 Task: Search for flights from New Delhi to Jaipur and then to Amritsar for June 4th.
Action: Mouse moved to (407, 643)
Screenshot: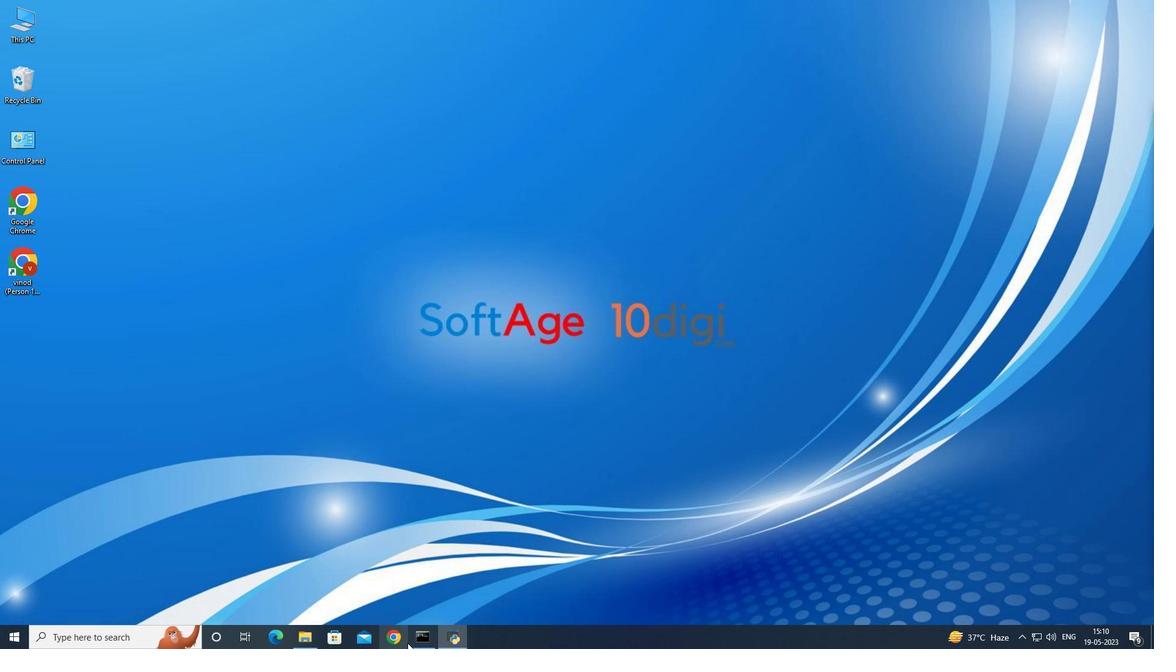 
Action: Mouse pressed left at (407, 643)
Screenshot: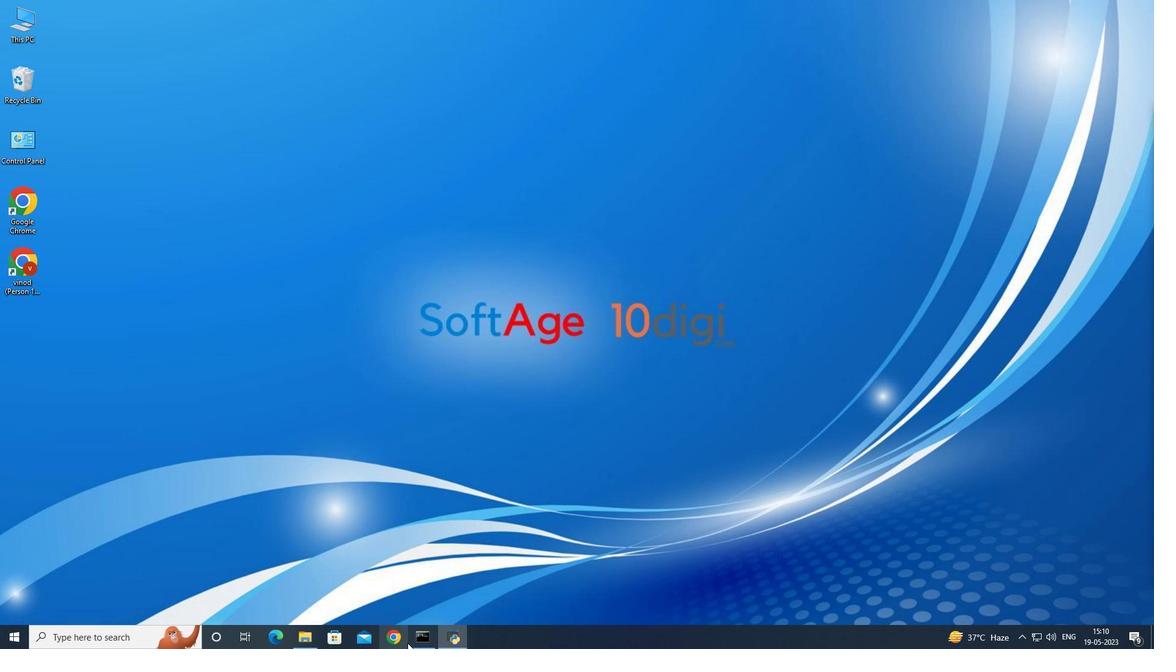 
Action: Mouse moved to (484, 338)
Screenshot: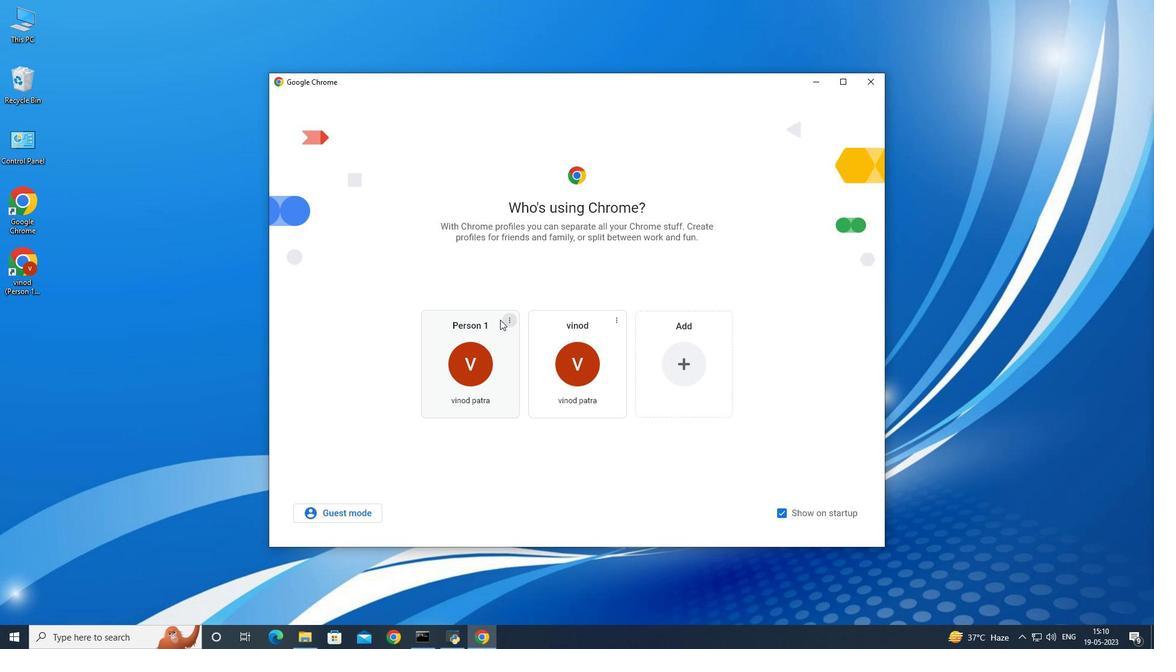 
Action: Mouse pressed left at (484, 338)
Screenshot: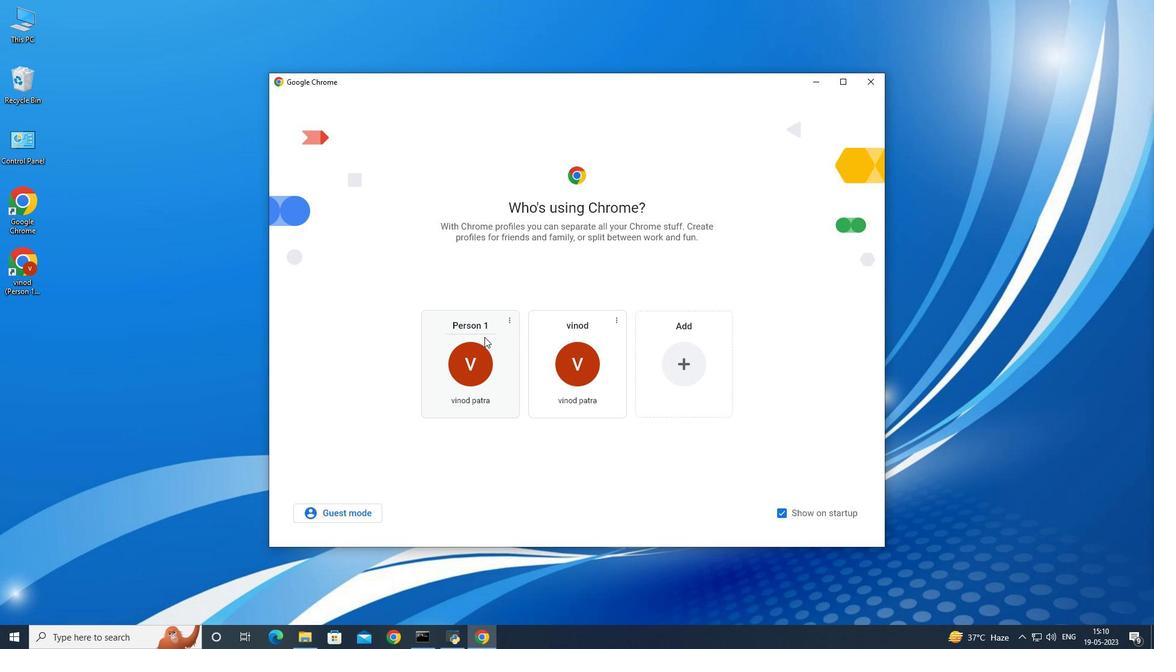 
Action: Mouse moved to (484, 368)
Screenshot: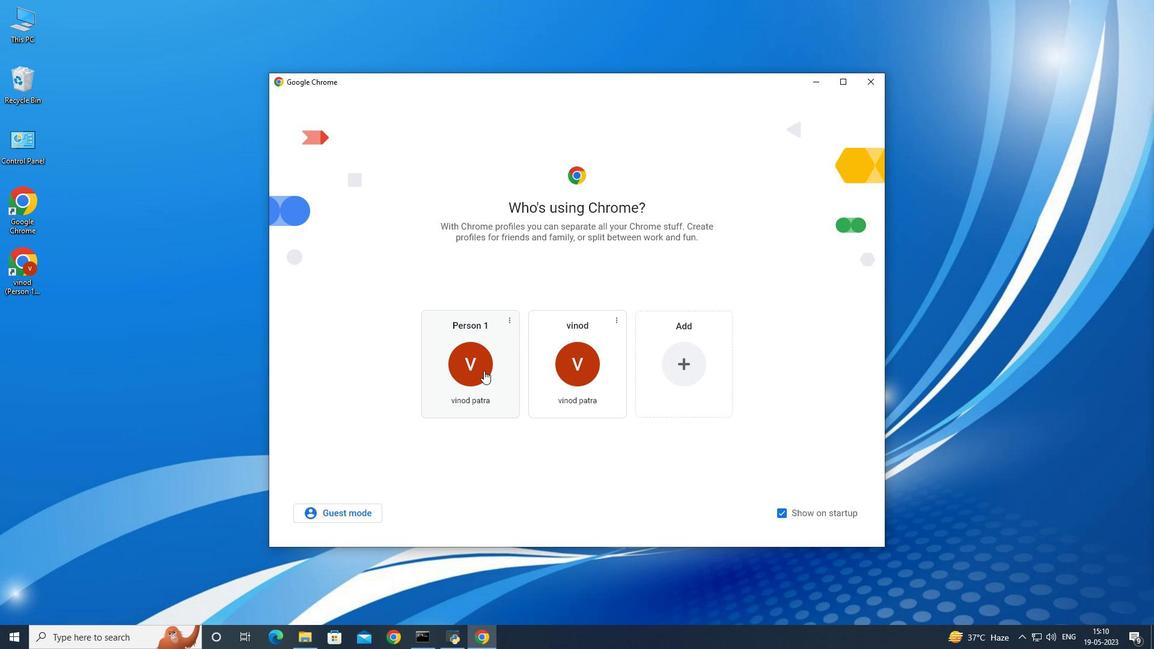 
Action: Mouse pressed left at (484, 368)
Screenshot: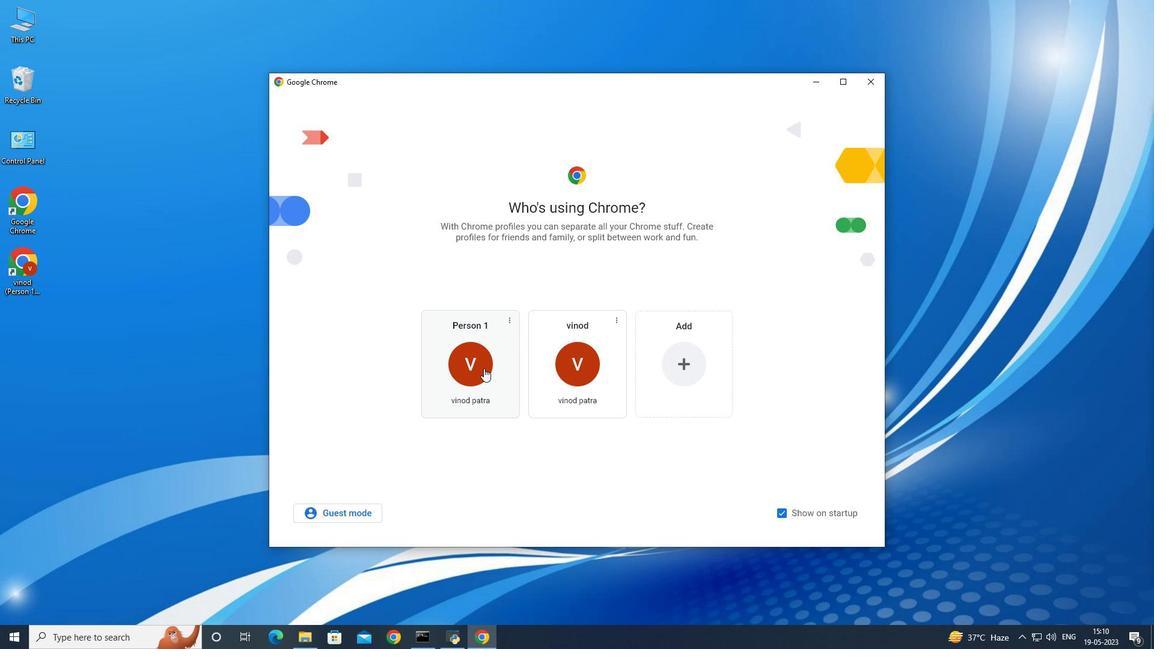 
Action: Mouse moved to (525, 317)
Screenshot: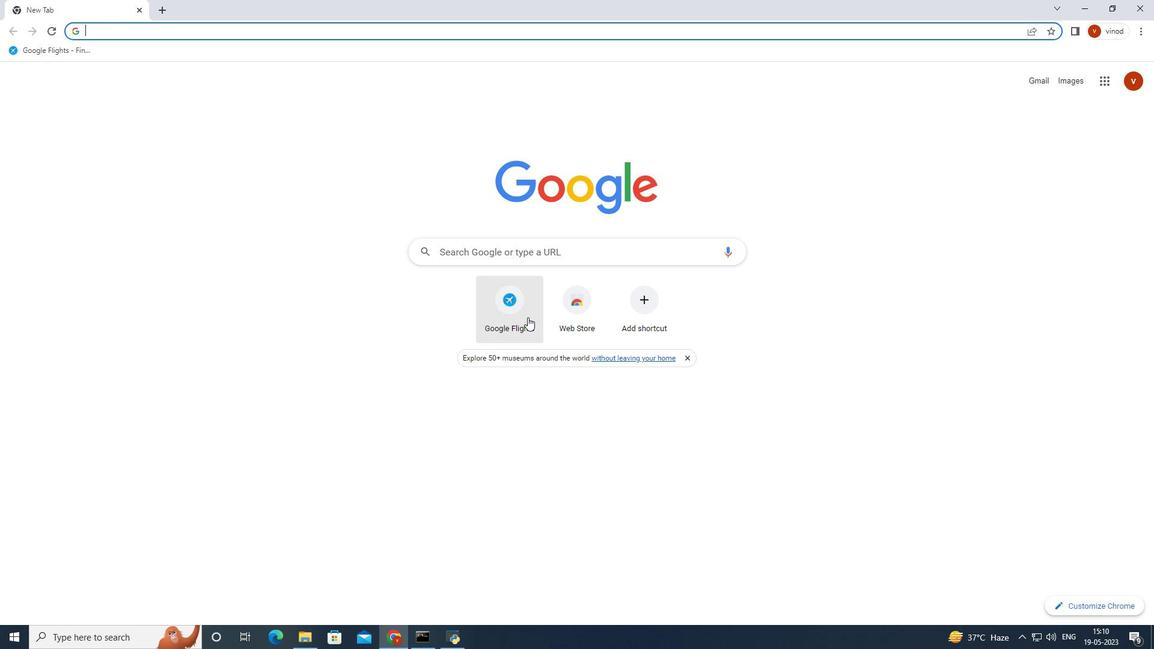 
Action: Mouse pressed left at (525, 317)
Screenshot: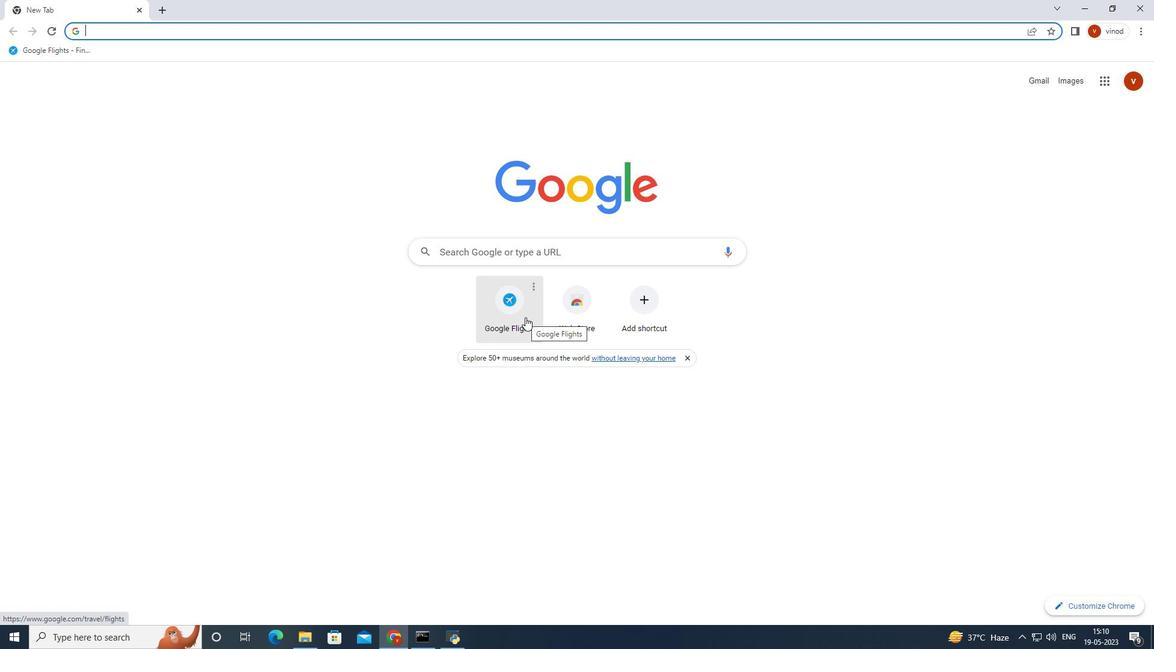 
Action: Mouse moved to (543, 328)
Screenshot: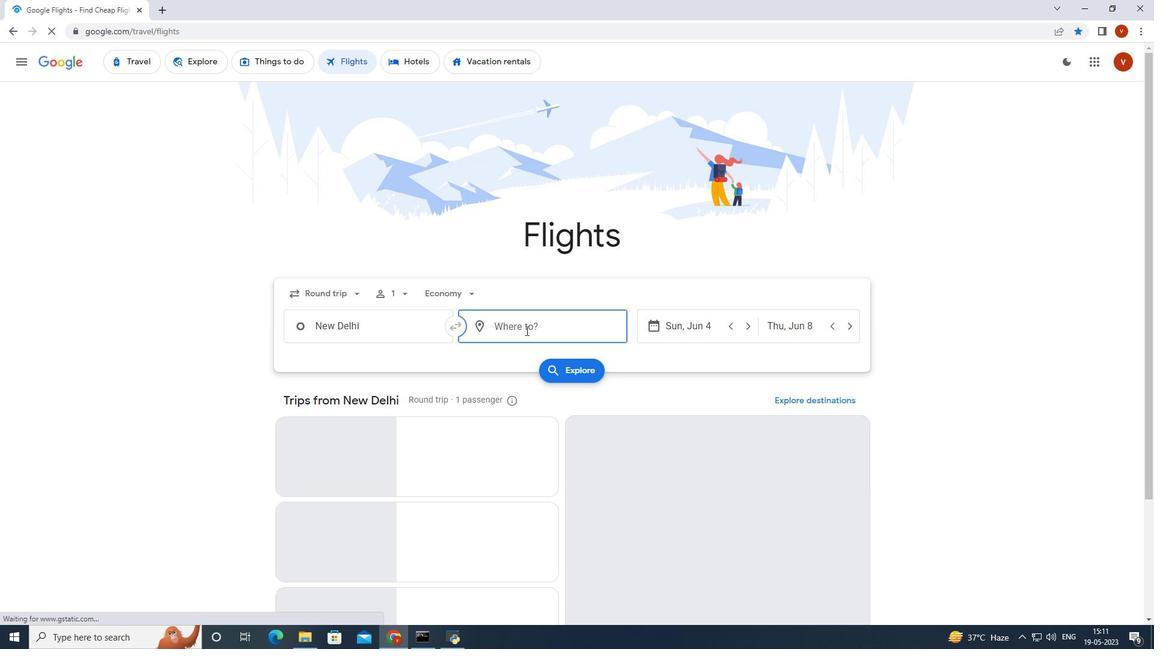 
Action: Mouse pressed left at (543, 328)
Screenshot: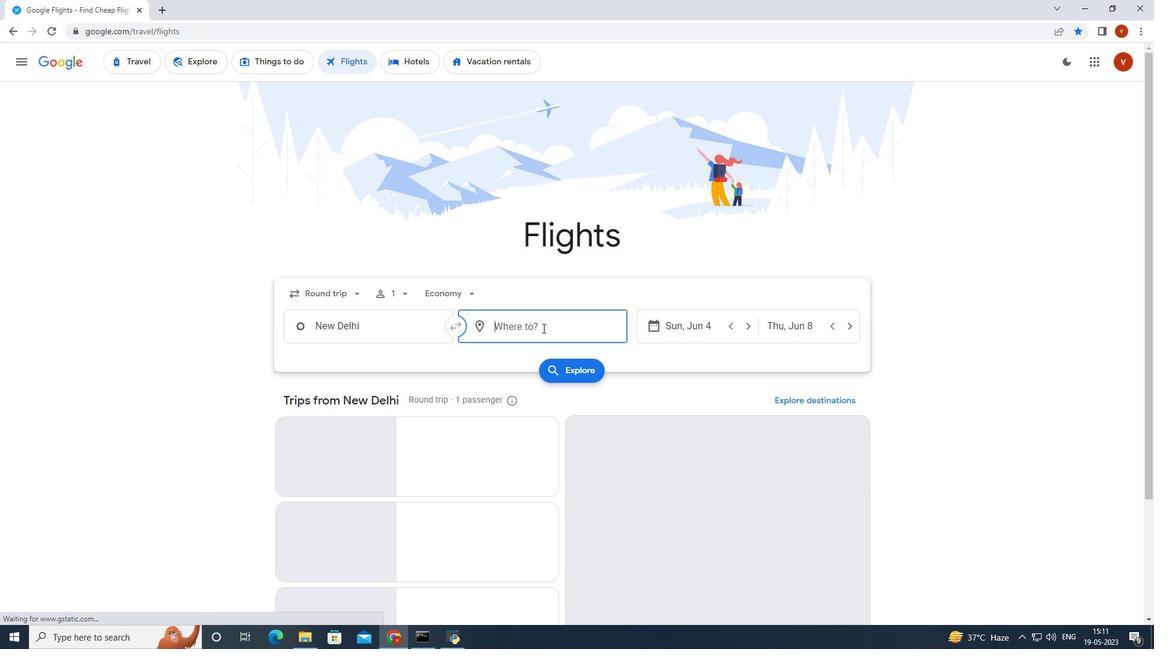 
Action: Key pressed jaipur<Key.enter>
Screenshot: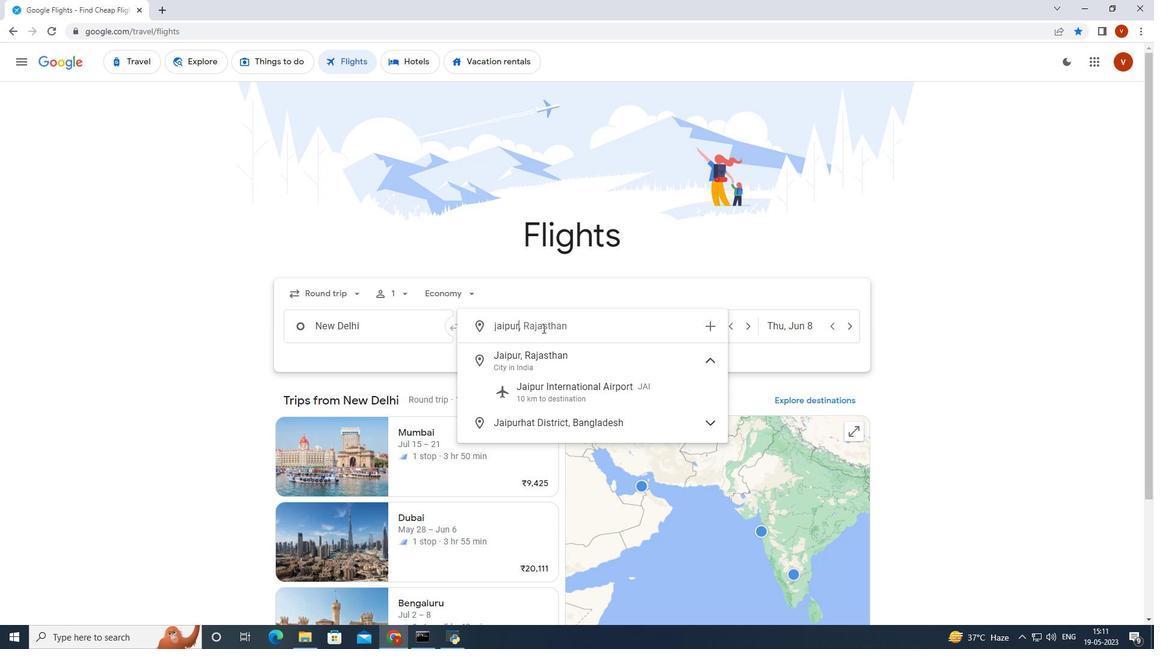 
Action: Mouse moved to (566, 364)
Screenshot: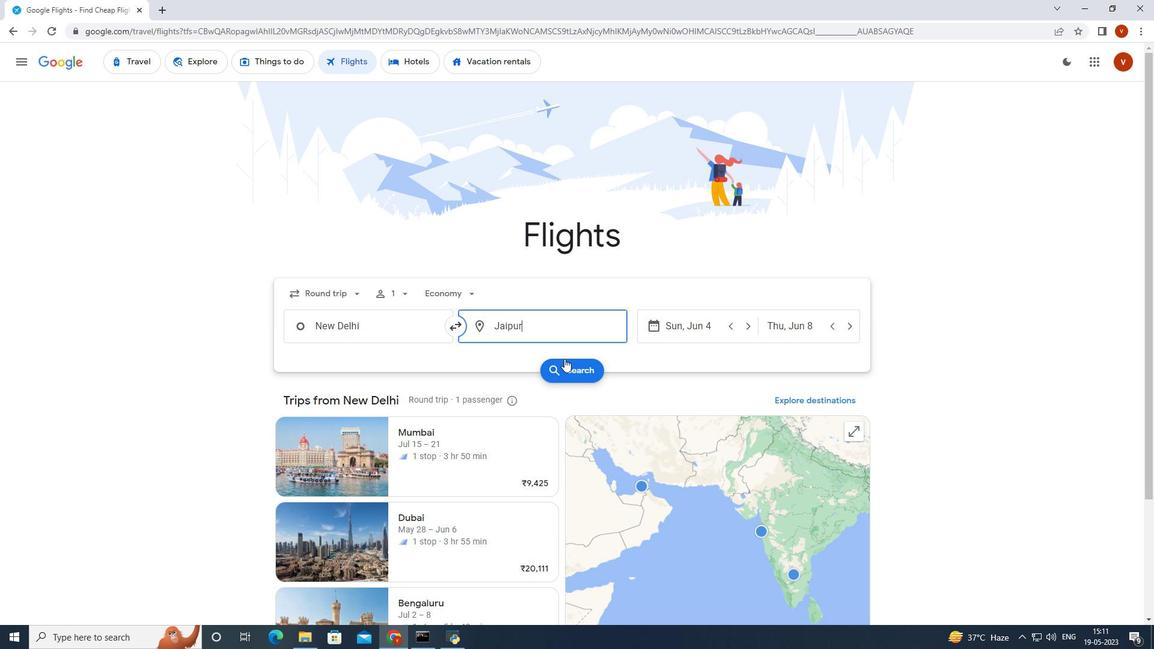 
Action: Mouse pressed left at (566, 364)
Screenshot: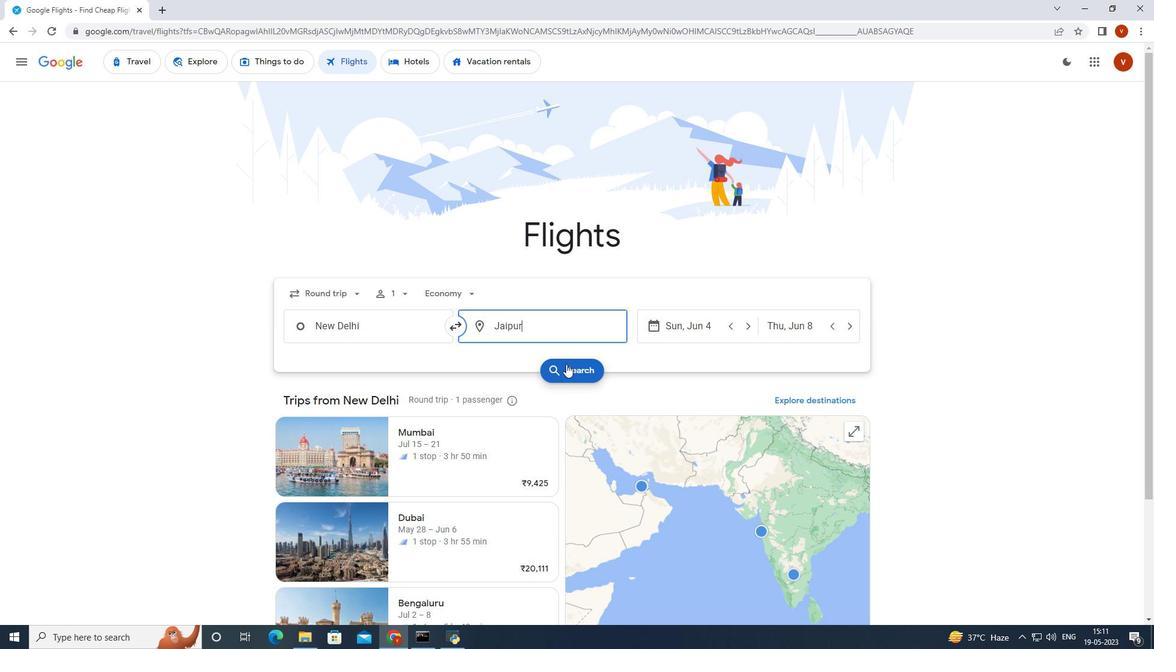 
Action: Mouse moved to (594, 234)
Screenshot: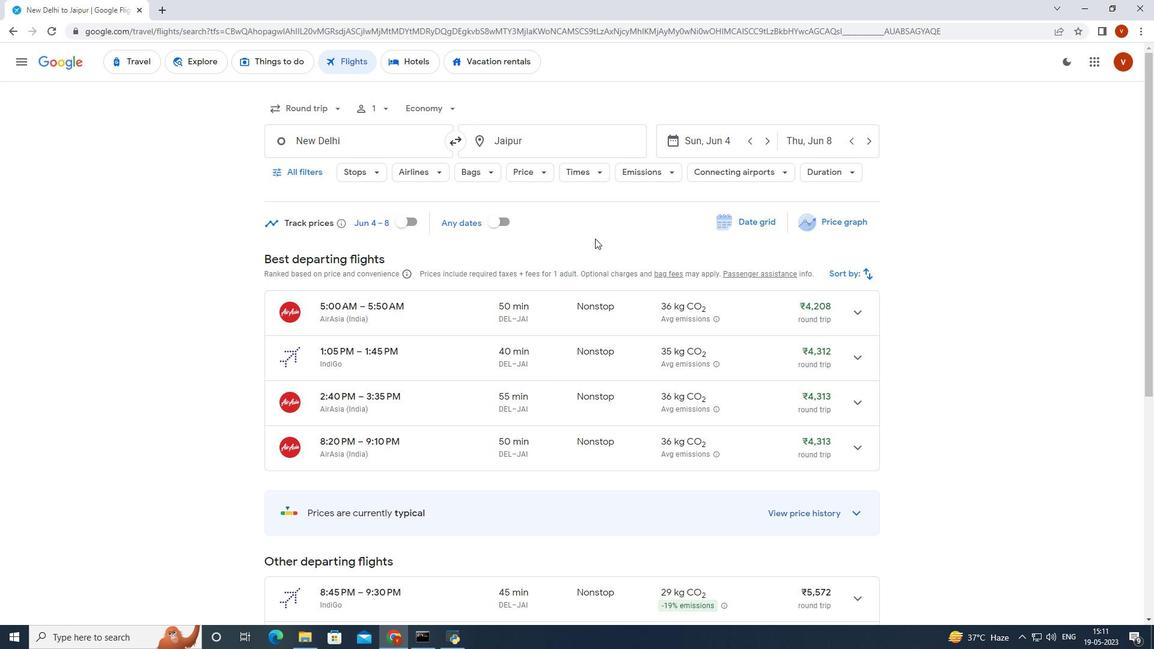 
Action: Mouse scrolled (595, 234) with delta (0, 0)
Screenshot: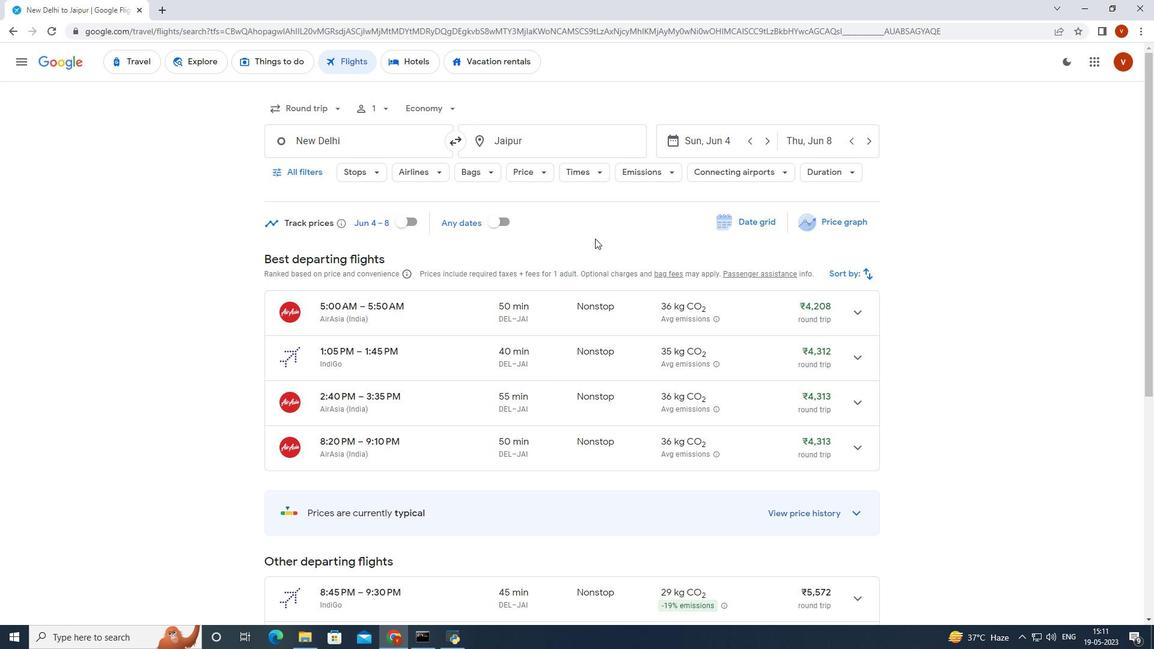 
Action: Mouse moved to (320, 115)
Screenshot: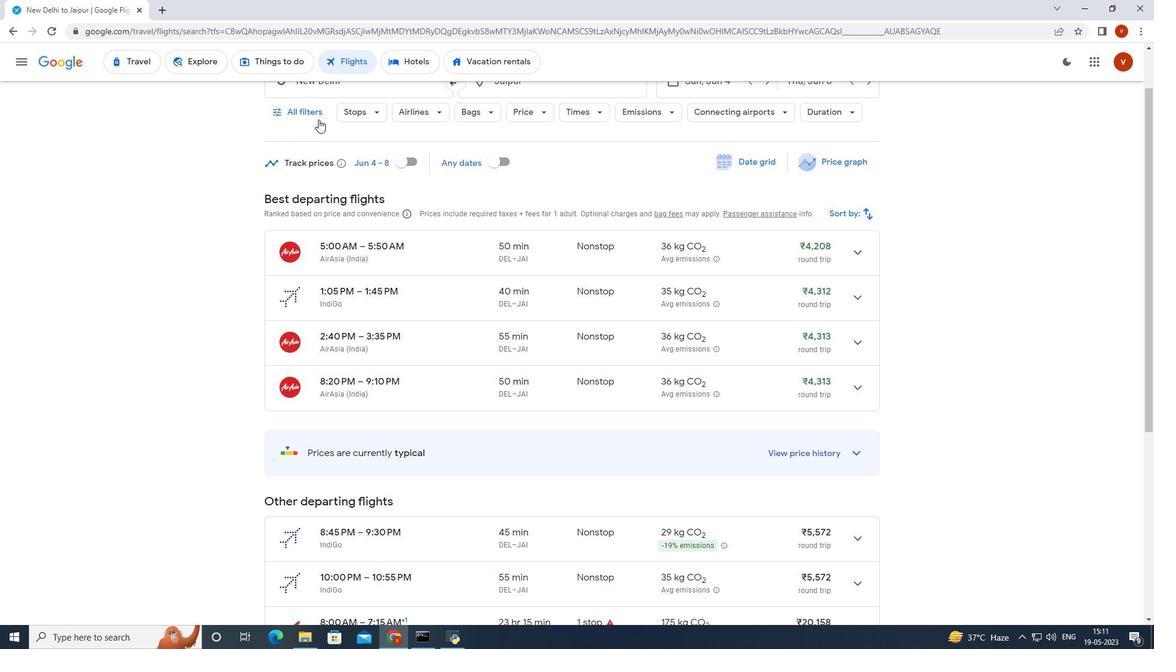 
Action: Mouse scrolled (320, 116) with delta (0, 0)
Screenshot: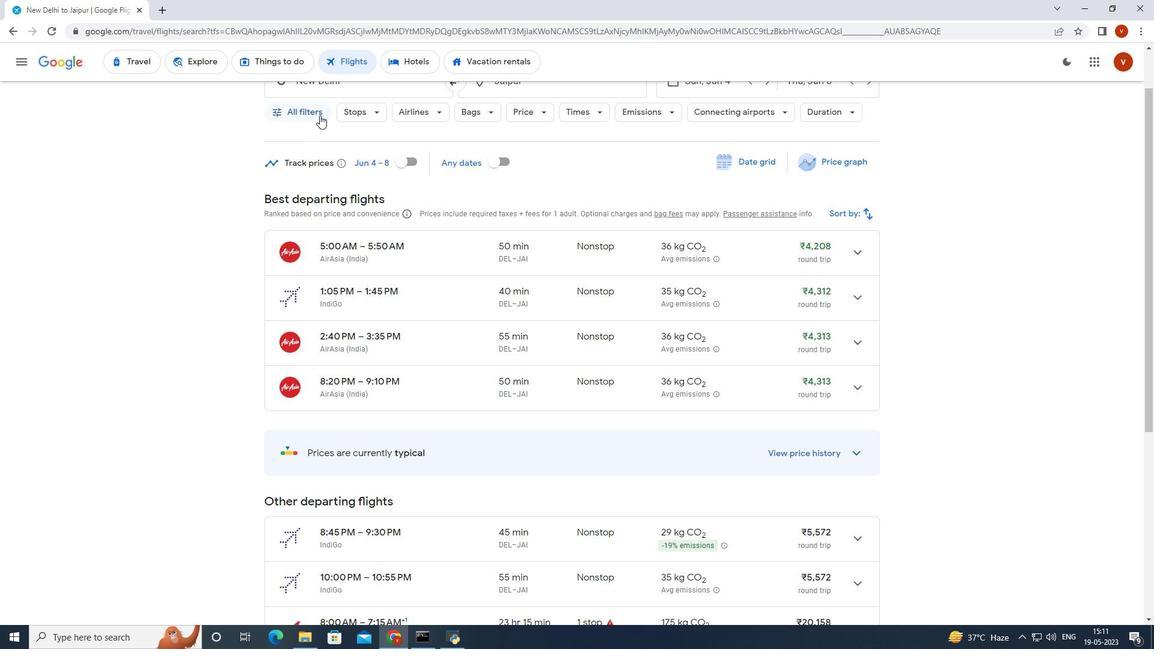 
Action: Mouse moved to (335, 107)
Screenshot: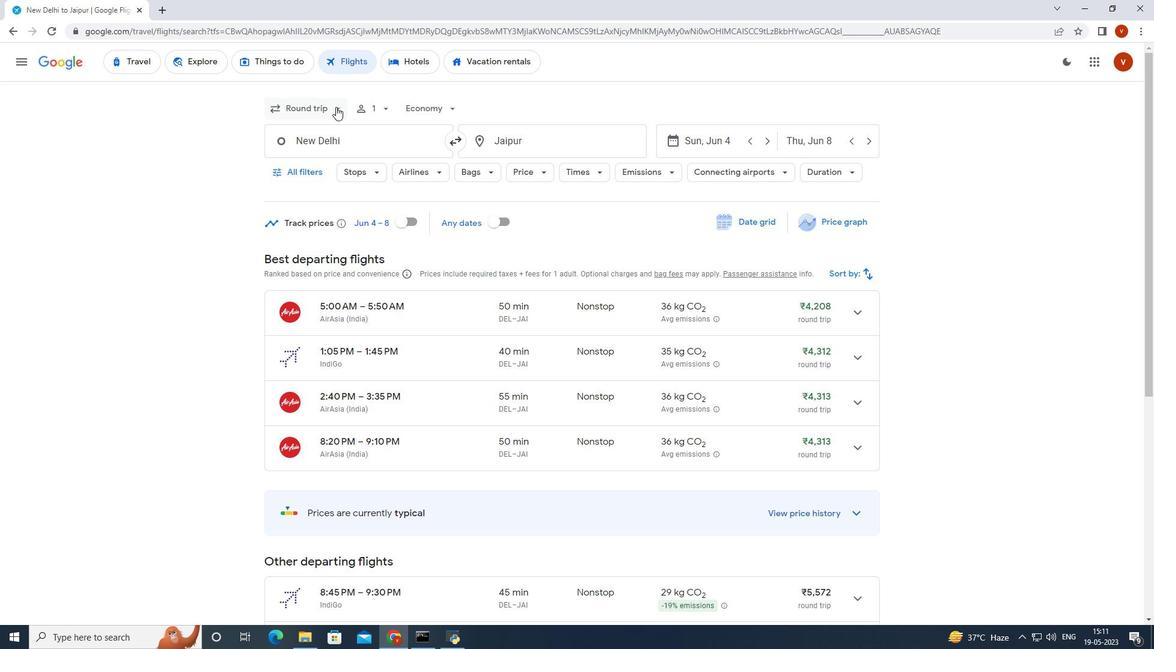 
Action: Mouse pressed left at (335, 107)
Screenshot: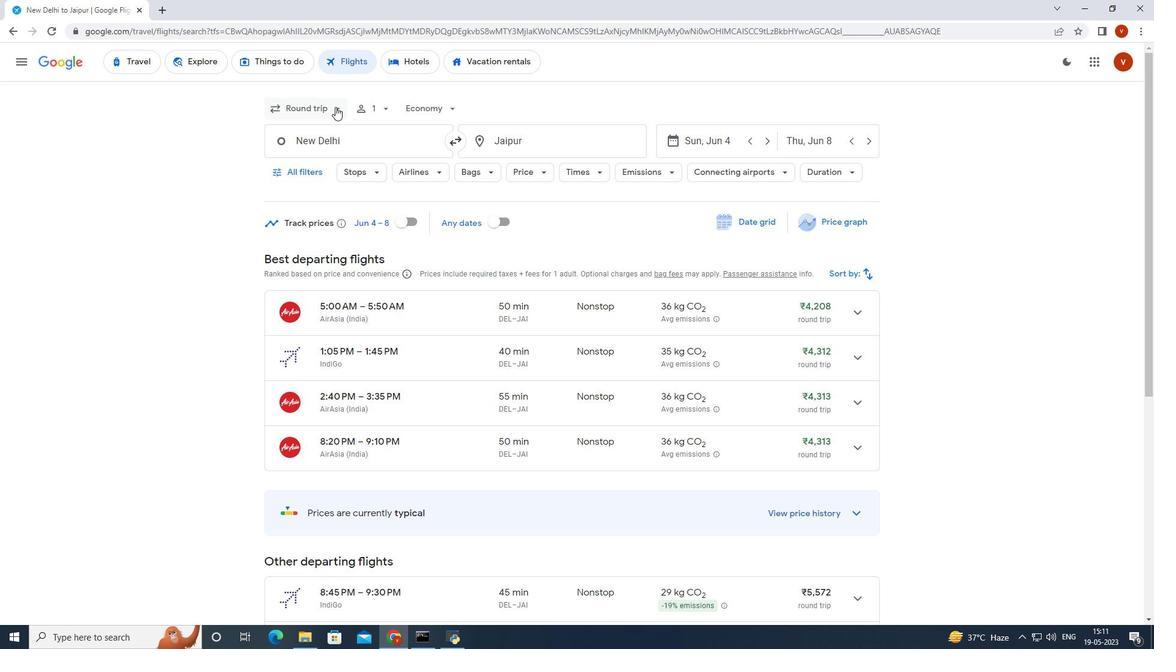 
Action: Mouse moved to (328, 166)
Screenshot: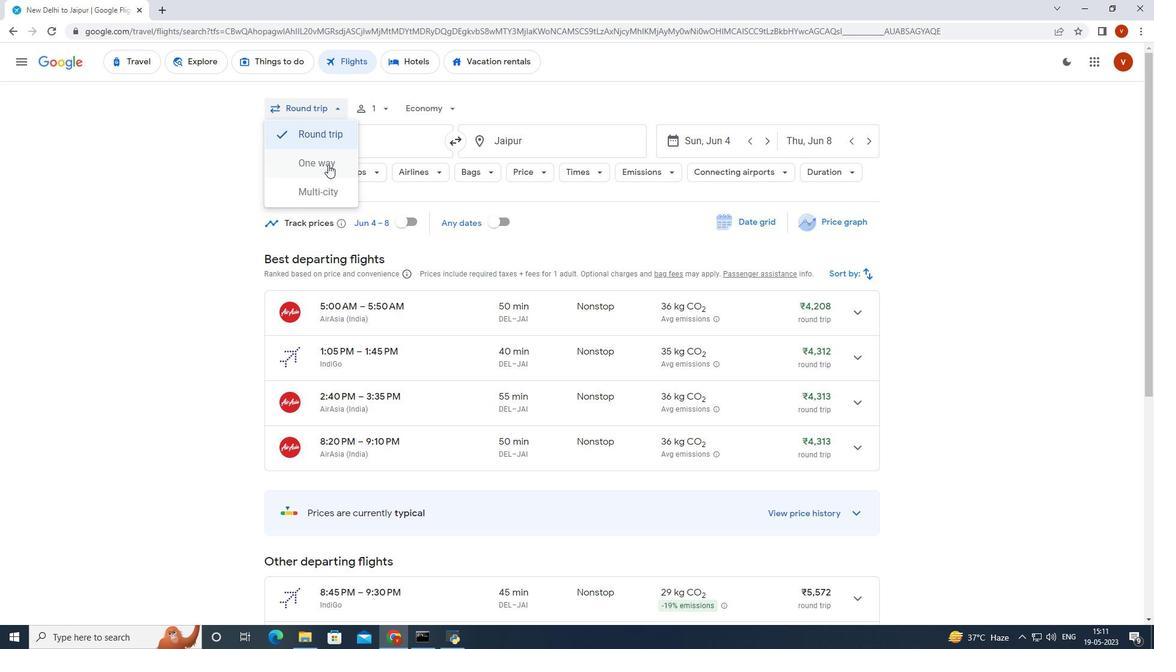 
Action: Mouse pressed left at (328, 166)
Screenshot: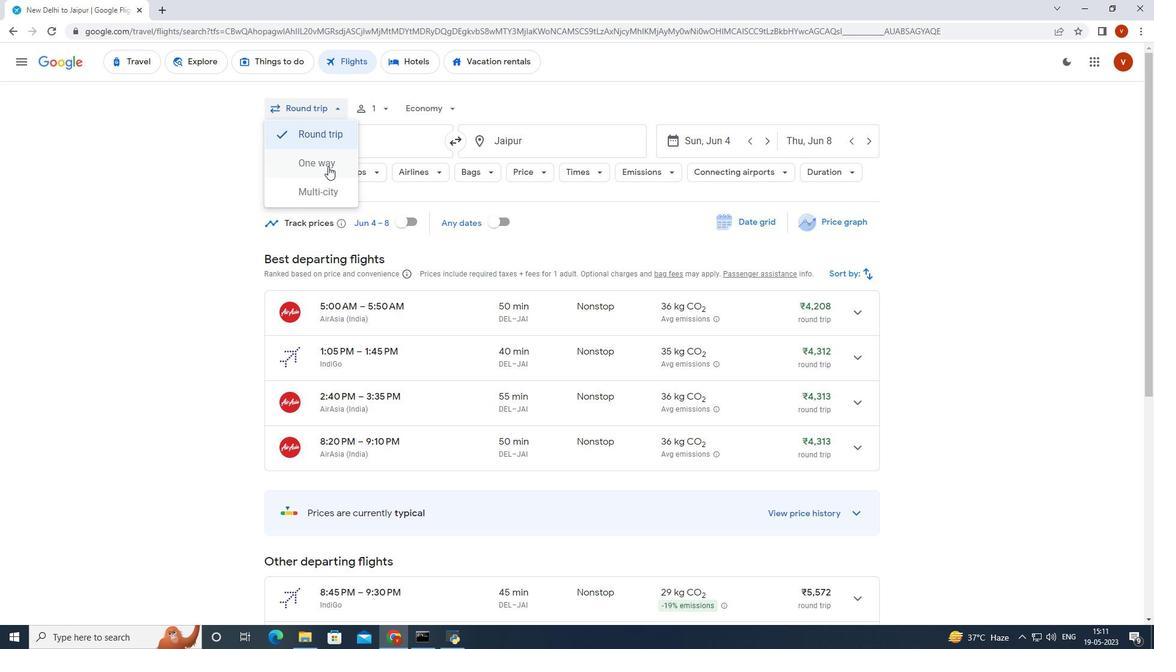 
Action: Mouse moved to (860, 313)
Screenshot: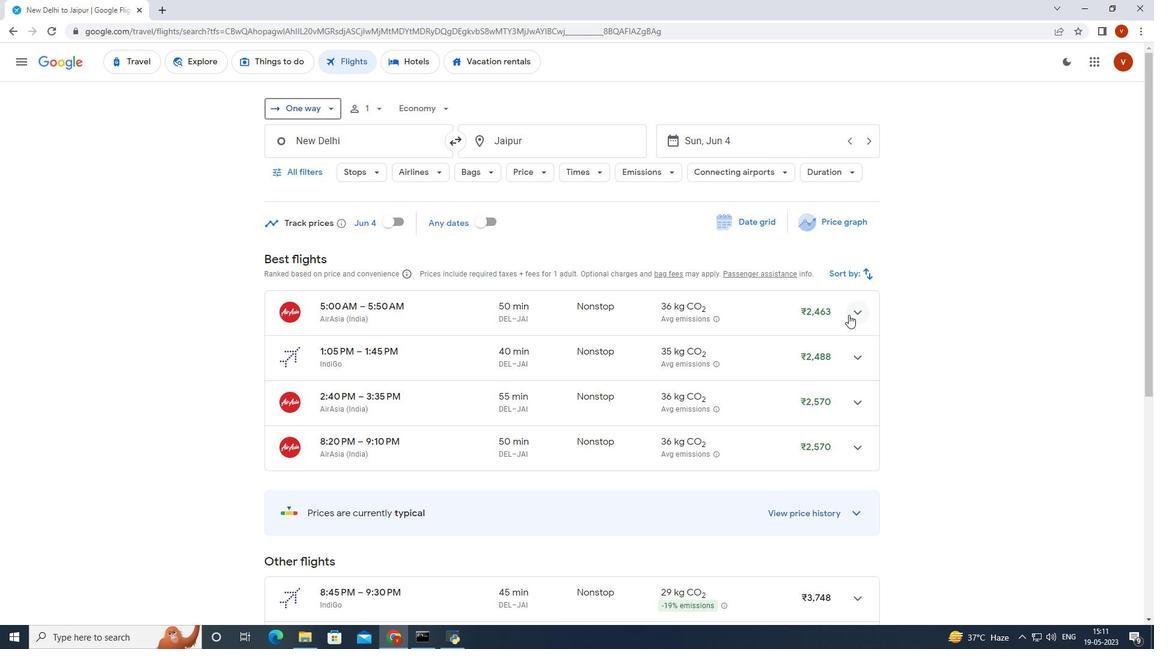 
Action: Mouse pressed left at (860, 313)
Screenshot: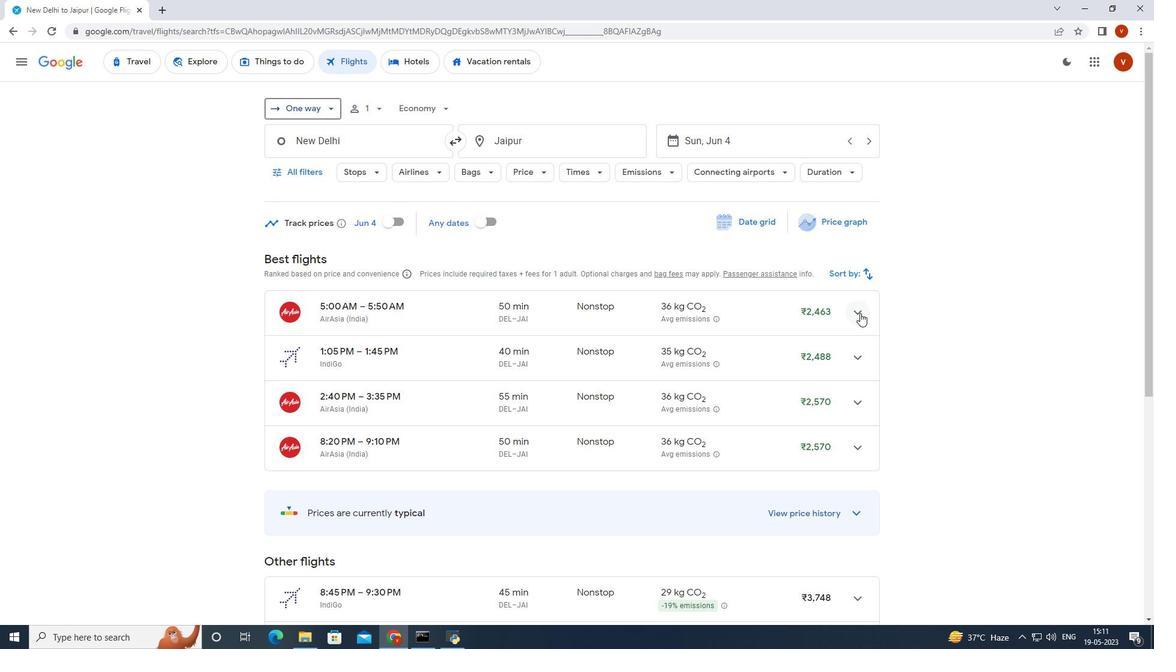 
Action: Mouse moved to (660, 344)
Screenshot: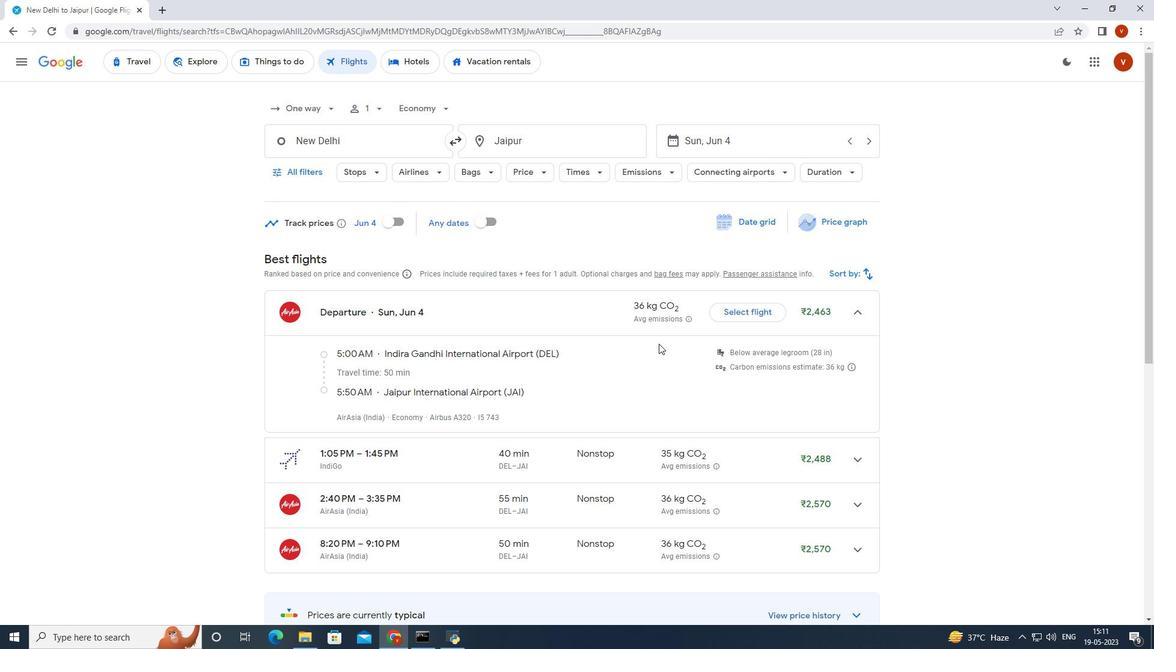 
Action: Mouse scrolled (660, 343) with delta (0, 0)
Screenshot: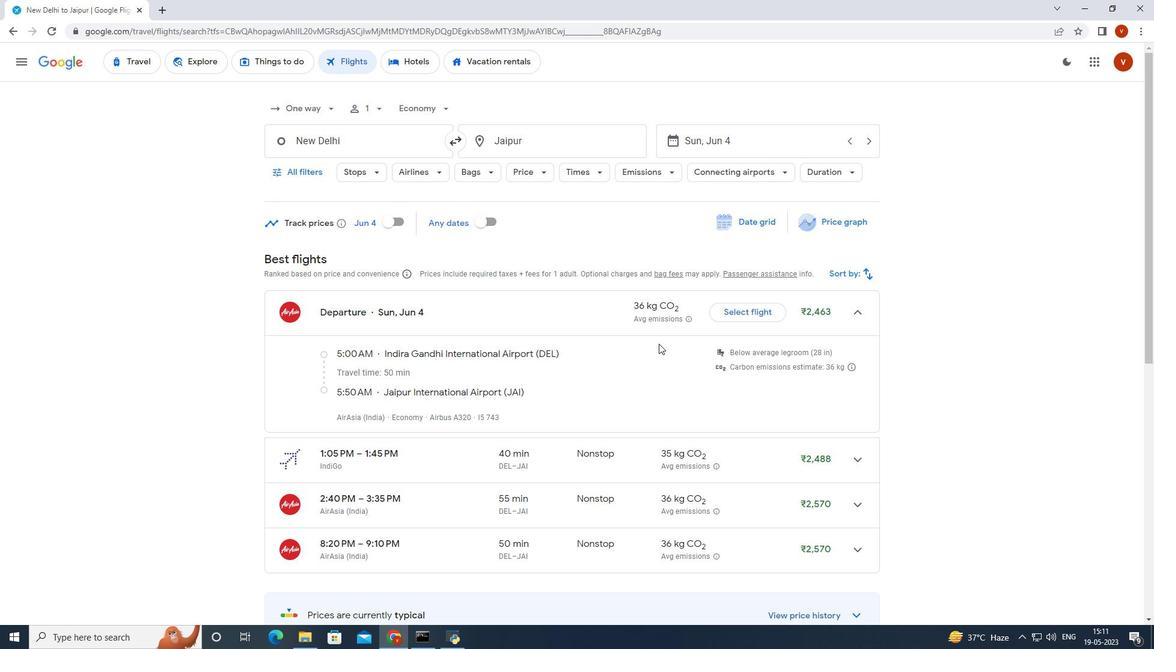 
Action: Mouse moved to (658, 344)
Screenshot: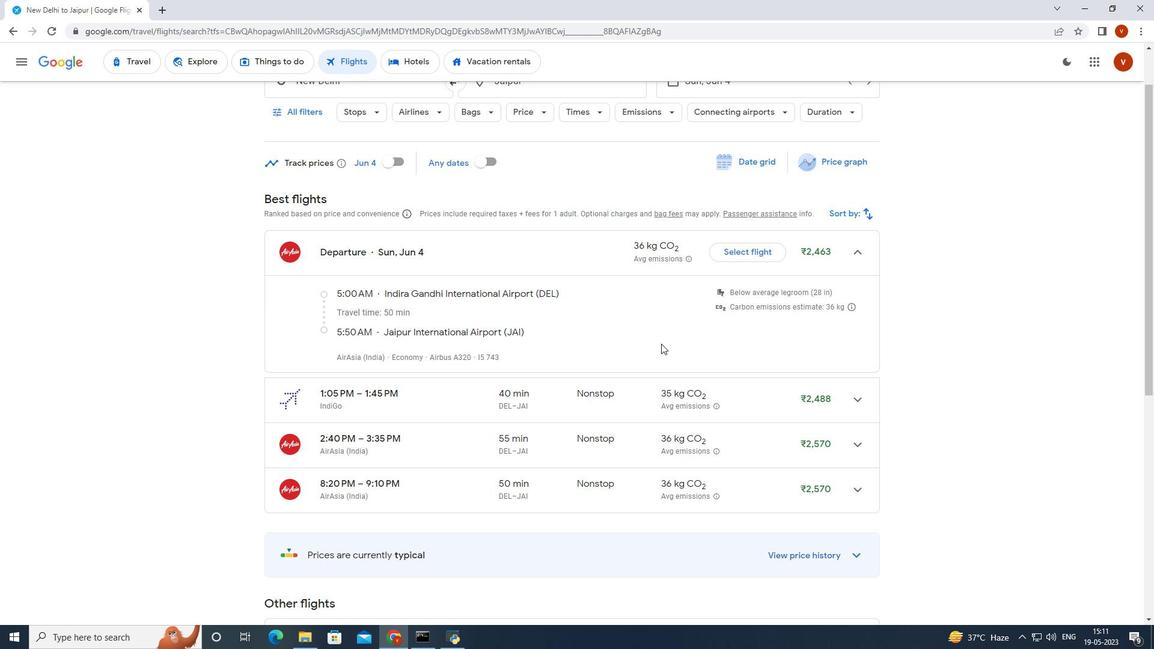 
Action: Mouse scrolled (658, 343) with delta (0, 0)
Screenshot: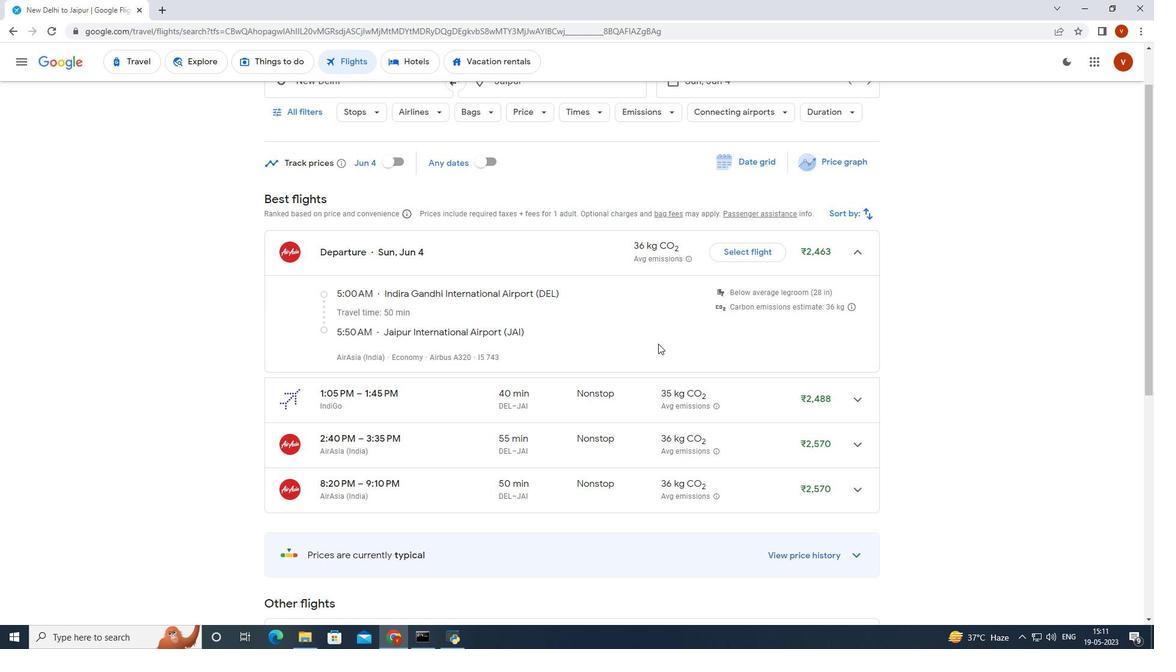 
Action: Mouse scrolled (658, 343) with delta (0, 0)
Screenshot: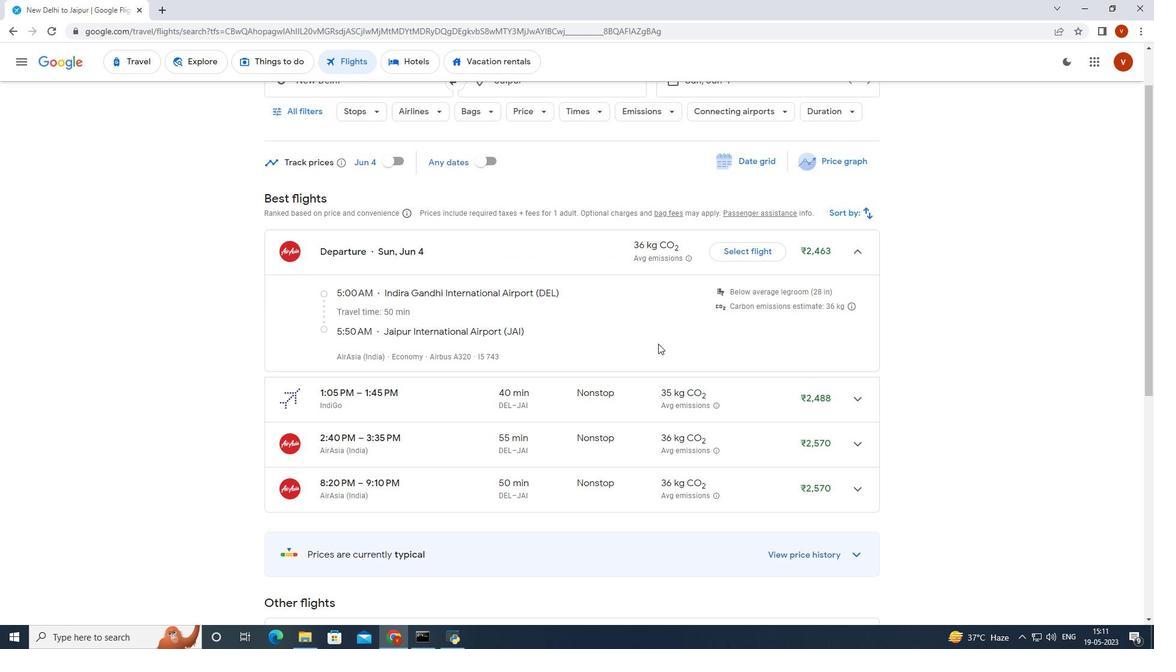 
Action: Mouse moved to (858, 281)
Screenshot: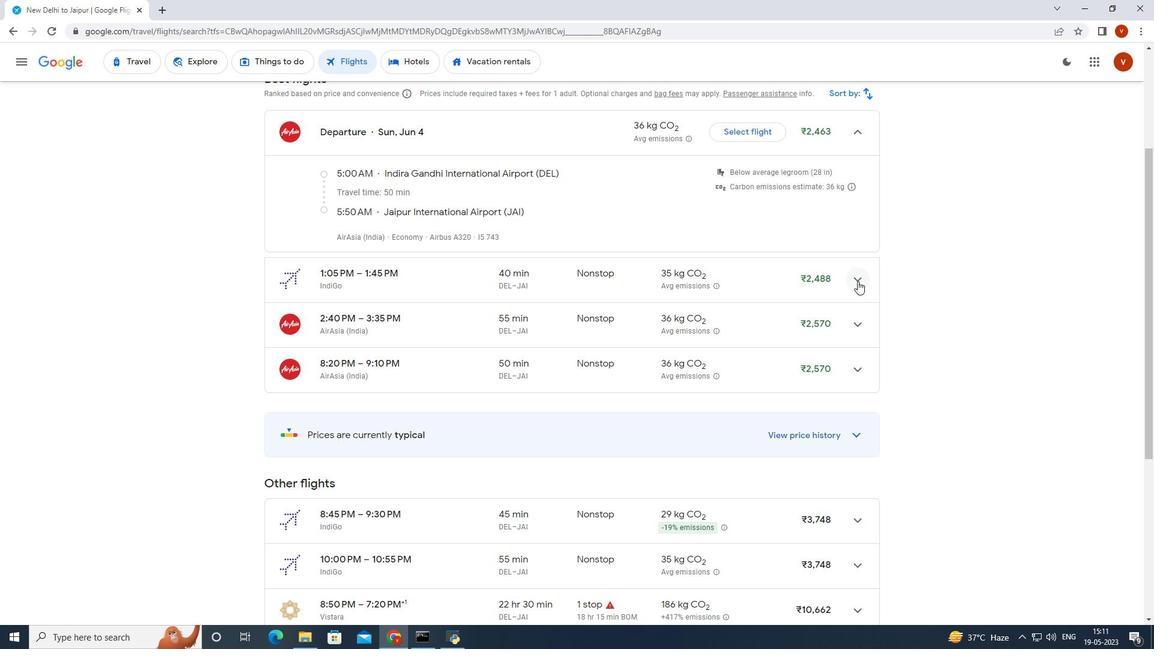 
Action: Mouse pressed left at (858, 281)
Screenshot: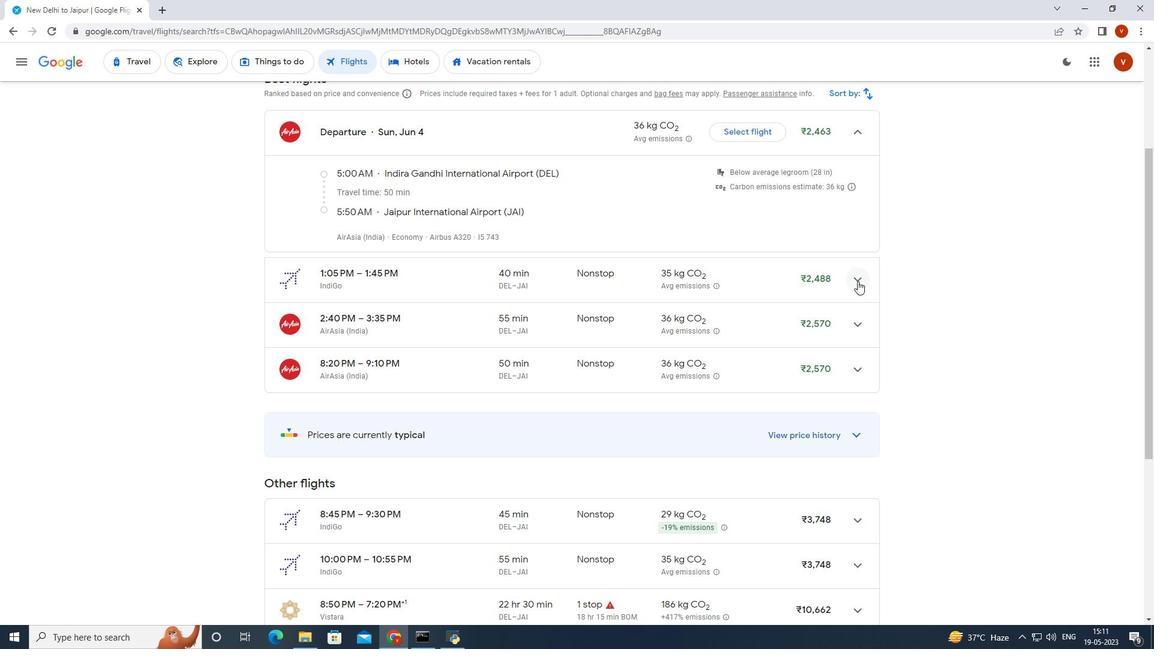 
Action: Mouse moved to (627, 381)
Screenshot: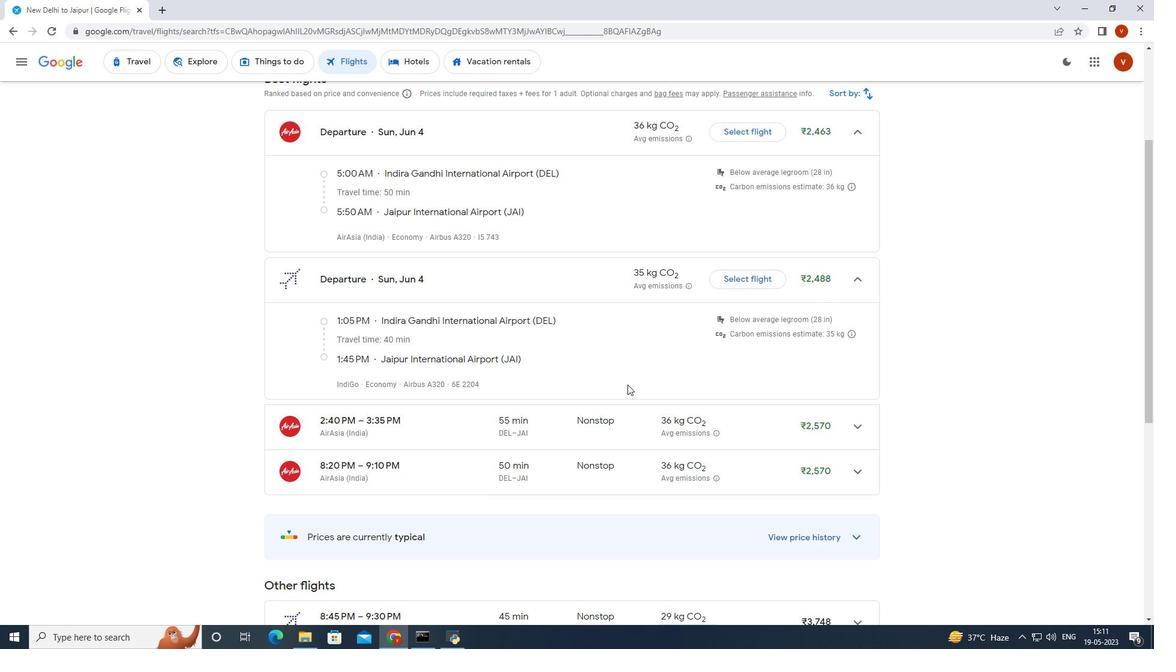 
Action: Mouse scrolled (627, 381) with delta (0, 0)
Screenshot: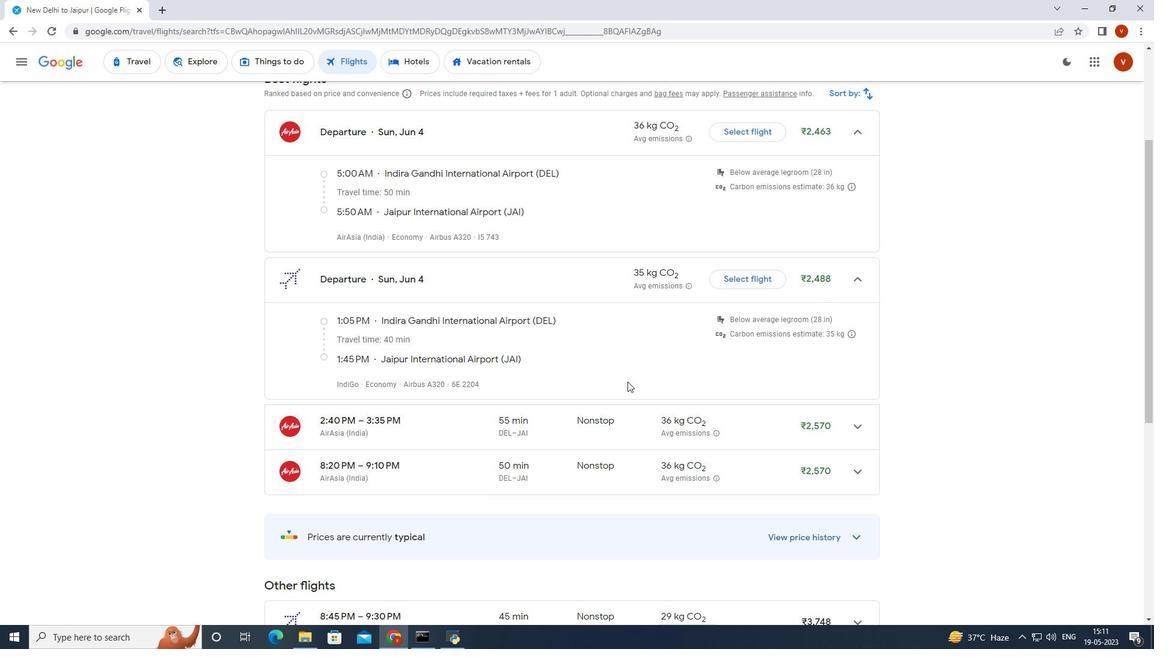 
Action: Mouse scrolled (627, 381) with delta (0, 0)
Screenshot: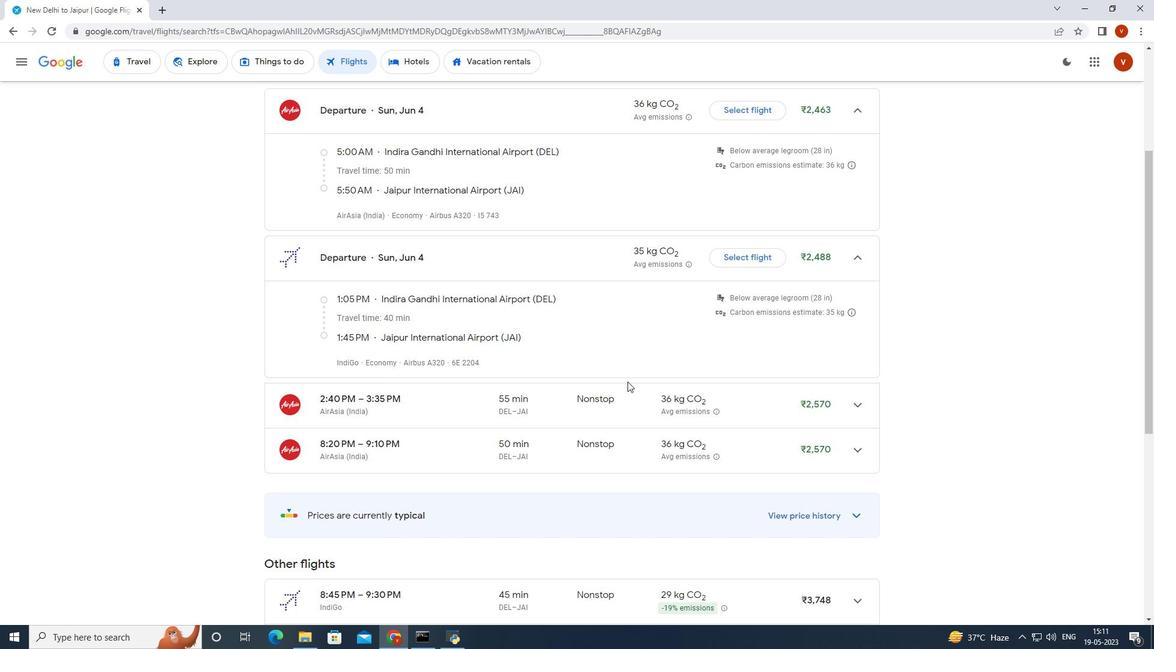 
Action: Mouse moved to (860, 307)
Screenshot: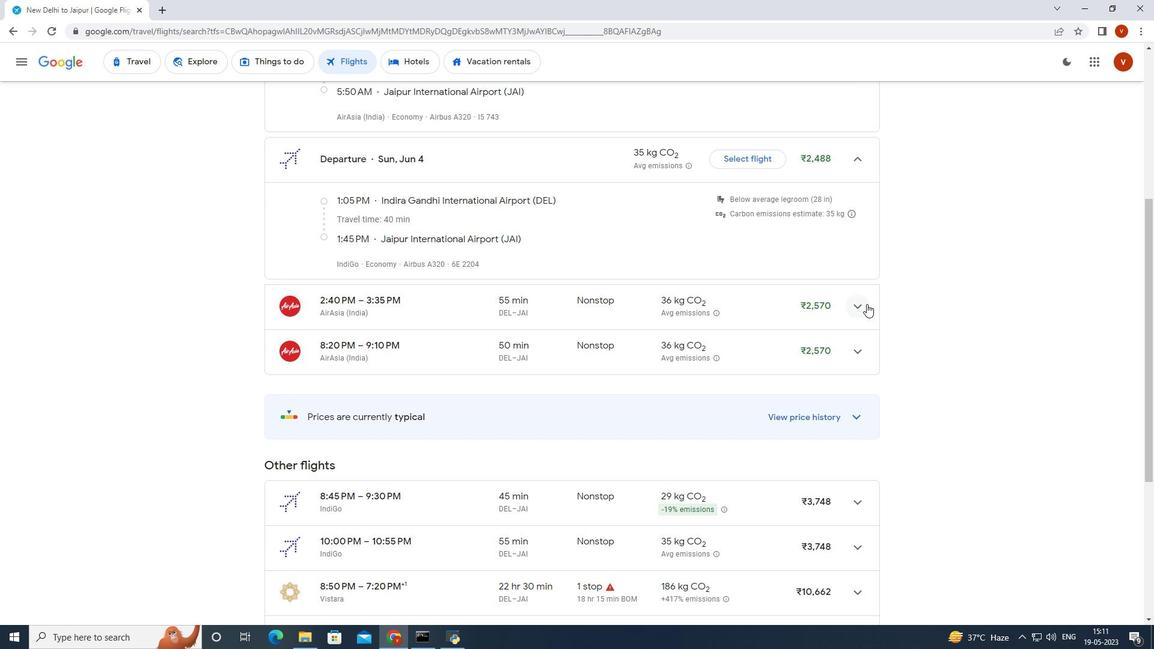 
Action: Mouse pressed left at (860, 307)
Screenshot: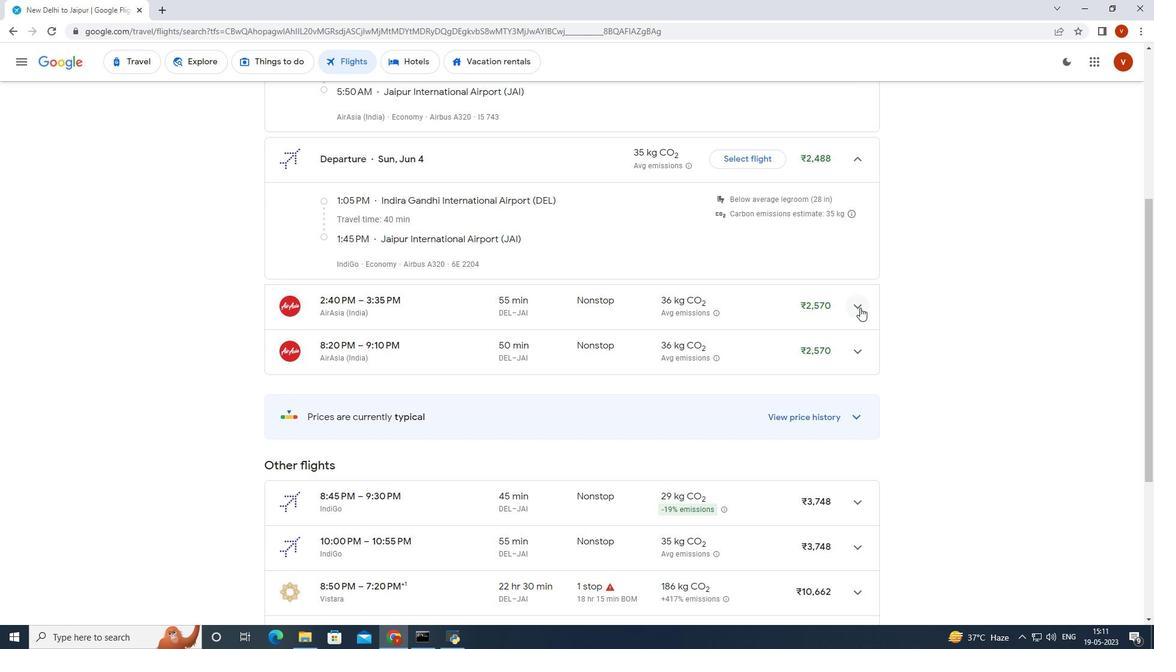 
Action: Mouse moved to (817, 306)
Screenshot: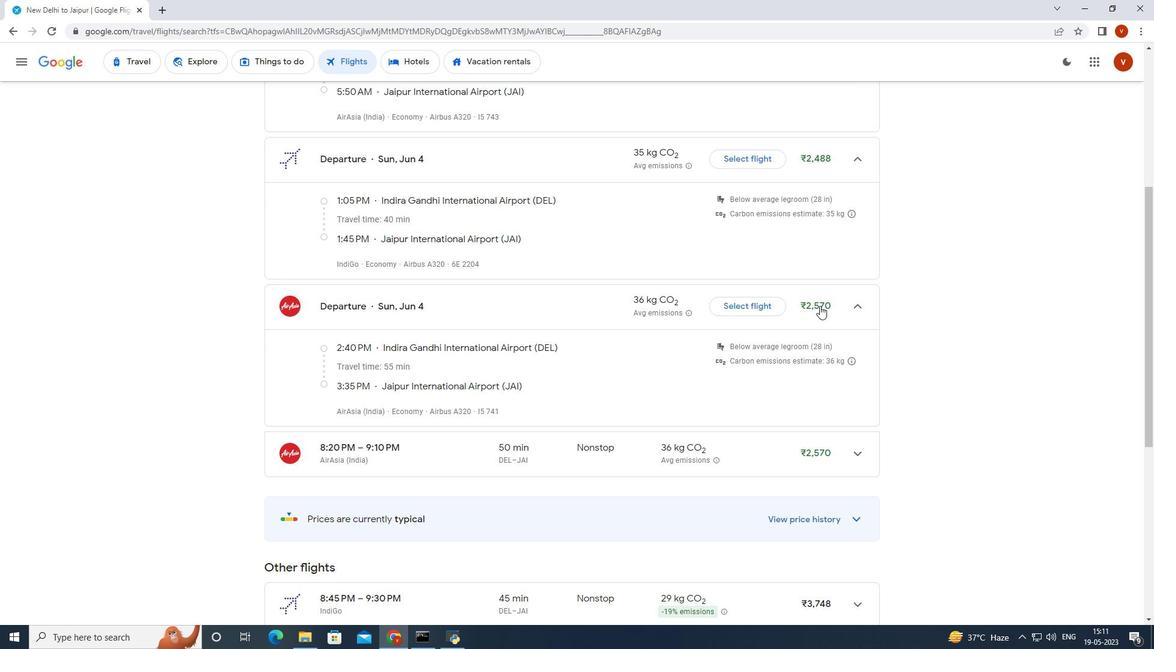
Action: Mouse scrolled (817, 305) with delta (0, 0)
Screenshot: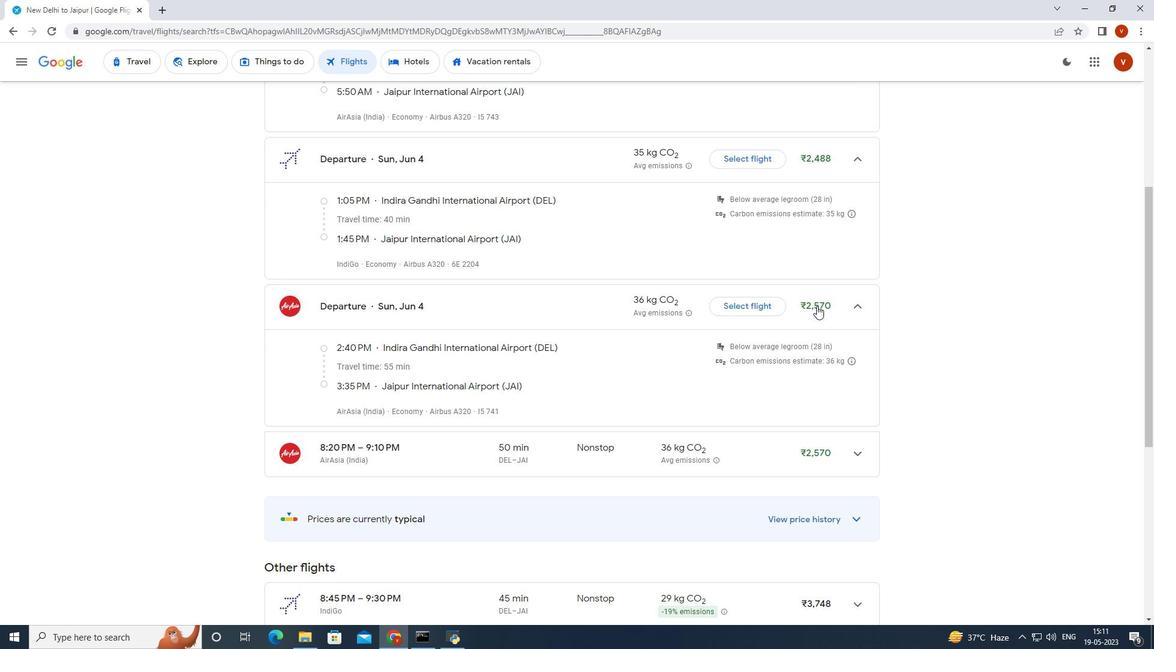 
Action: Mouse moved to (816, 307)
Screenshot: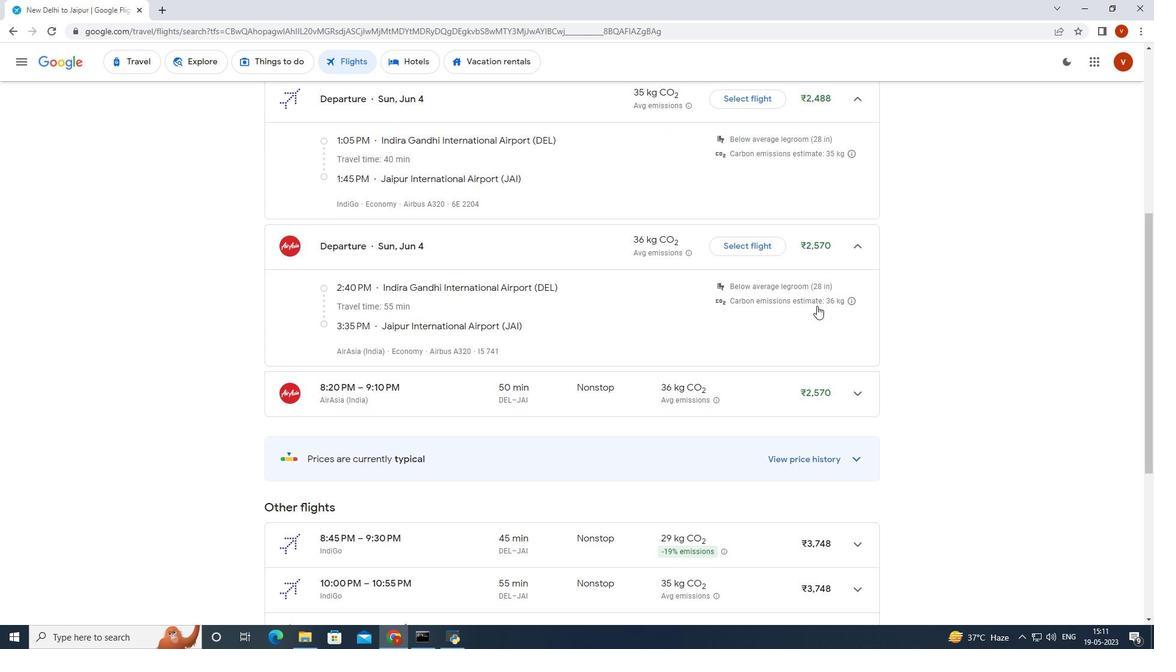 
Action: Mouse scrolled (816, 306) with delta (0, 0)
Screenshot: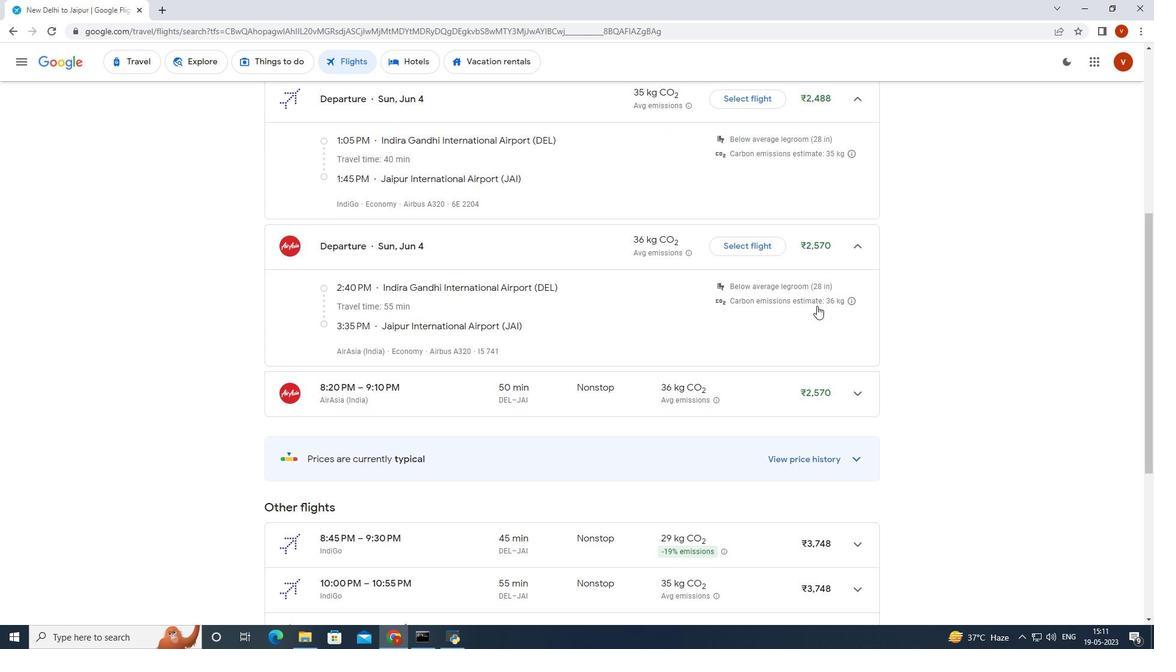 
Action: Mouse moved to (768, 312)
Screenshot: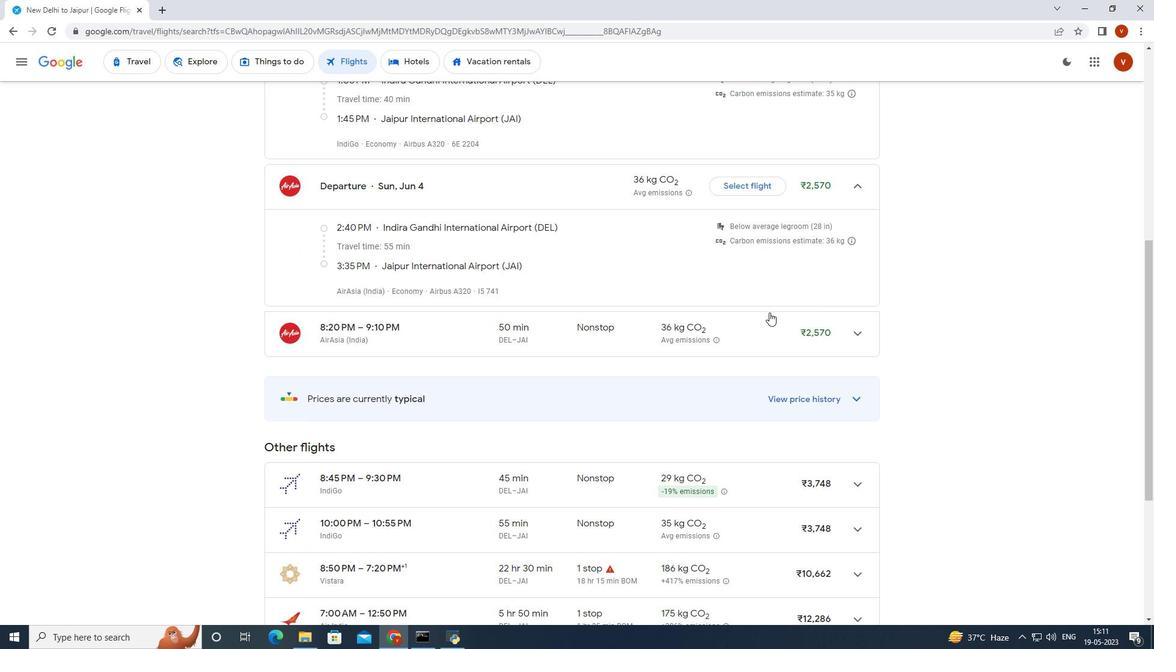 
Action: Mouse scrolled (768, 312) with delta (0, 0)
Screenshot: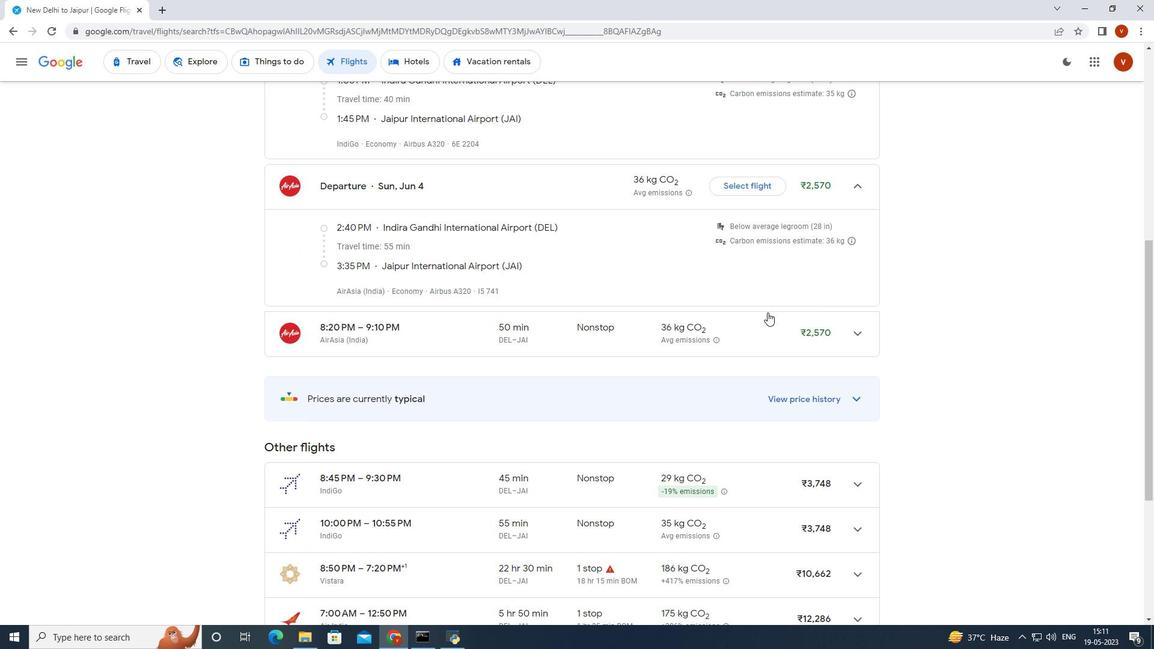 
Action: Mouse moved to (768, 312)
Screenshot: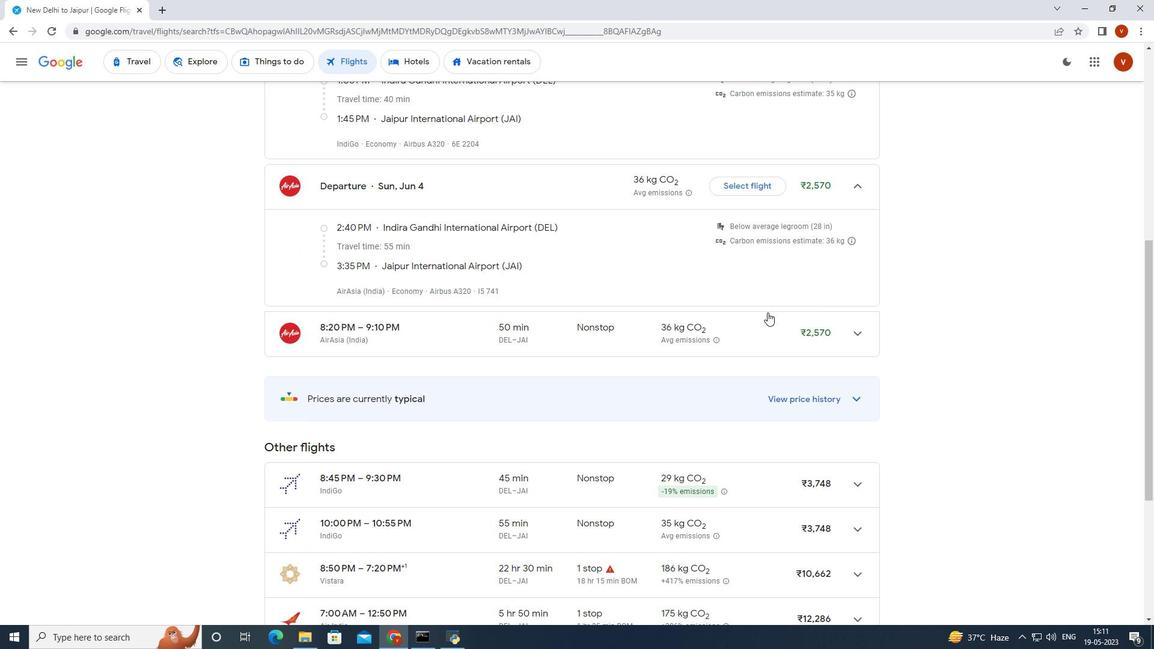 
Action: Mouse scrolled (768, 312) with delta (0, 0)
Screenshot: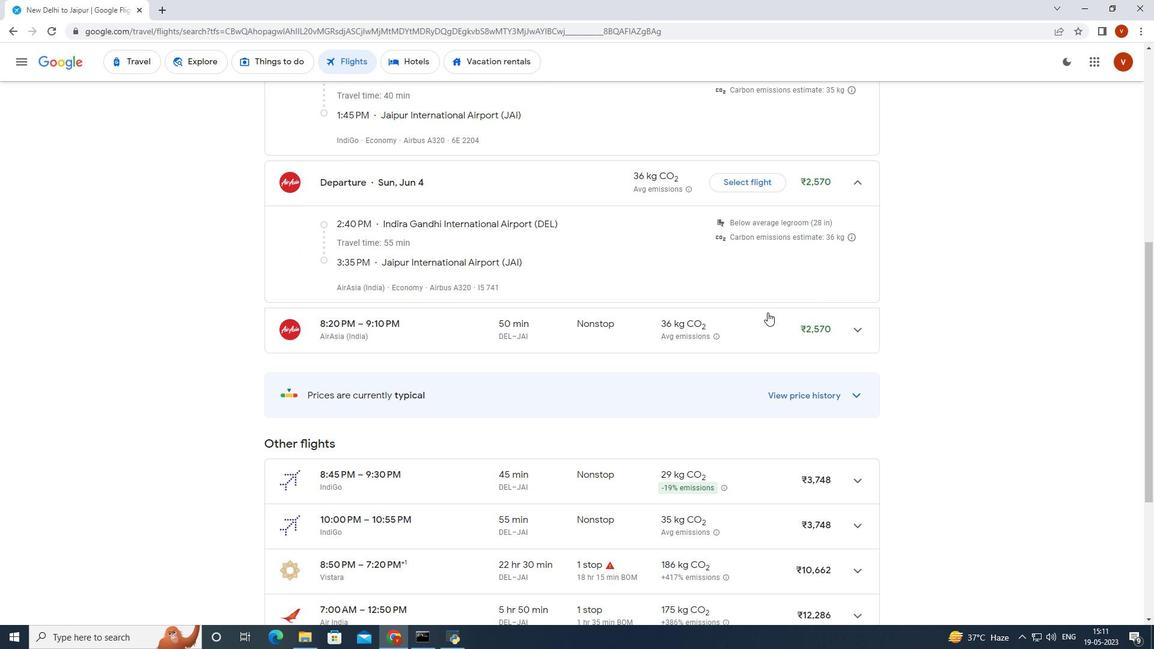
Action: Mouse moved to (849, 224)
Screenshot: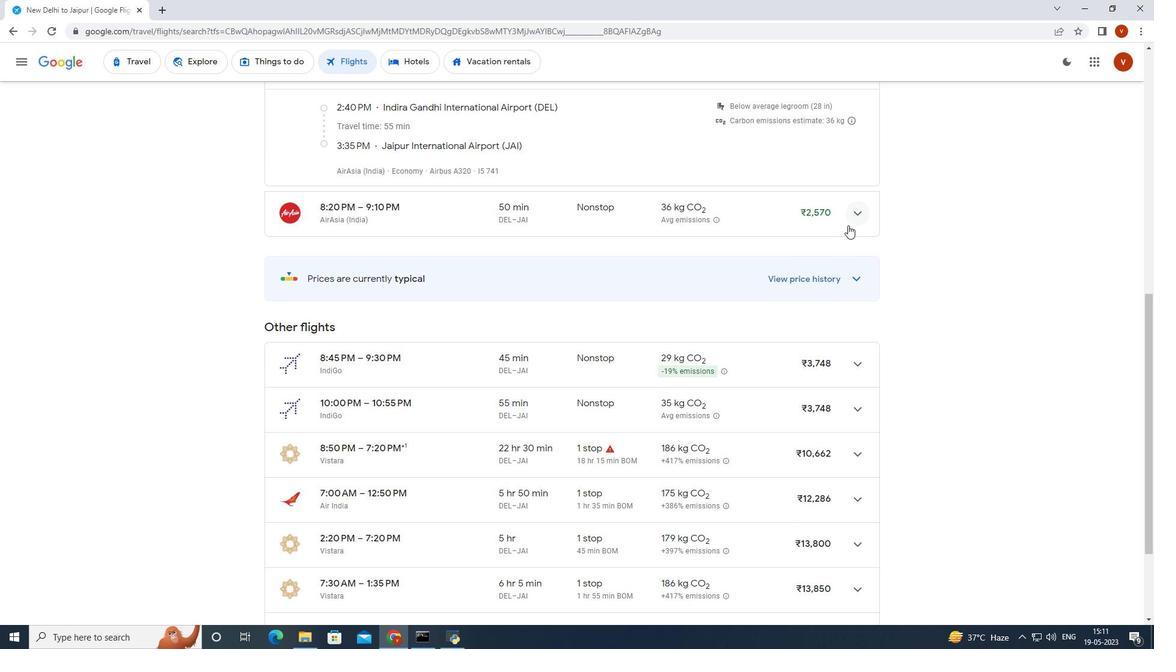 
Action: Mouse pressed left at (849, 224)
Screenshot: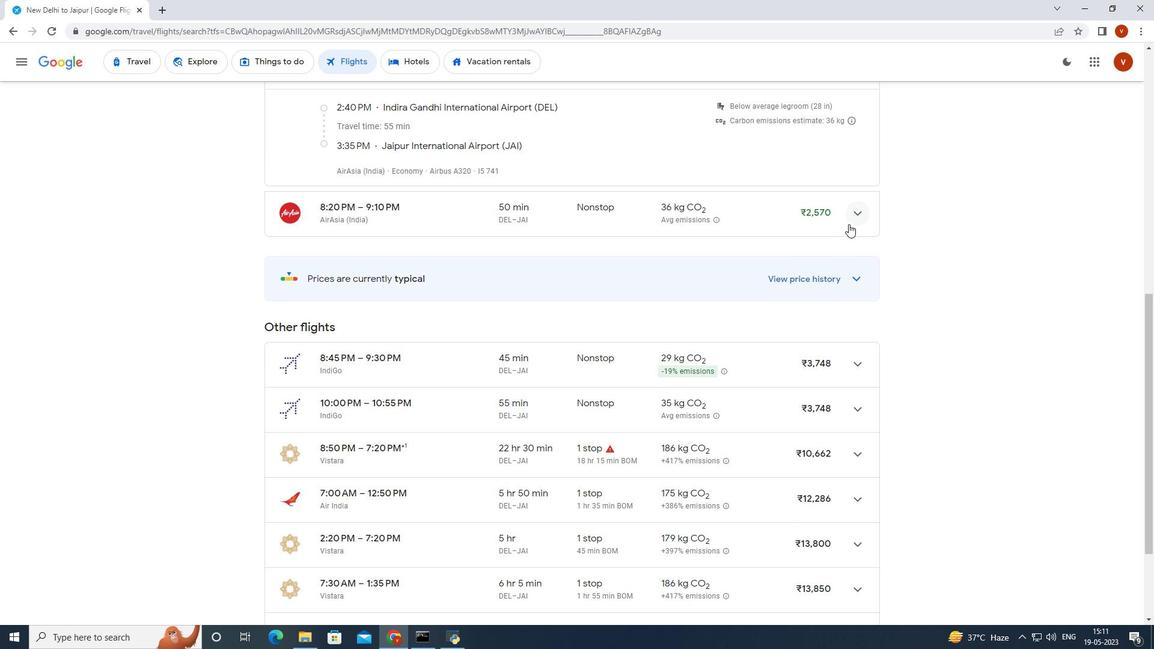 
Action: Mouse moved to (784, 238)
Screenshot: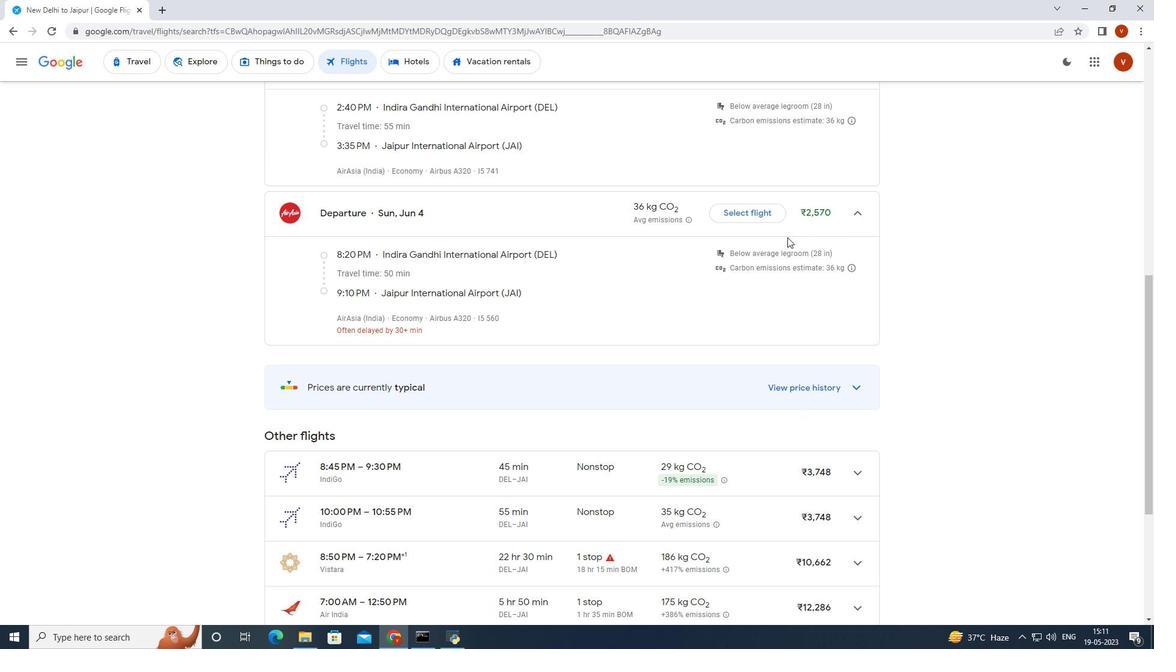 
Action: Mouse scrolled (784, 237) with delta (0, 0)
Screenshot: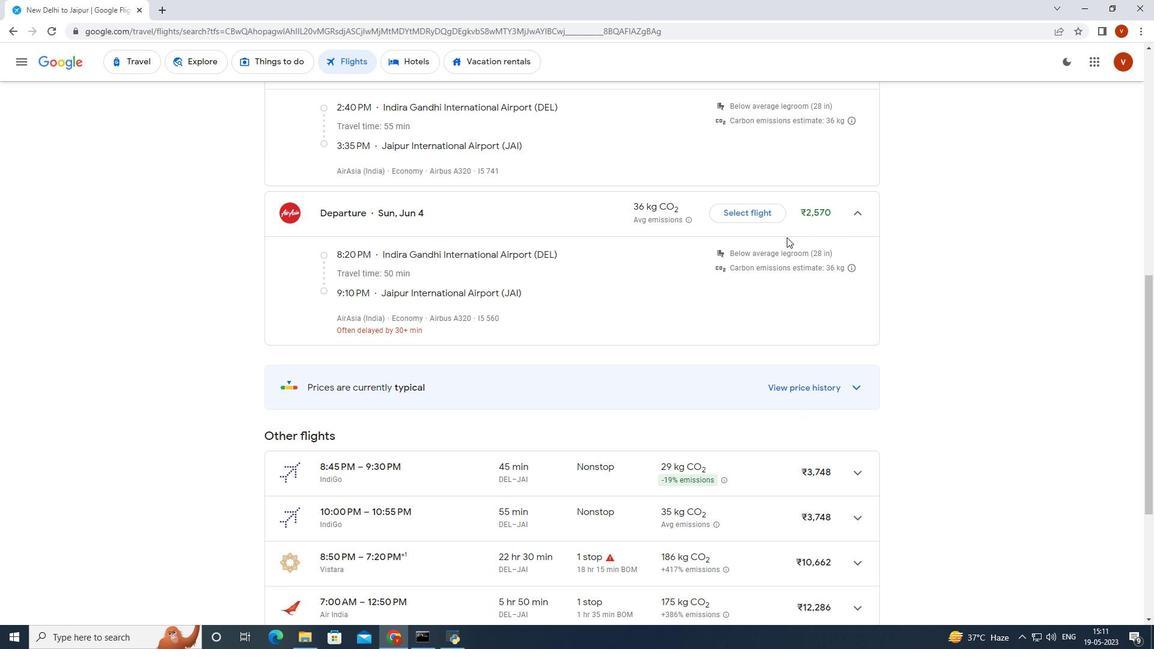 
Action: Mouse moved to (779, 241)
Screenshot: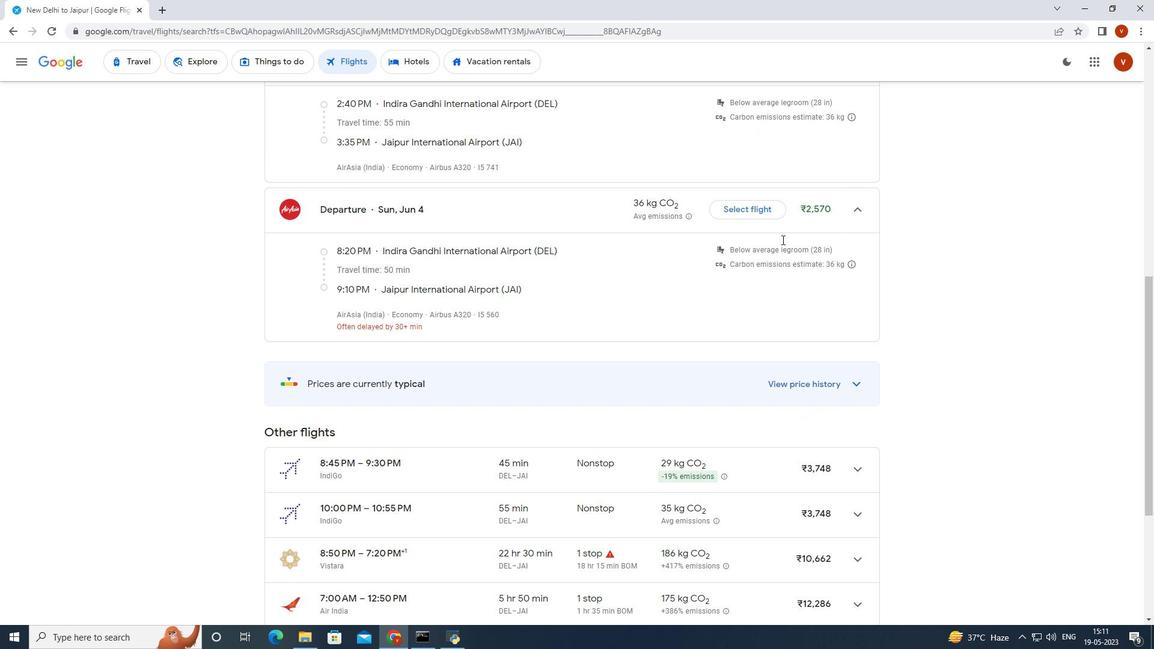 
Action: Mouse scrolled (780, 240) with delta (0, 0)
Screenshot: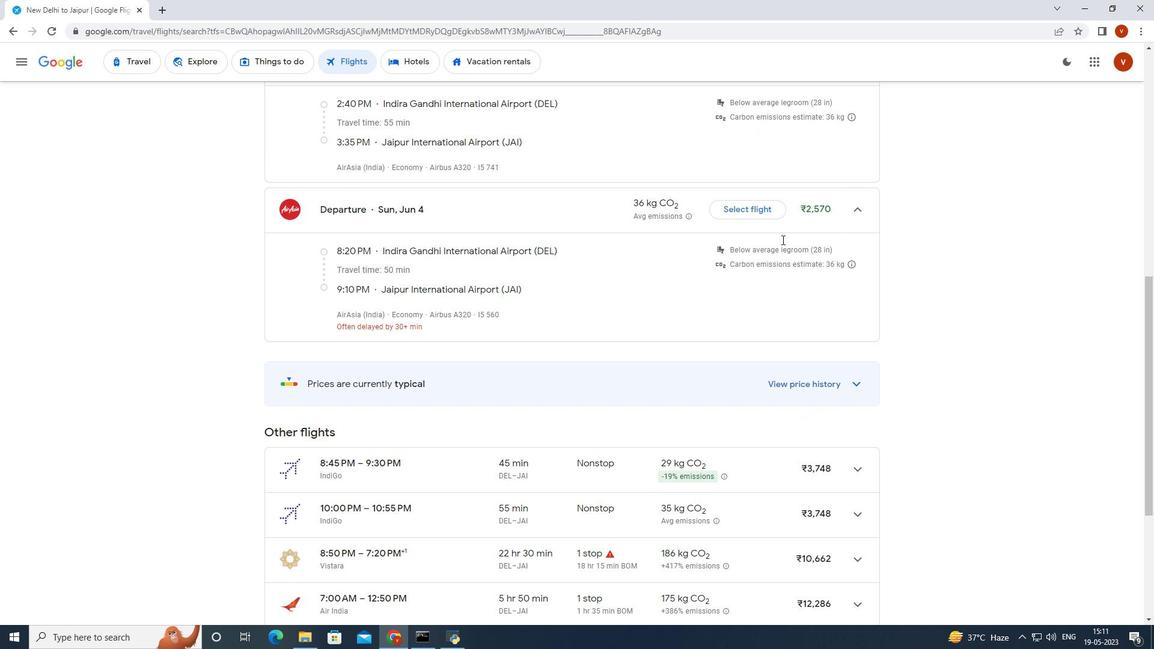 
Action: Mouse moved to (778, 242)
Screenshot: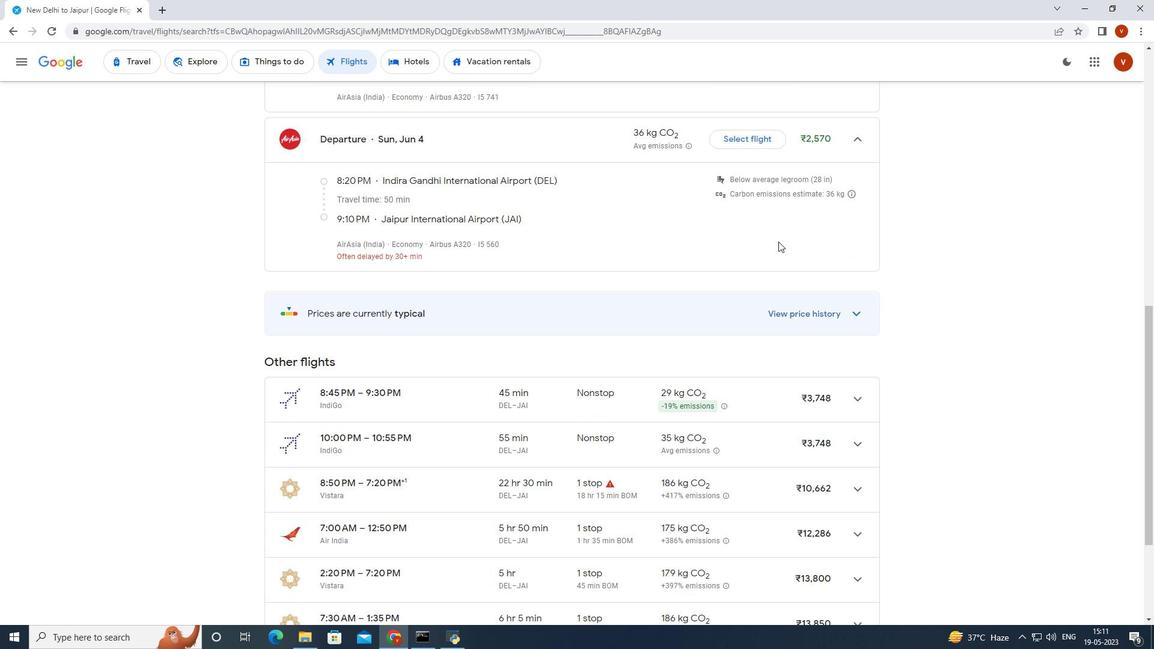 
Action: Mouse scrolled (778, 241) with delta (0, 0)
Screenshot: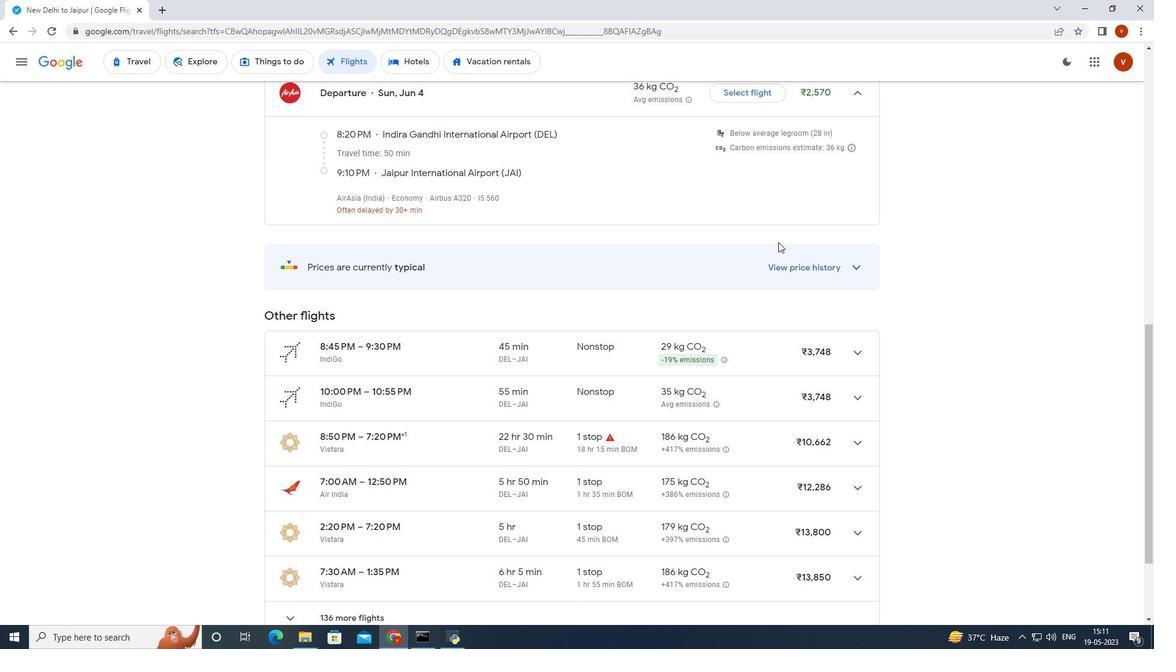 
Action: Mouse scrolled (778, 241) with delta (0, 0)
Screenshot: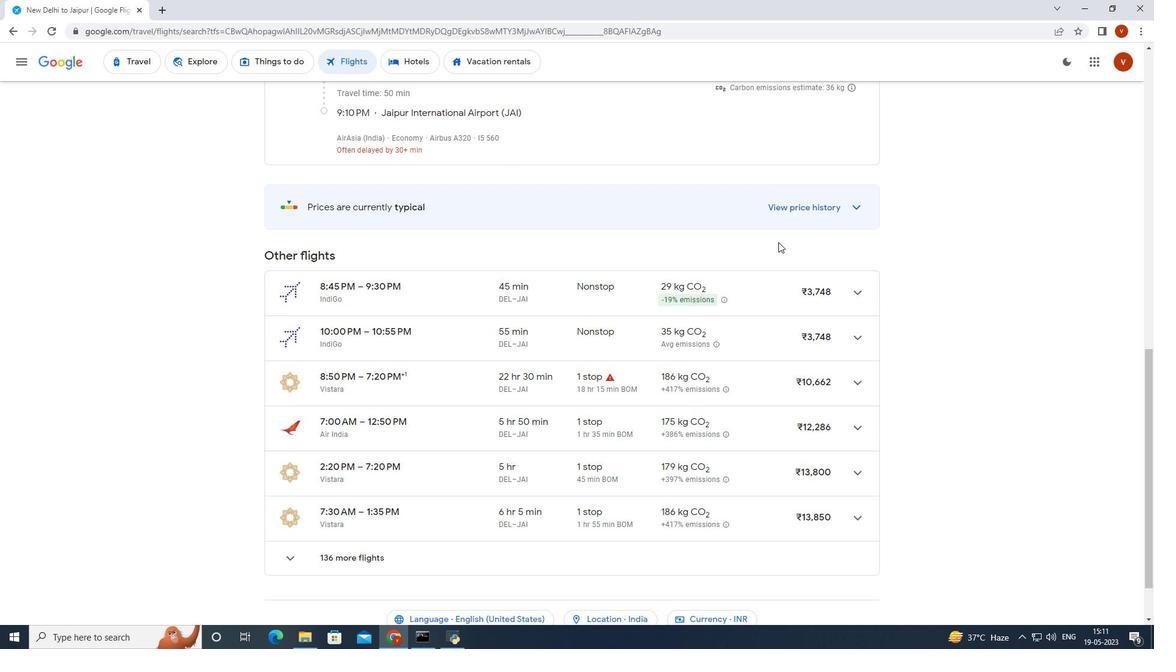 
Action: Mouse scrolled (778, 241) with delta (0, 0)
Screenshot: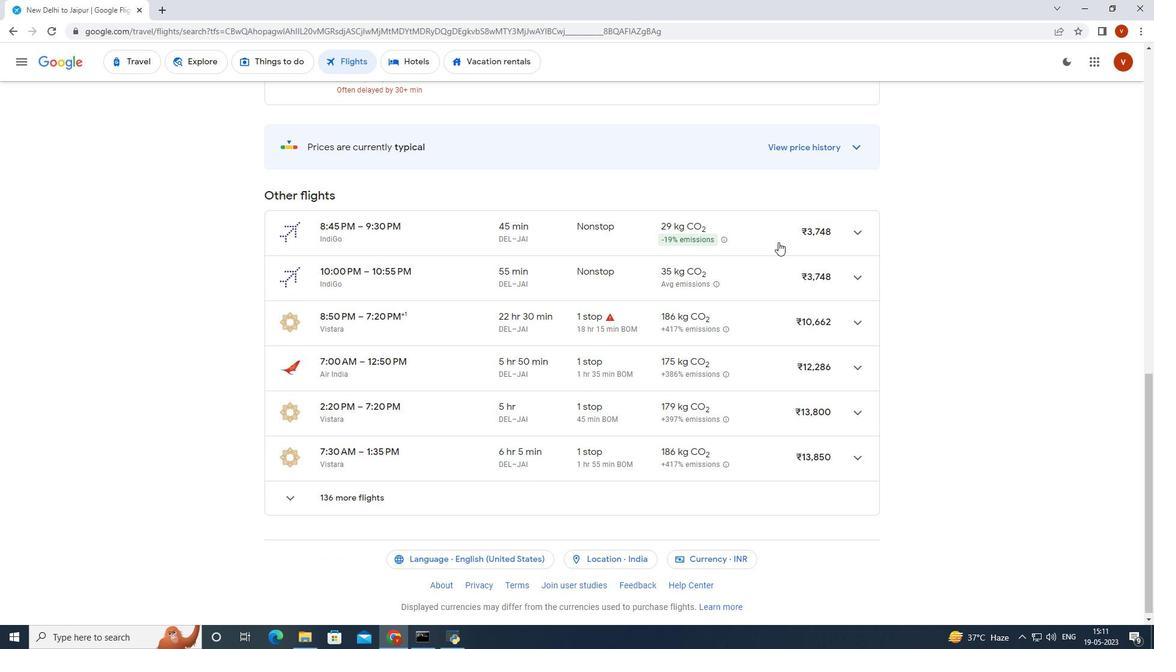 
Action: Mouse moved to (848, 236)
Screenshot: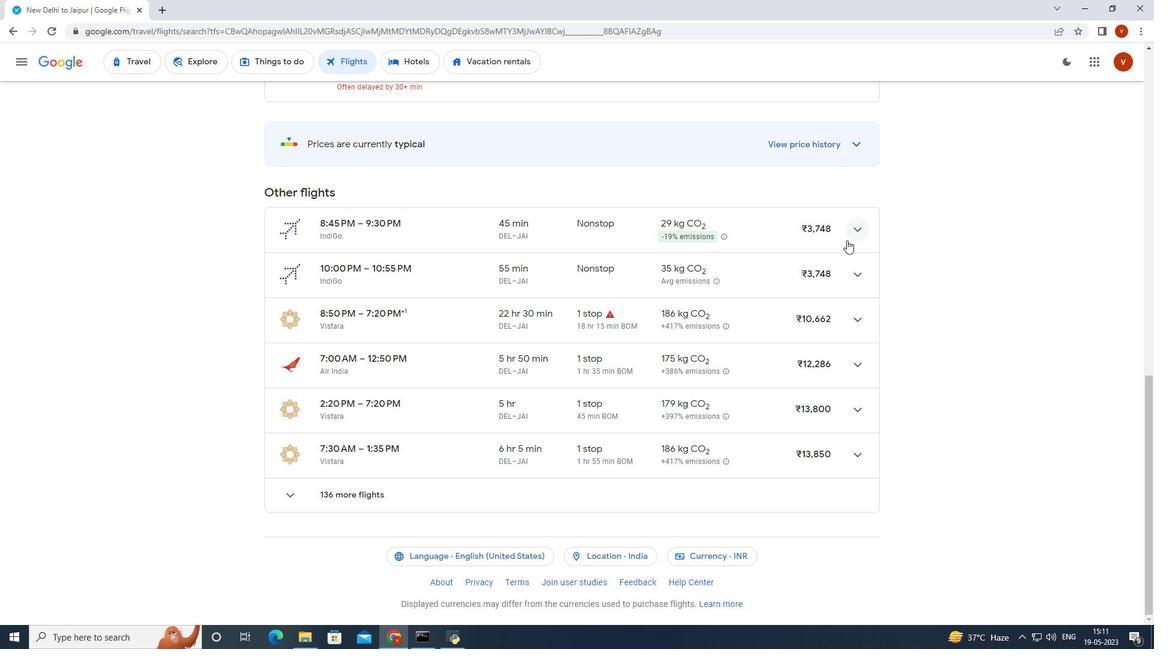 
Action: Mouse pressed left at (848, 236)
Screenshot: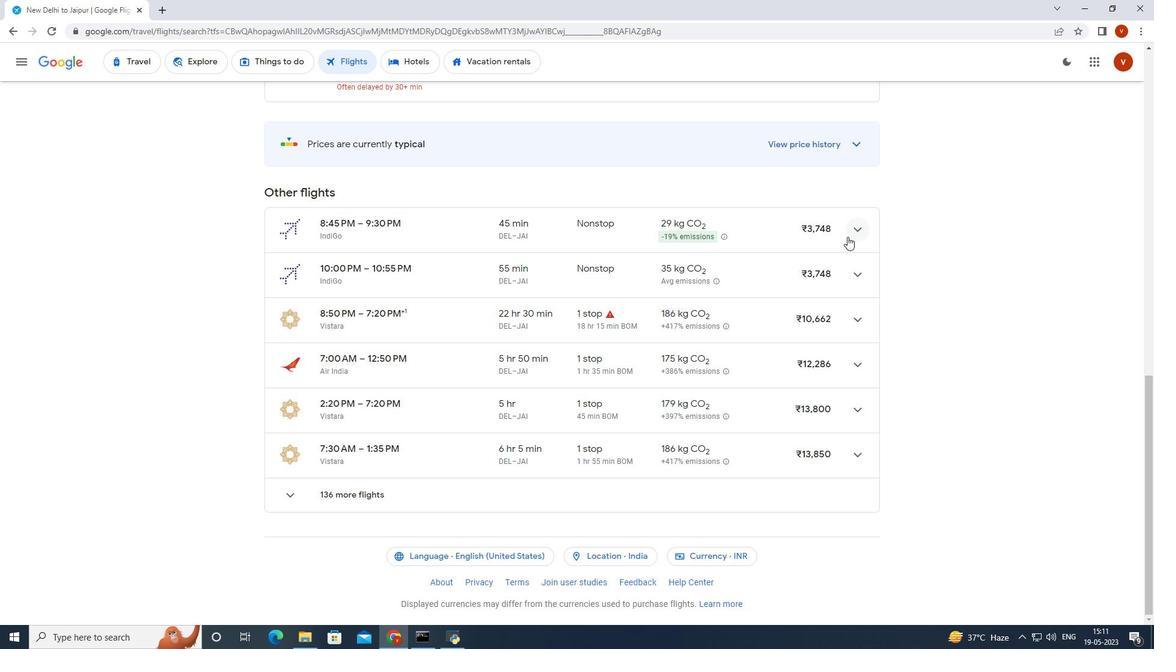 
Action: Mouse scrolled (848, 236) with delta (0, 0)
Screenshot: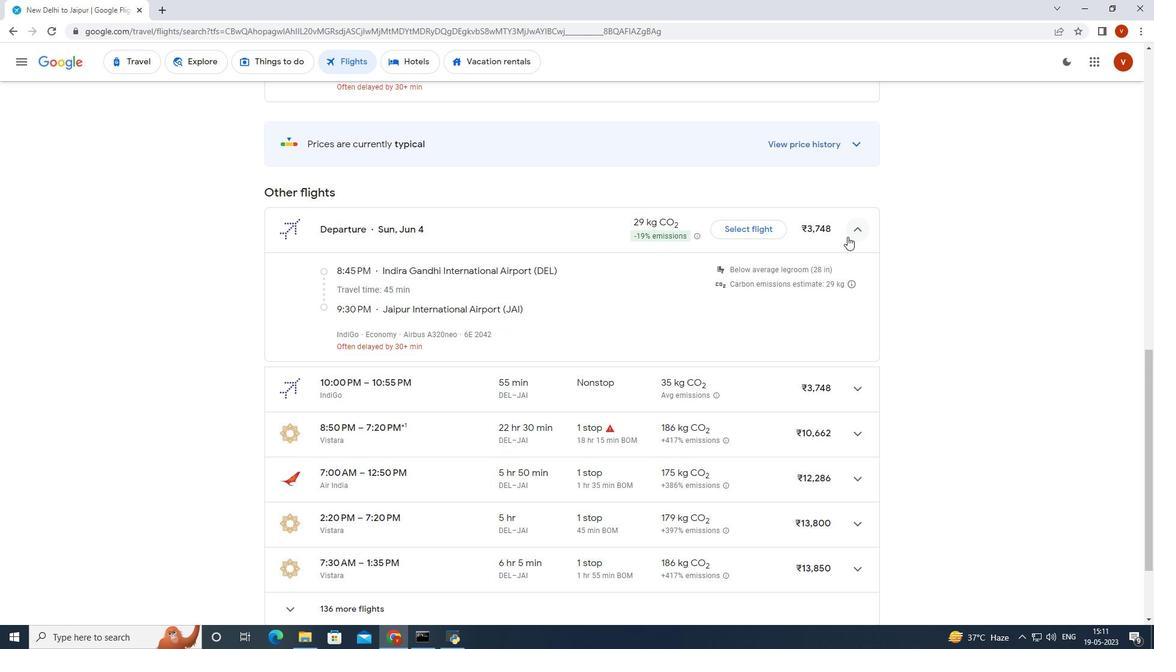 
Action: Mouse scrolled (848, 236) with delta (0, 0)
Screenshot: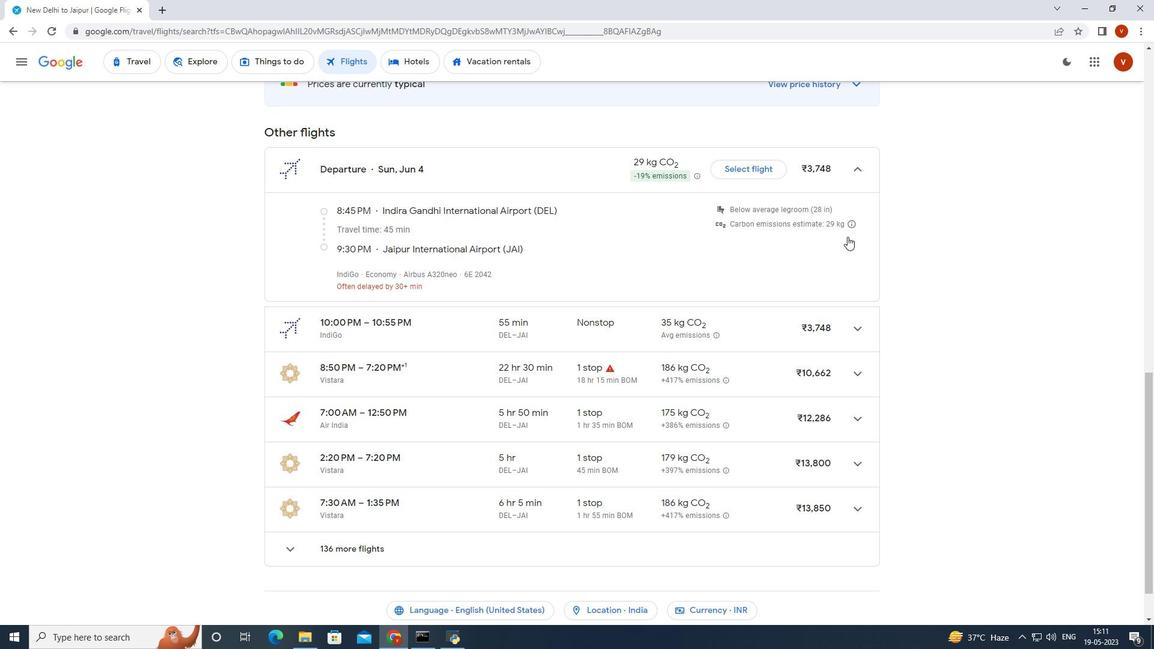 
Action: Mouse scrolled (848, 236) with delta (0, 0)
Screenshot: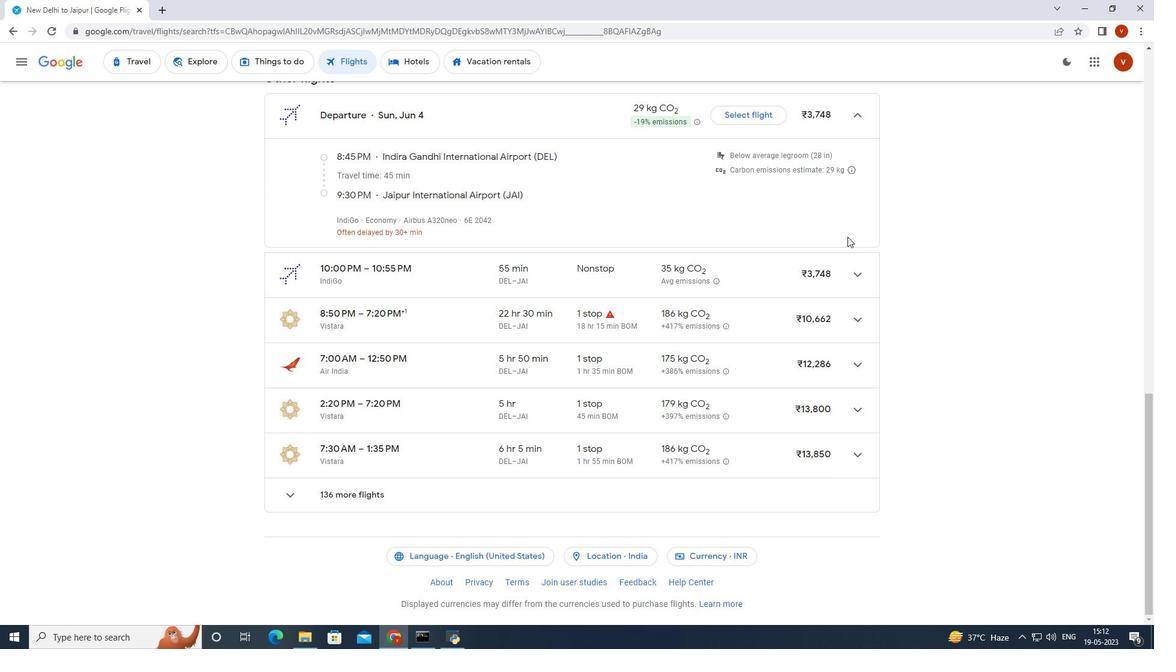 
Action: Mouse scrolled (848, 236) with delta (0, 0)
Screenshot: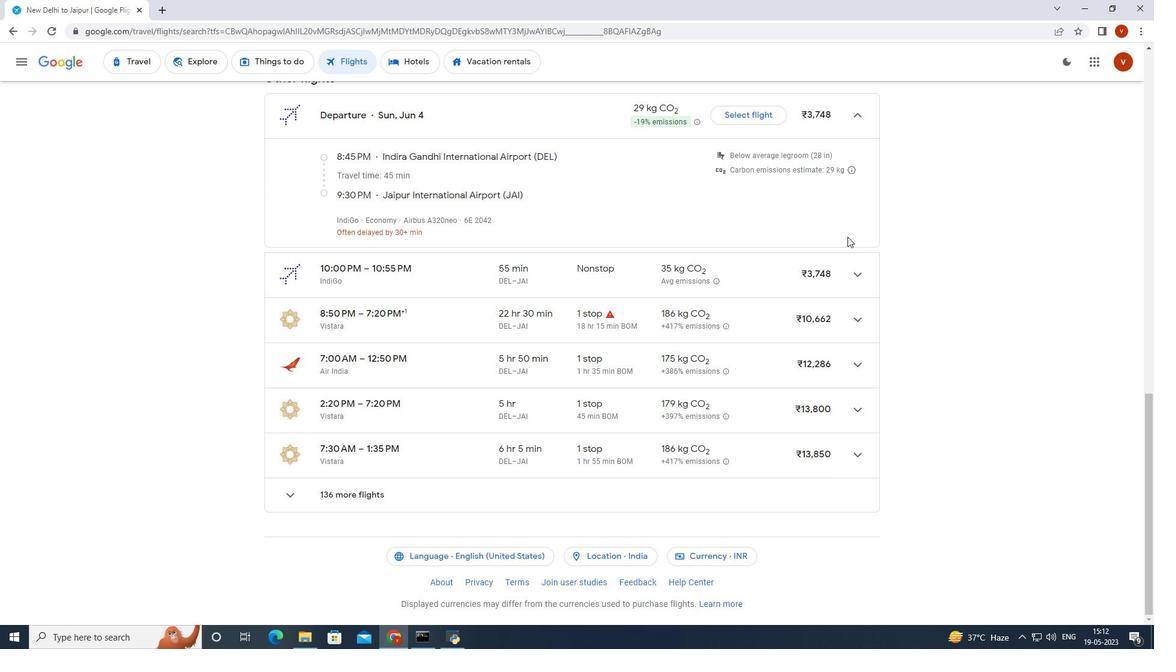 
Action: Mouse moved to (851, 270)
Screenshot: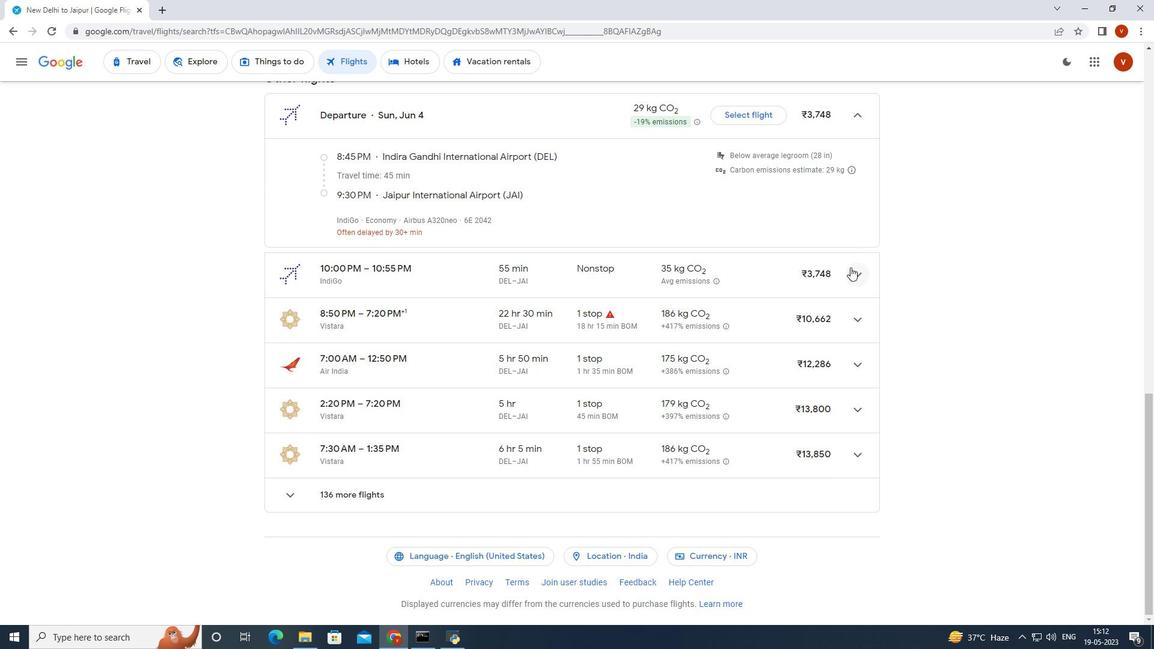 
Action: Mouse pressed left at (851, 270)
Screenshot: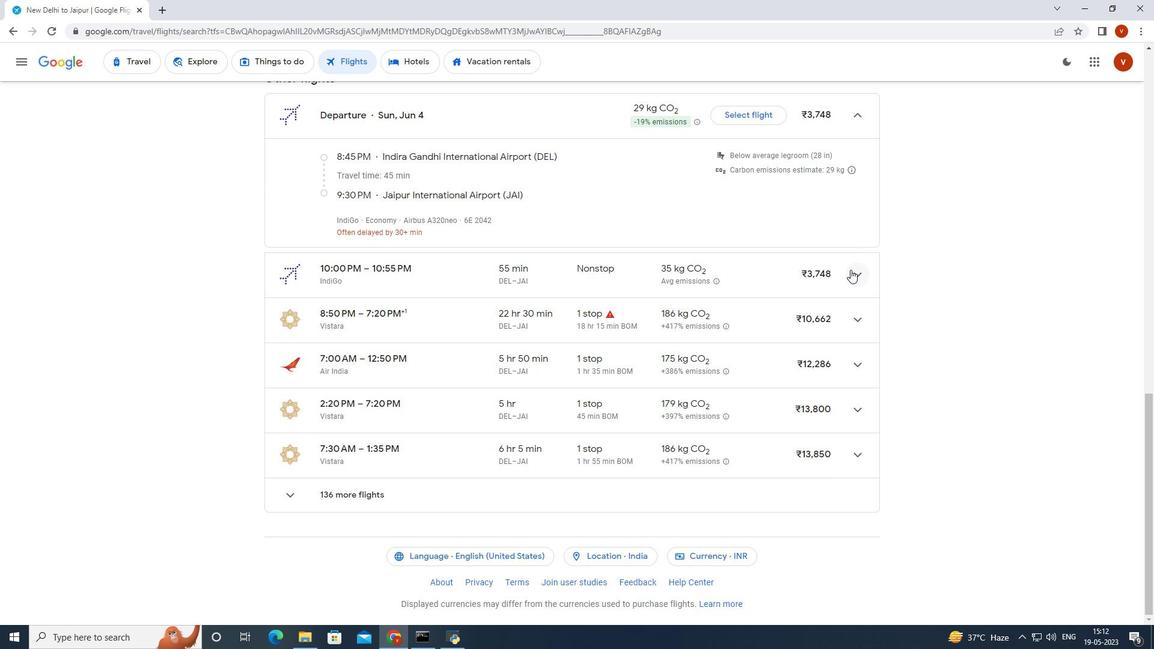 
Action: Mouse moved to (849, 415)
Screenshot: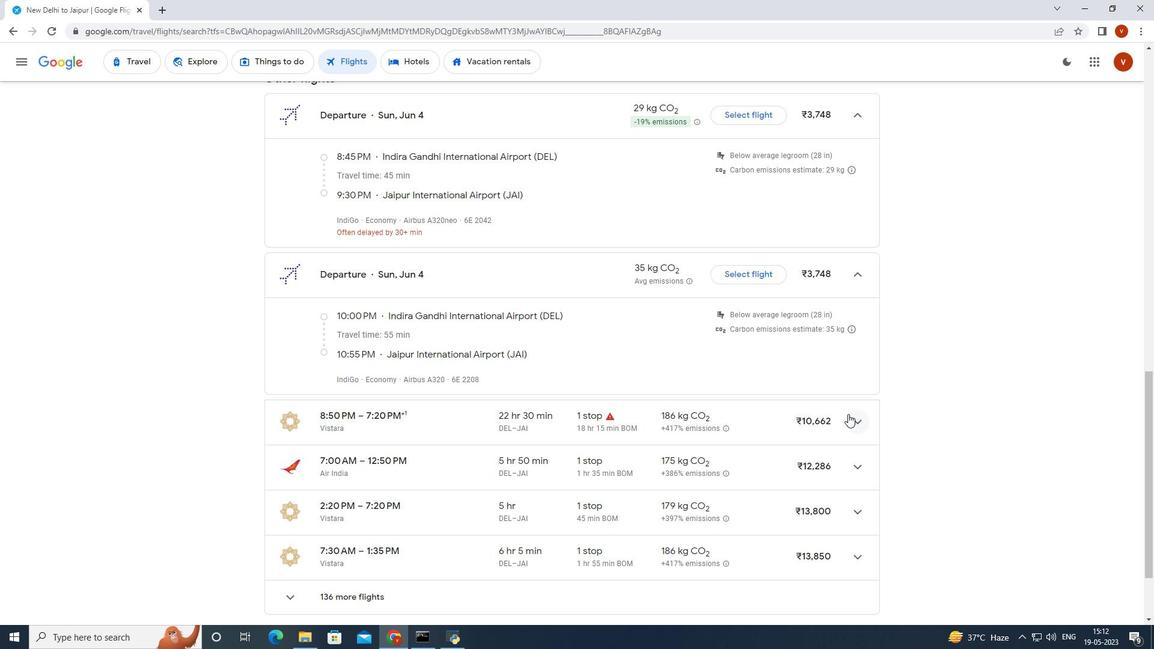 
Action: Mouse pressed left at (849, 415)
Screenshot: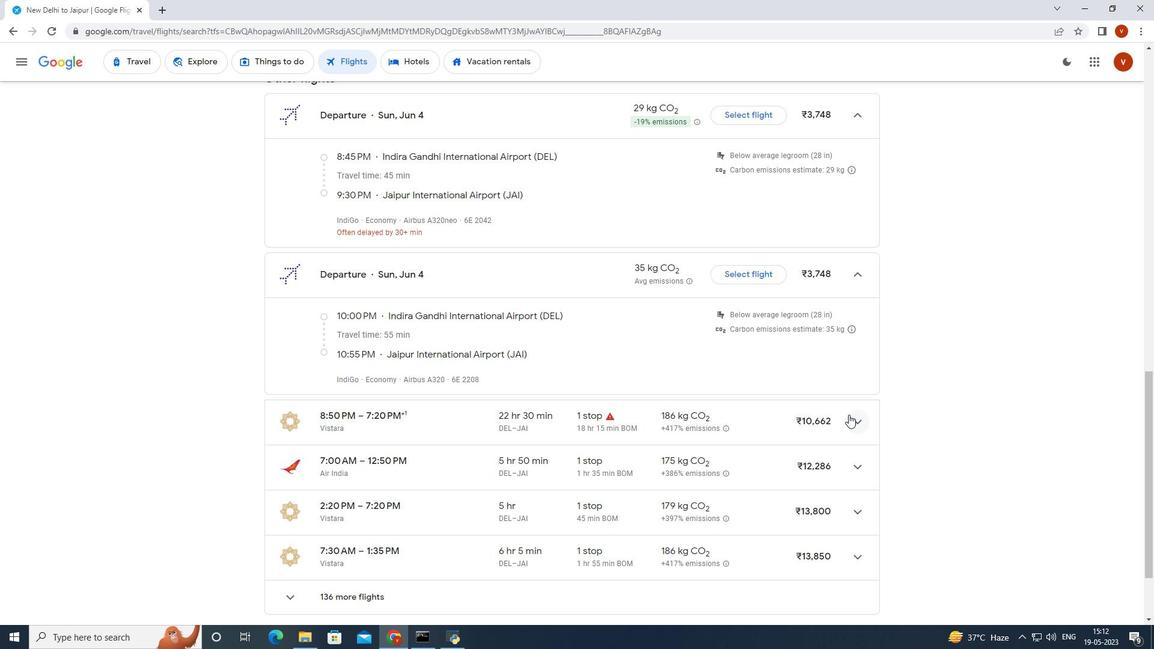 
Action: Mouse moved to (841, 390)
Screenshot: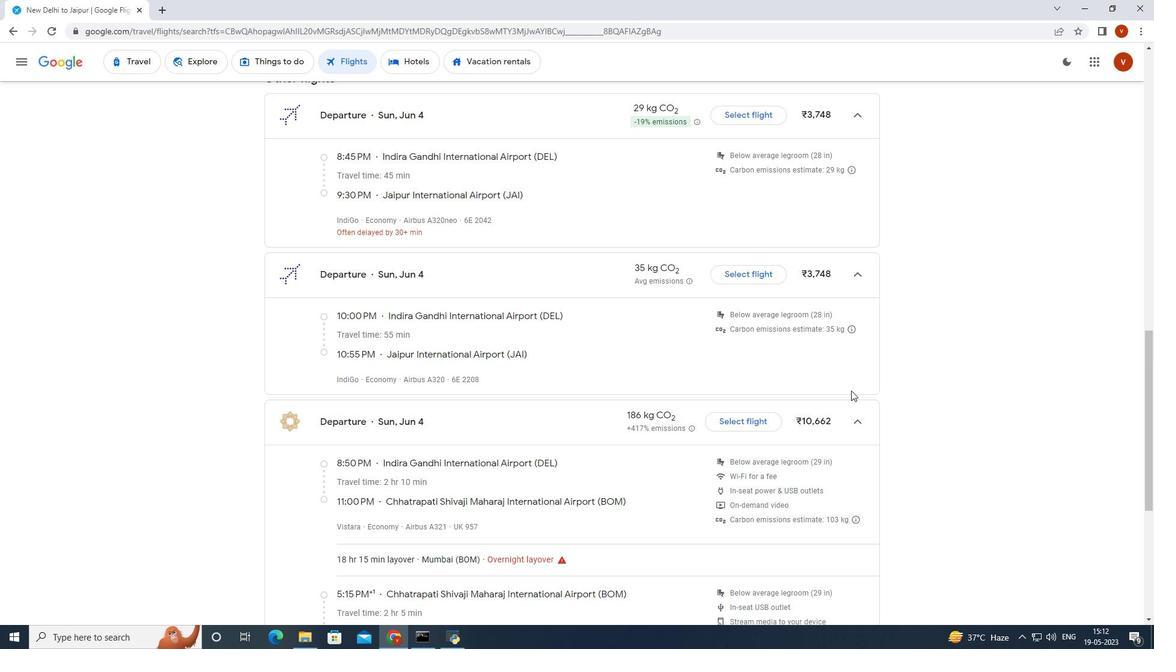 
Action: Mouse scrolled (841, 390) with delta (0, 0)
Screenshot: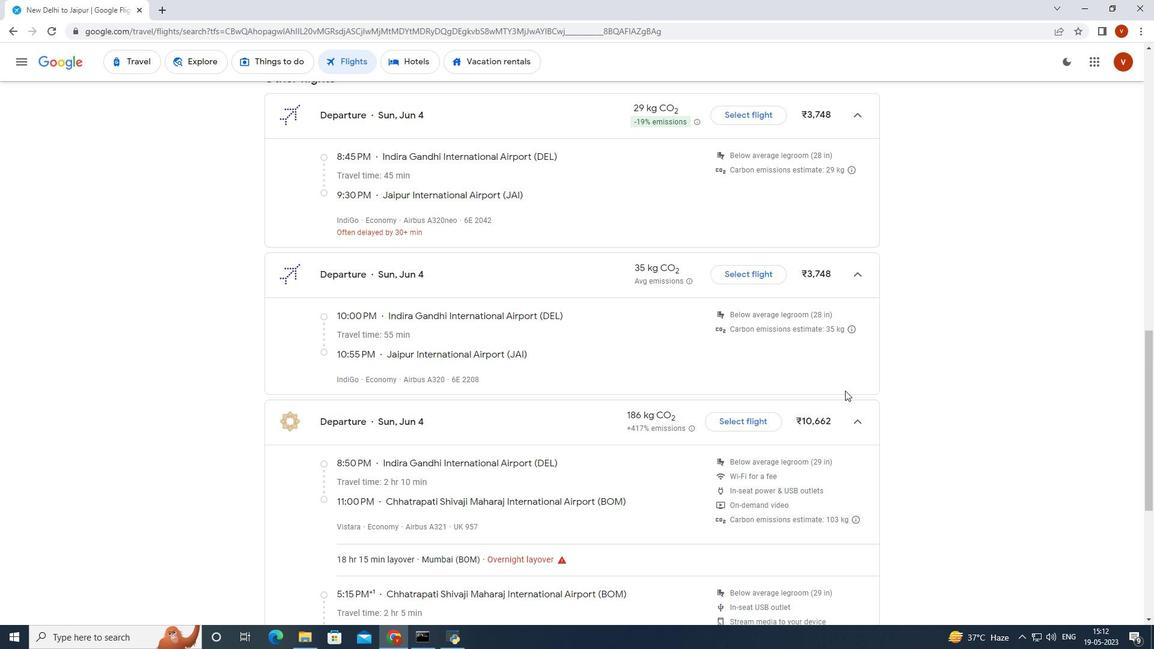 
Action: Mouse scrolled (841, 390) with delta (0, 0)
Screenshot: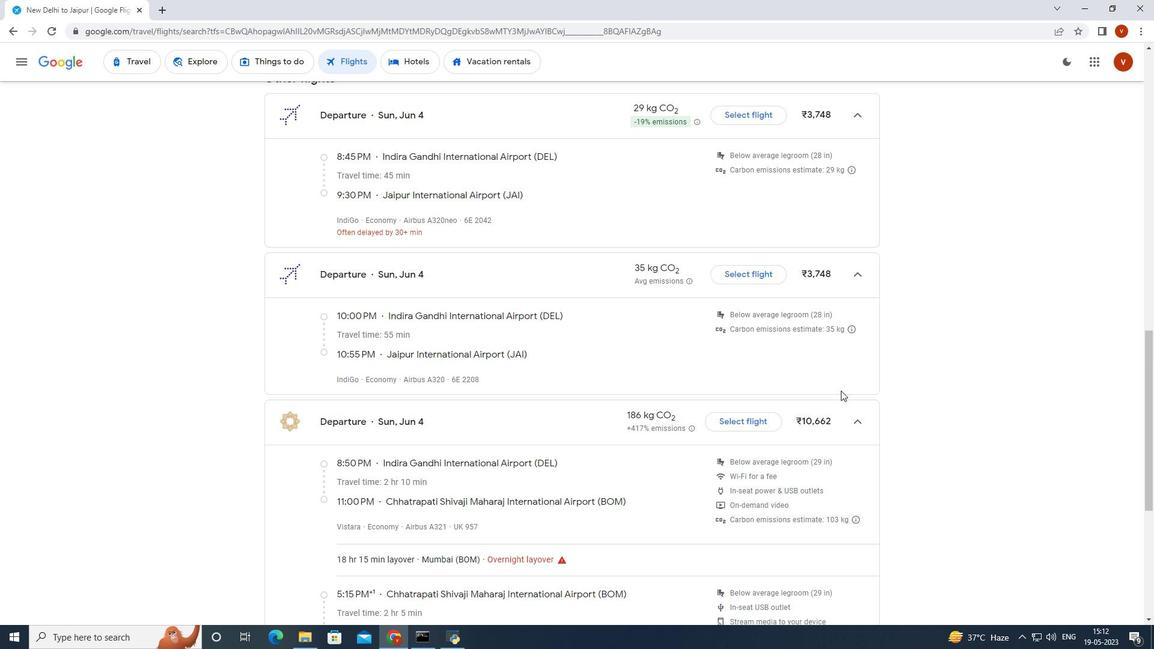 
Action: Mouse scrolled (841, 390) with delta (0, 0)
Screenshot: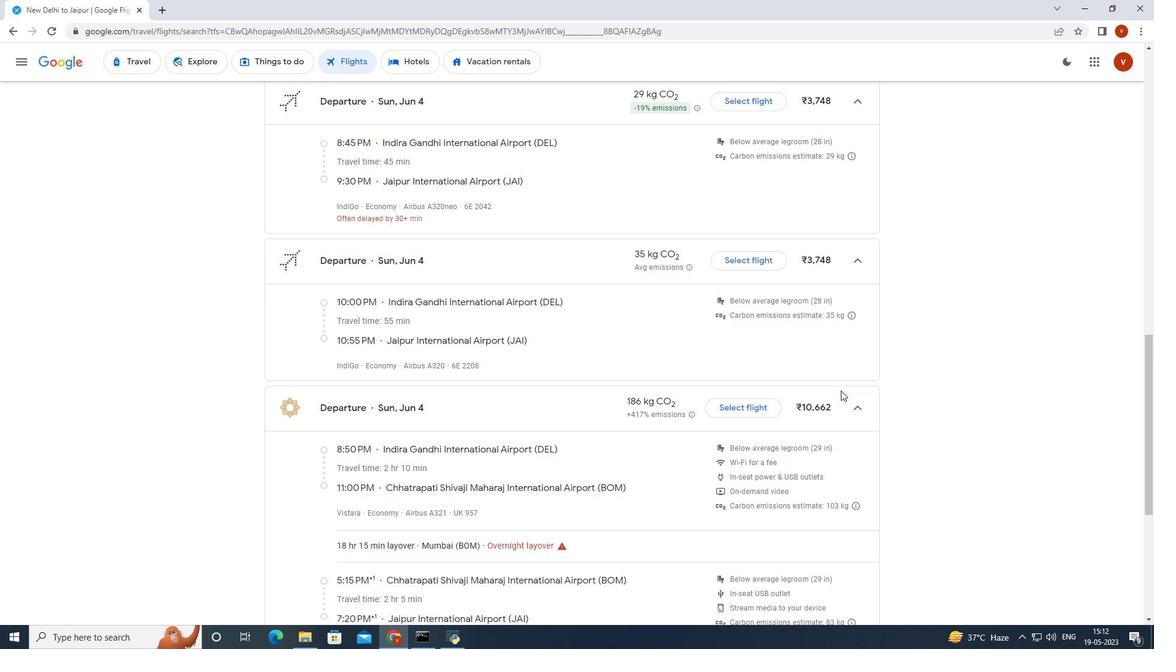 
Action: Mouse moved to (845, 398)
Screenshot: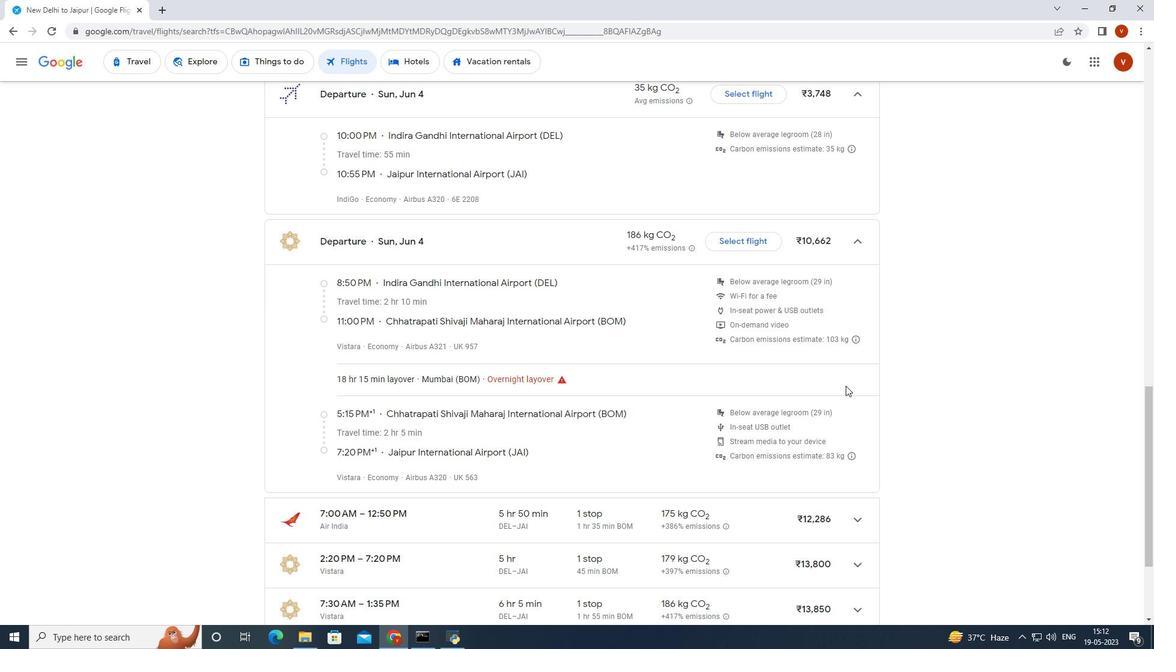 
Action: Mouse scrolled (845, 397) with delta (0, 0)
Screenshot: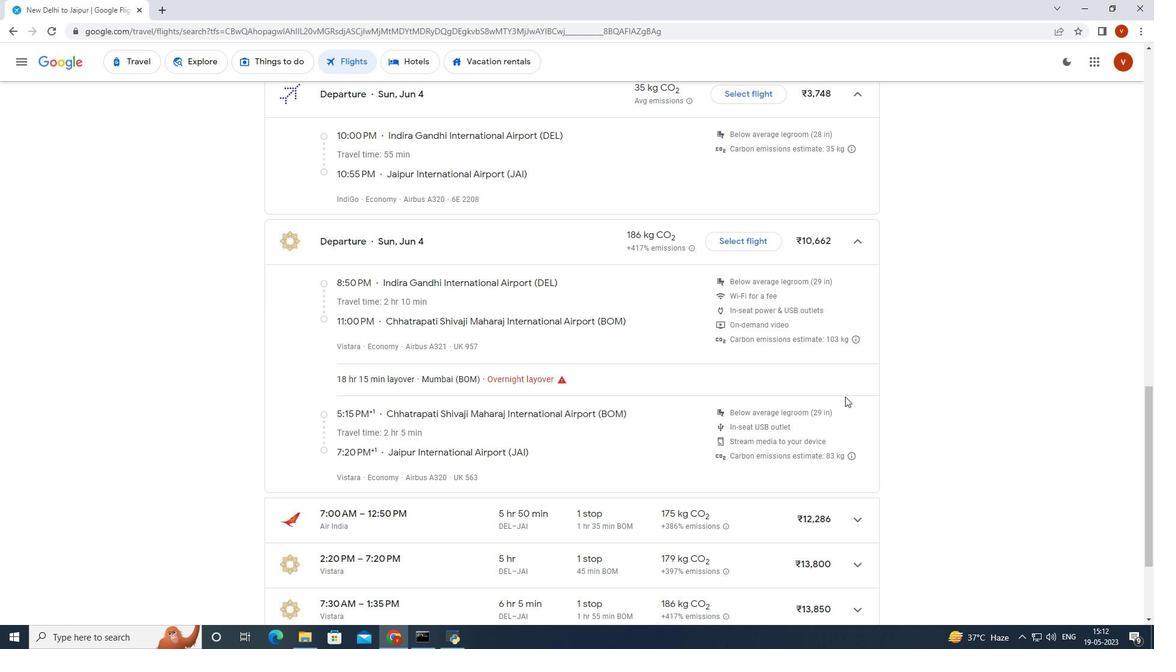 
Action: Mouse moved to (845, 398)
Screenshot: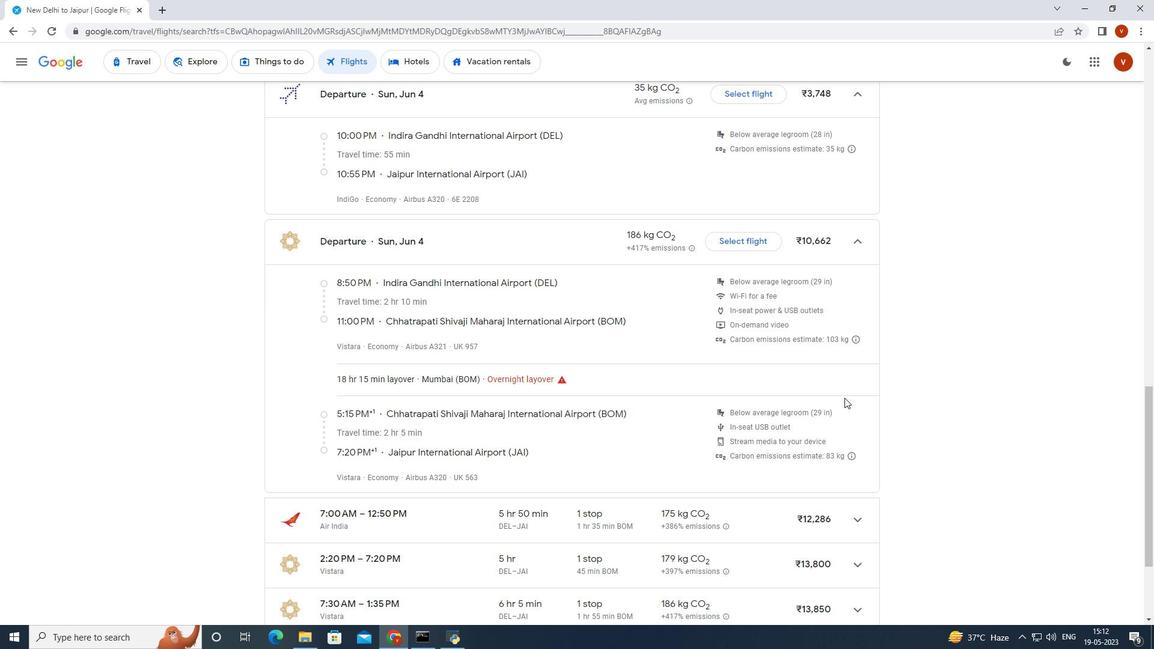 
Action: Mouse scrolled (845, 397) with delta (0, 0)
Screenshot: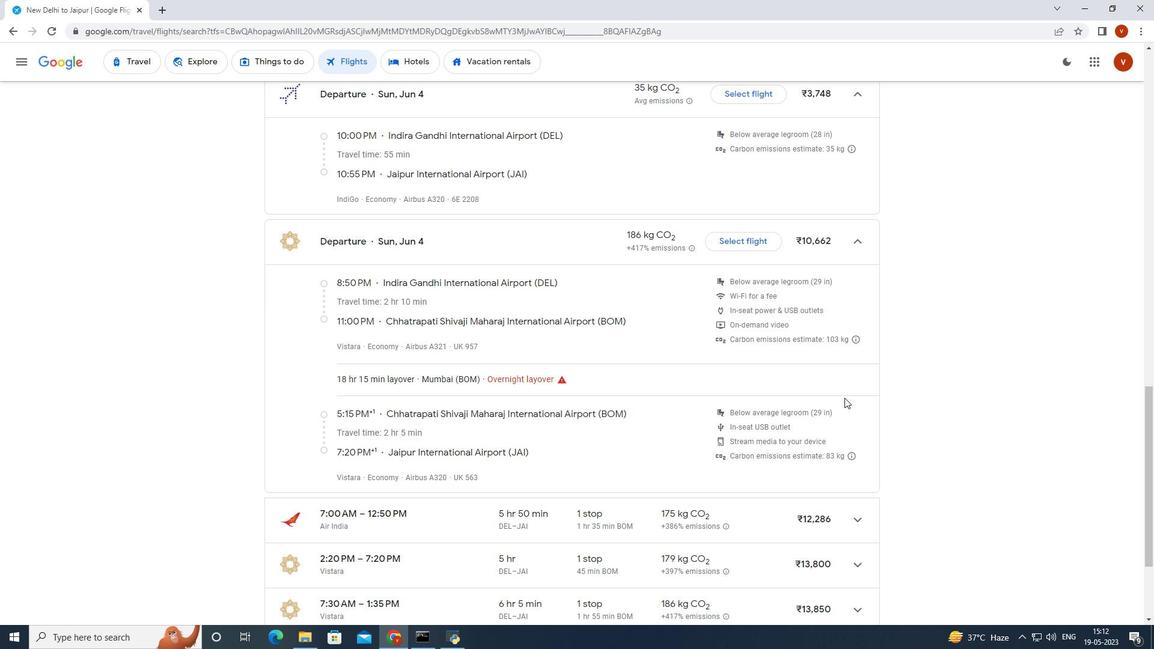 
Action: Mouse scrolled (845, 397) with delta (0, 0)
Screenshot: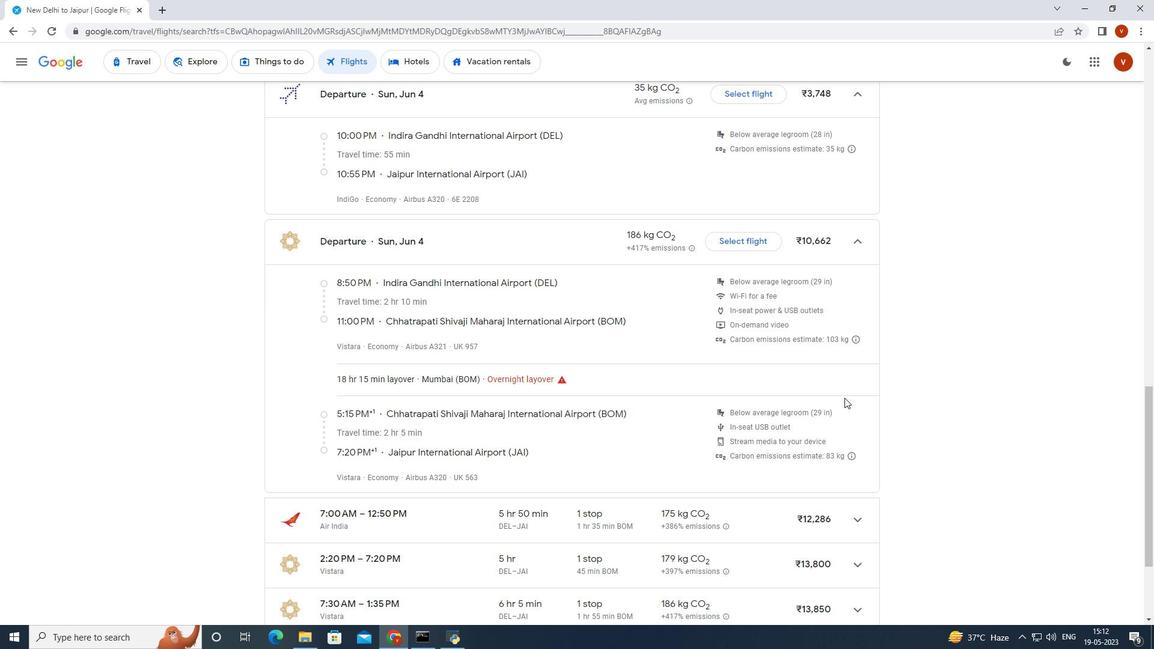 
Action: Mouse moved to (859, 362)
Screenshot: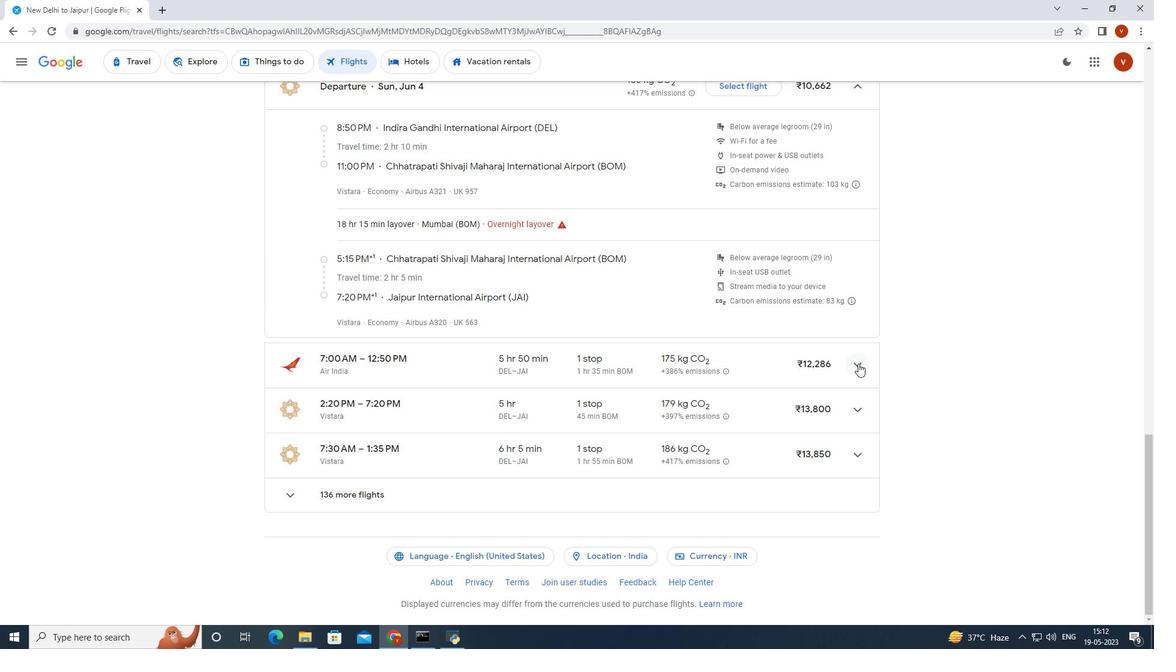 
Action: Mouse pressed left at (859, 362)
Screenshot: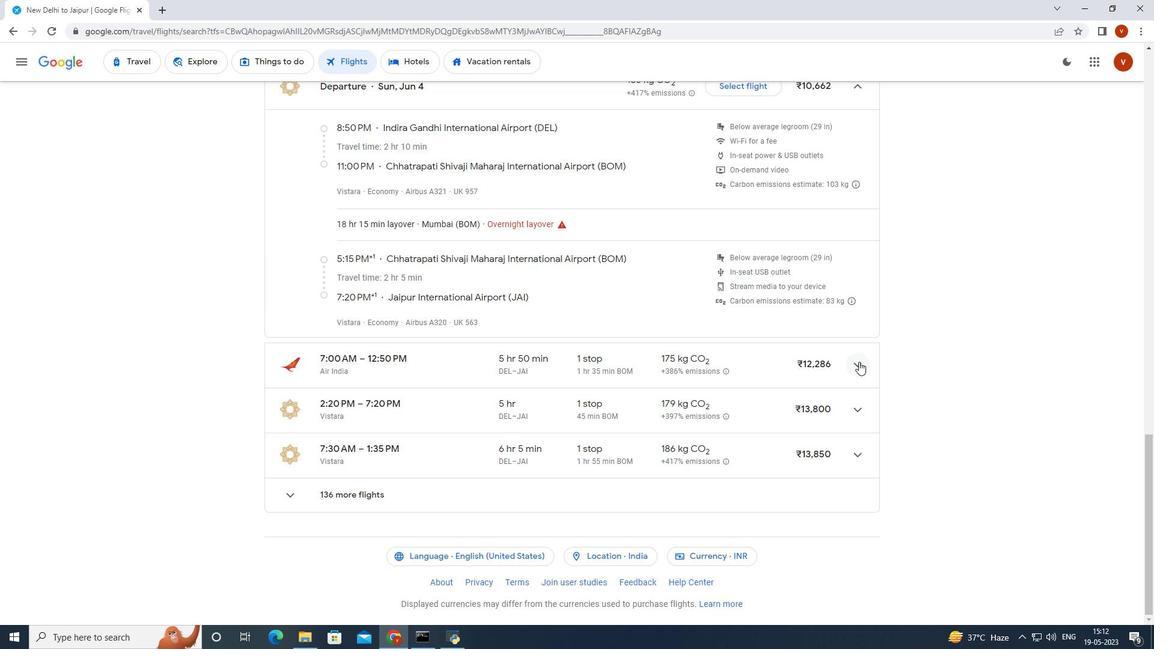 
Action: Mouse moved to (860, 358)
Screenshot: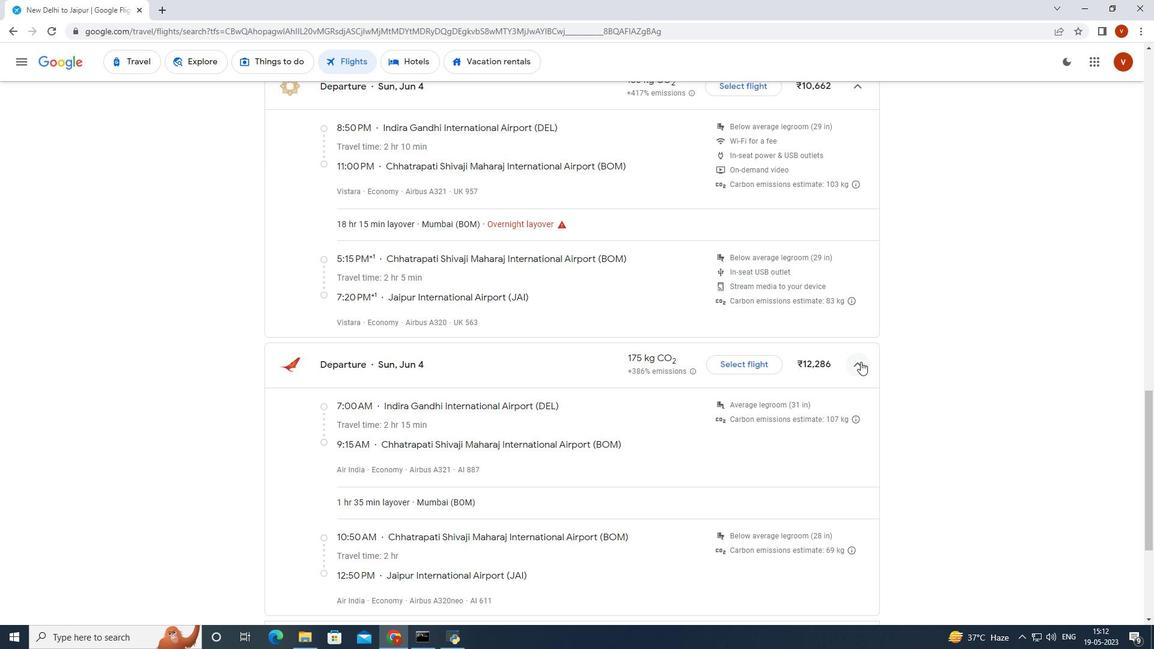 
Action: Mouse scrolled (860, 357) with delta (0, 0)
Screenshot: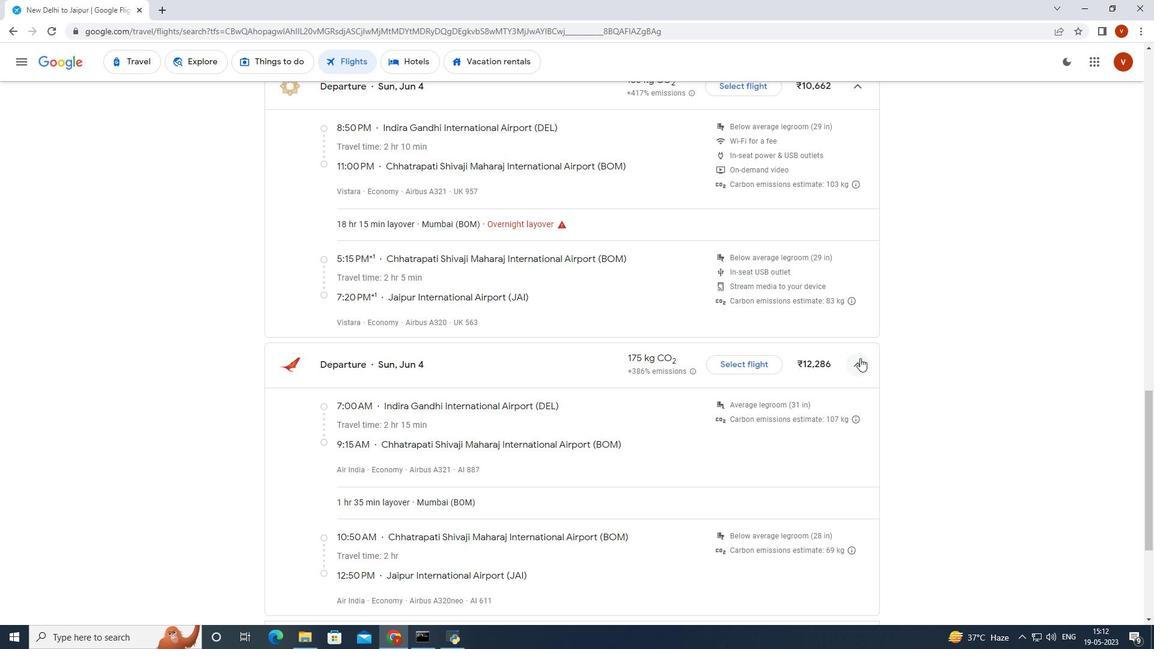 
Action: Mouse scrolled (860, 357) with delta (0, 0)
Screenshot: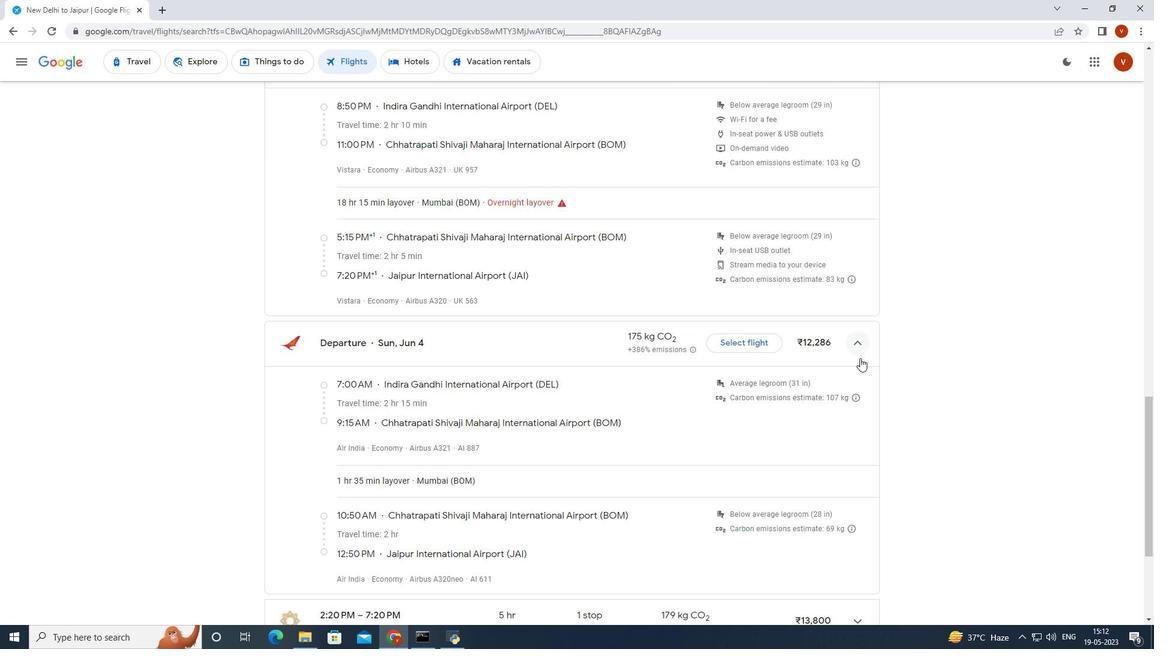 
Action: Mouse scrolled (860, 357) with delta (0, 0)
Screenshot: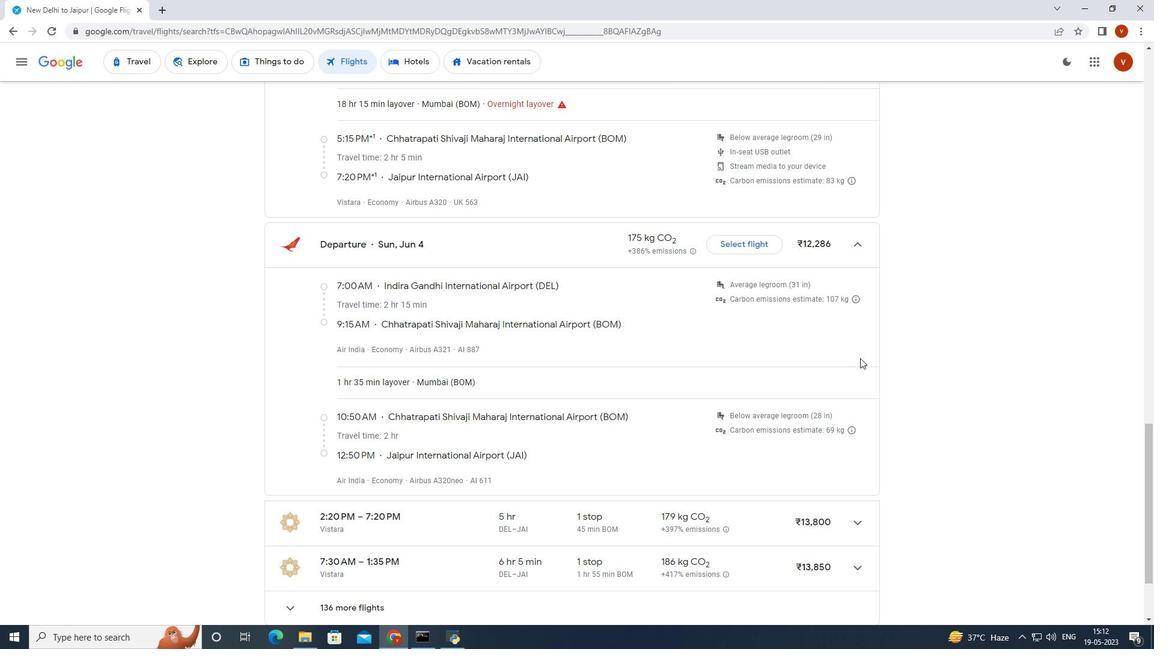 
Action: Mouse scrolled (860, 357) with delta (0, 0)
Screenshot: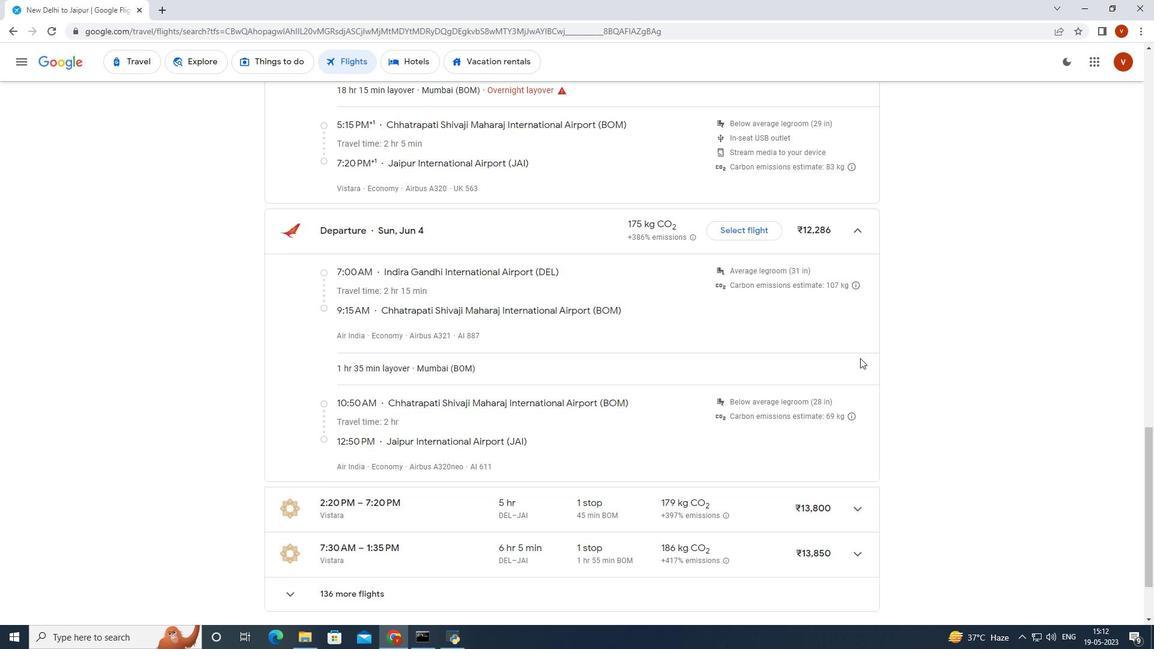 
Action: Mouse scrolled (860, 357) with delta (0, 0)
Screenshot: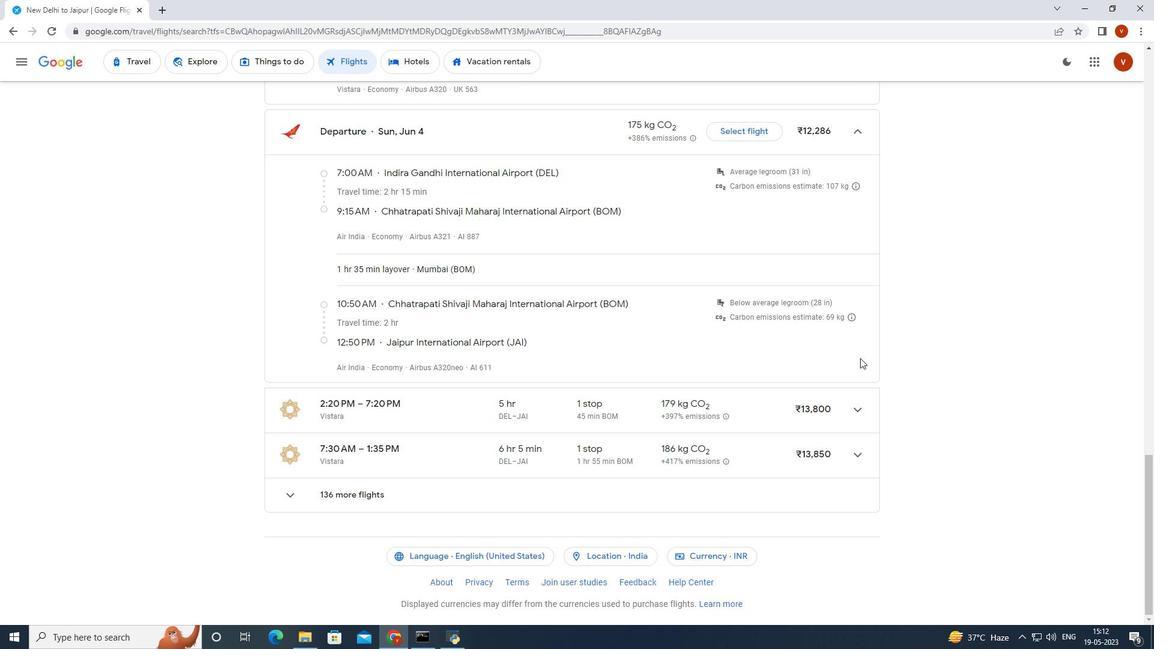 
Action: Mouse scrolled (860, 357) with delta (0, 0)
Screenshot: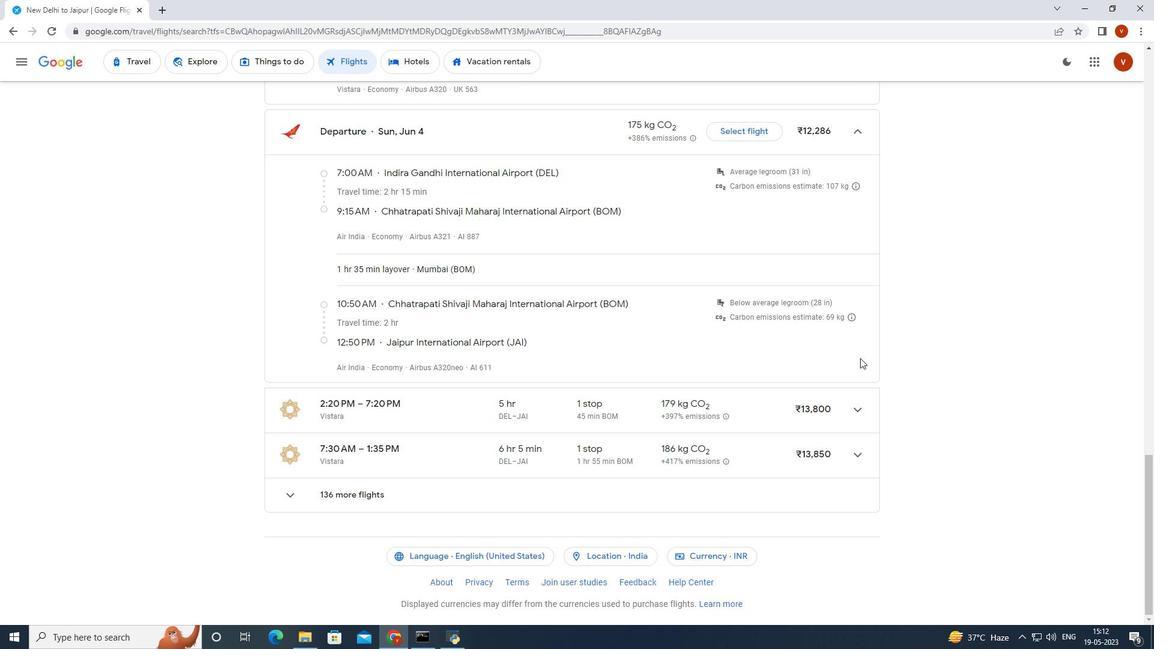 
Action: Mouse scrolled (860, 357) with delta (0, 0)
Screenshot: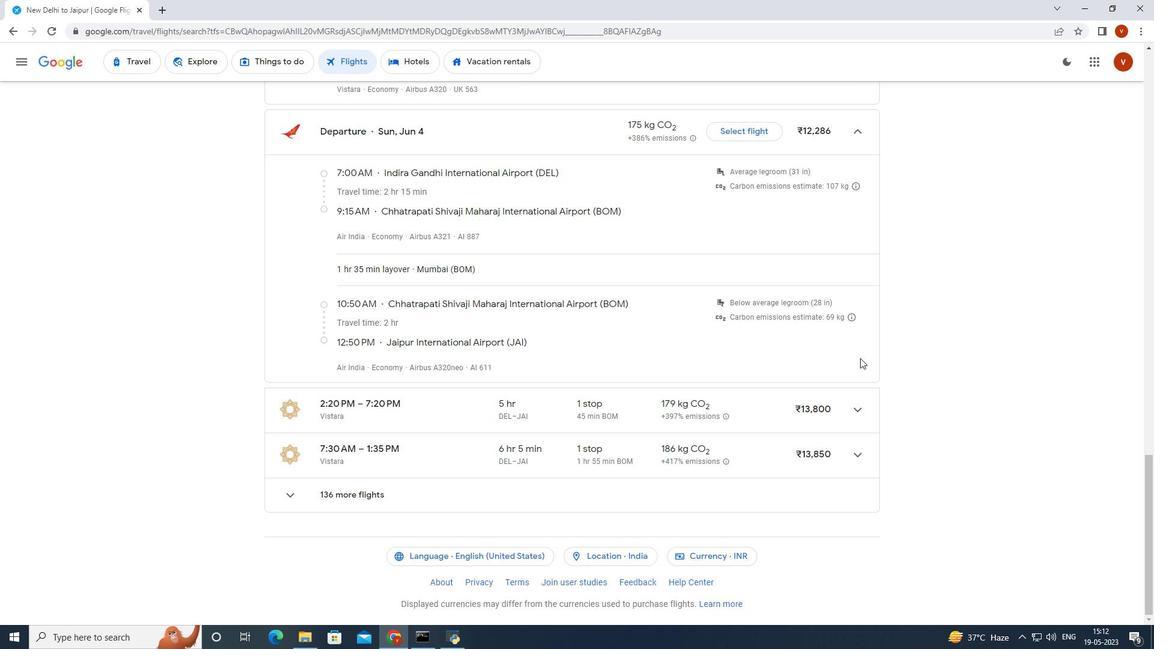 
Action: Mouse moved to (861, 407)
Screenshot: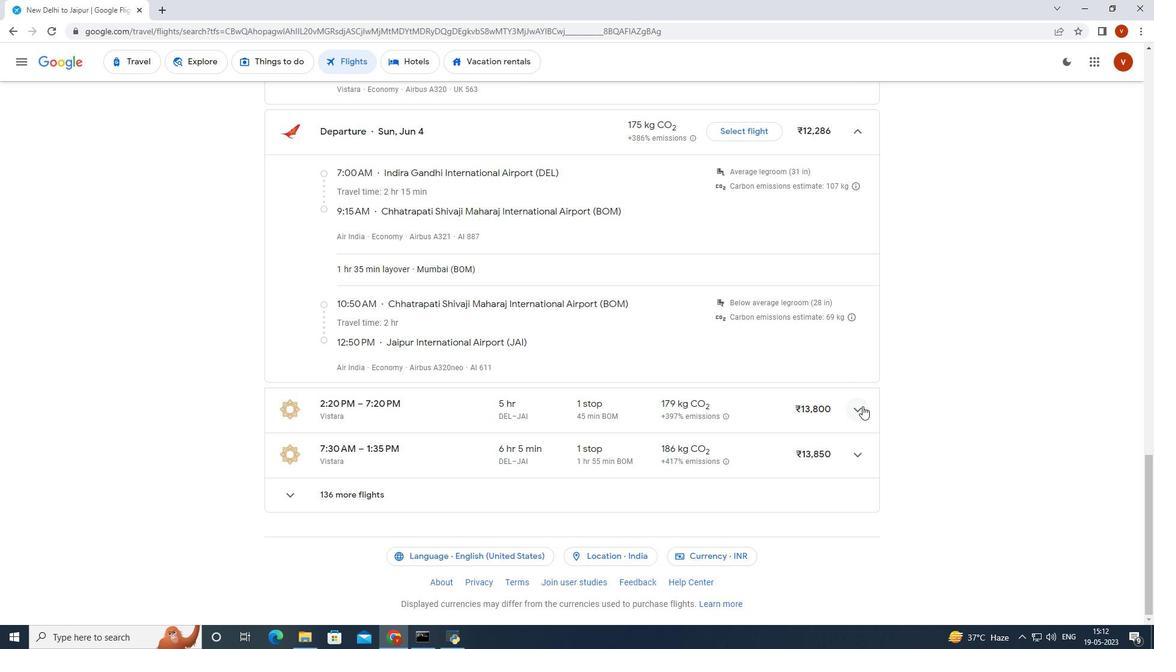 
Action: Mouse pressed left at (861, 407)
Screenshot: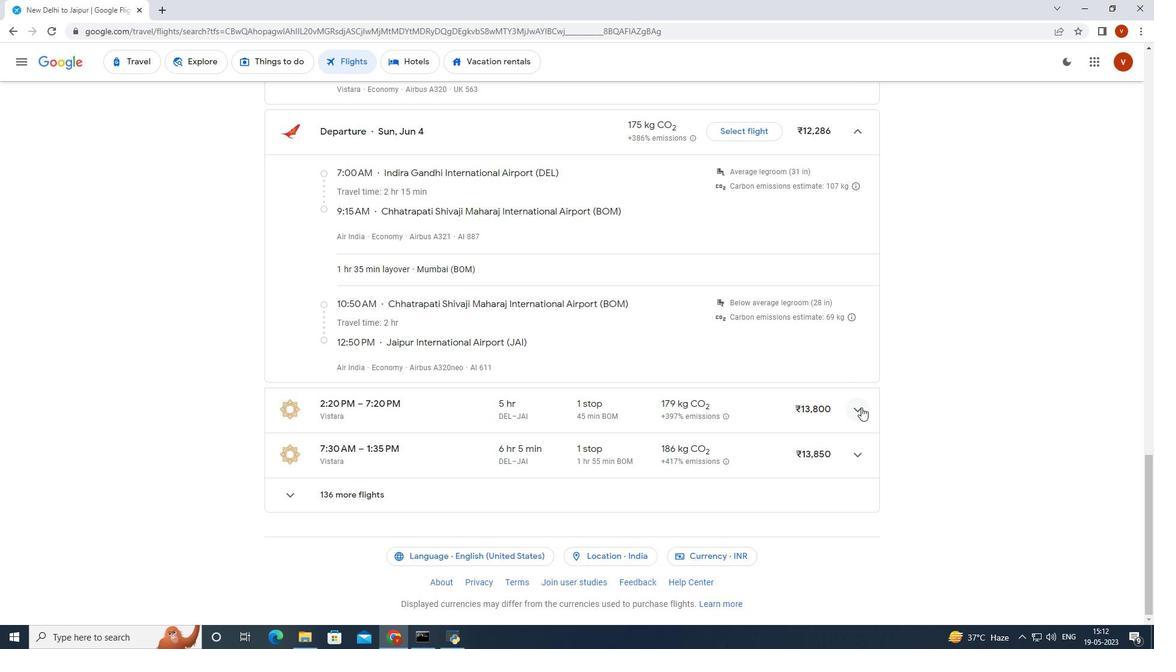 
Action: Mouse moved to (860, 407)
Screenshot: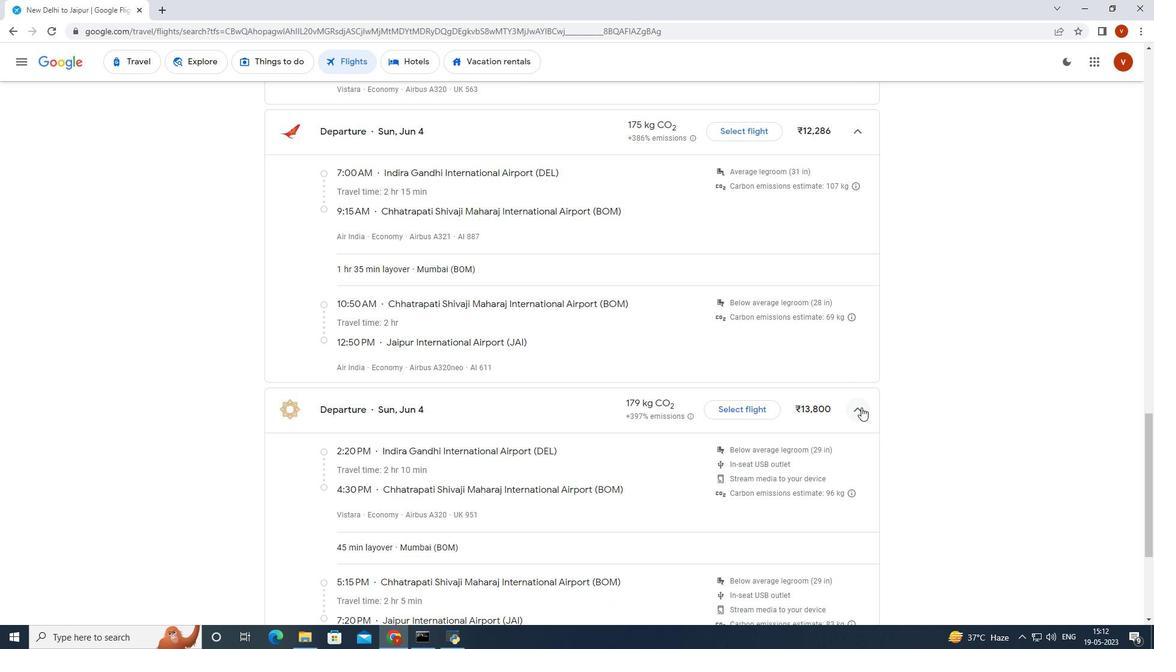 
Action: Mouse scrolled (860, 407) with delta (0, 0)
Screenshot: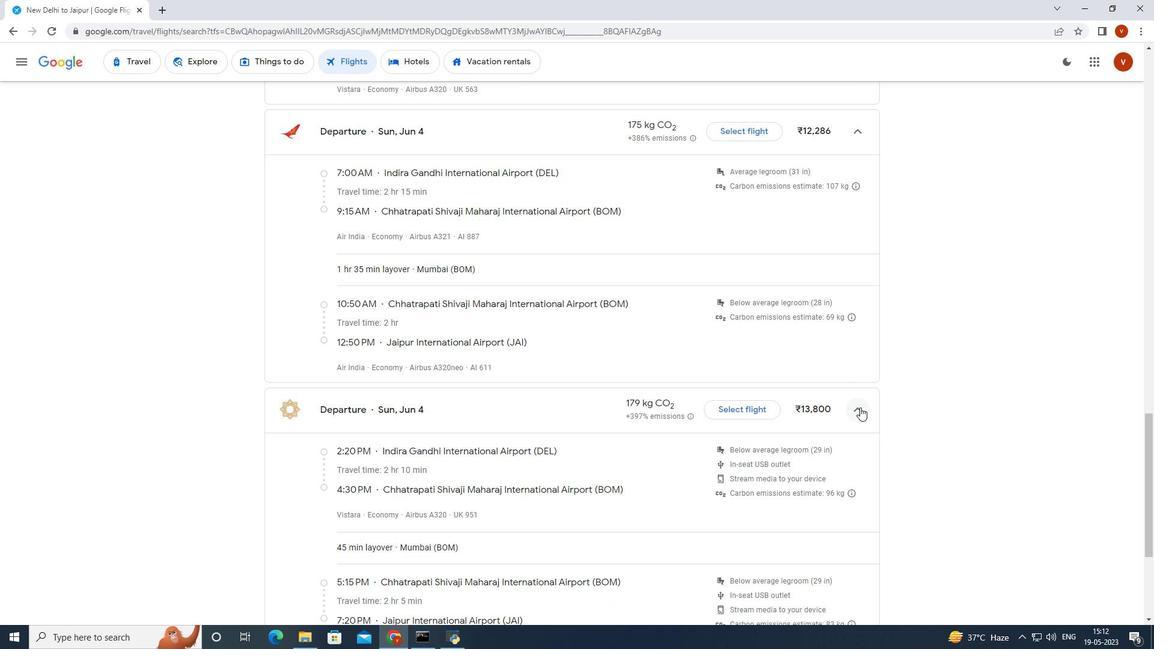 
Action: Mouse scrolled (860, 407) with delta (0, 0)
Screenshot: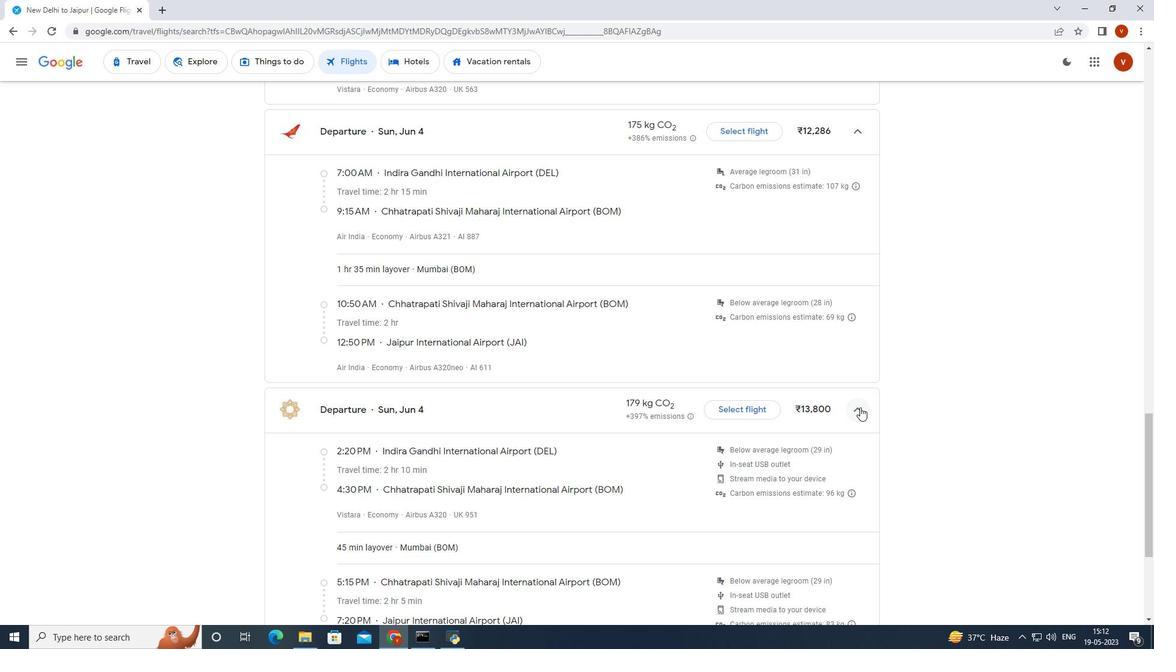 
Action: Mouse moved to (858, 407)
Screenshot: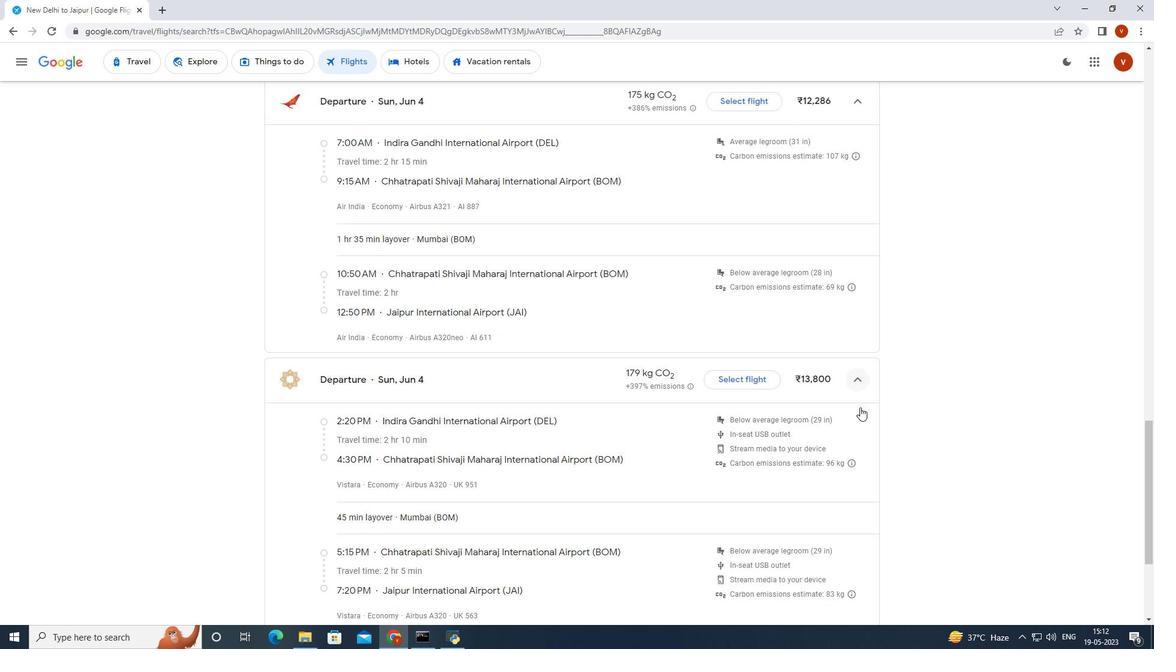 
Action: Mouse scrolled (858, 407) with delta (0, 0)
Screenshot: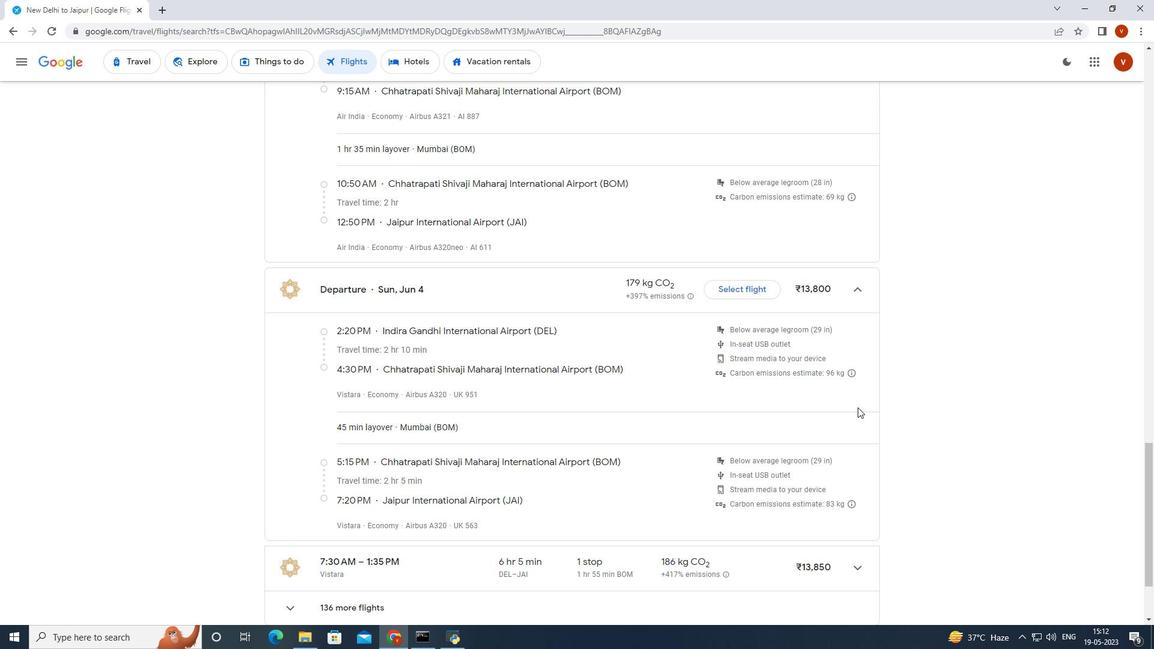 
Action: Mouse scrolled (858, 407) with delta (0, 0)
Screenshot: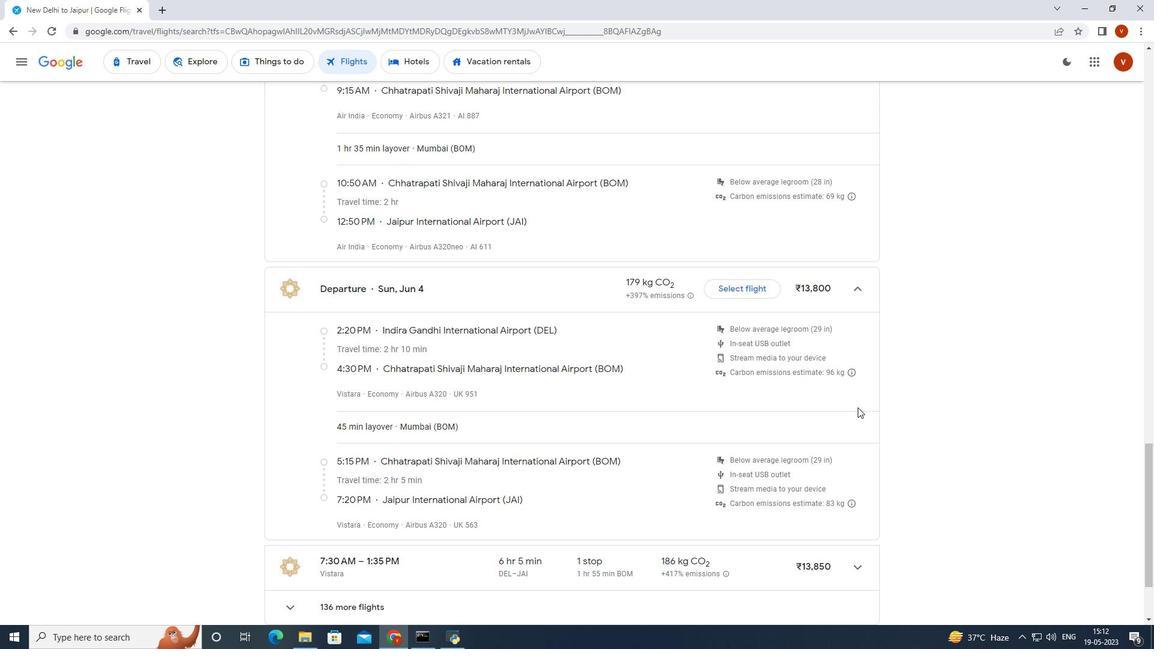 
Action: Mouse scrolled (858, 407) with delta (0, 0)
Screenshot: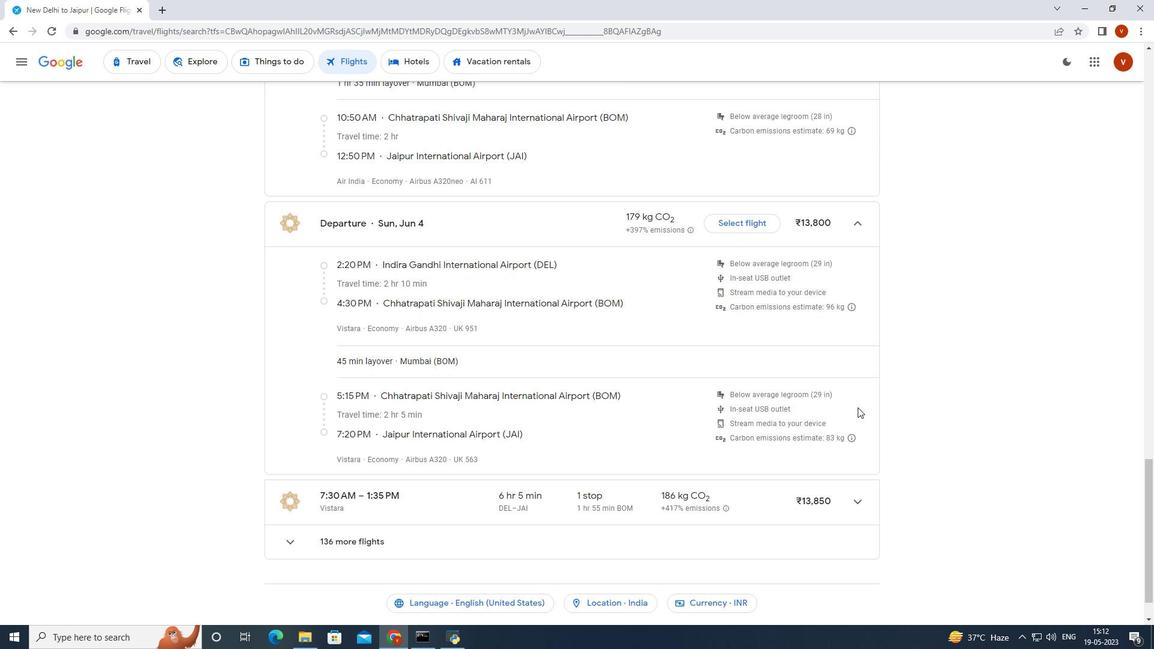 
Action: Mouse moved to (858, 407)
Screenshot: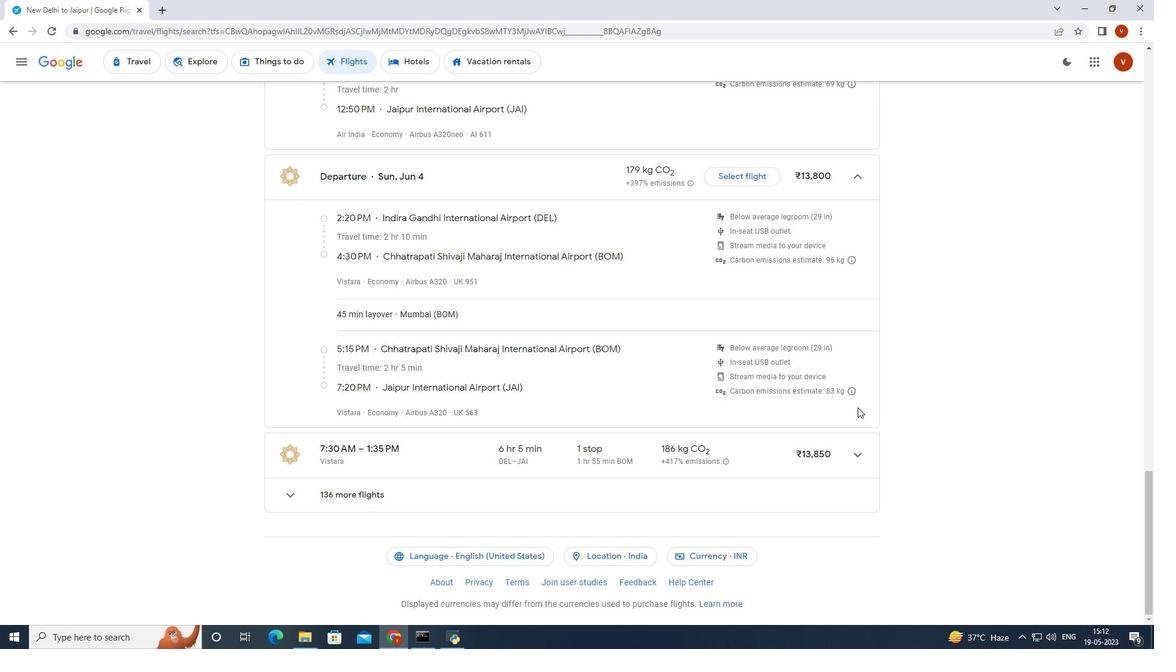 
Action: Mouse scrolled (858, 406) with delta (0, 0)
Screenshot: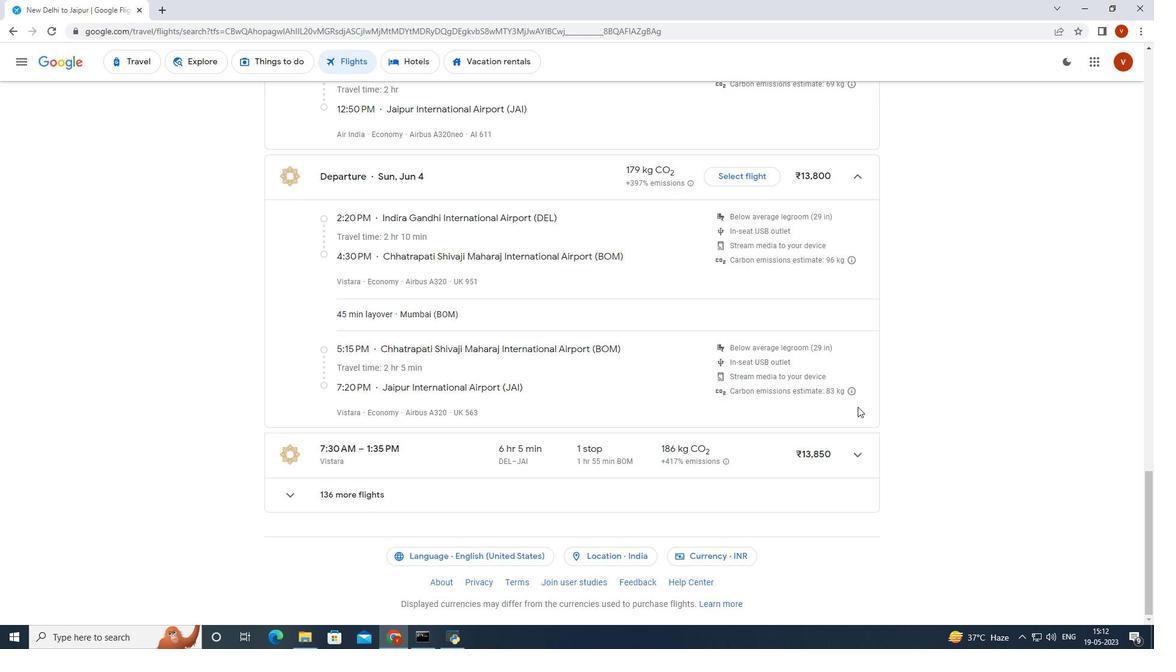 
Action: Mouse scrolled (858, 406) with delta (0, 0)
Screenshot: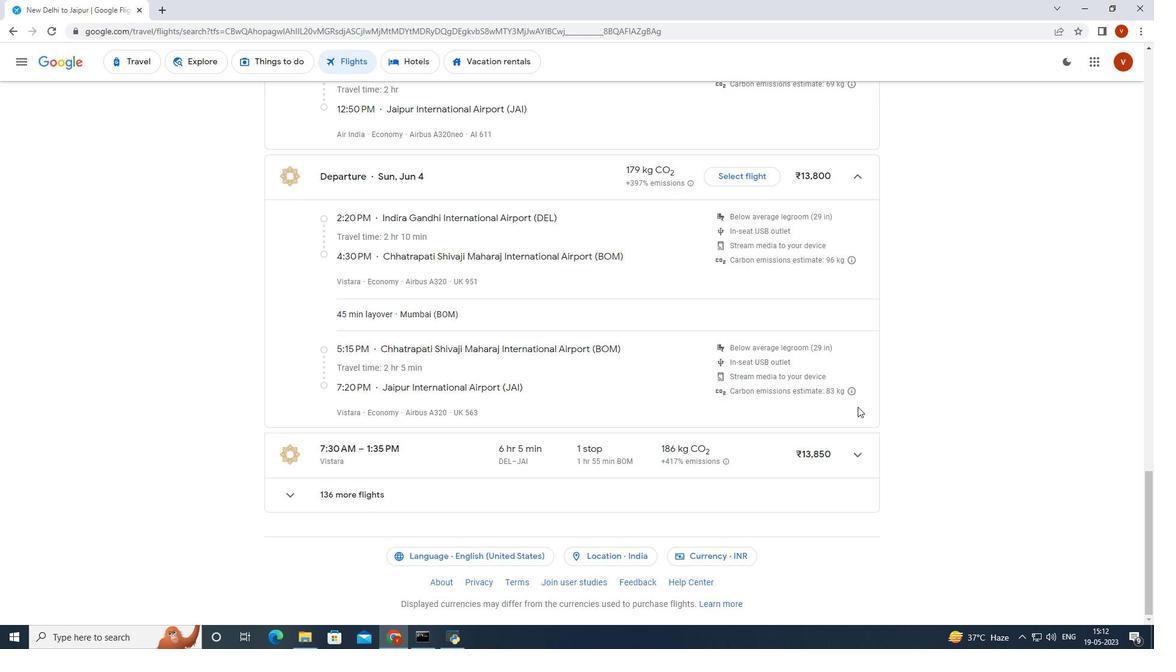 
Action: Mouse moved to (860, 451)
Screenshot: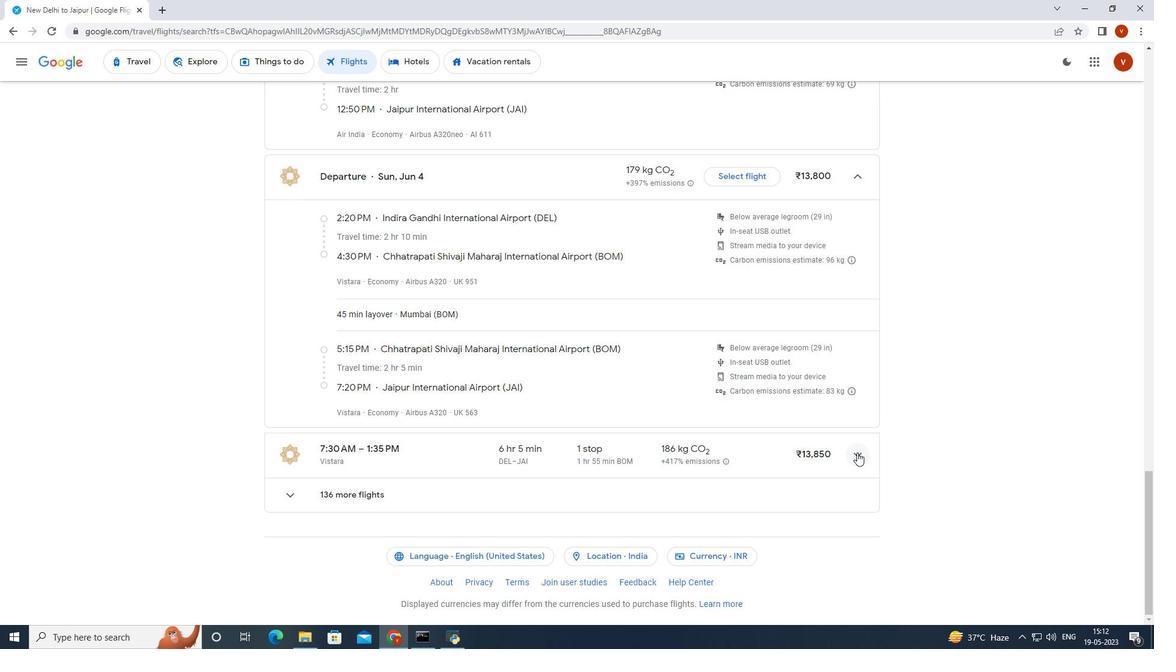 
Action: Mouse pressed left at (860, 451)
Screenshot: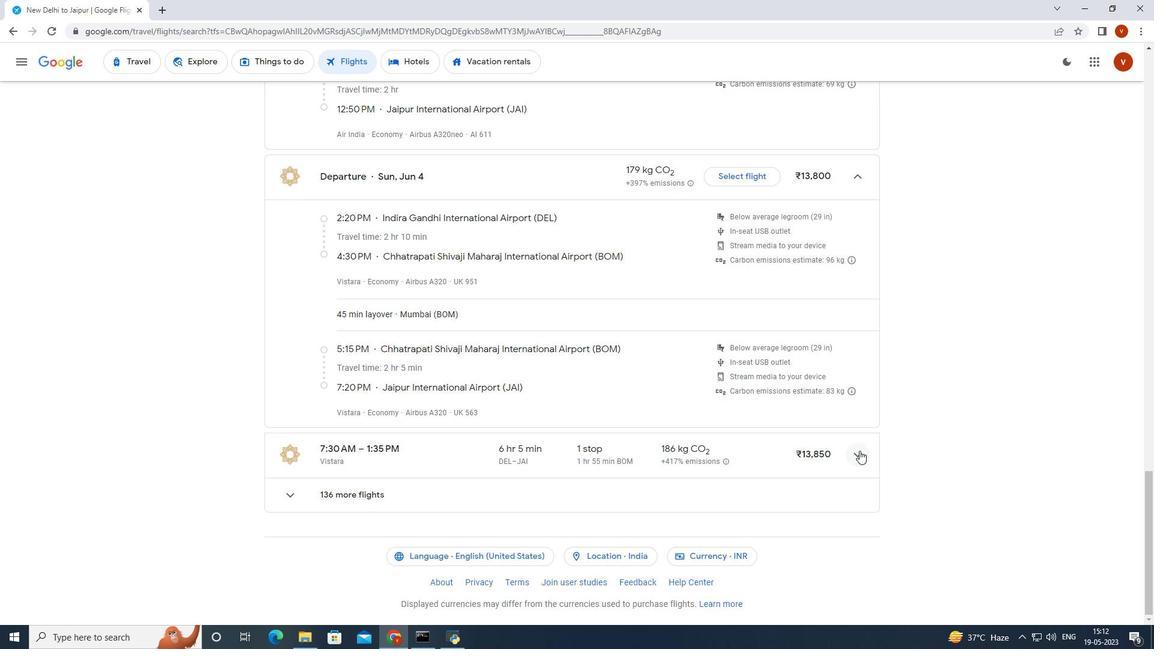
Action: Mouse moved to (830, 440)
Screenshot: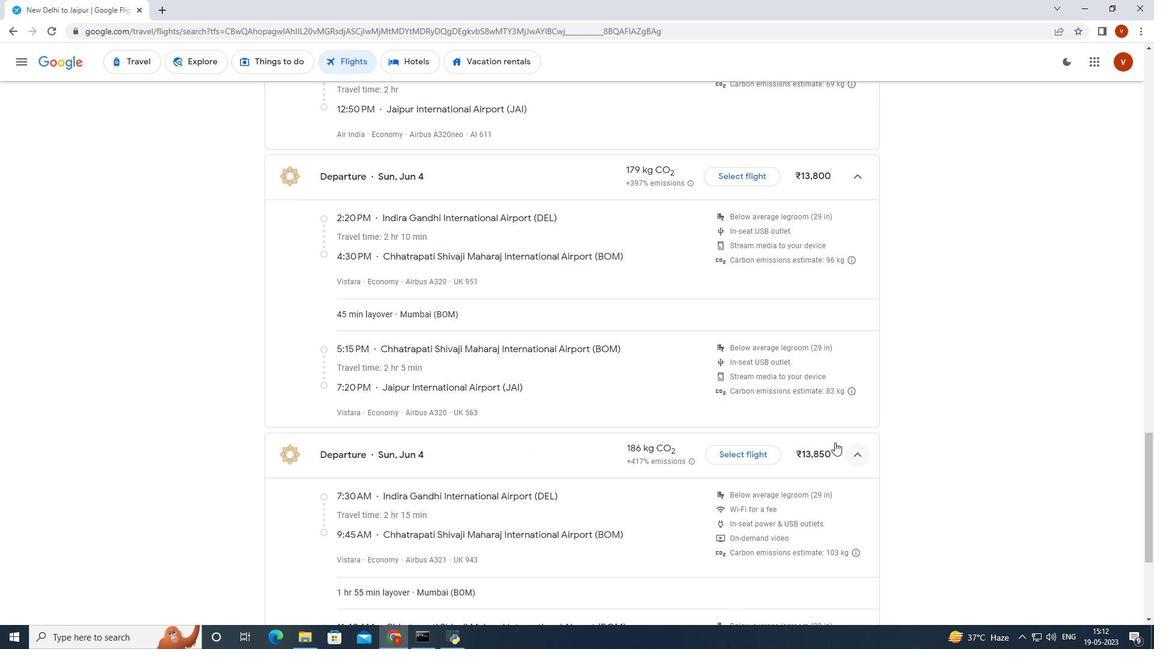
Action: Mouse scrolled (830, 440) with delta (0, 0)
Screenshot: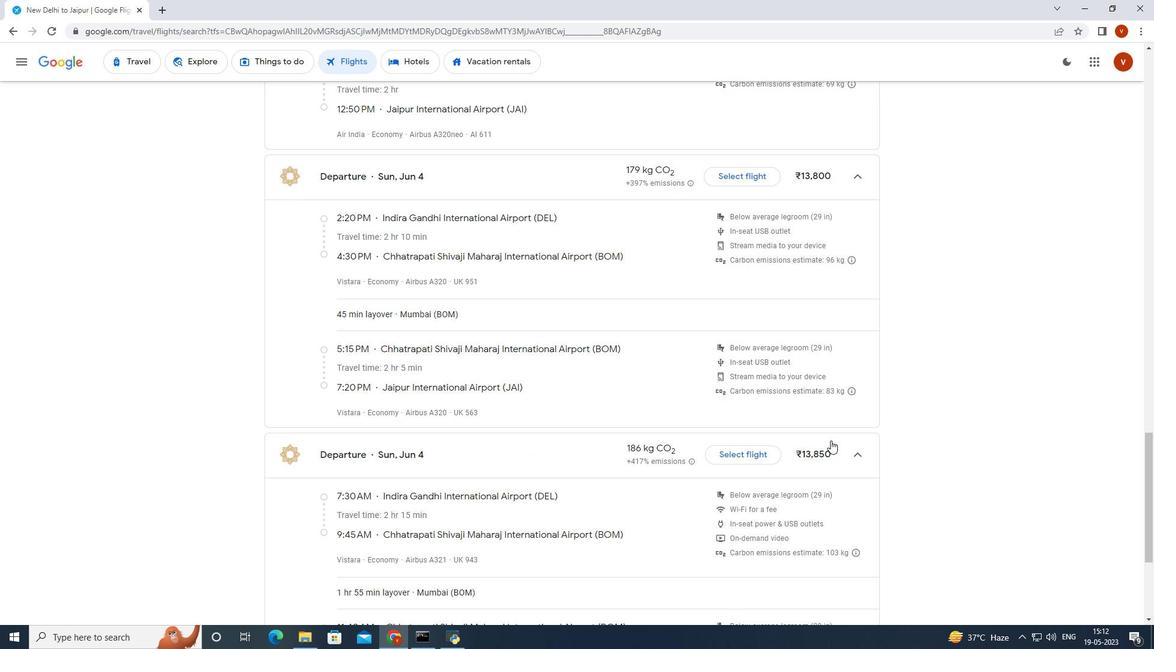 
Action: Mouse scrolled (830, 440) with delta (0, 0)
Screenshot: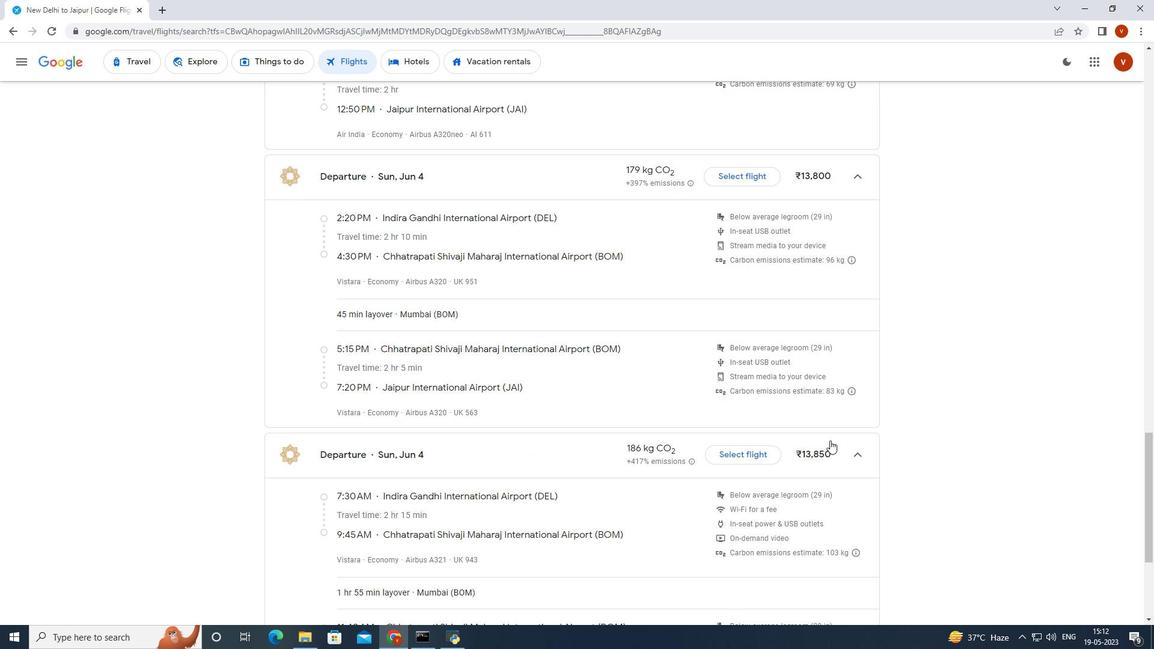 
Action: Mouse scrolled (830, 440) with delta (0, 0)
Screenshot: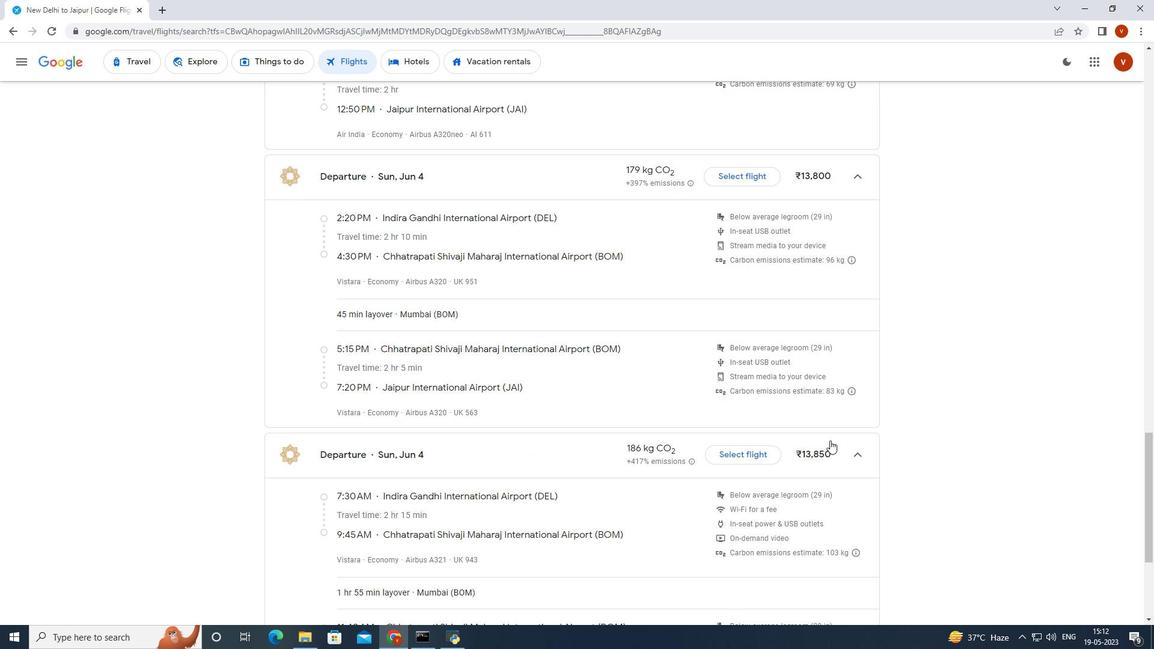 
Action: Mouse scrolled (830, 440) with delta (0, 0)
Screenshot: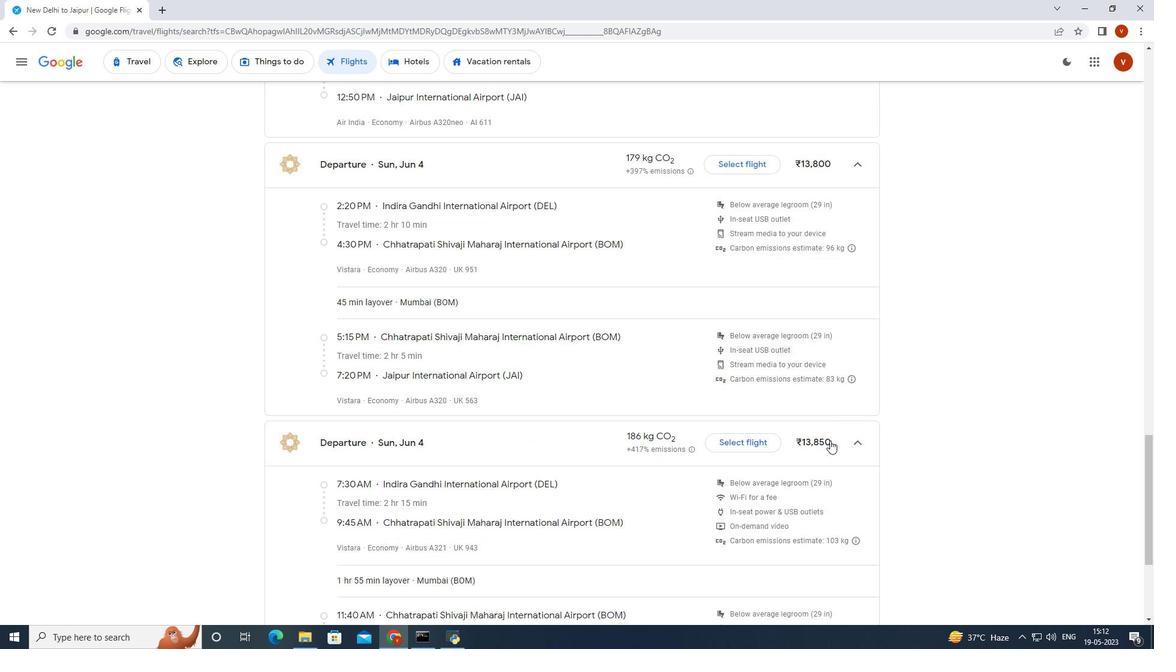 
Action: Mouse moved to (830, 440)
Screenshot: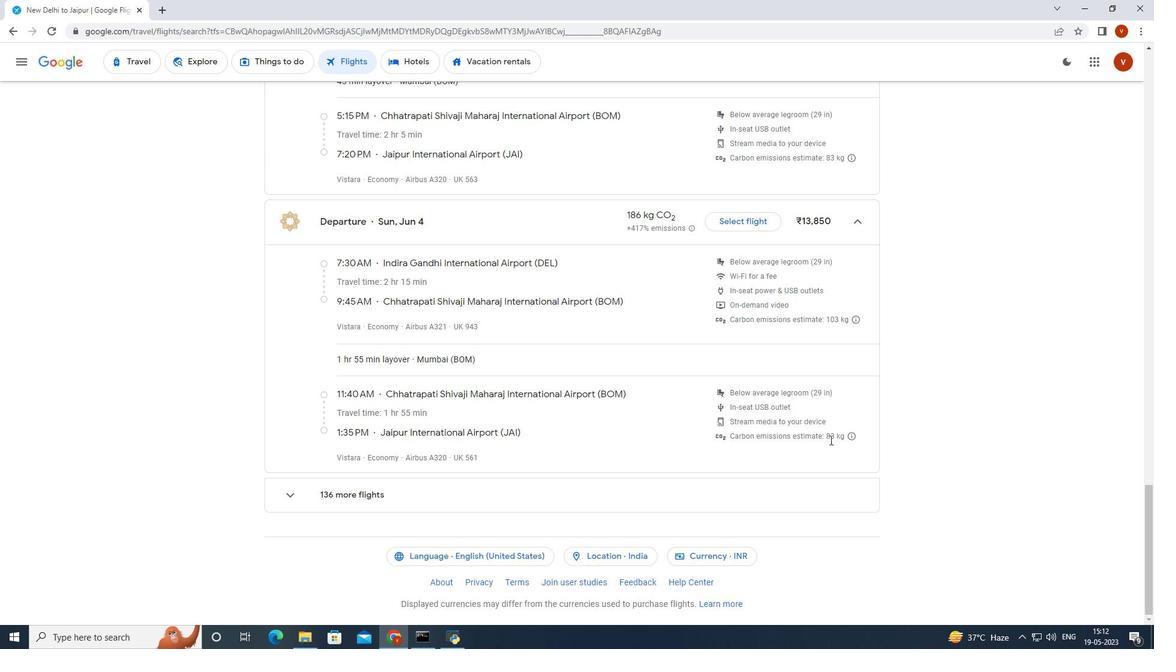 
Action: Mouse scrolled (830, 439) with delta (0, 0)
Screenshot: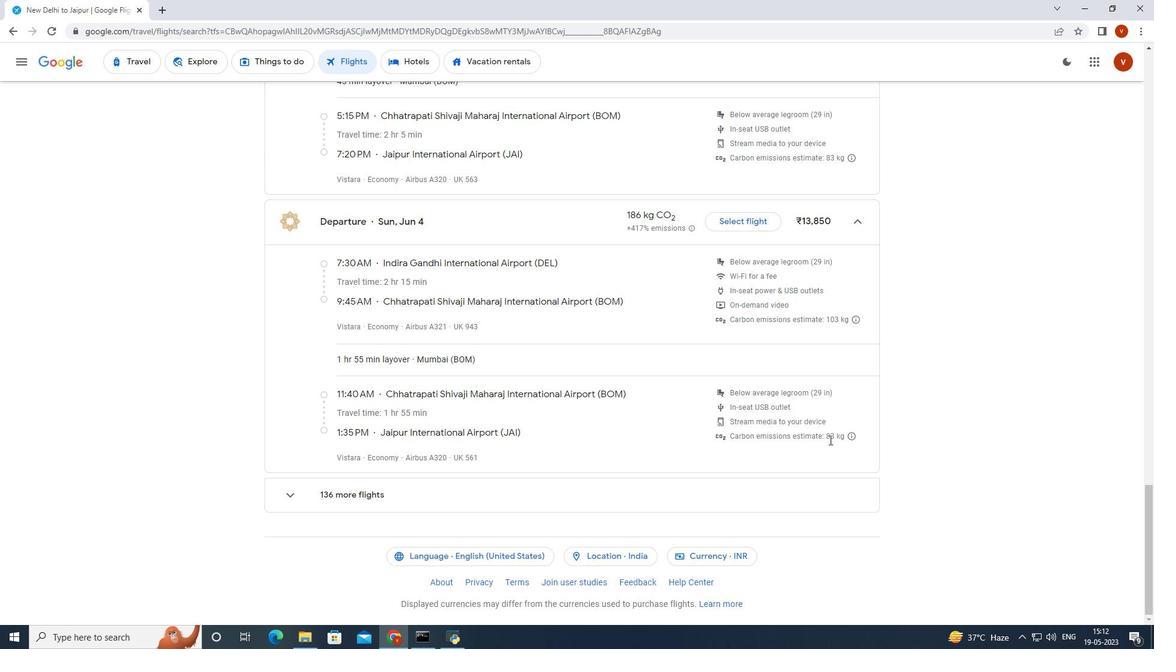 
Action: Mouse scrolled (830, 439) with delta (0, 0)
Screenshot: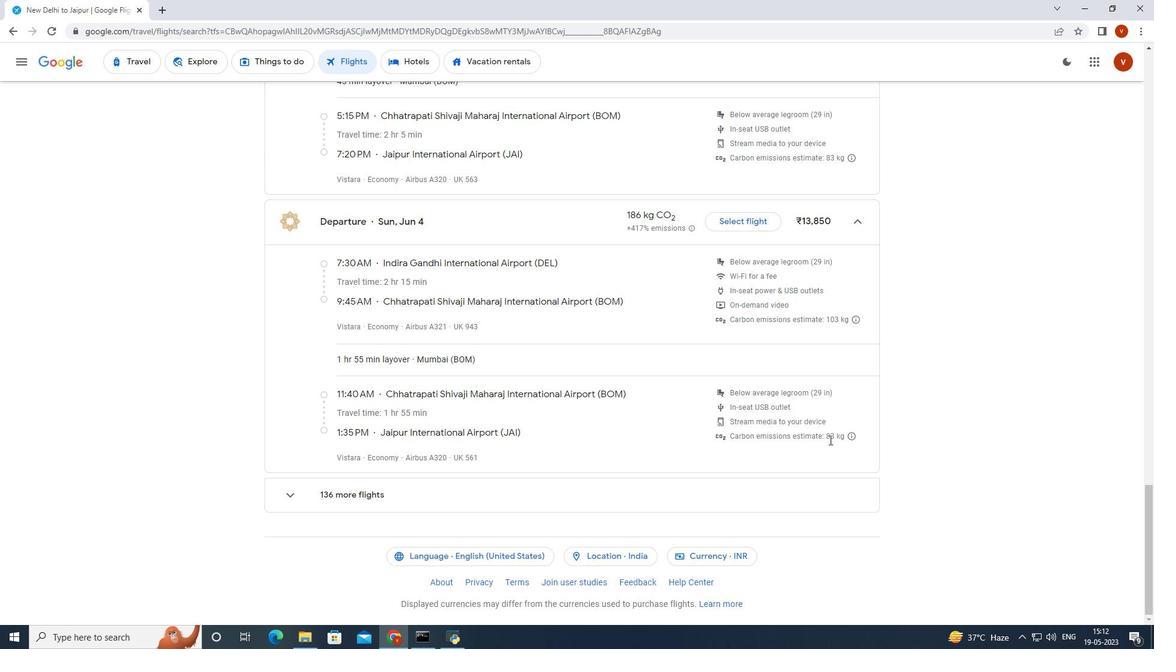 
Action: Mouse scrolled (830, 439) with delta (0, 0)
Screenshot: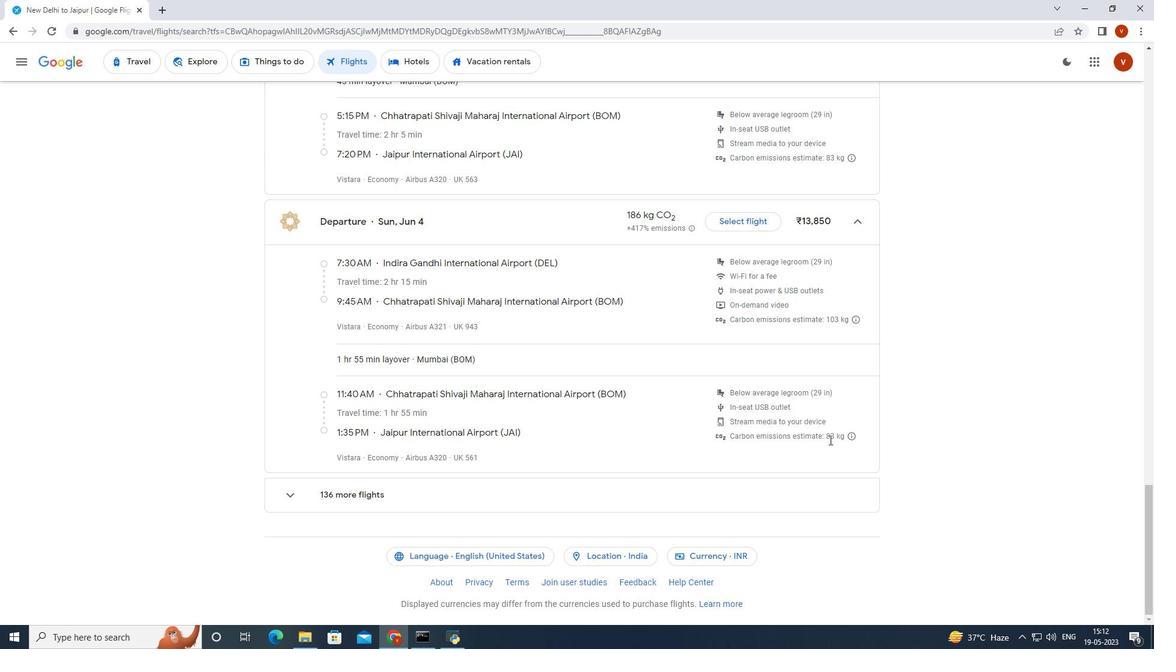 
Action: Mouse moved to (345, 490)
Screenshot: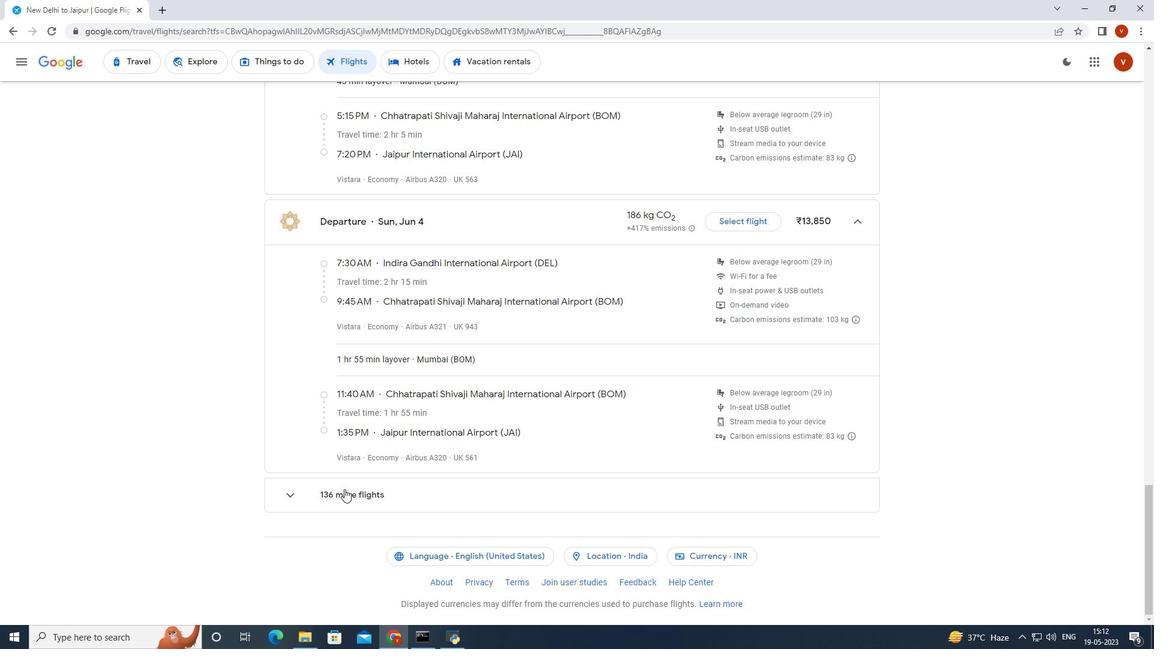 
Action: Mouse pressed left at (345, 490)
Screenshot: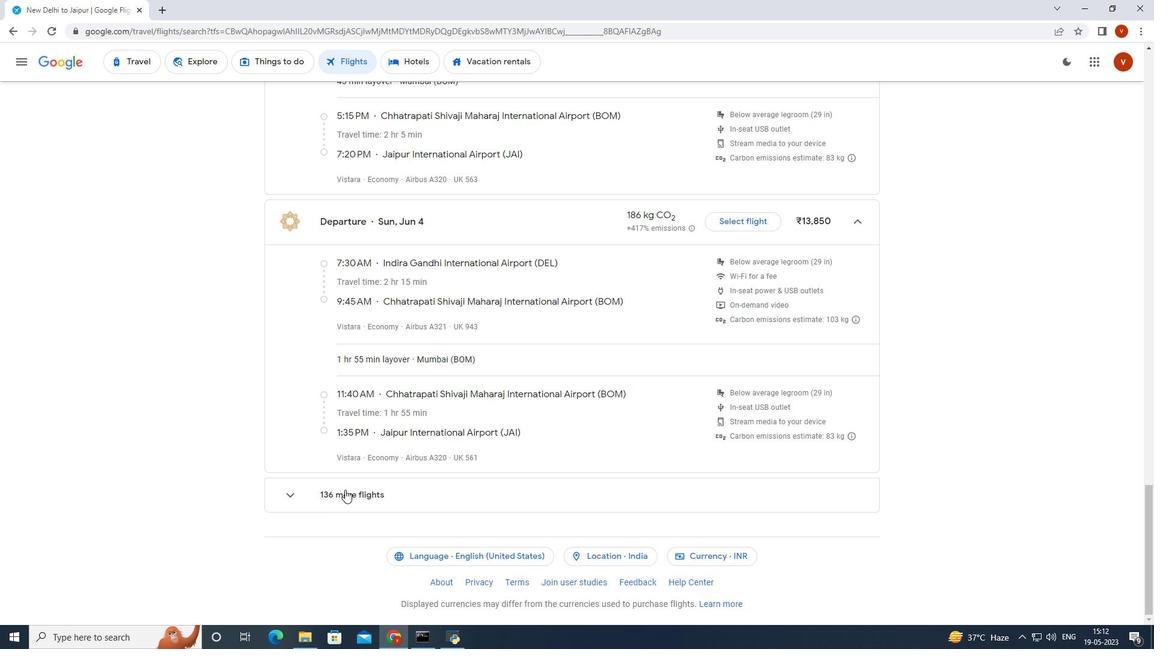 
Action: Mouse moved to (513, 465)
Screenshot: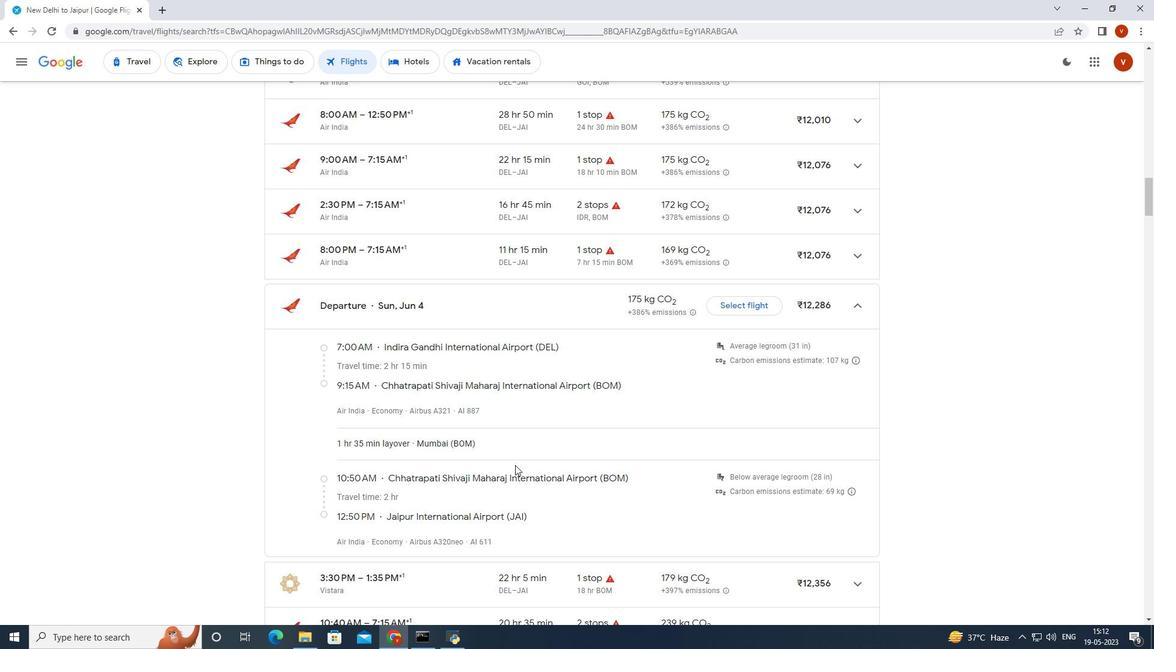 
Action: Mouse scrolled (513, 464) with delta (0, 0)
Screenshot: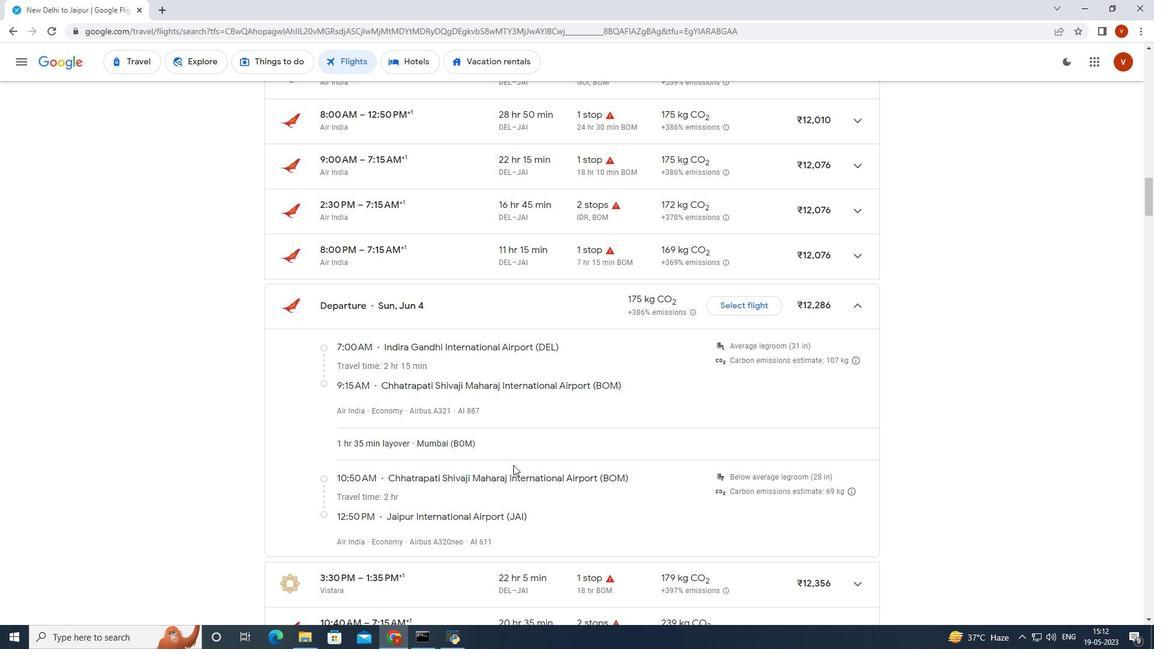 
Action: Mouse moved to (504, 462)
Screenshot: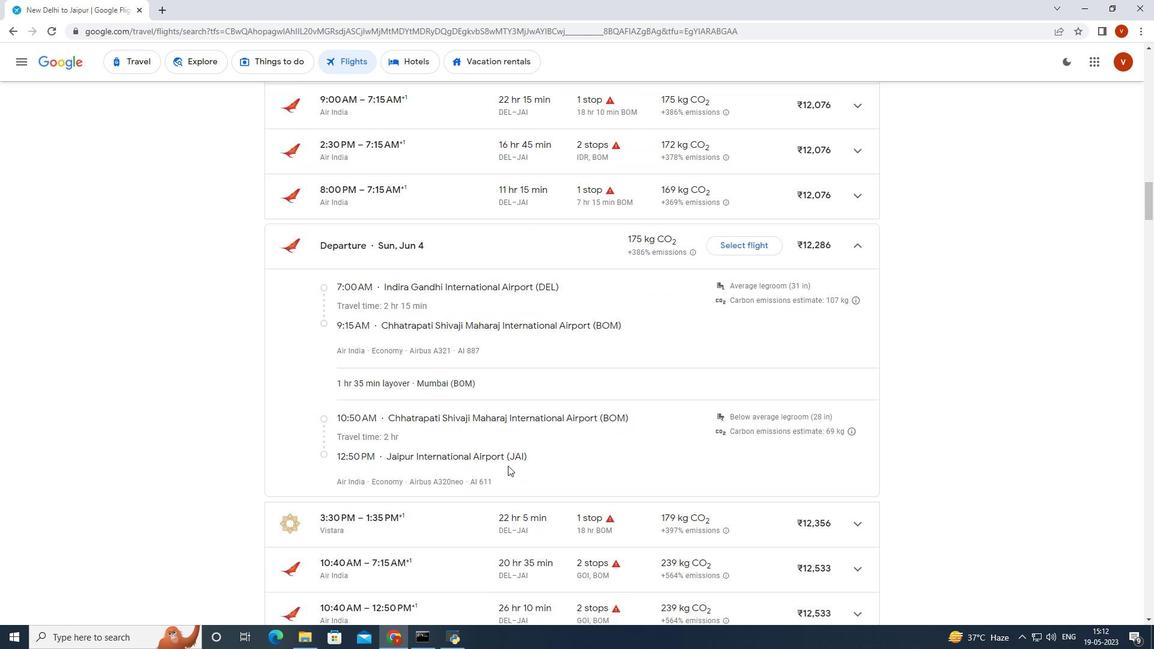 
Action: Mouse scrolled (504, 461) with delta (0, 0)
Screenshot: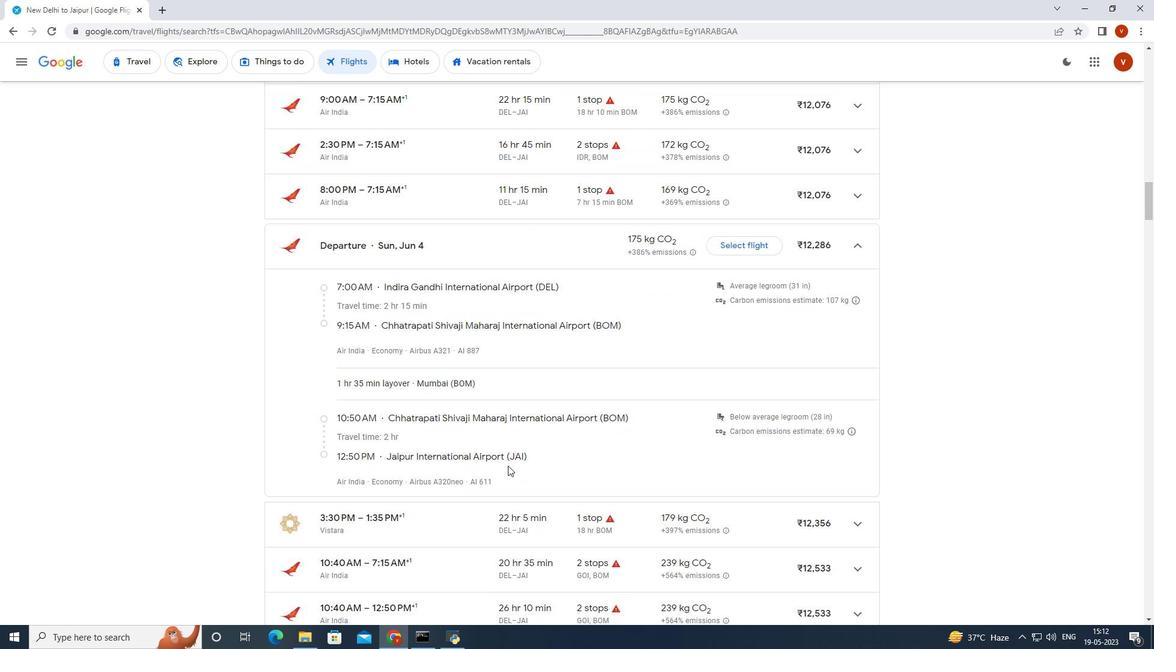 
Action: Mouse moved to (859, 464)
Screenshot: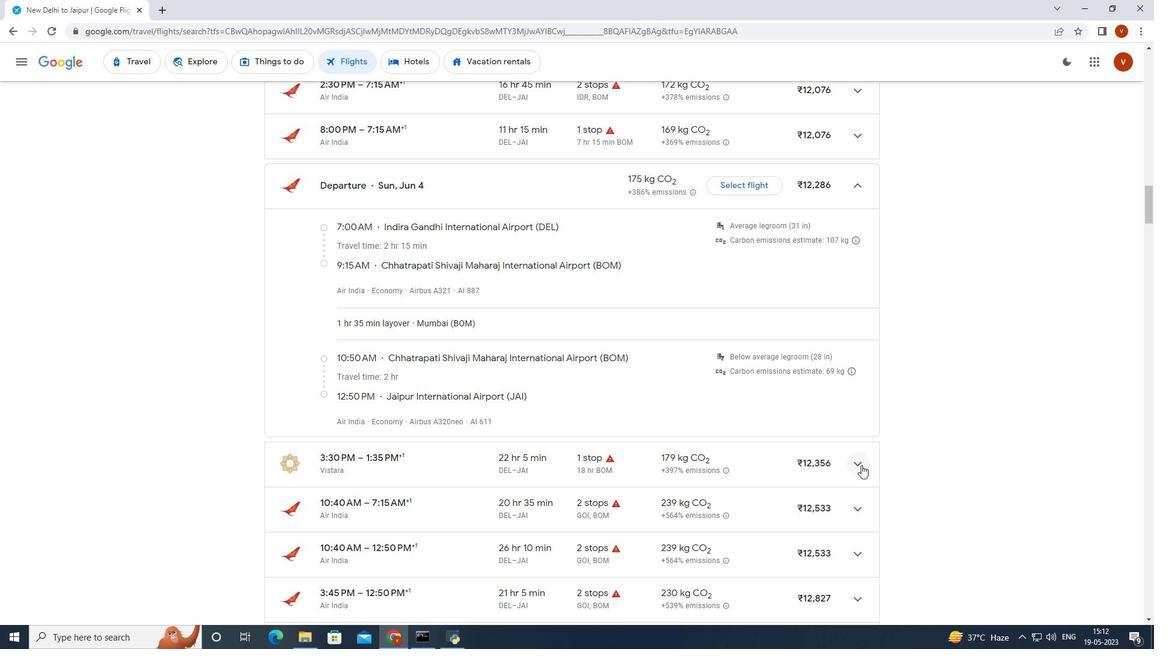 
Action: Mouse pressed left at (859, 464)
Screenshot: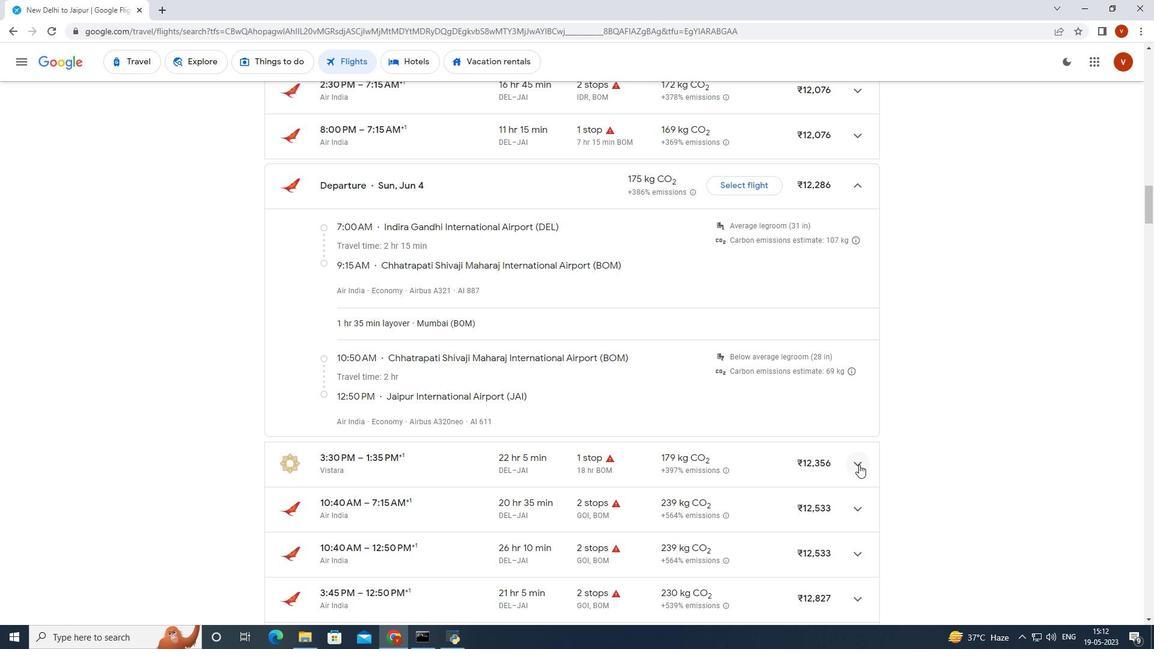 
Action: Mouse moved to (701, 434)
Screenshot: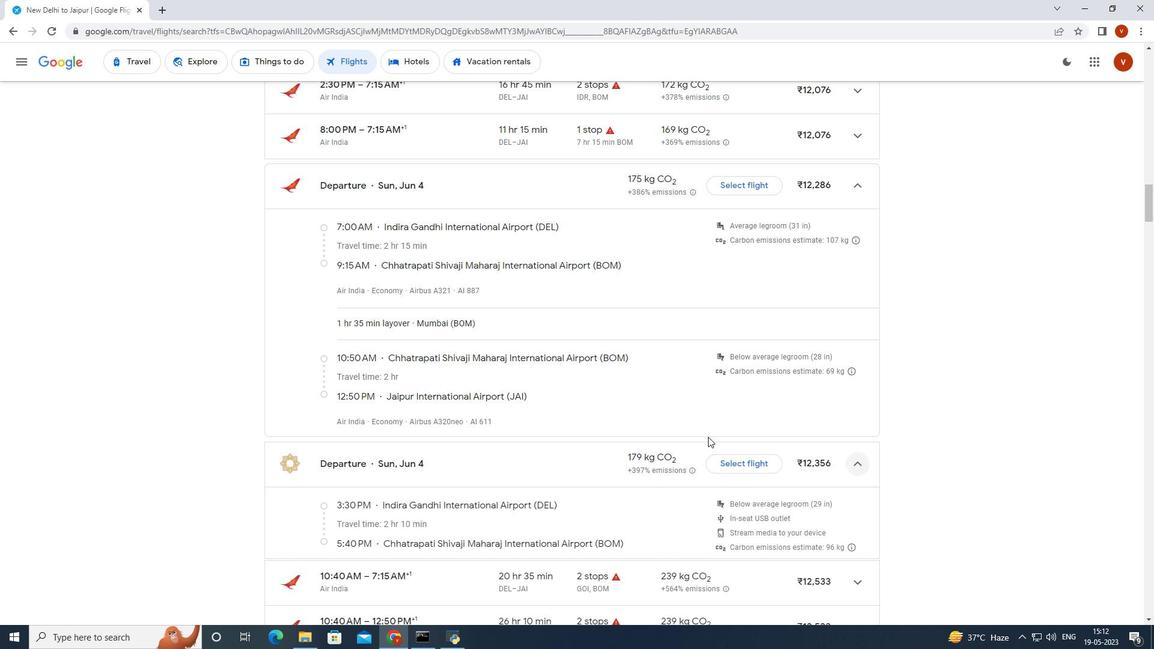 
Action: Mouse scrolled (701, 434) with delta (0, 0)
Screenshot: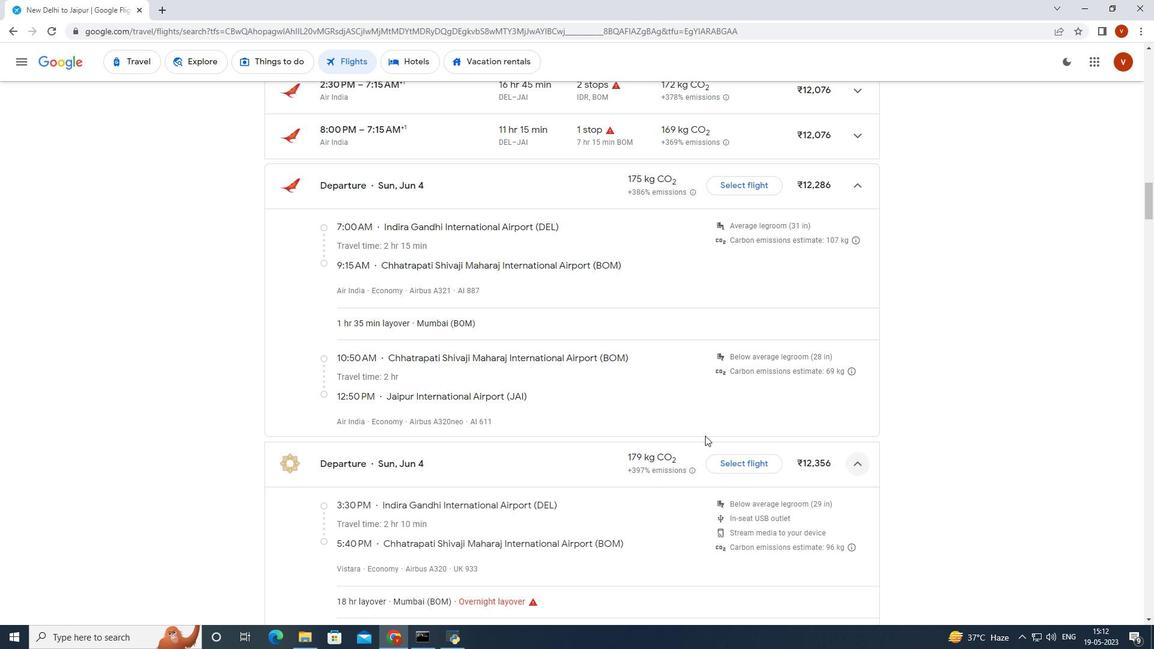 
Action: Mouse moved to (700, 434)
Screenshot: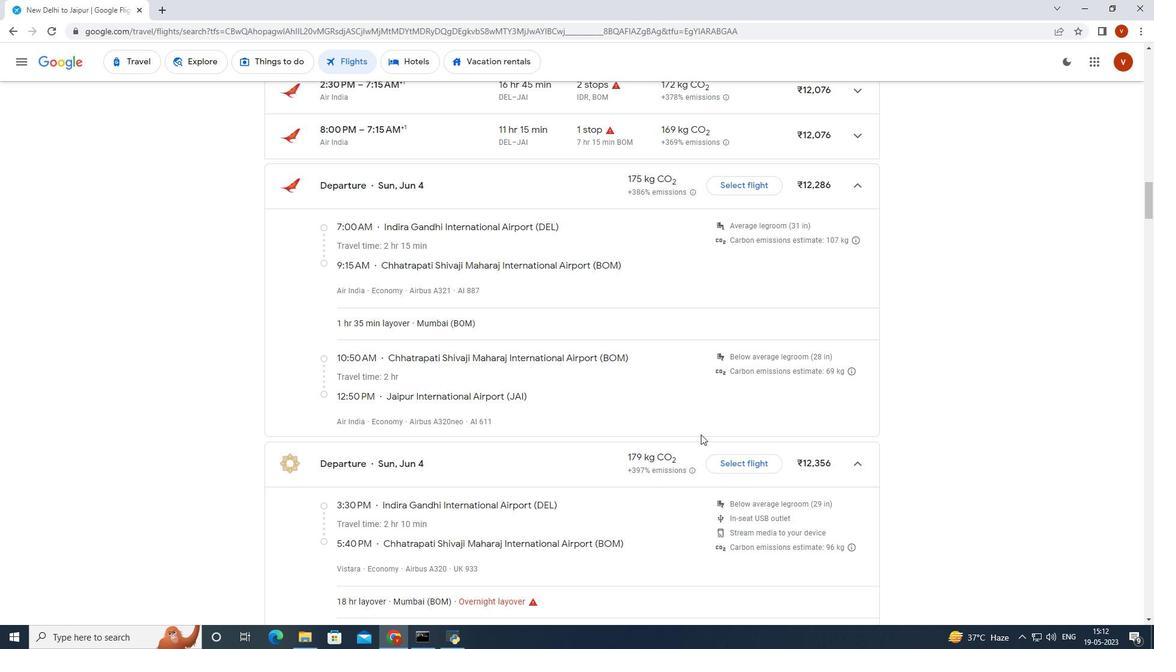 
Action: Mouse scrolled (700, 434) with delta (0, 0)
Screenshot: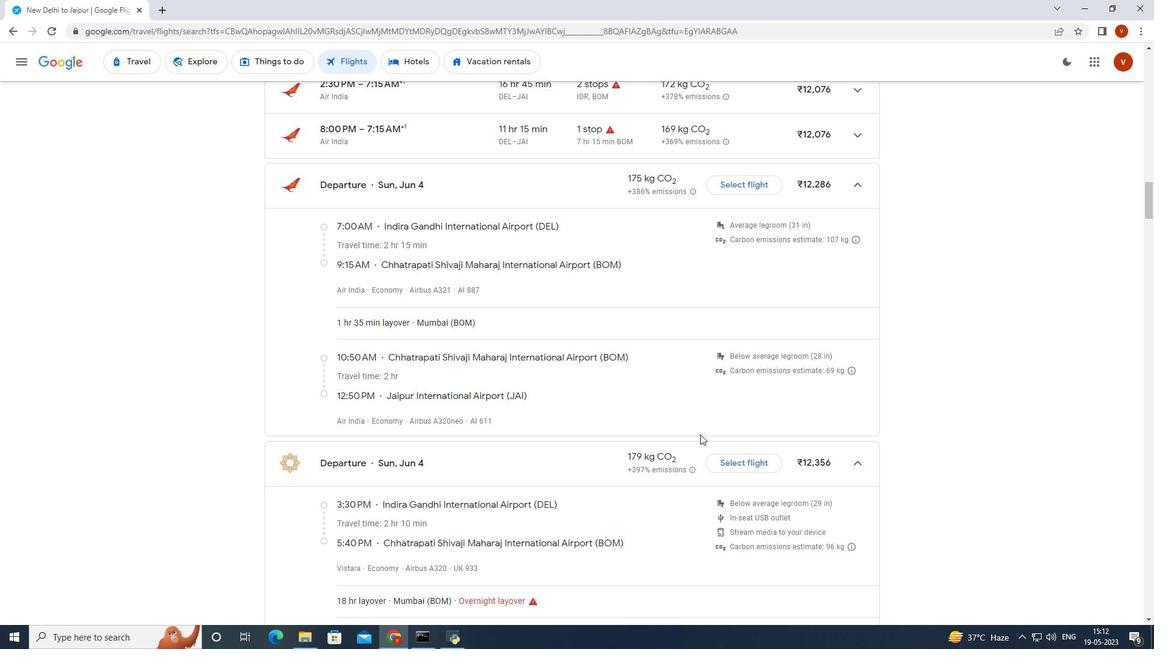 
Action: Mouse moved to (695, 428)
Screenshot: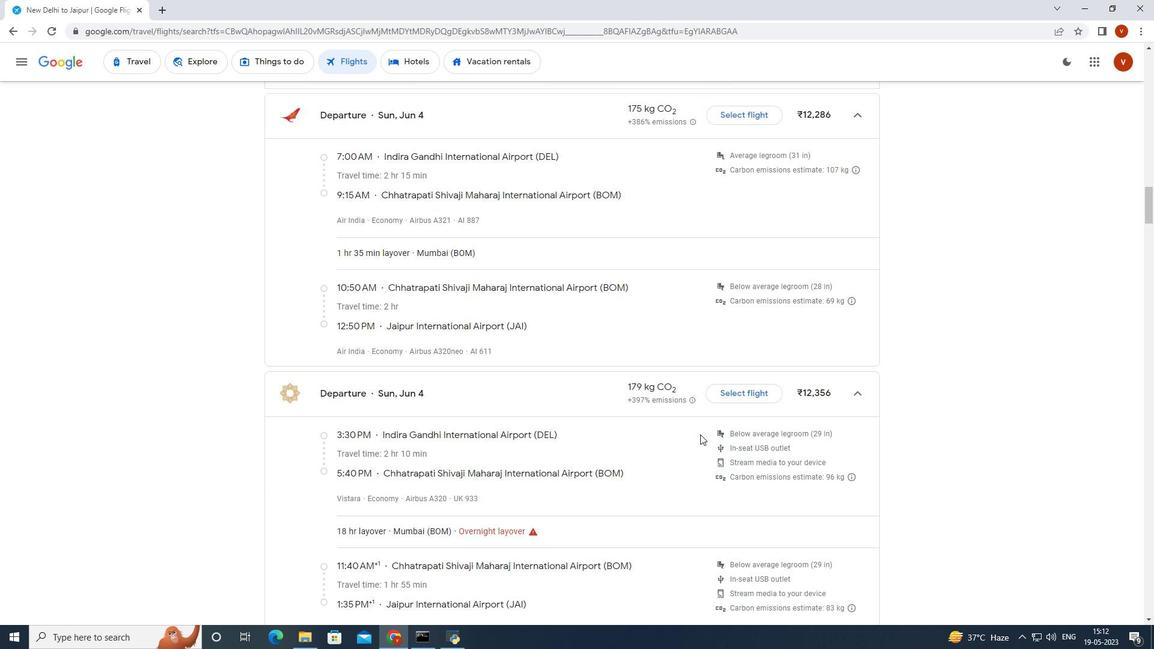 
Action: Mouse scrolled (697, 429) with delta (0, 0)
Screenshot: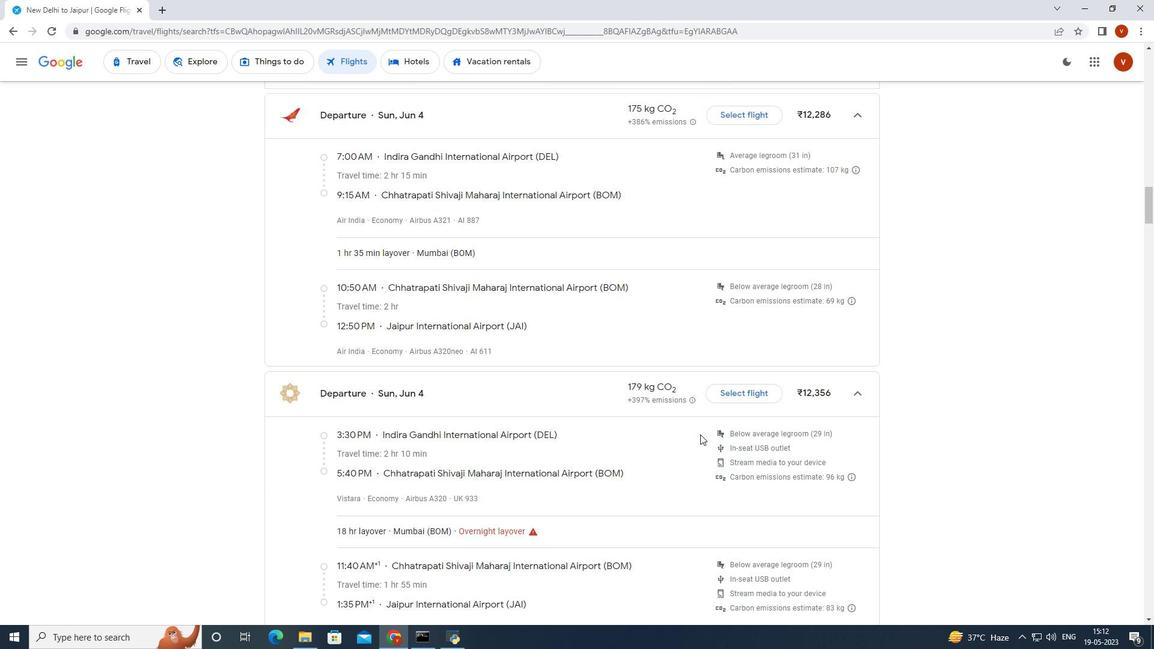 
Action: Mouse moved to (730, 389)
Screenshot: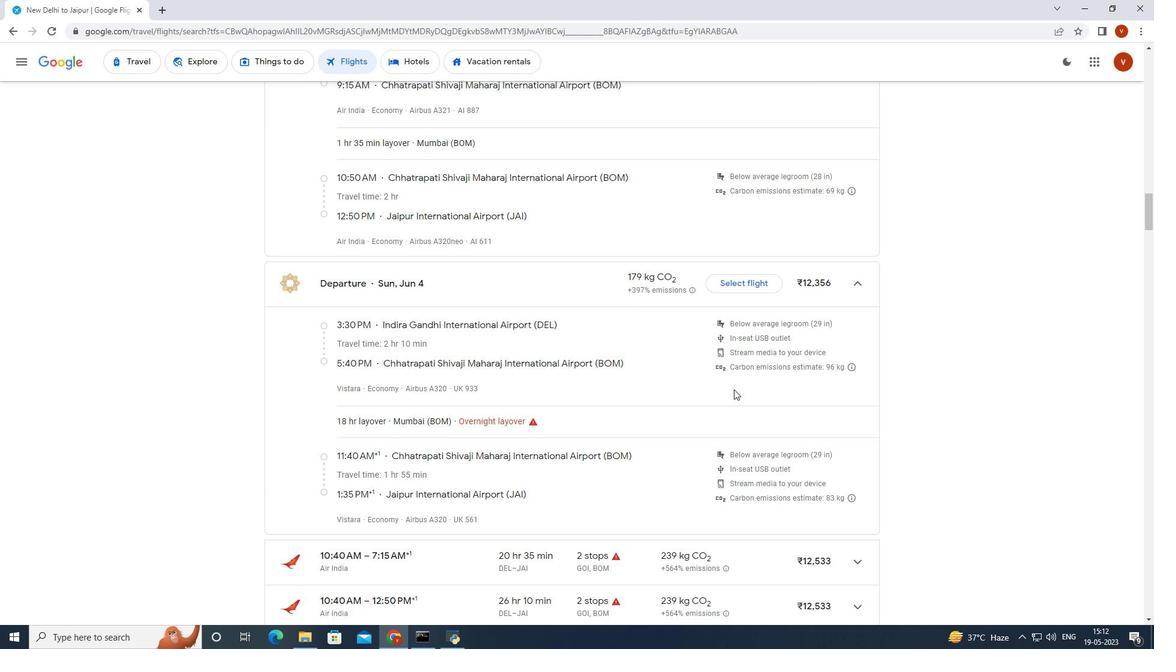 
Action: Mouse scrolled (730, 389) with delta (0, 0)
Screenshot: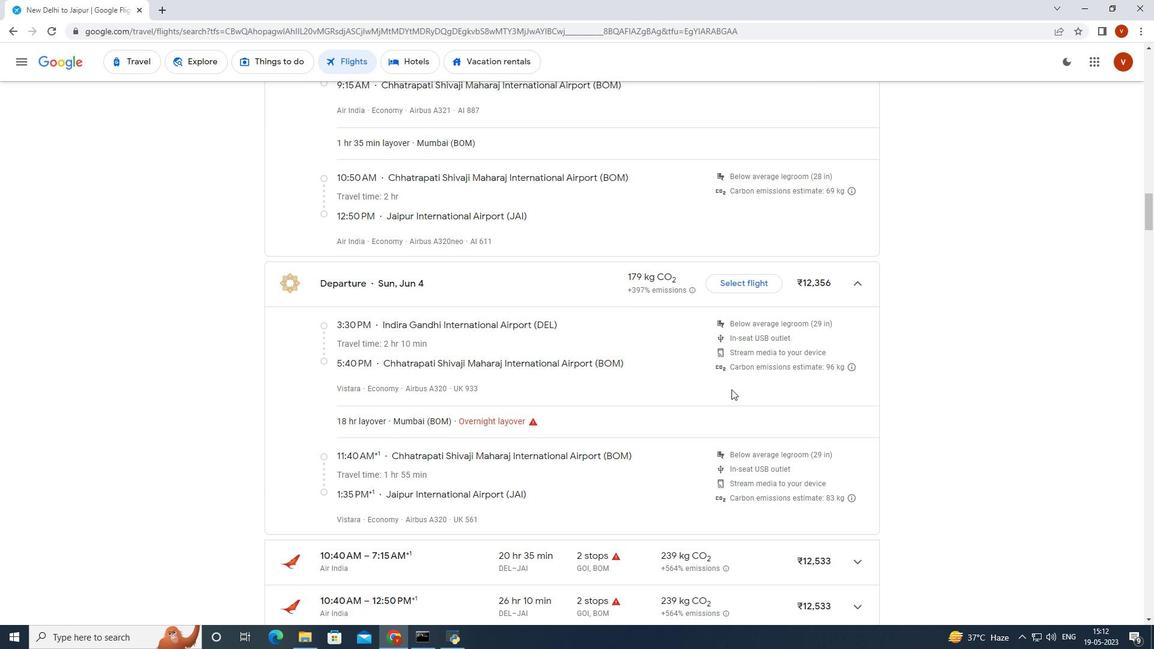 
Action: Mouse moved to (726, 389)
Screenshot: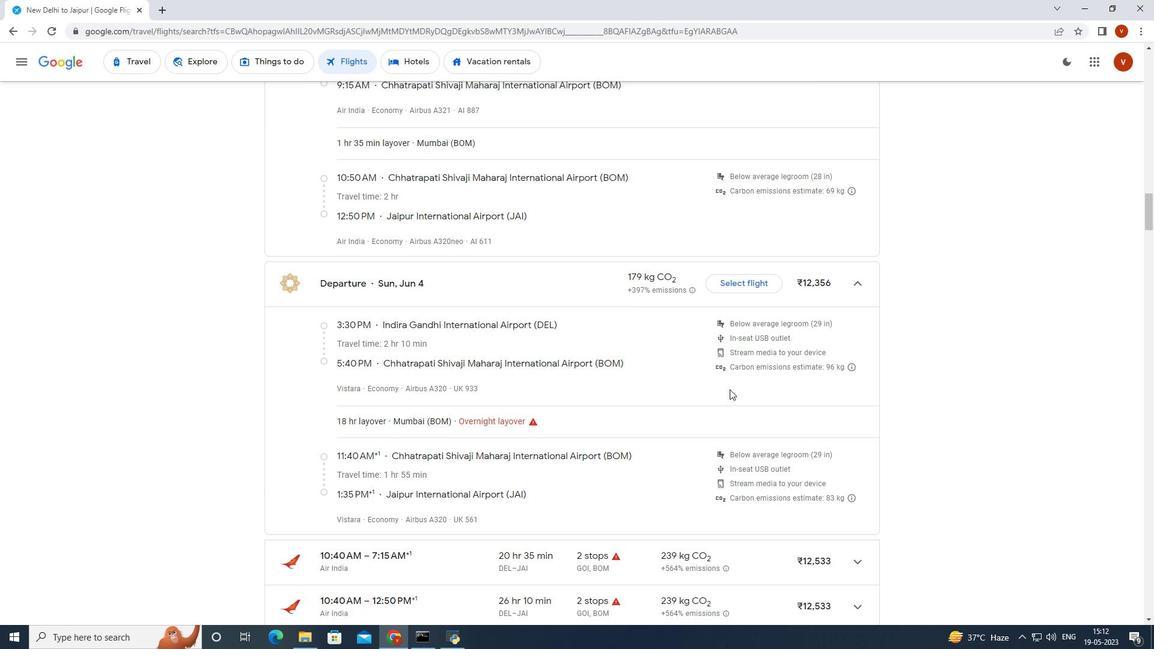
Action: Mouse scrolled (726, 389) with delta (0, 0)
Screenshot: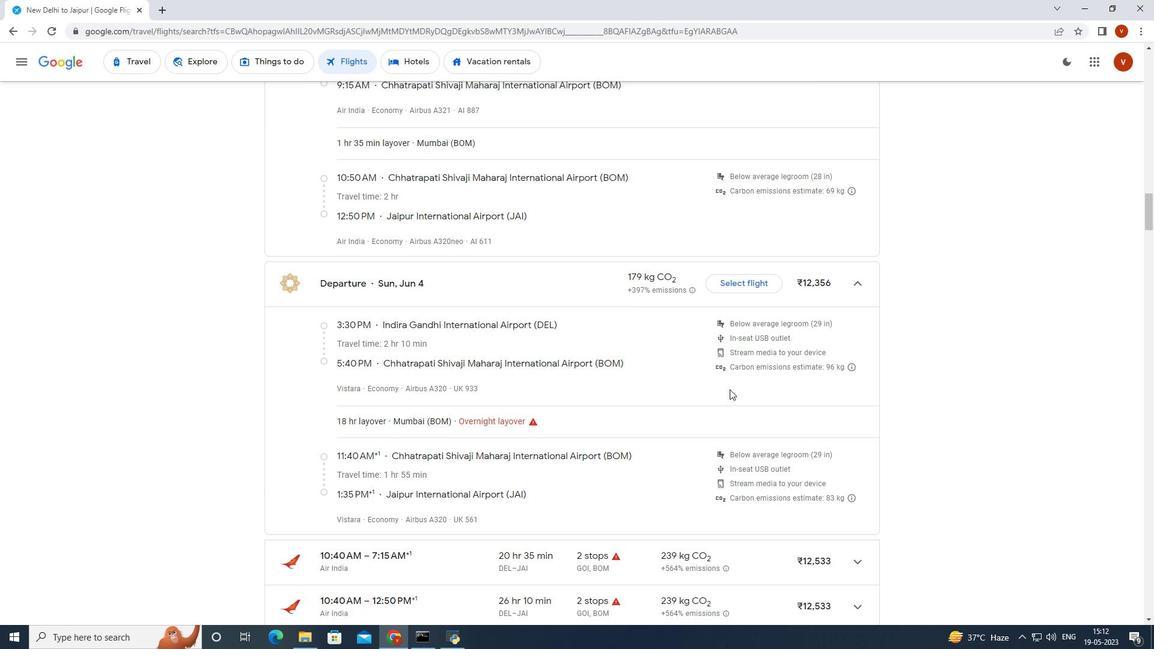 
Action: Mouse moved to (855, 443)
Screenshot: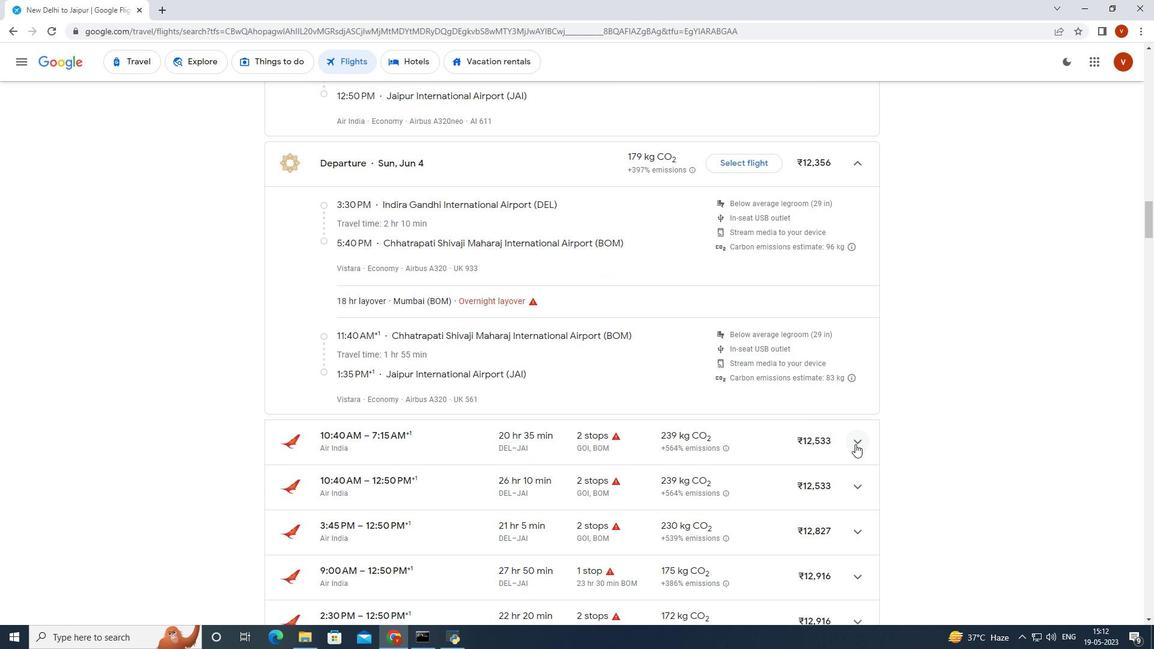 
Action: Mouse pressed left at (855, 443)
Screenshot: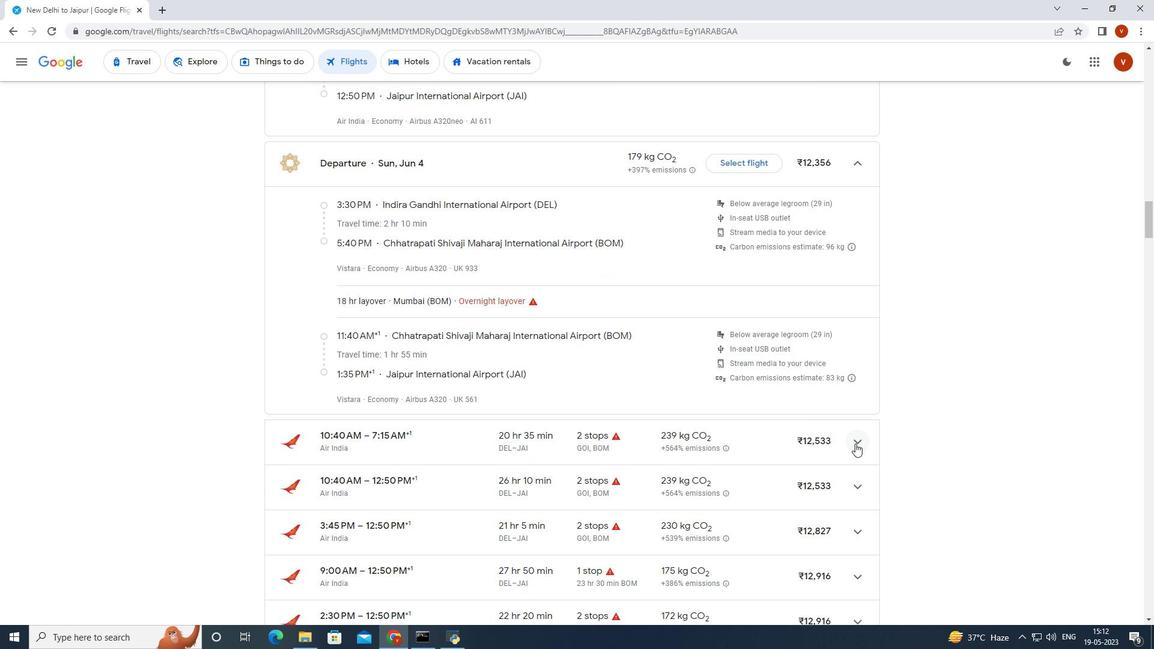 
Action: Mouse moved to (689, 412)
Screenshot: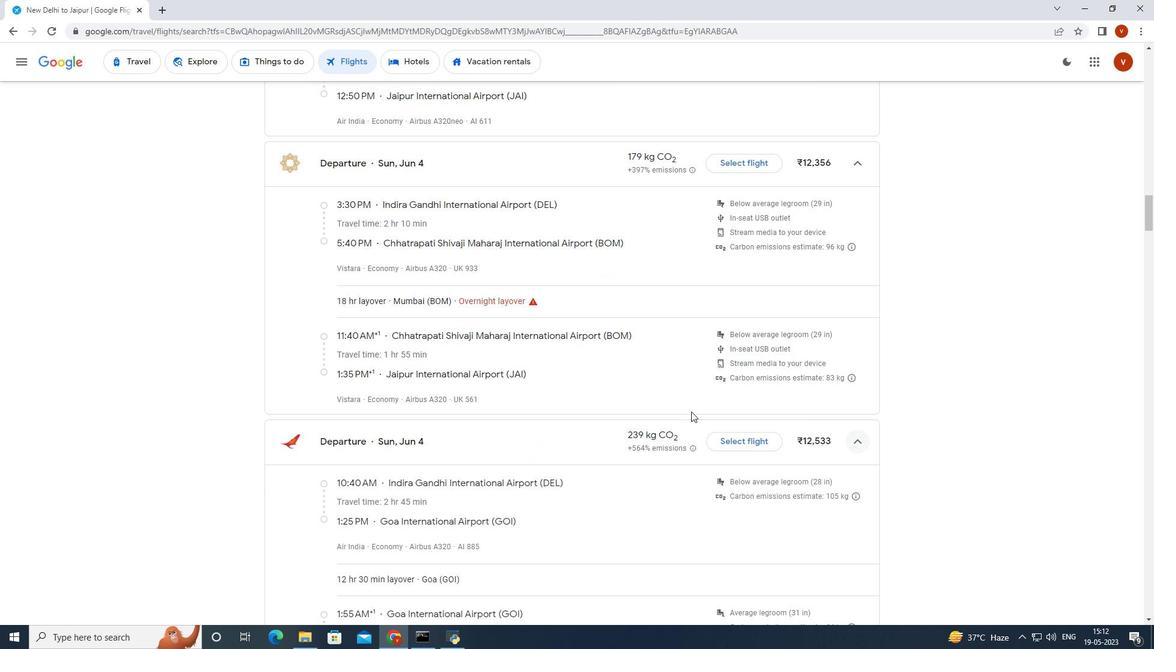 
Action: Mouse scrolled (689, 411) with delta (0, 0)
Screenshot: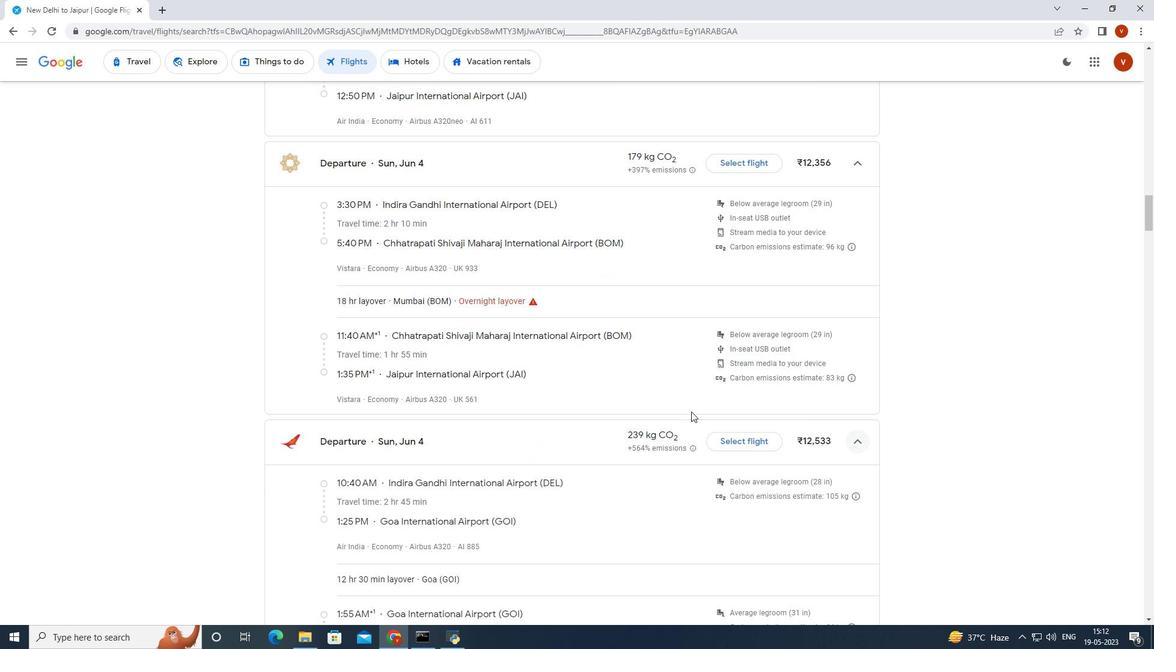 
Action: Mouse moved to (680, 412)
Screenshot: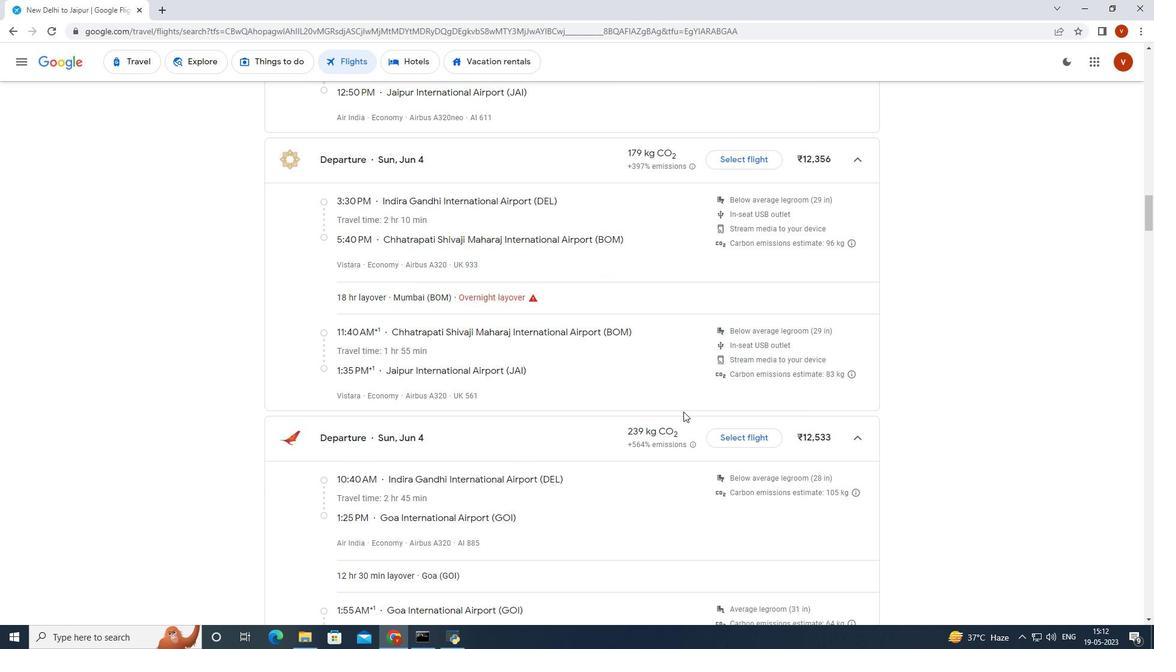 
Action: Mouse scrolled (680, 411) with delta (0, 0)
Screenshot: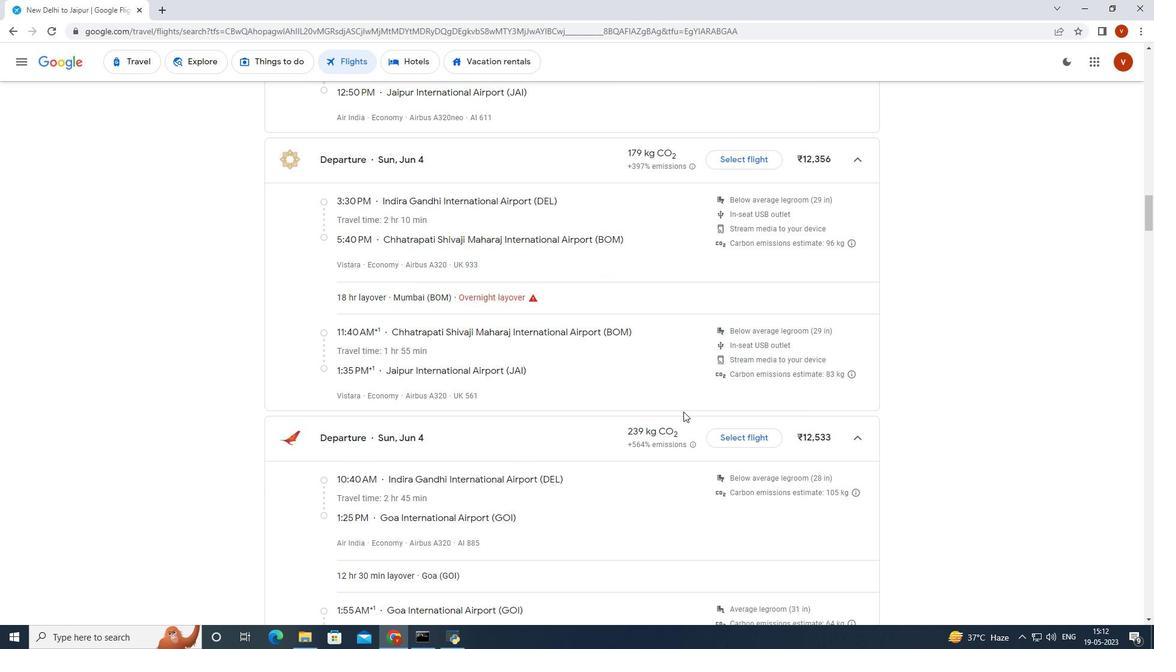 
Action: Mouse moved to (676, 412)
Screenshot: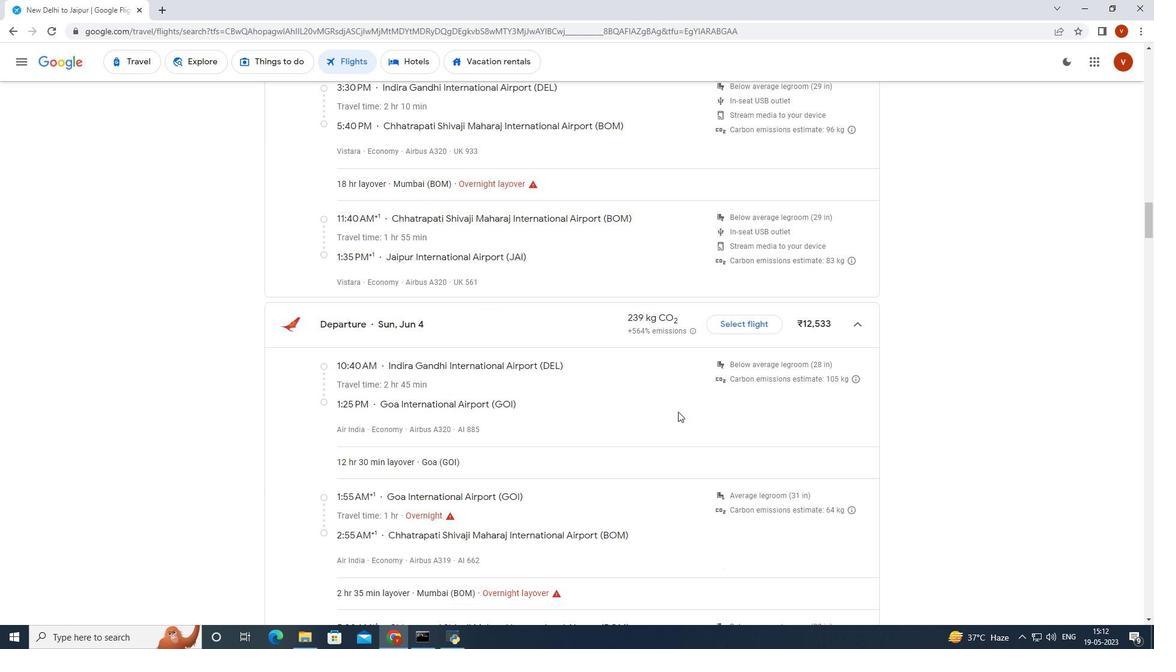 
Action: Mouse scrolled (677, 411) with delta (0, 0)
Screenshot: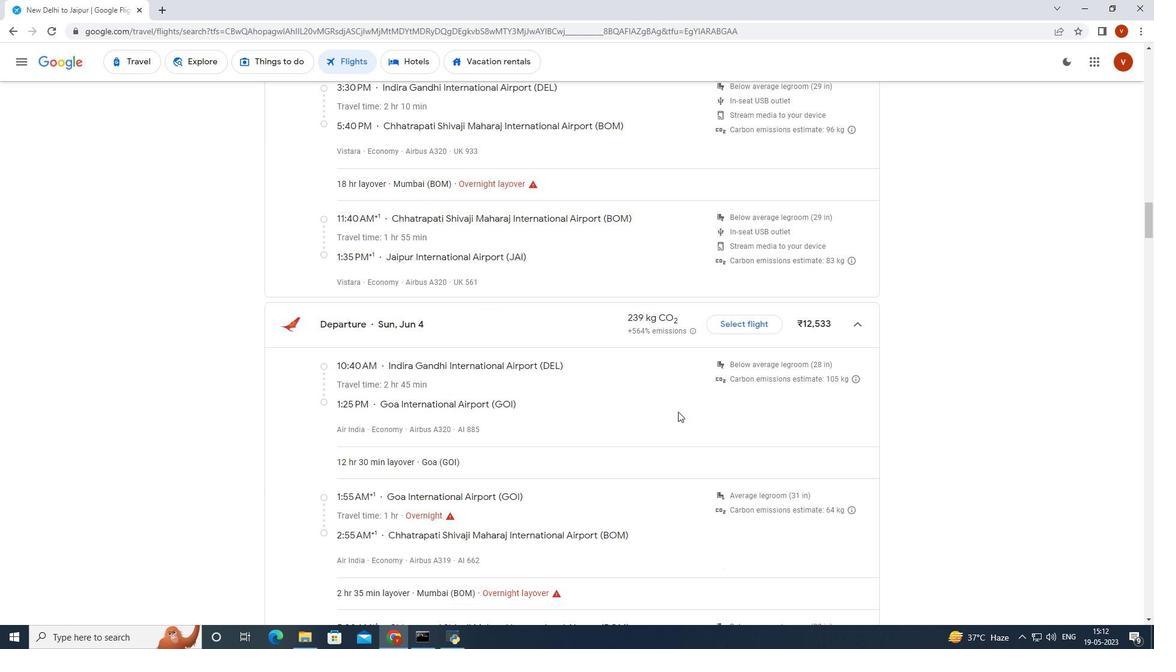 
Action: Mouse moved to (674, 411)
Screenshot: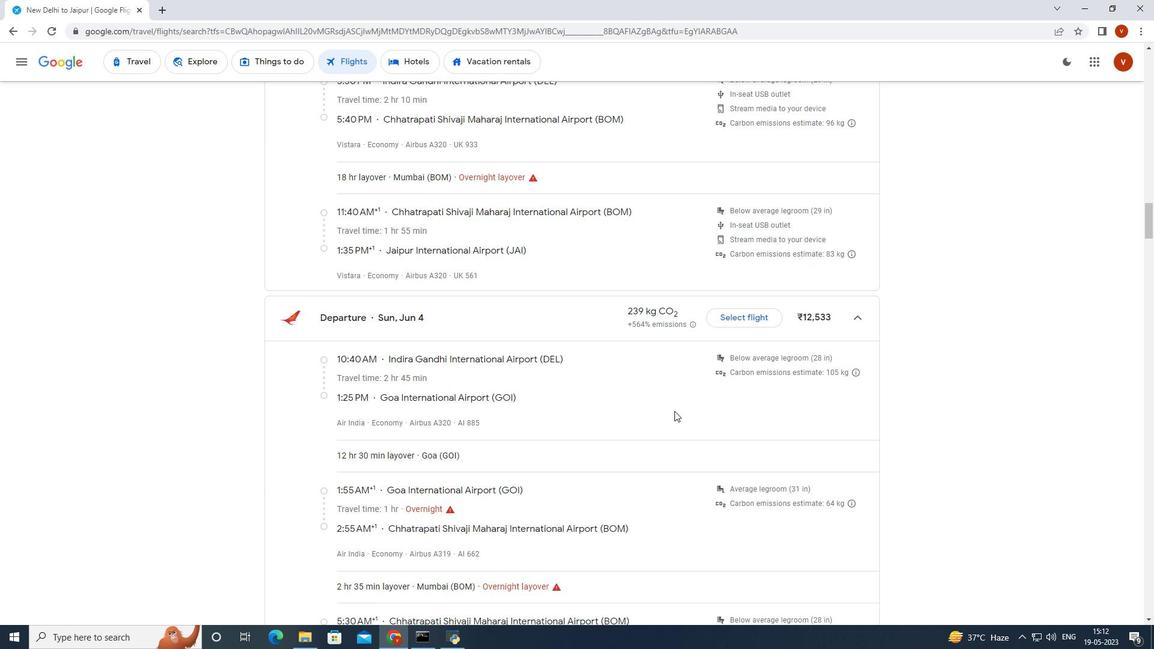 
Action: Mouse scrolled (674, 410) with delta (0, 0)
Screenshot: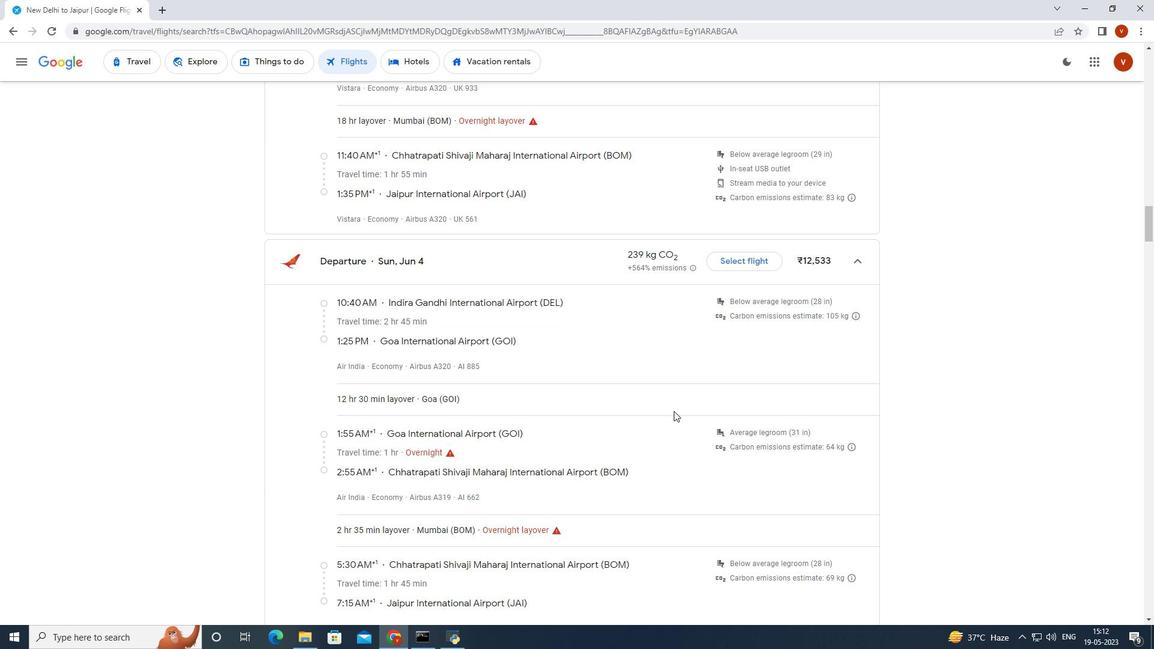 
Action: Mouse scrolled (674, 410) with delta (0, 0)
Screenshot: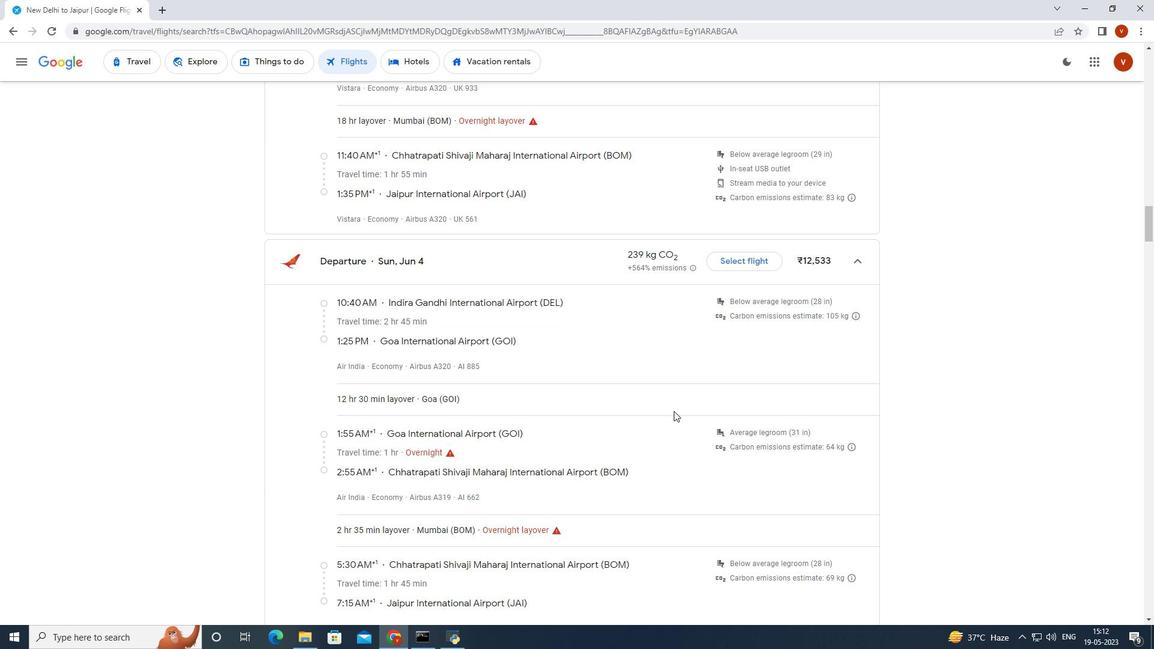 
Action: Mouse scrolled (674, 410) with delta (0, 0)
Screenshot: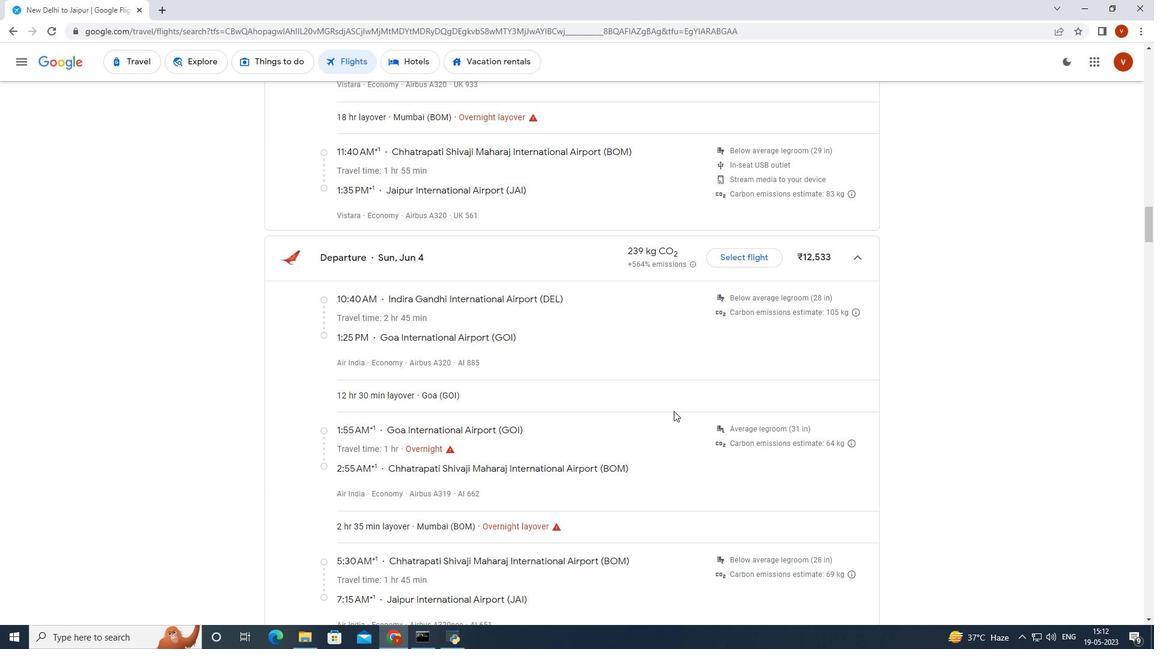 
Action: Mouse scrolled (674, 410) with delta (0, 0)
Screenshot: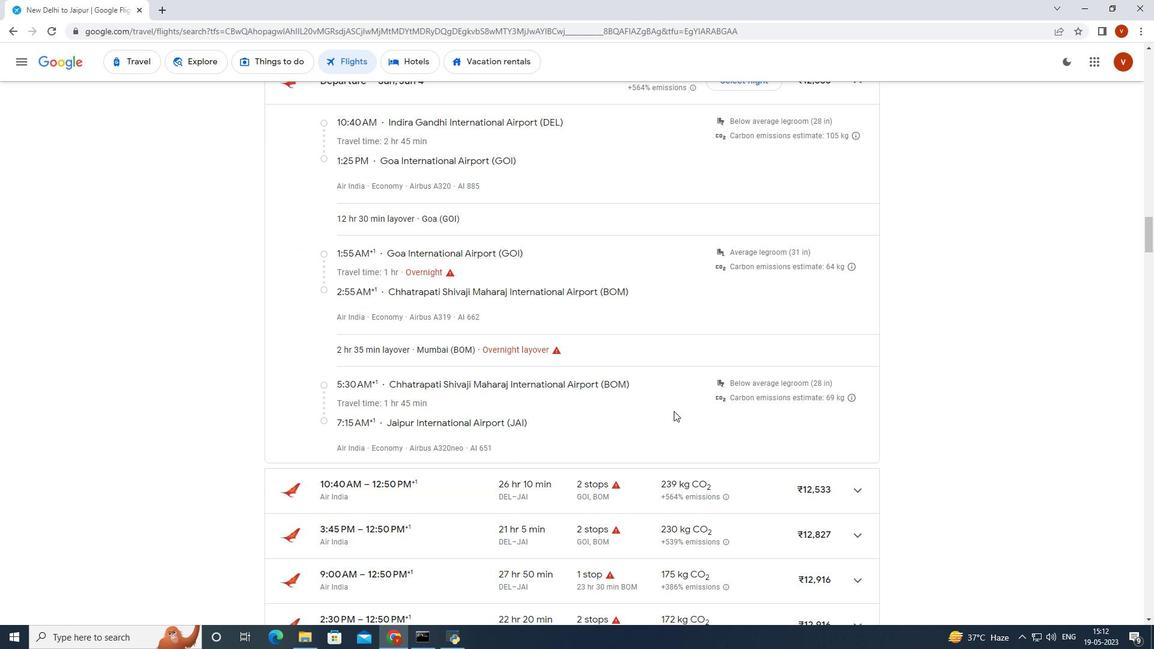 
Action: Mouse scrolled (674, 410) with delta (0, 0)
Screenshot: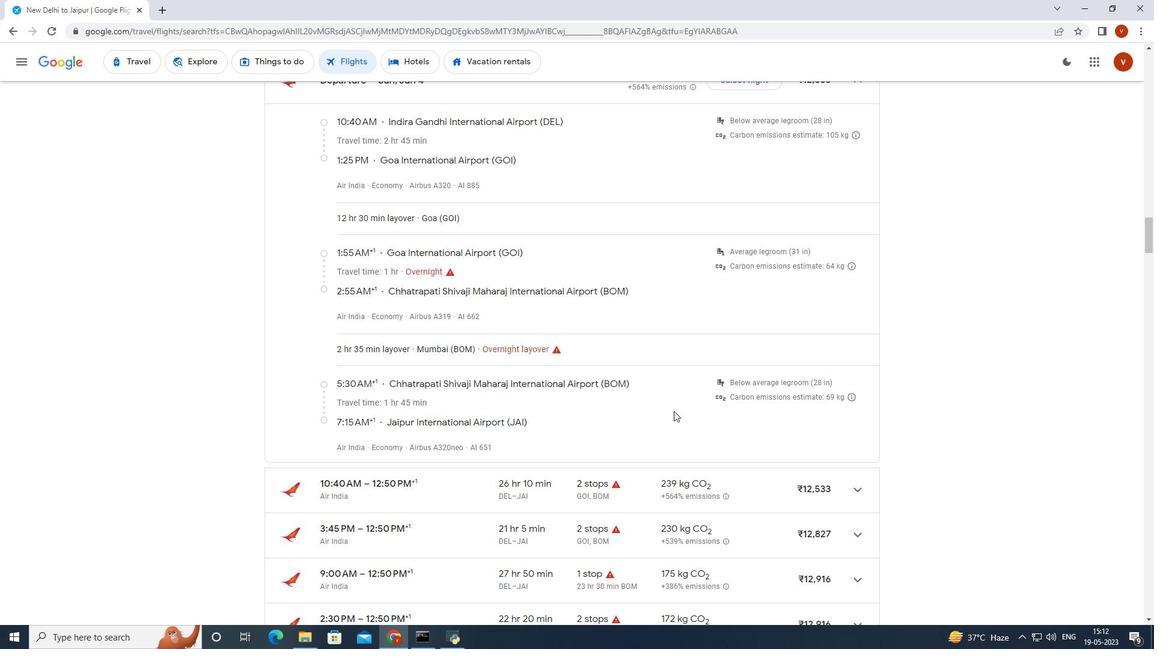 
Action: Mouse scrolled (674, 410) with delta (0, 0)
Screenshot: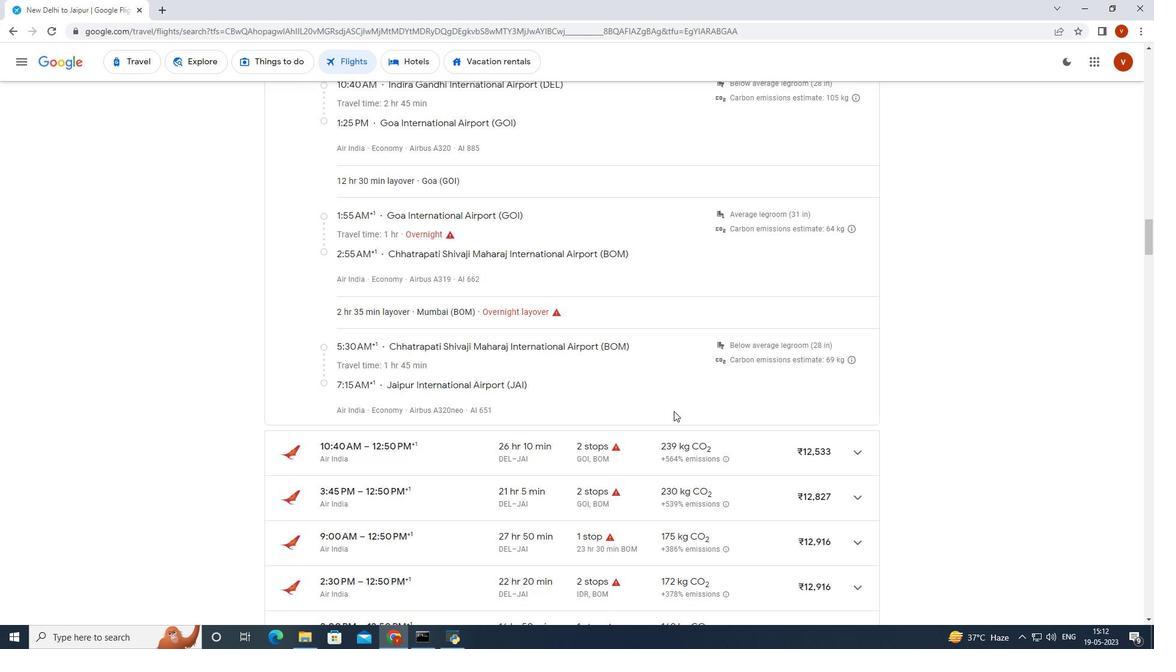 
Action: Mouse moved to (866, 315)
Screenshot: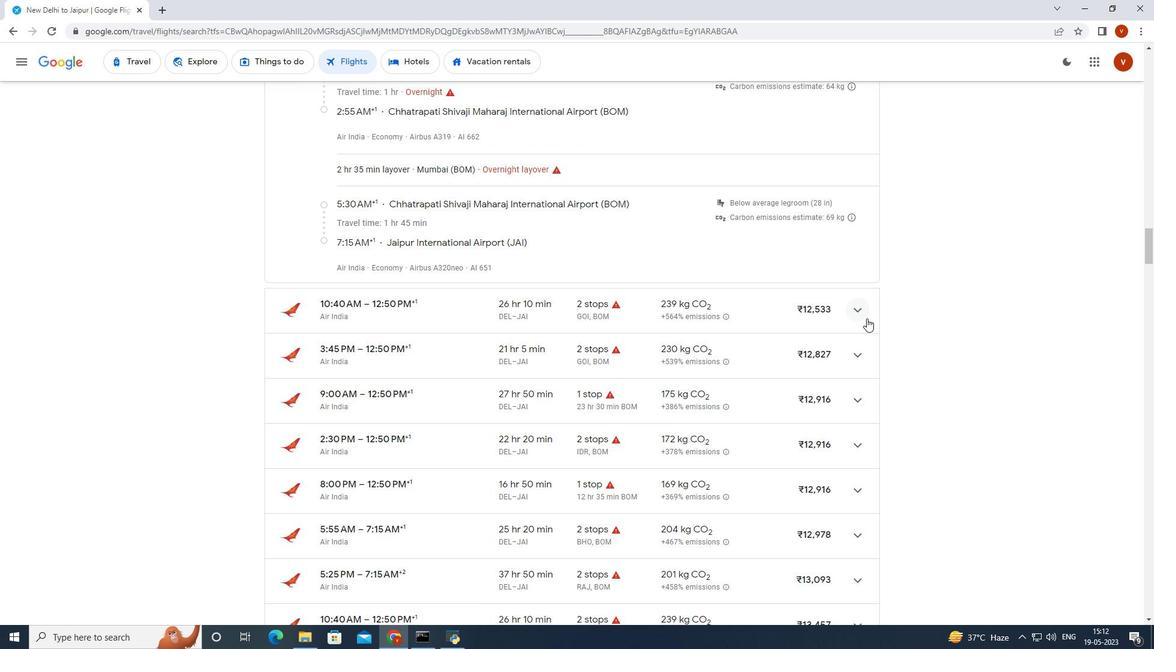 
Action: Mouse pressed left at (866, 315)
Screenshot: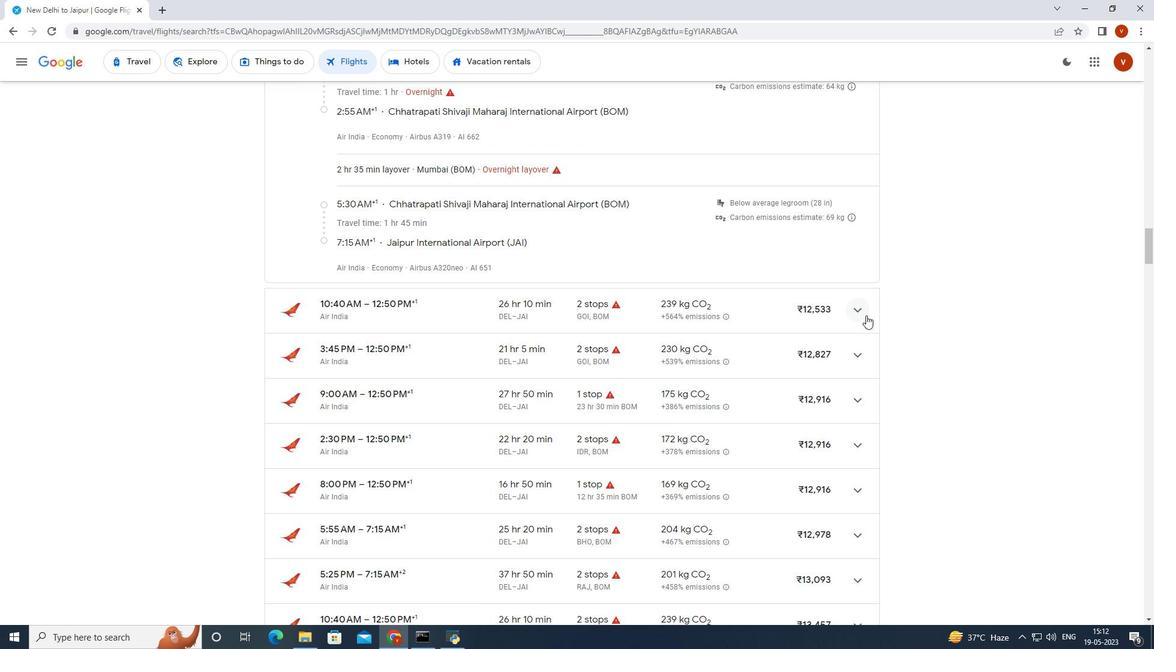 
Action: Mouse moved to (813, 350)
Screenshot: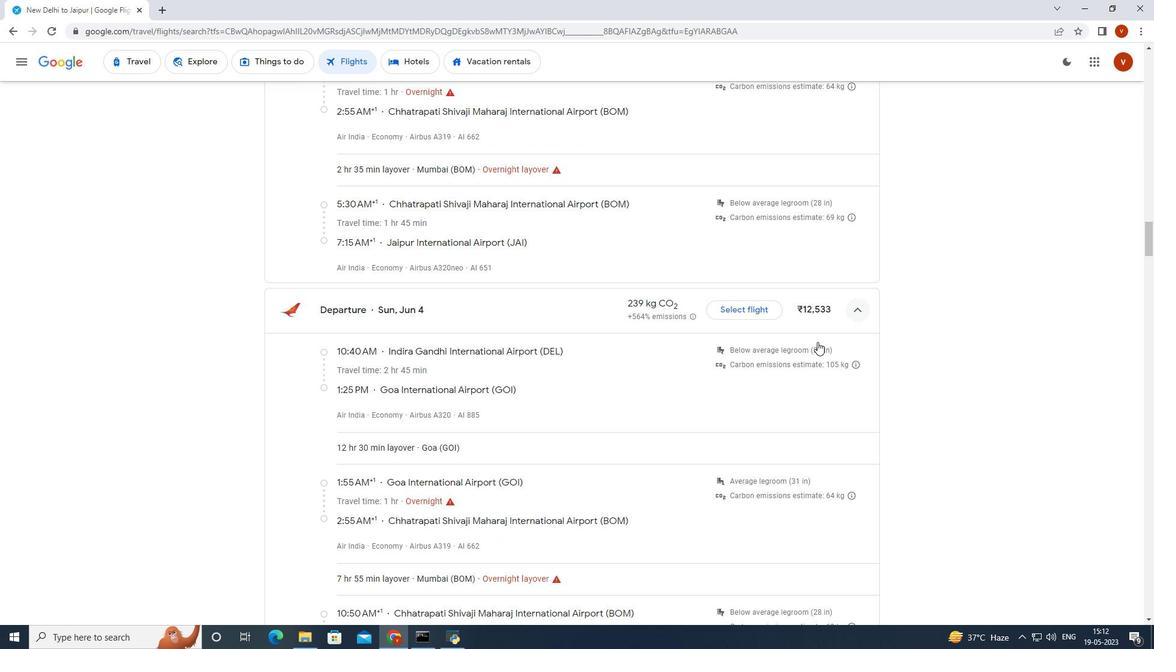 
Action: Mouse scrolled (813, 349) with delta (0, 0)
Screenshot: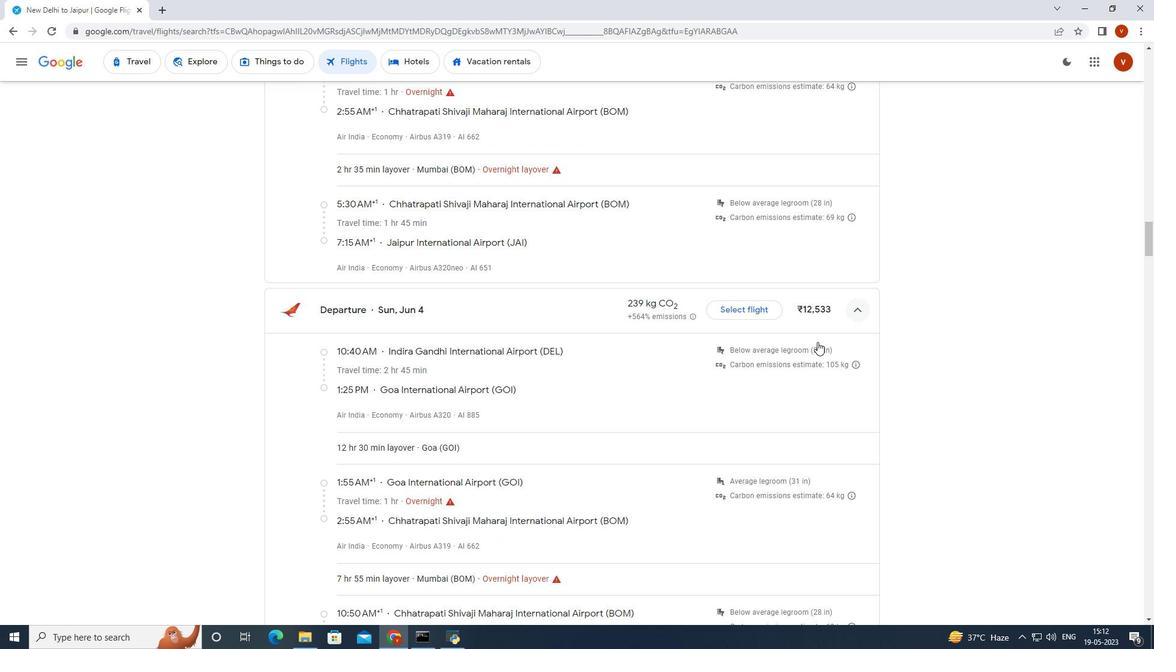 
Action: Mouse scrolled (813, 349) with delta (0, 0)
Screenshot: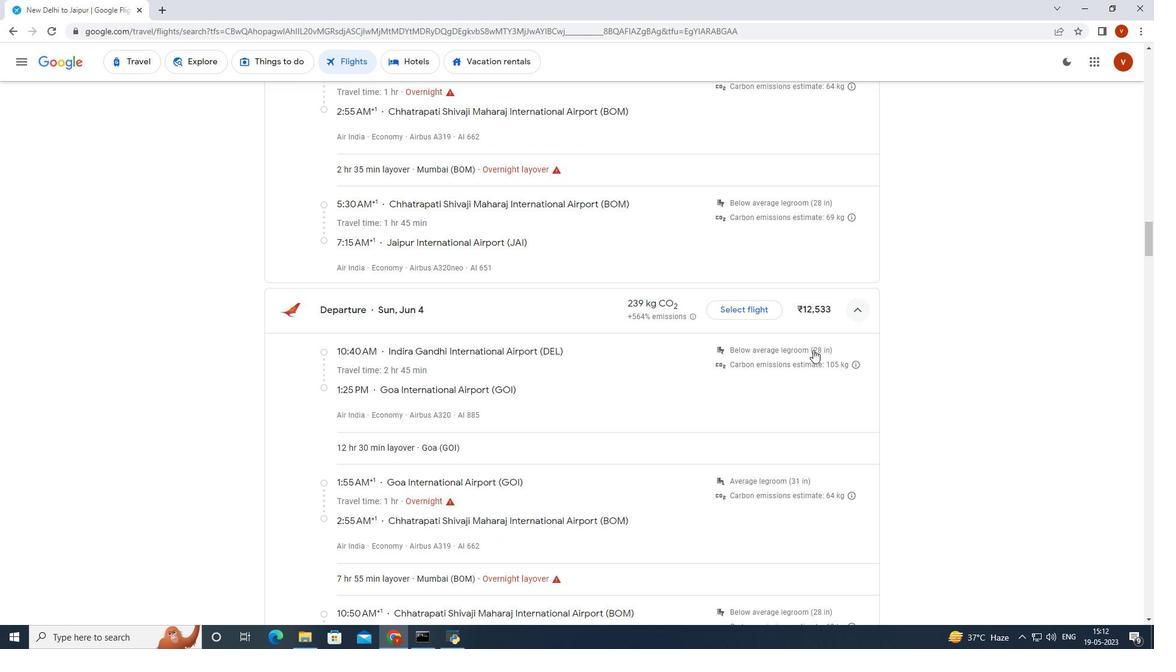 
Action: Mouse scrolled (813, 349) with delta (0, 0)
Screenshot: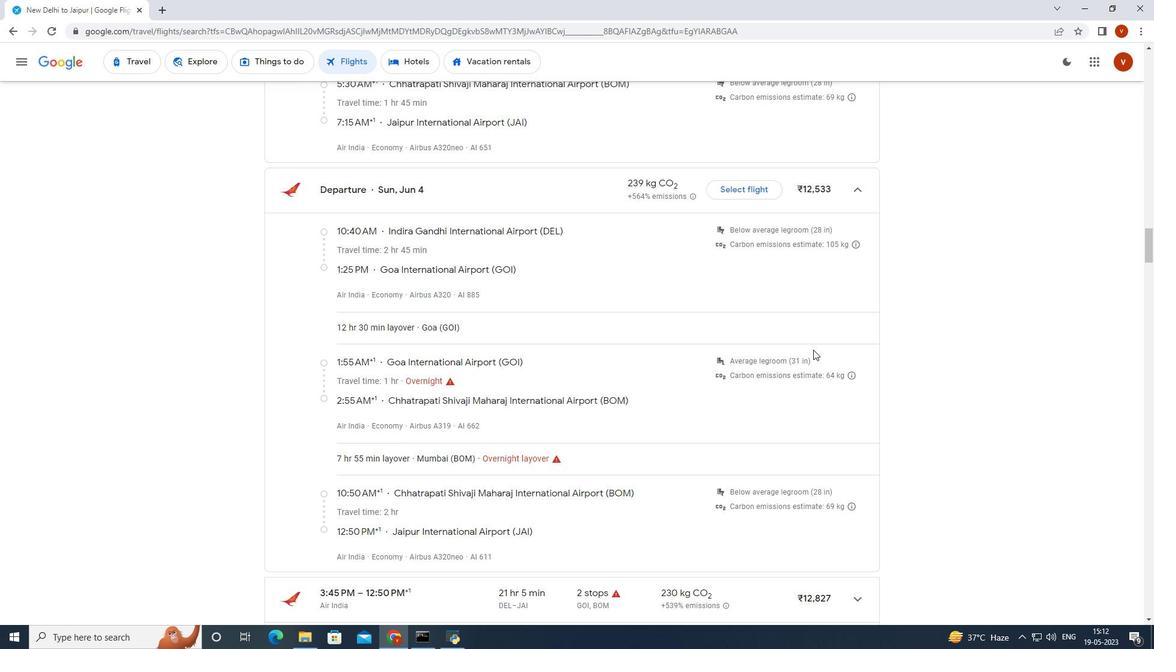 
Action: Mouse scrolled (813, 349) with delta (0, 0)
Screenshot: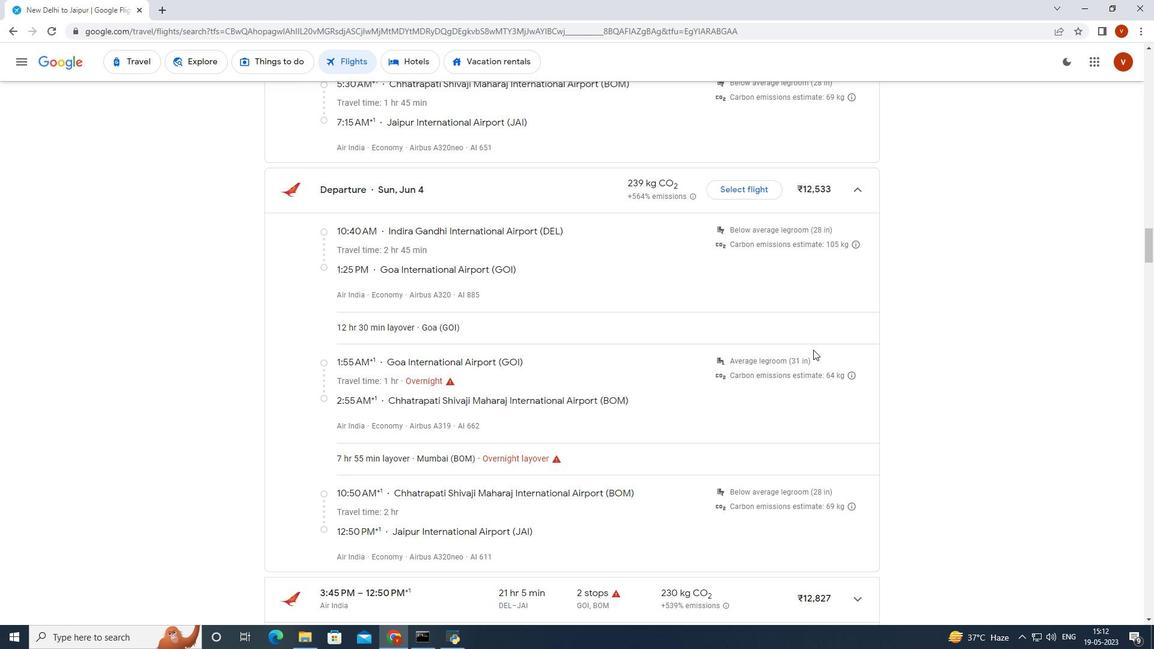 
Action: Mouse scrolled (813, 349) with delta (0, 0)
Screenshot: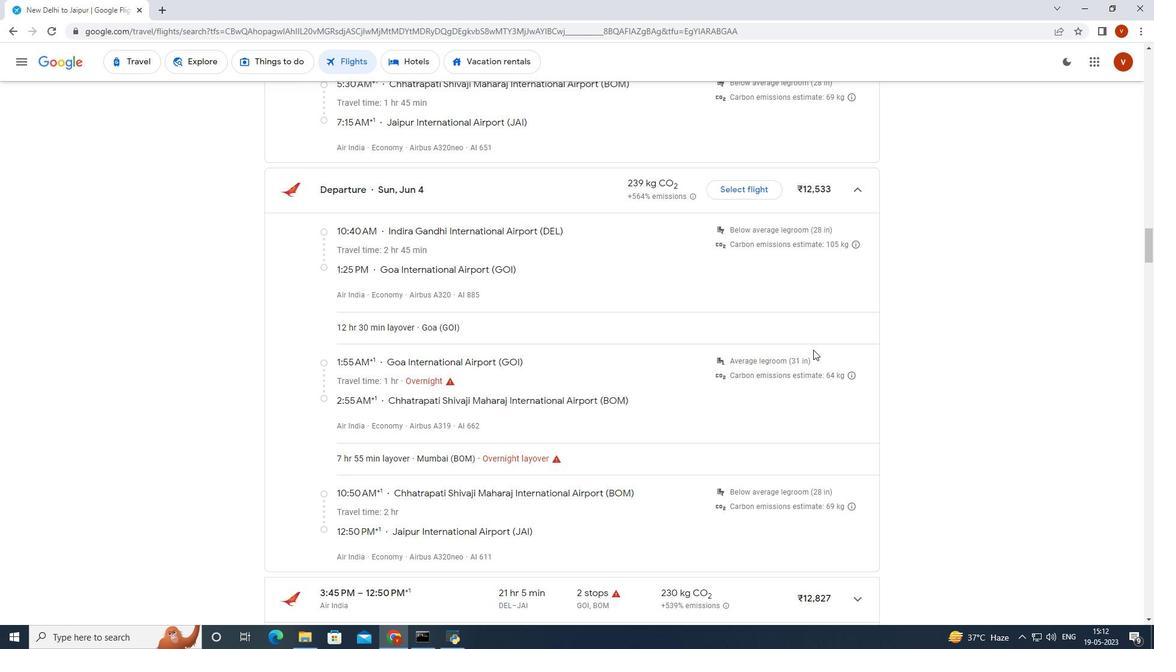 
Action: Mouse scrolled (813, 349) with delta (0, 0)
Screenshot: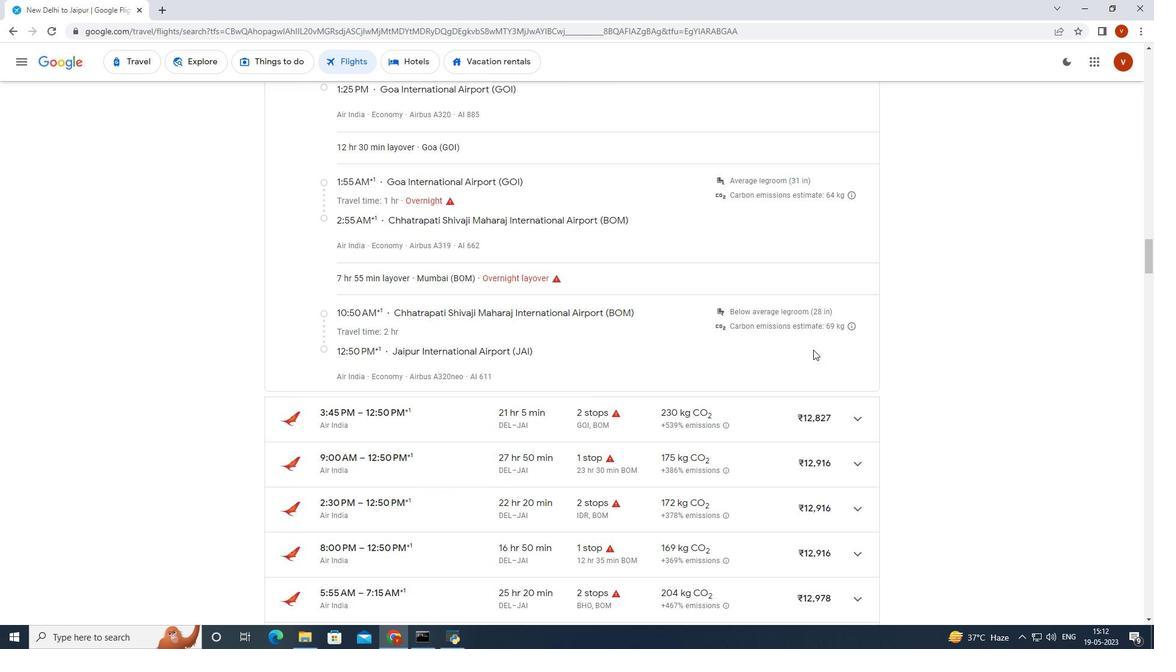 
Action: Mouse scrolled (813, 349) with delta (0, 0)
Screenshot: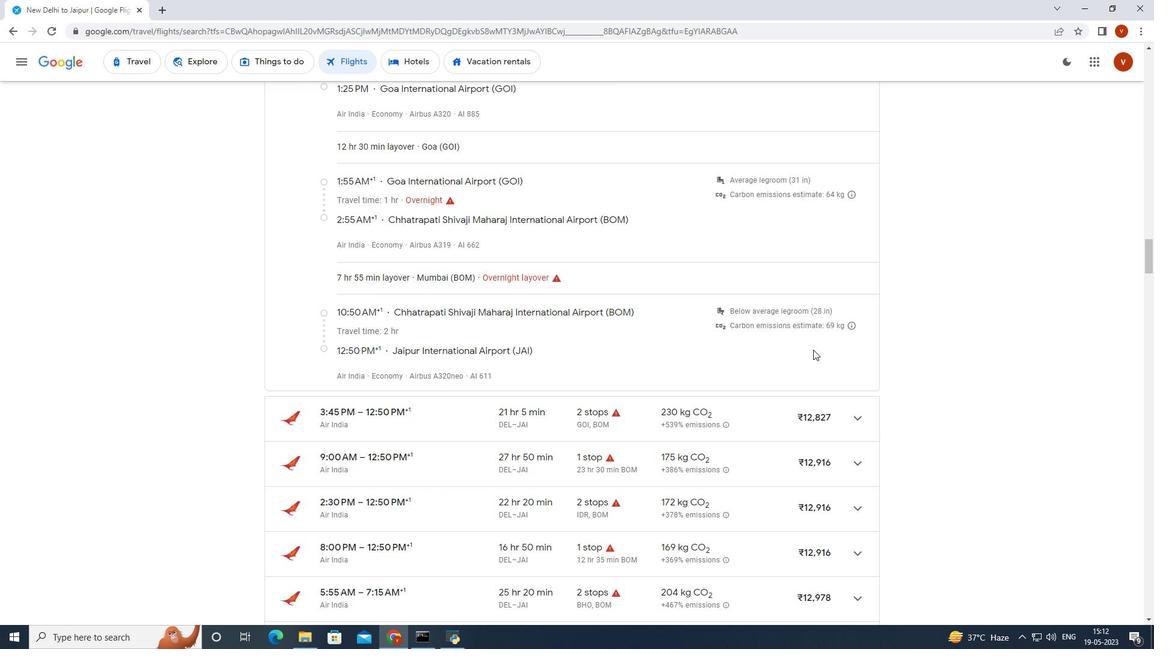 
Action: Mouse moved to (866, 308)
Screenshot: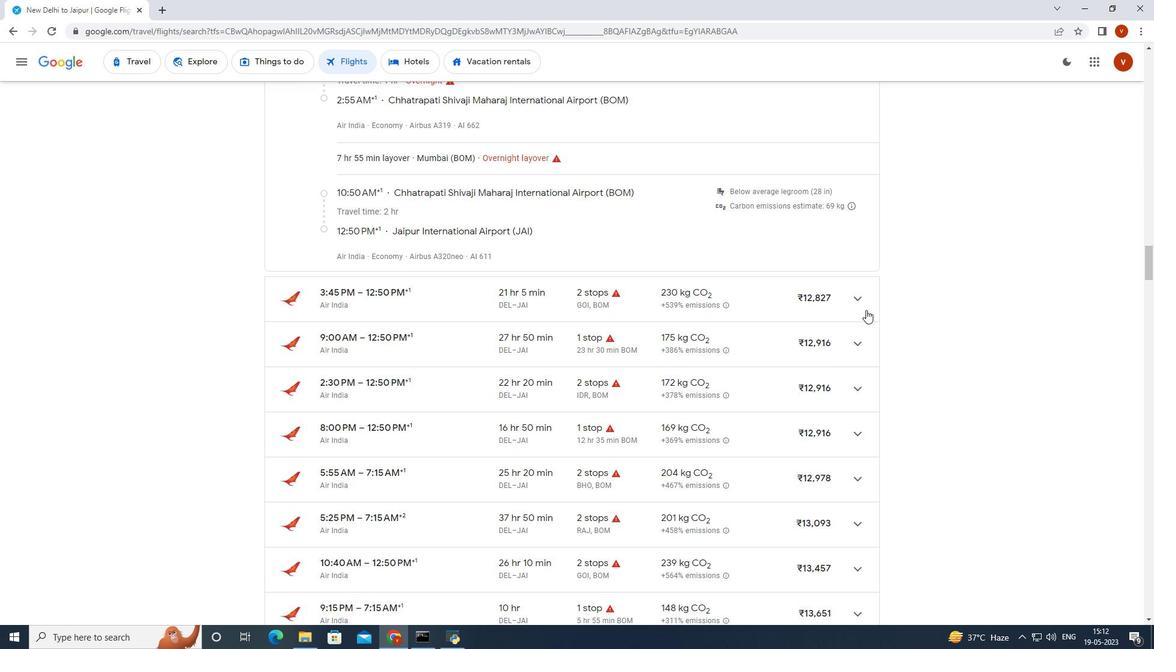 
Action: Mouse pressed left at (866, 308)
Screenshot: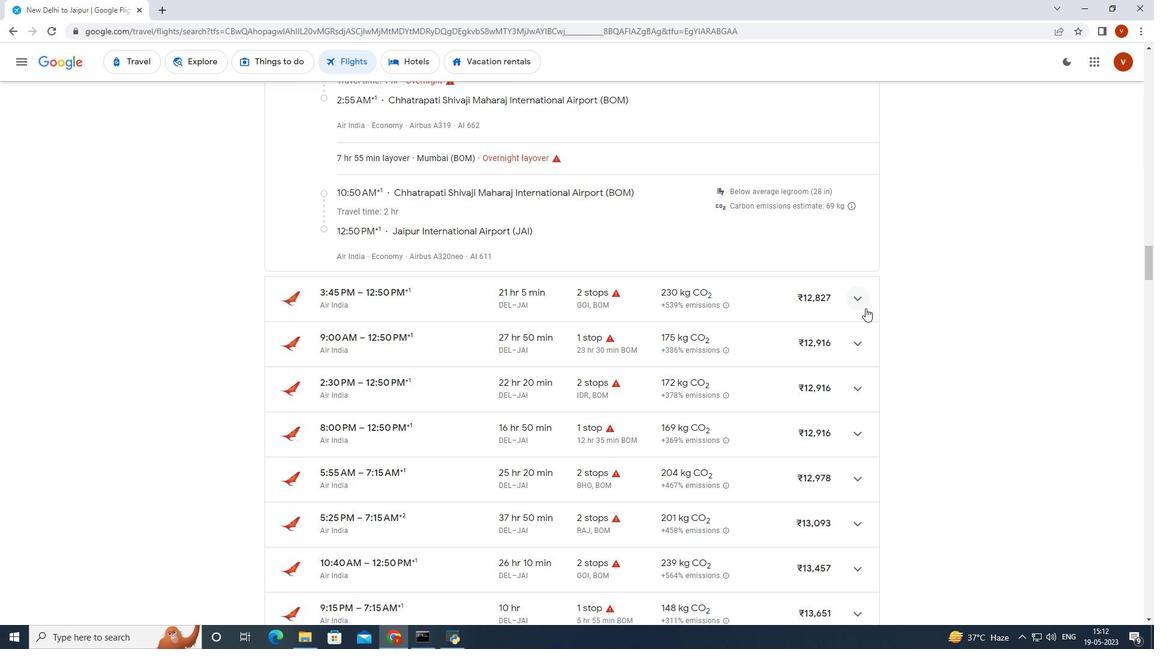 
Action: Mouse moved to (866, 308)
Screenshot: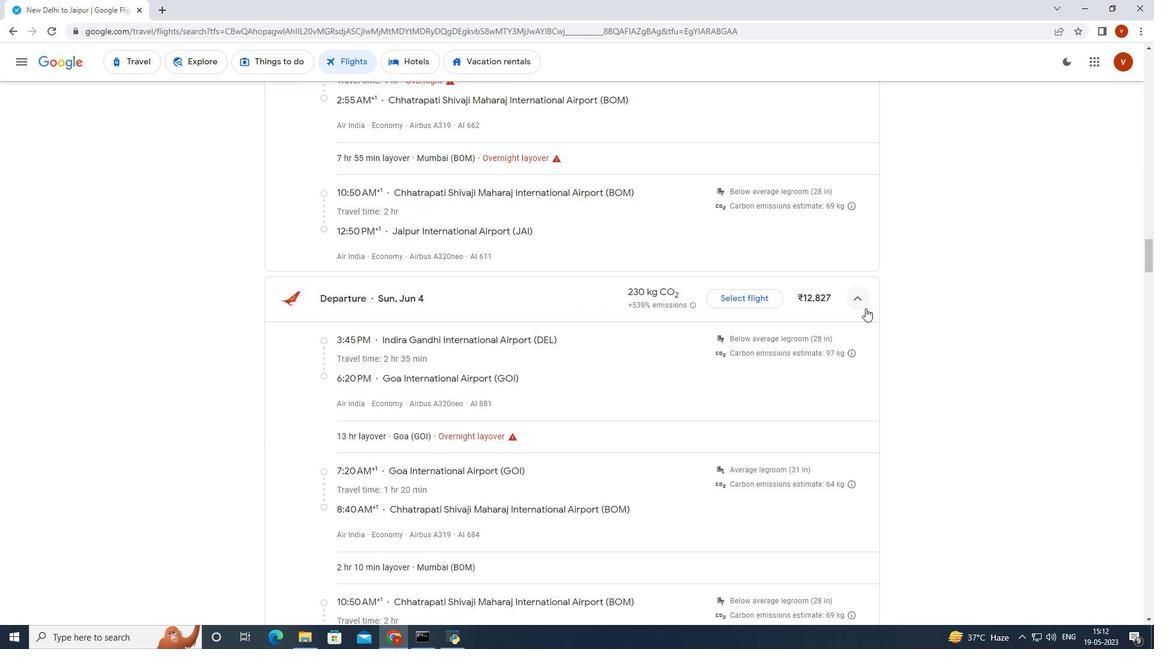 
Action: Mouse scrolled (866, 307) with delta (0, 0)
Screenshot: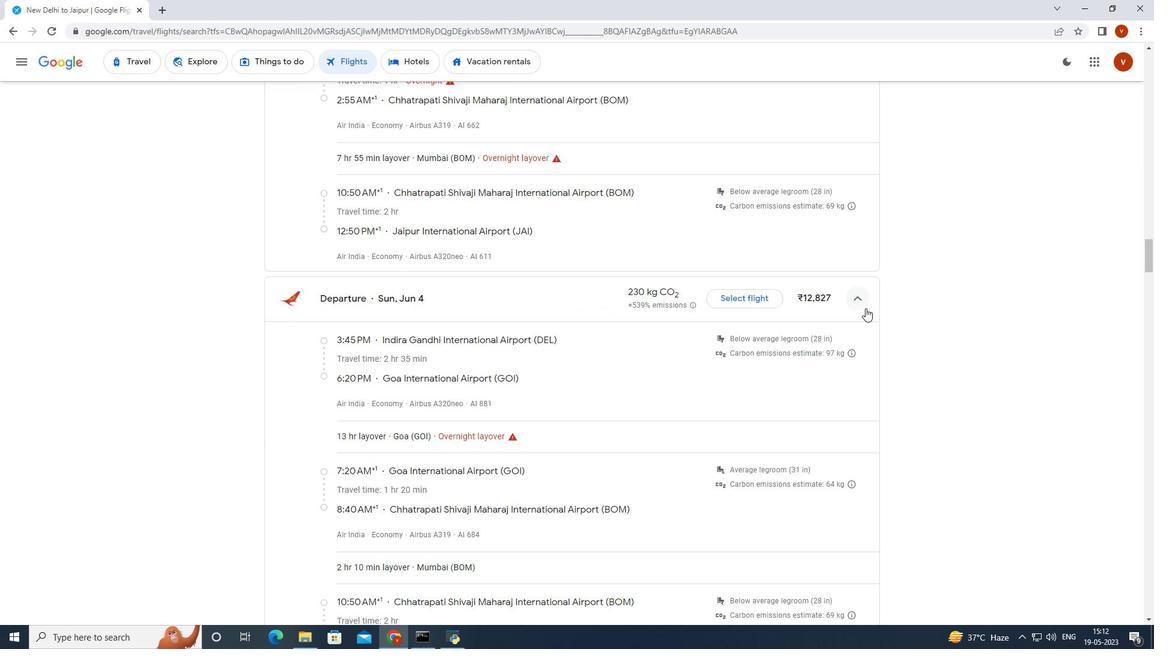 
Action: Mouse moved to (865, 308)
Screenshot: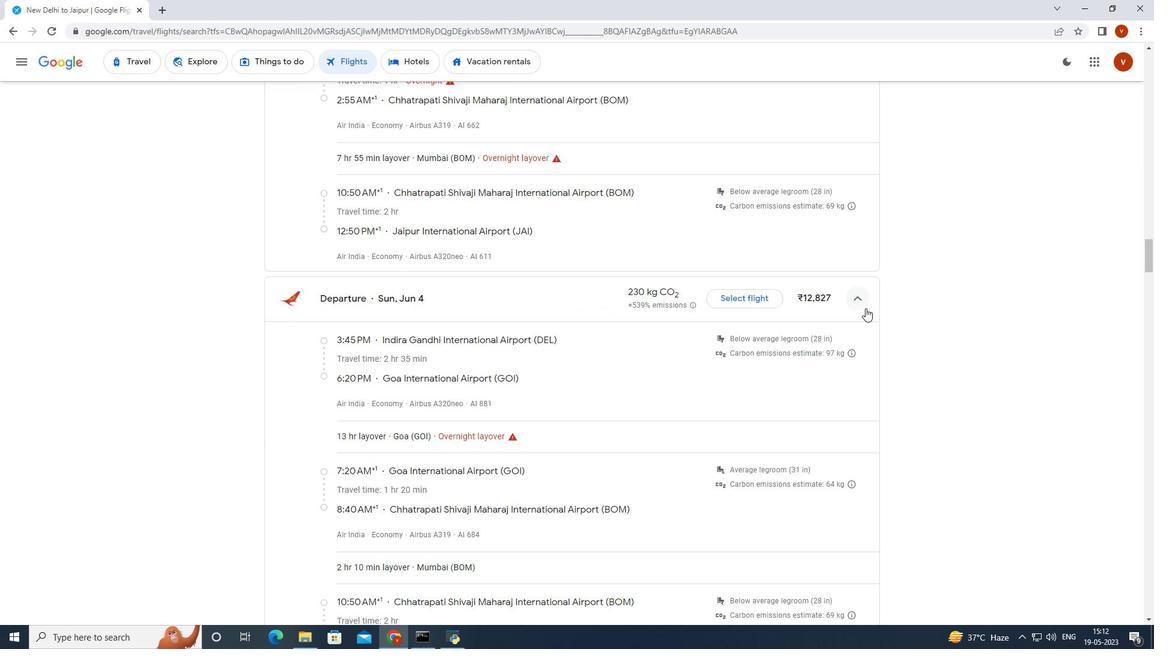 
Action: Mouse scrolled (865, 307) with delta (0, 0)
Screenshot: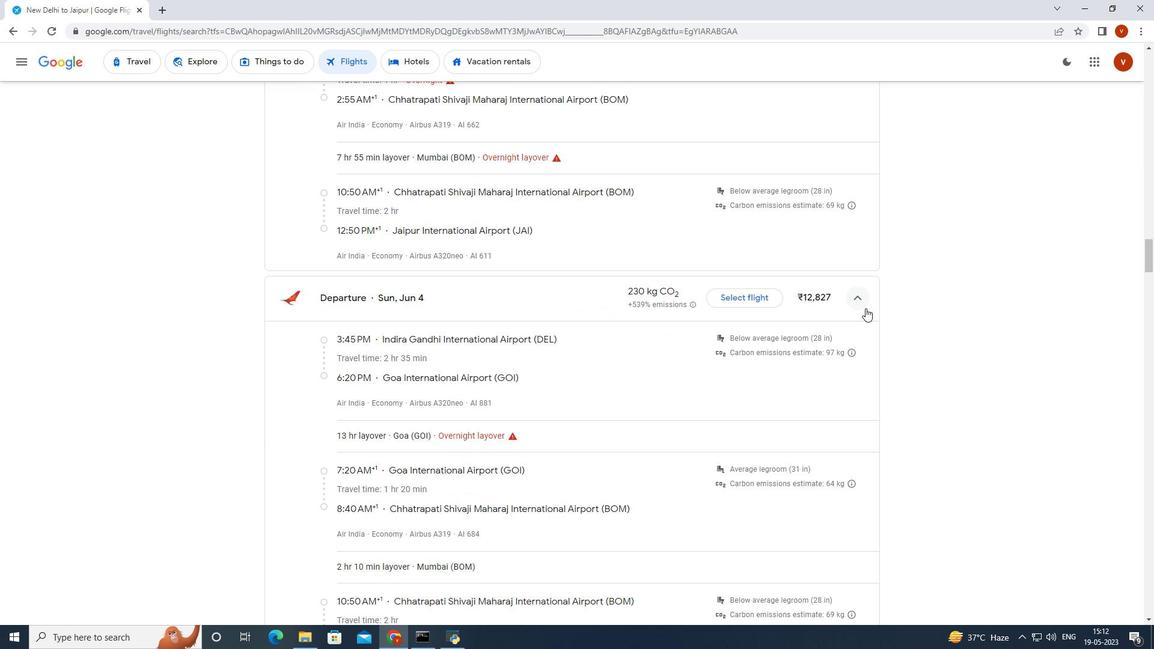 
Action: Mouse moved to (862, 313)
Screenshot: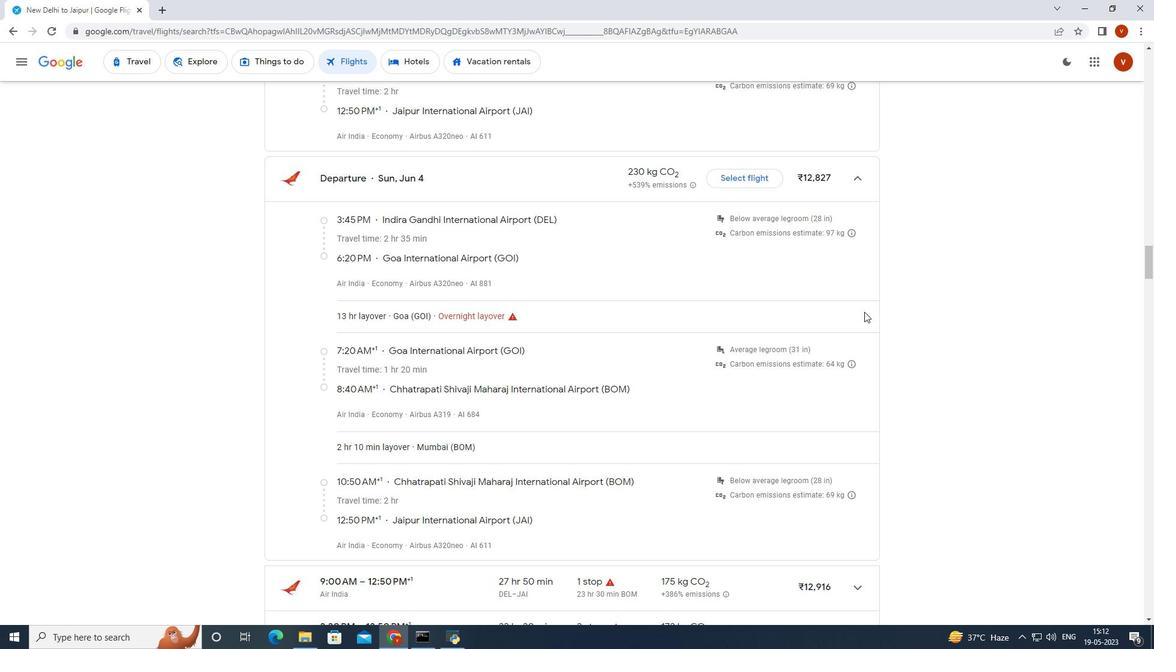 
Action: Mouse scrolled (863, 312) with delta (0, 0)
Screenshot: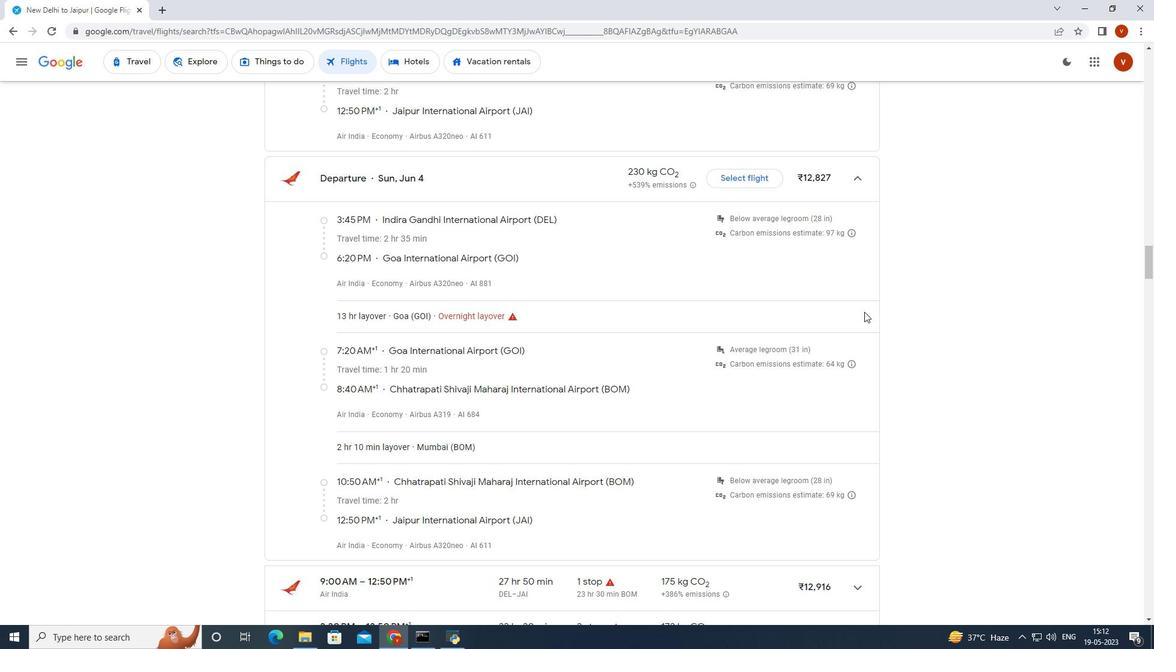 
Action: Mouse moved to (859, 318)
Screenshot: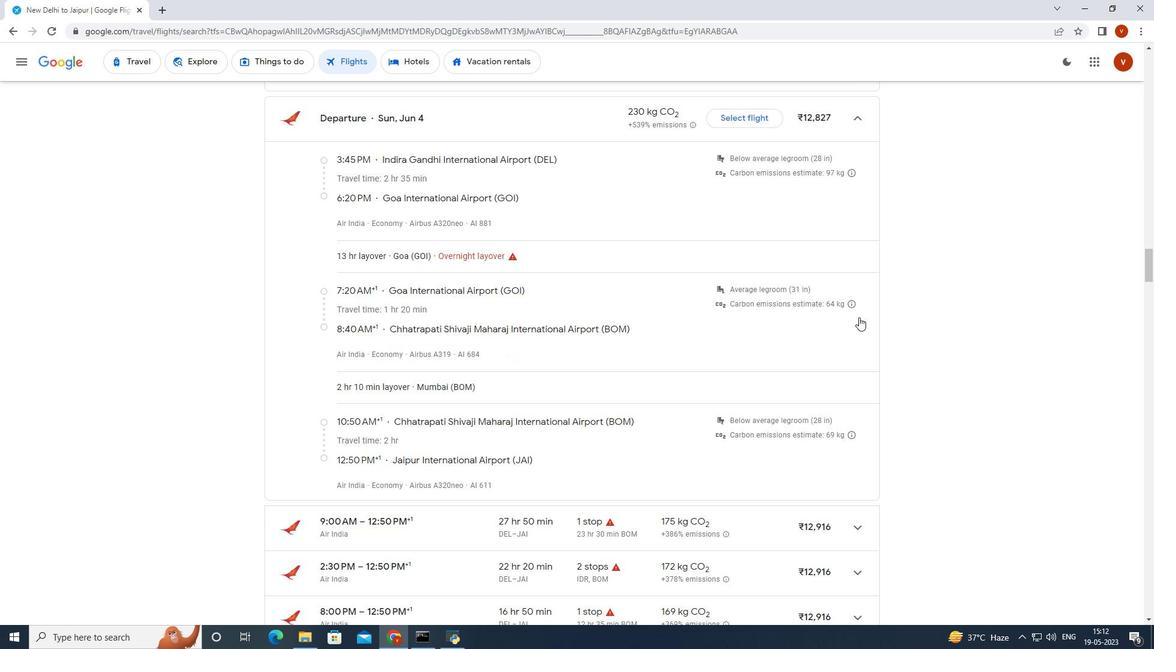 
Action: Mouse scrolled (859, 318) with delta (0, 0)
Screenshot: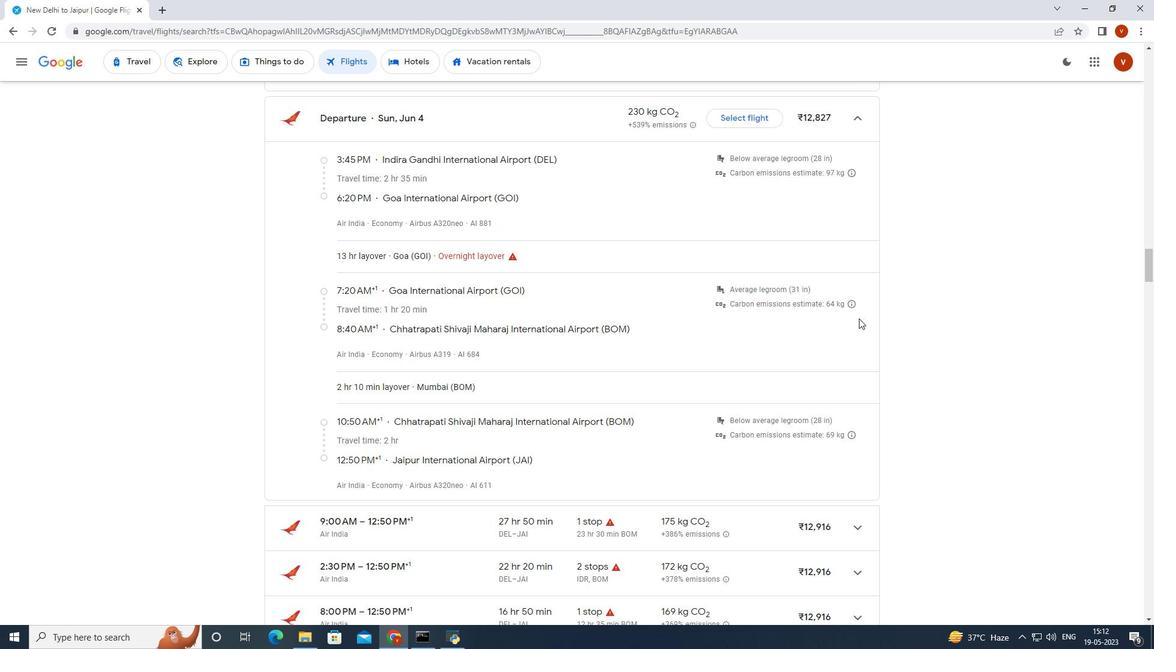 
Action: Mouse moved to (873, 381)
Screenshot: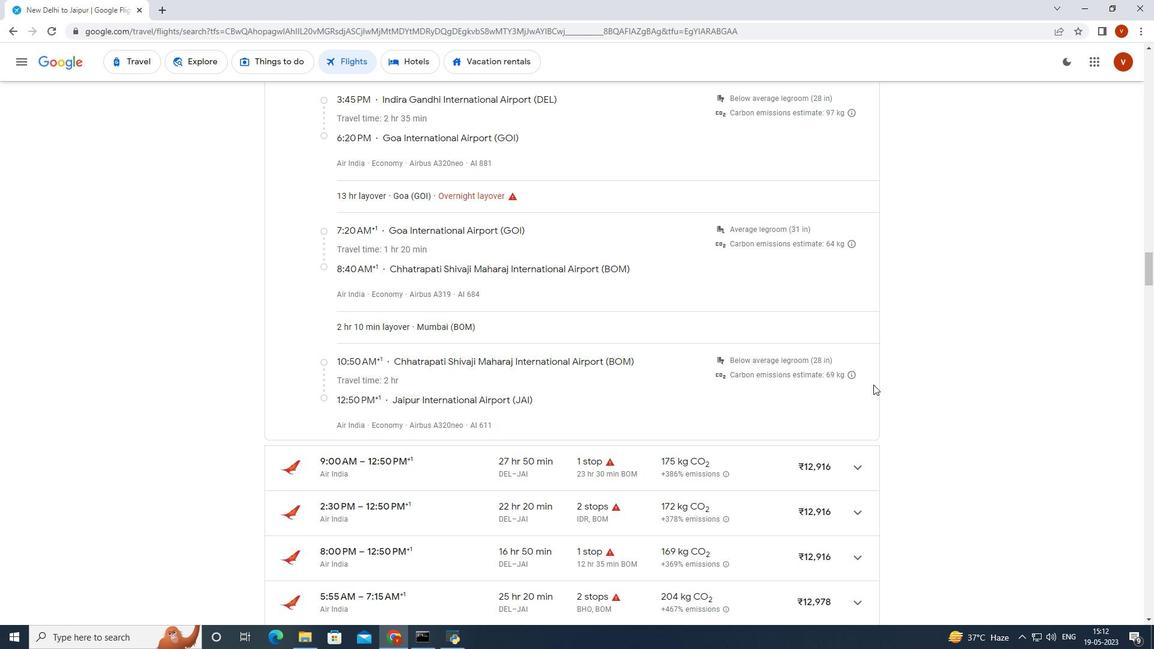 
Action: Mouse scrolled (873, 381) with delta (0, 0)
Screenshot: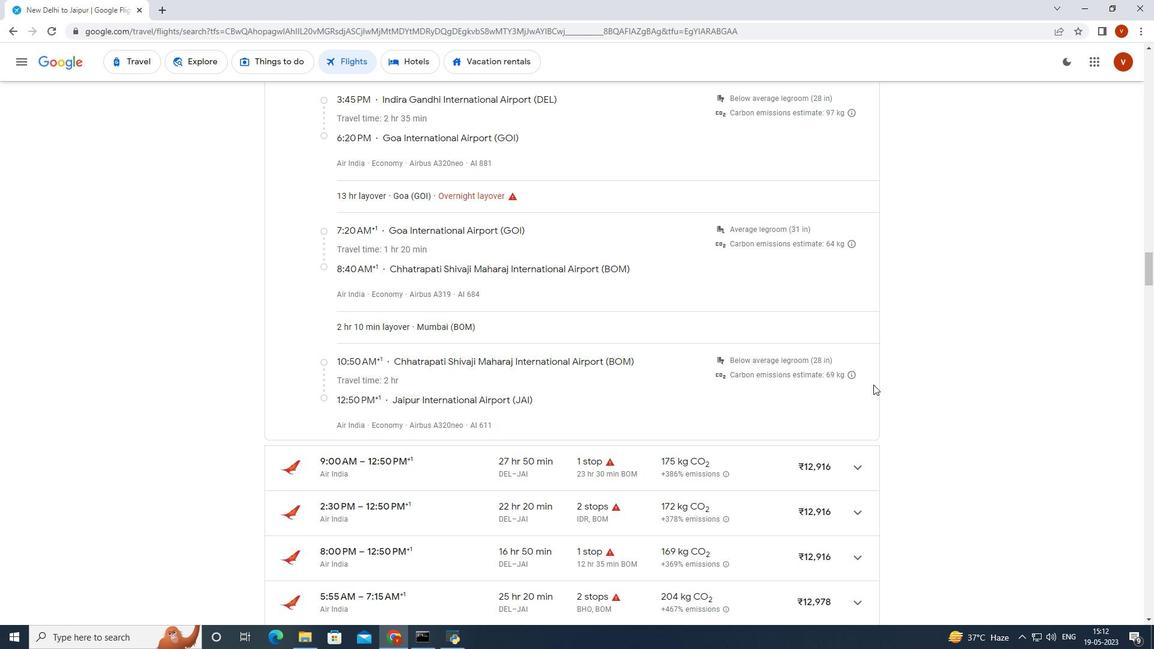 
Action: Mouse moved to (870, 385)
Screenshot: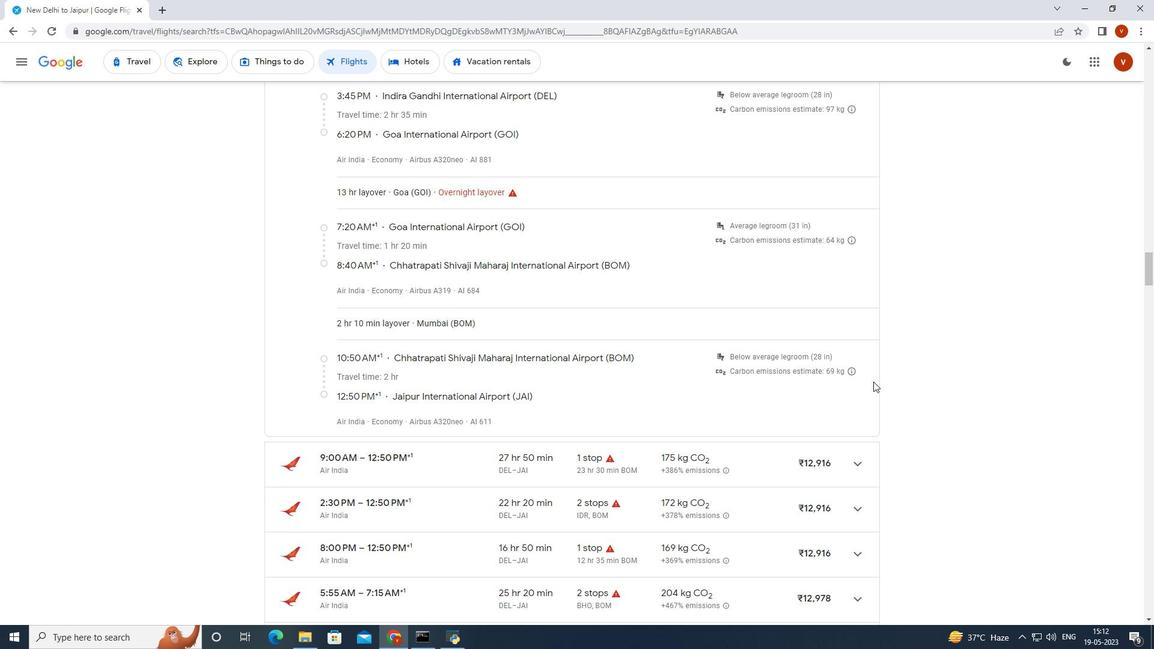 
Action: Mouse scrolled (870, 384) with delta (0, 0)
Screenshot: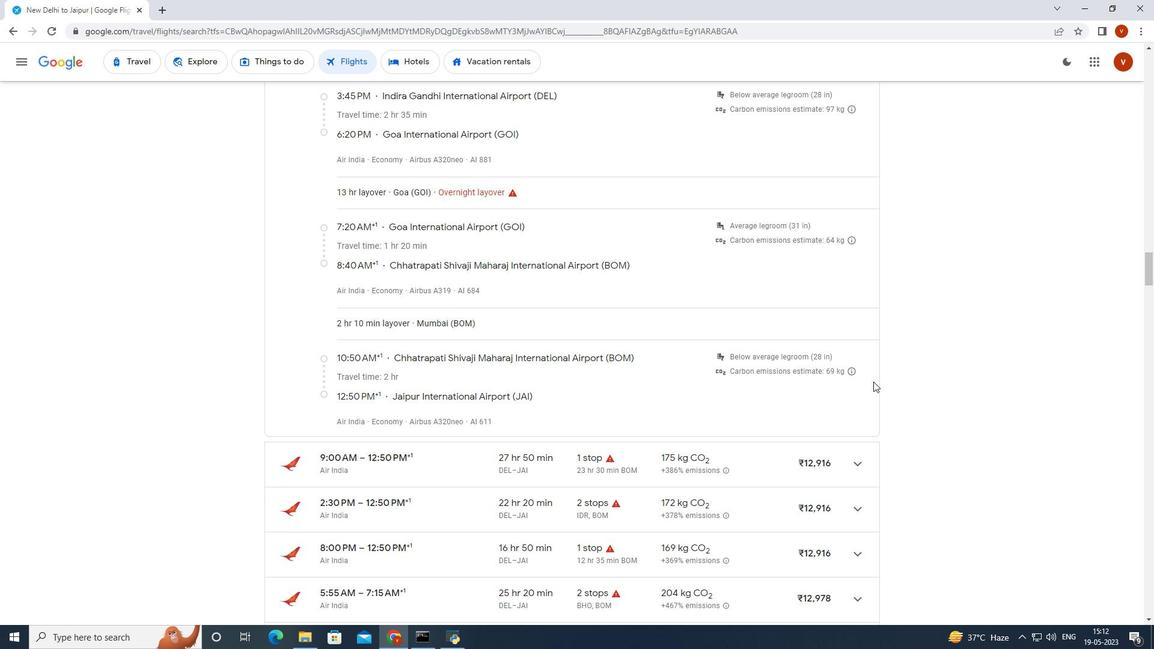 
Action: Mouse moved to (855, 350)
Screenshot: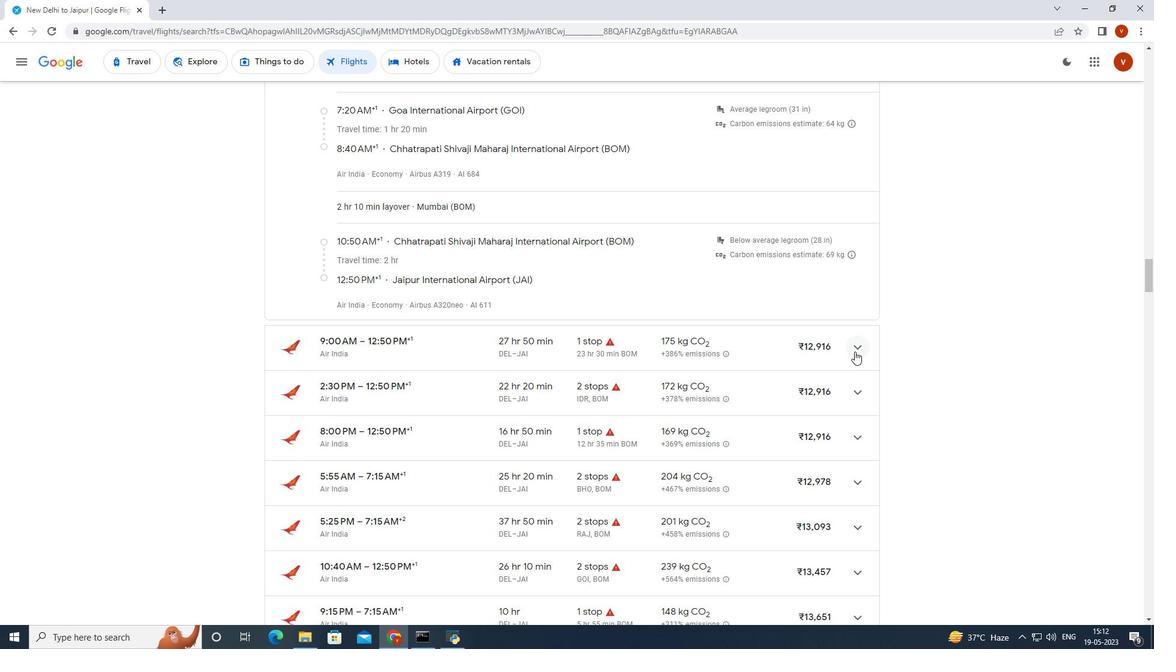
Action: Mouse pressed left at (855, 350)
Screenshot: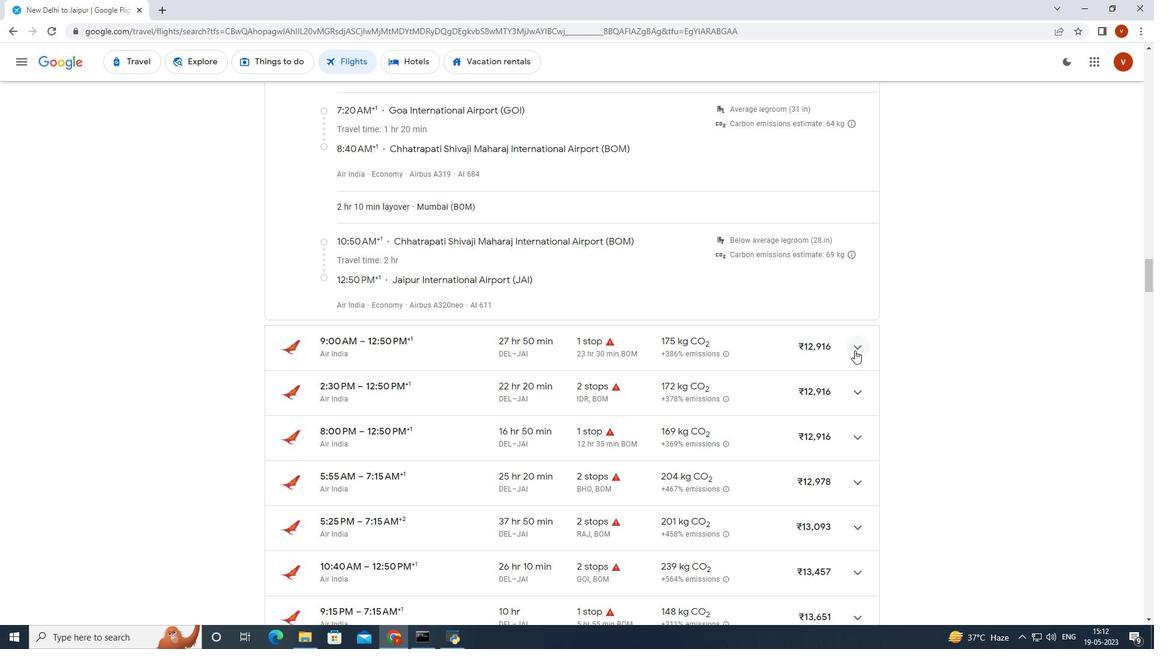 
Action: Mouse moved to (822, 330)
Screenshot: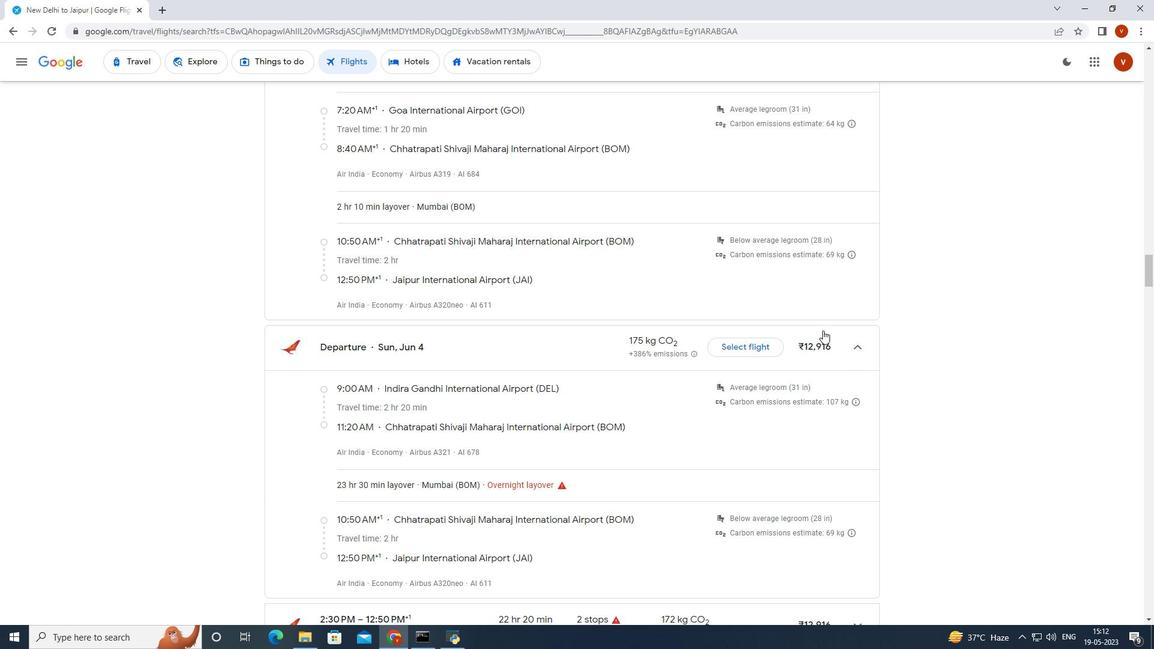 
Action: Mouse scrolled (822, 330) with delta (0, 0)
Screenshot: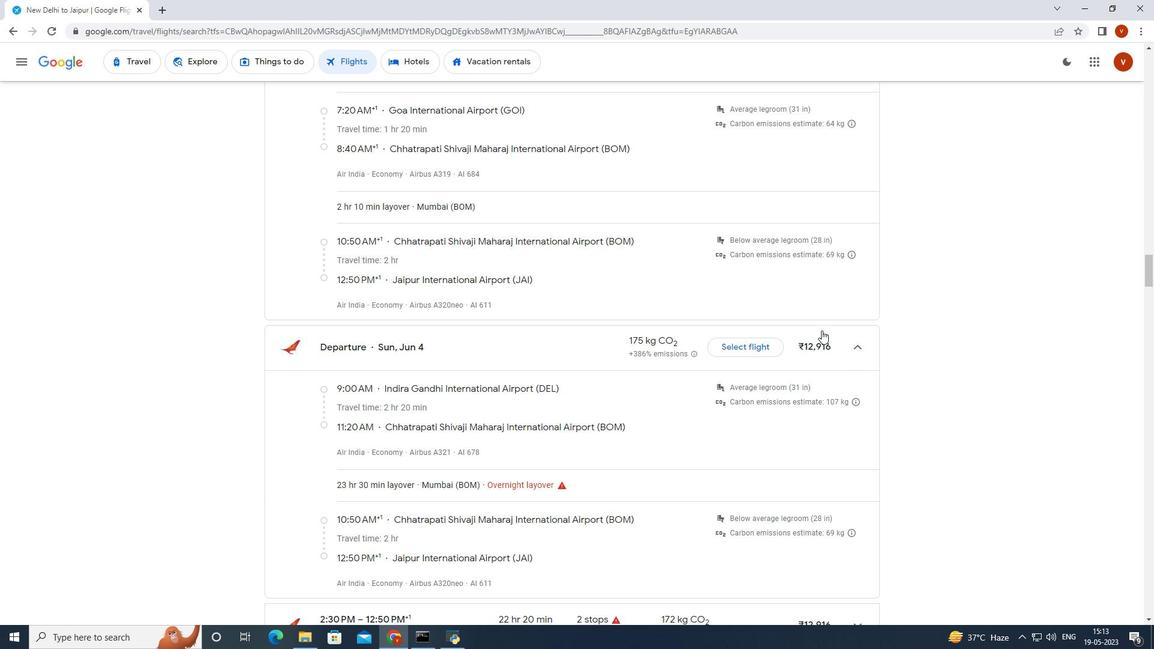
Action: Mouse moved to (821, 332)
Screenshot: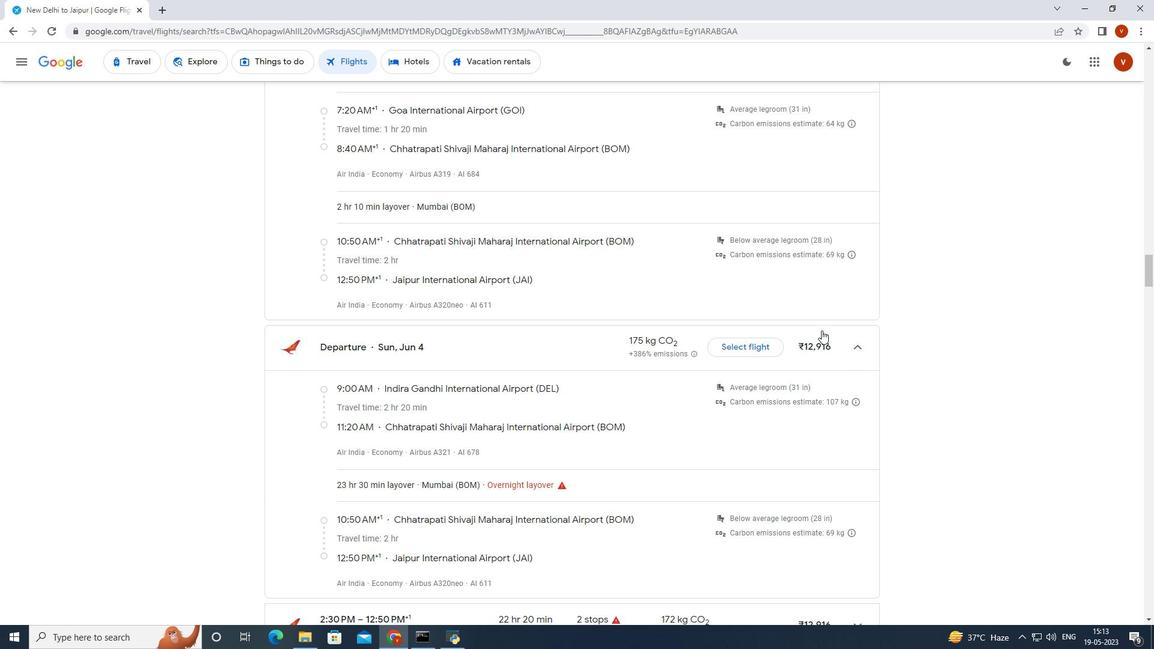 
Action: Mouse scrolled (821, 331) with delta (0, 0)
Screenshot: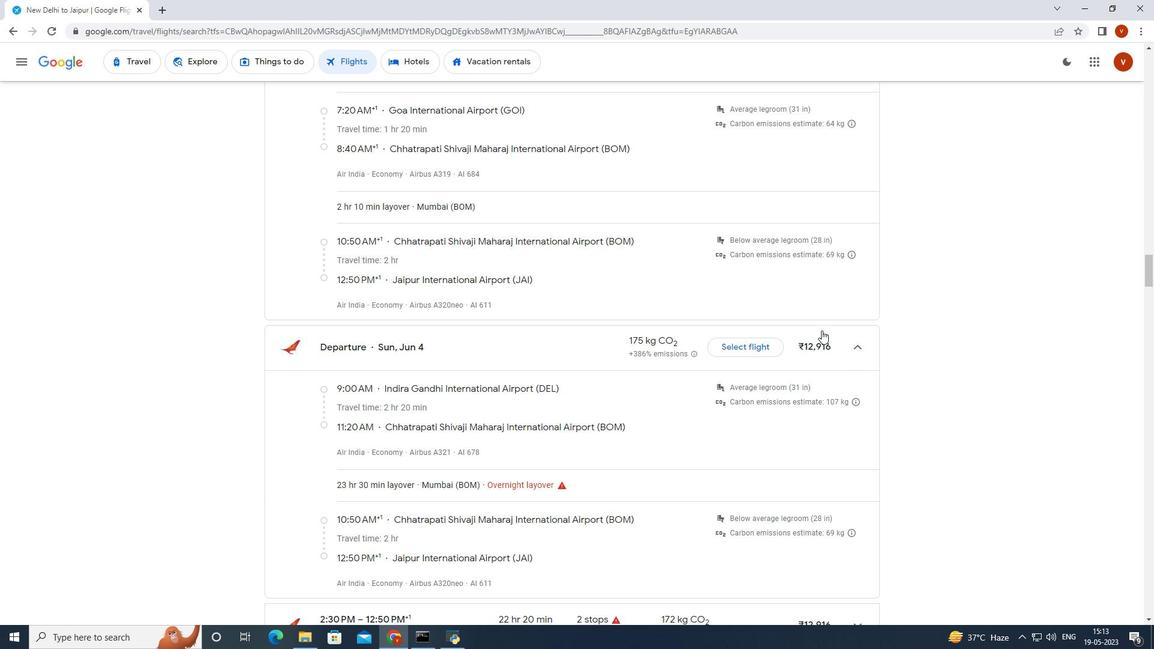 
Action: Mouse scrolled (821, 331) with delta (0, 0)
Screenshot: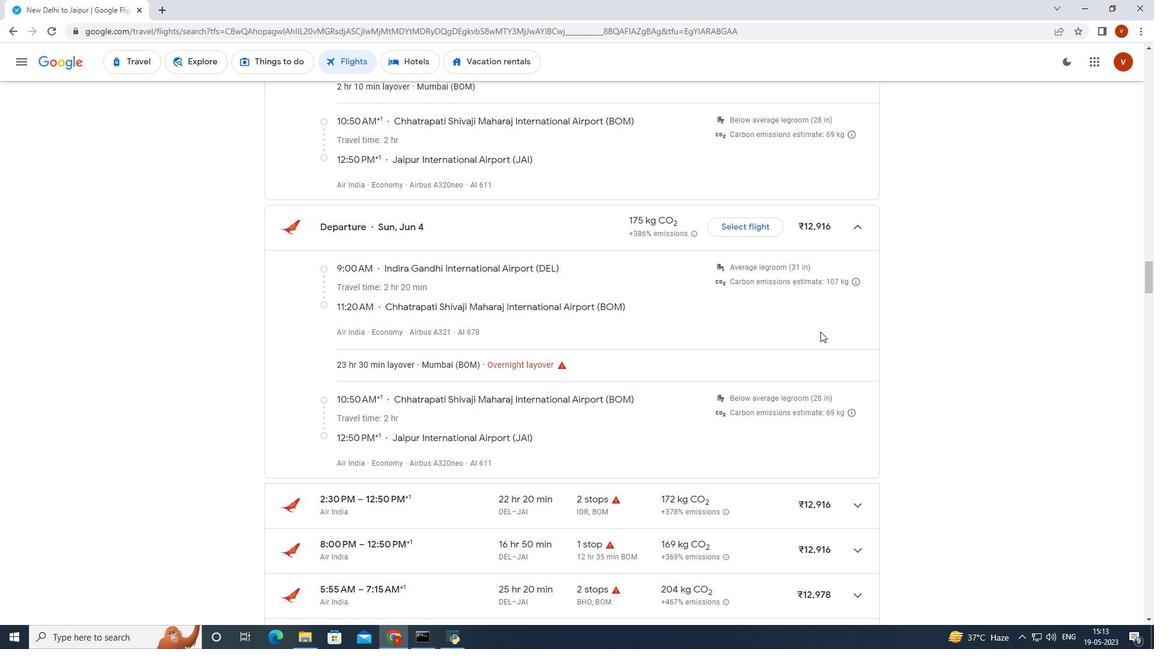 
Action: Mouse moved to (818, 339)
Screenshot: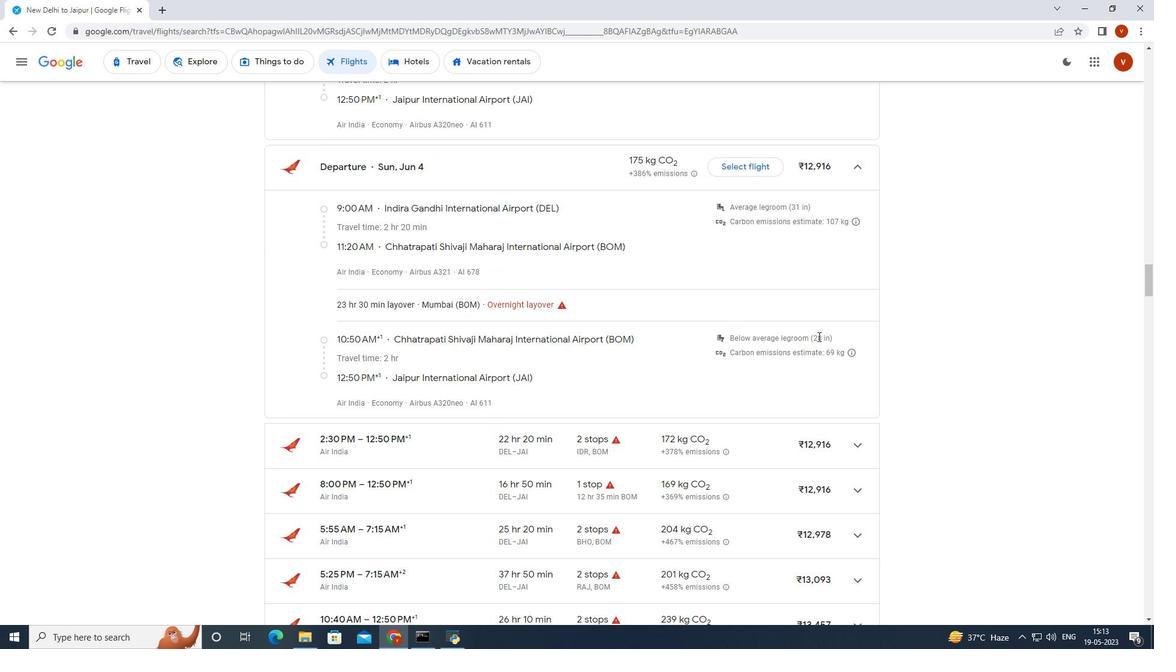 
Action: Mouse scrolled (818, 339) with delta (0, 0)
Screenshot: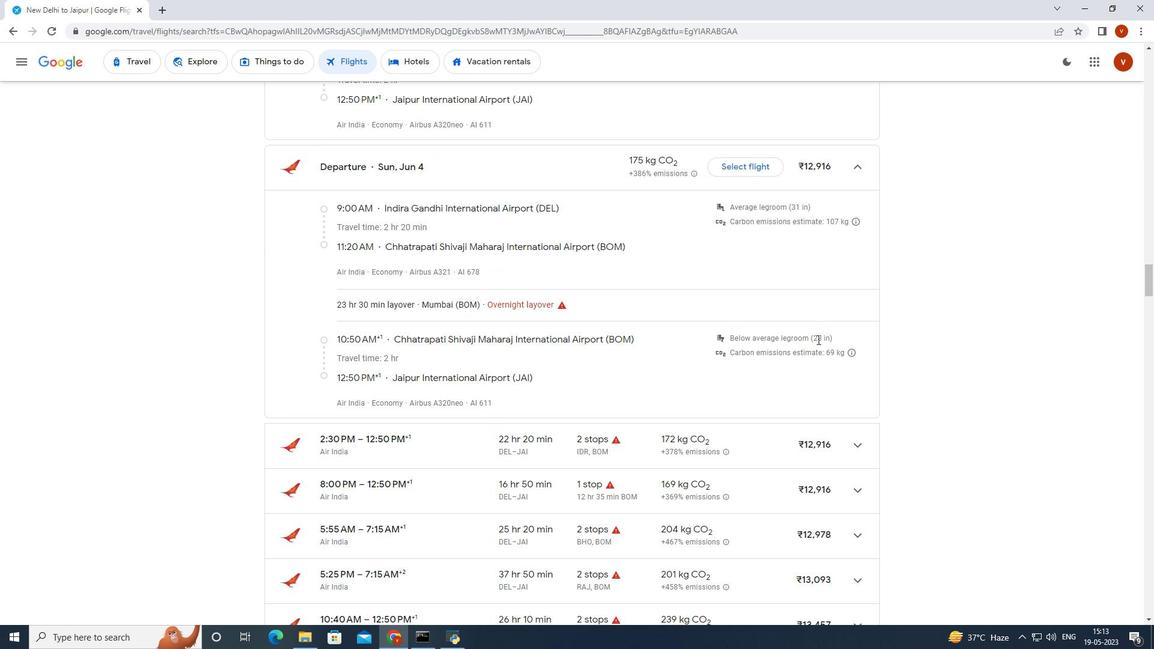 
Action: Mouse moved to (817, 343)
Screenshot: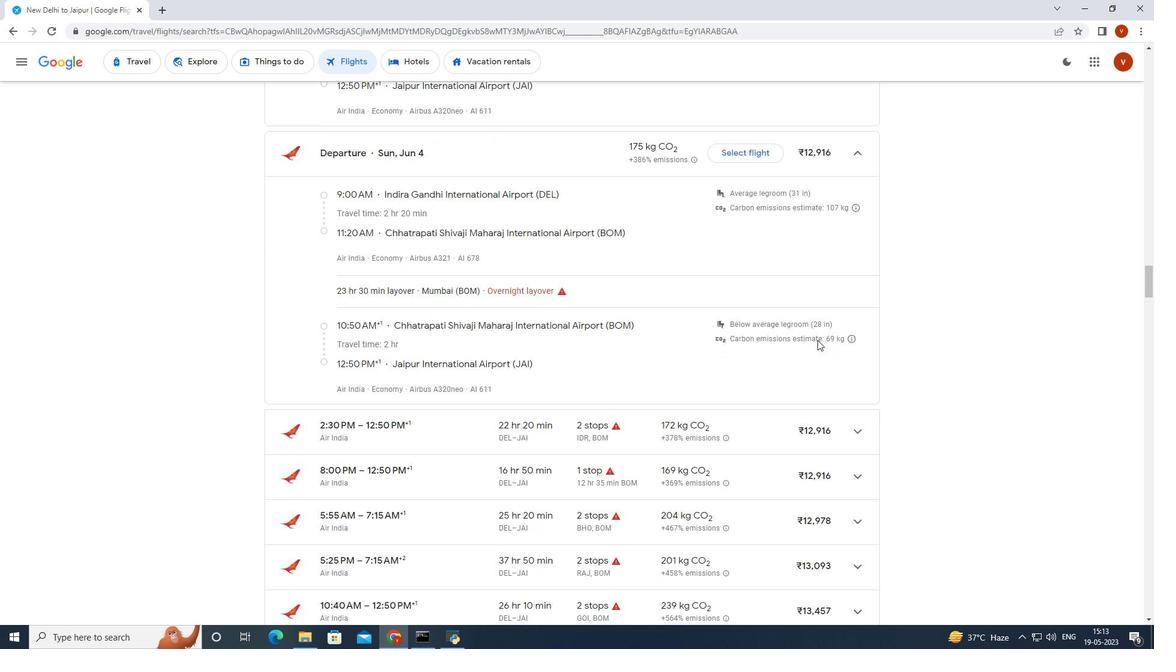 
Action: Mouse scrolled (817, 341) with delta (0, 0)
Screenshot: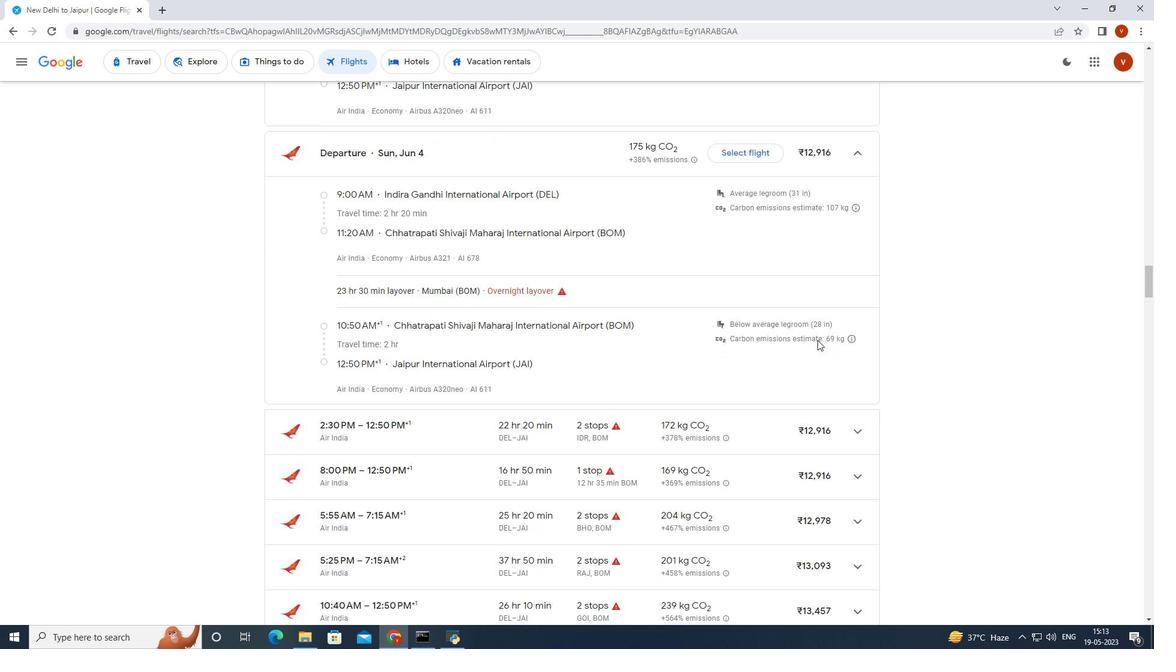 
Action: Mouse moved to (855, 336)
Screenshot: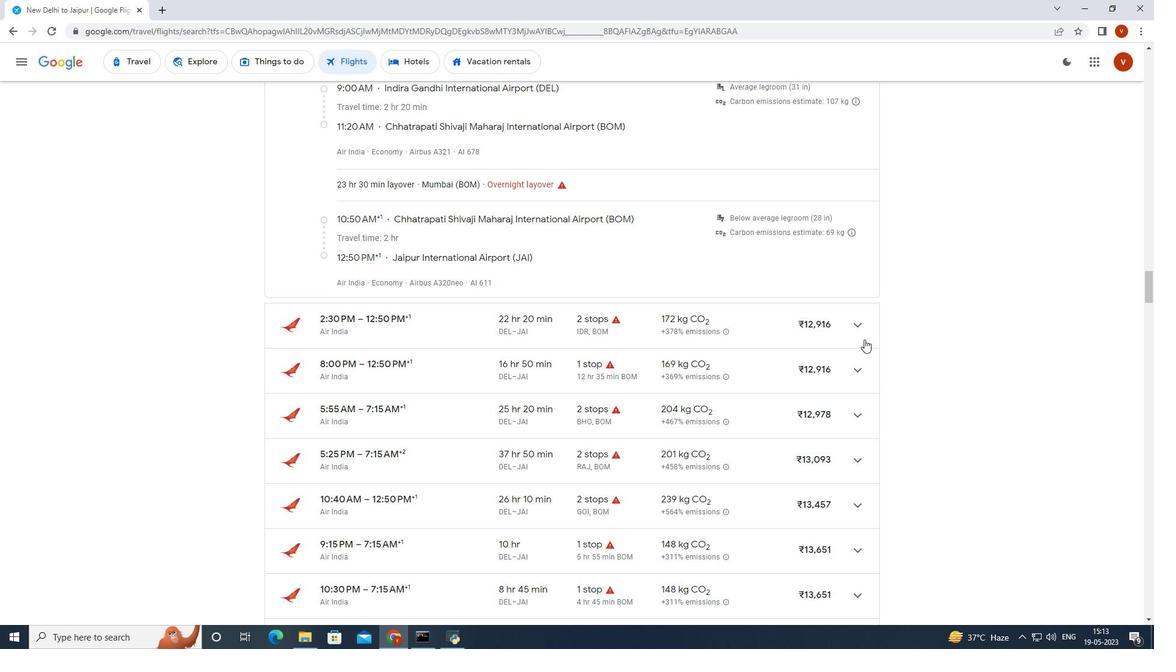 
Action: Mouse pressed left at (855, 336)
Screenshot: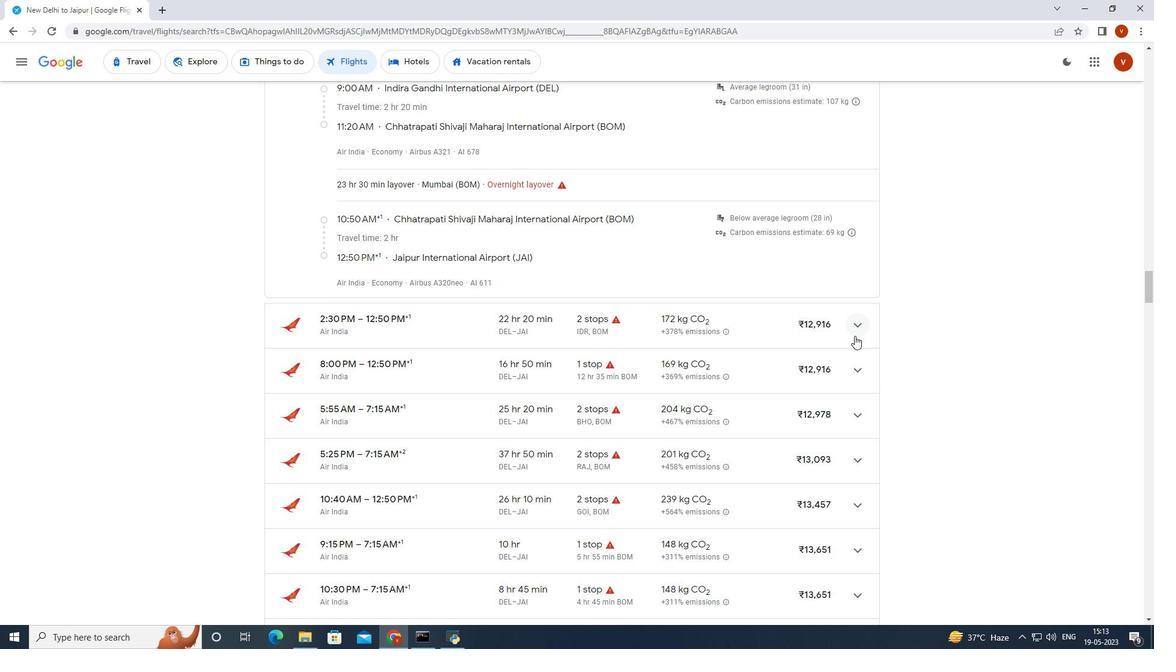
Action: Mouse moved to (789, 335)
Screenshot: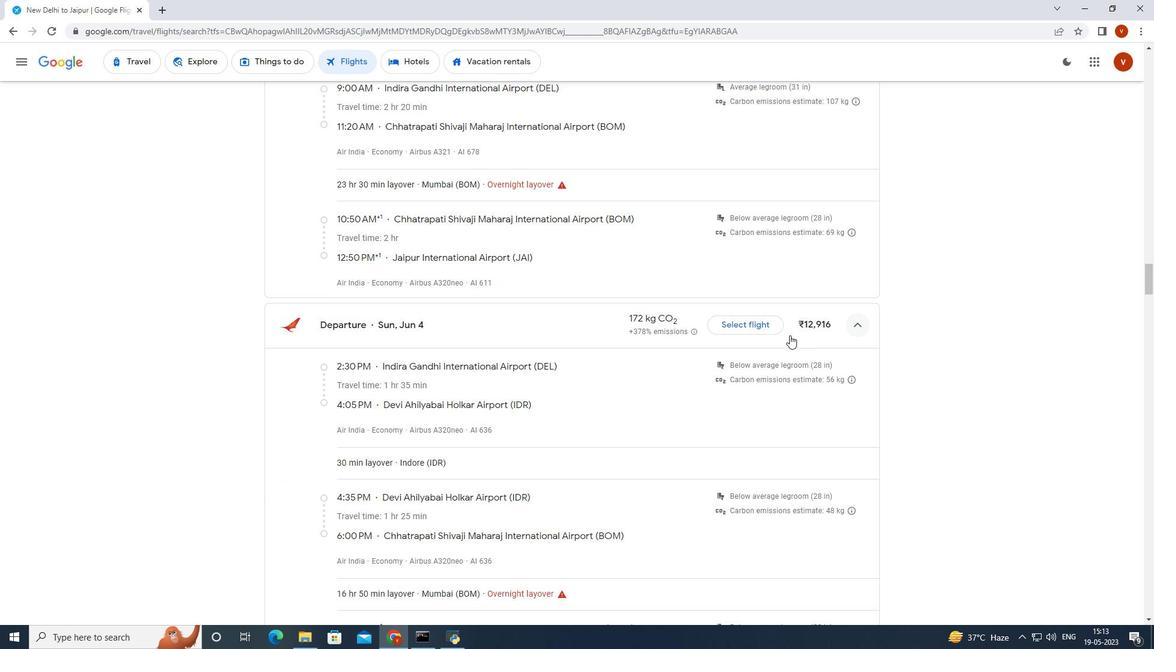 
Action: Mouse scrolled (789, 335) with delta (0, 0)
Screenshot: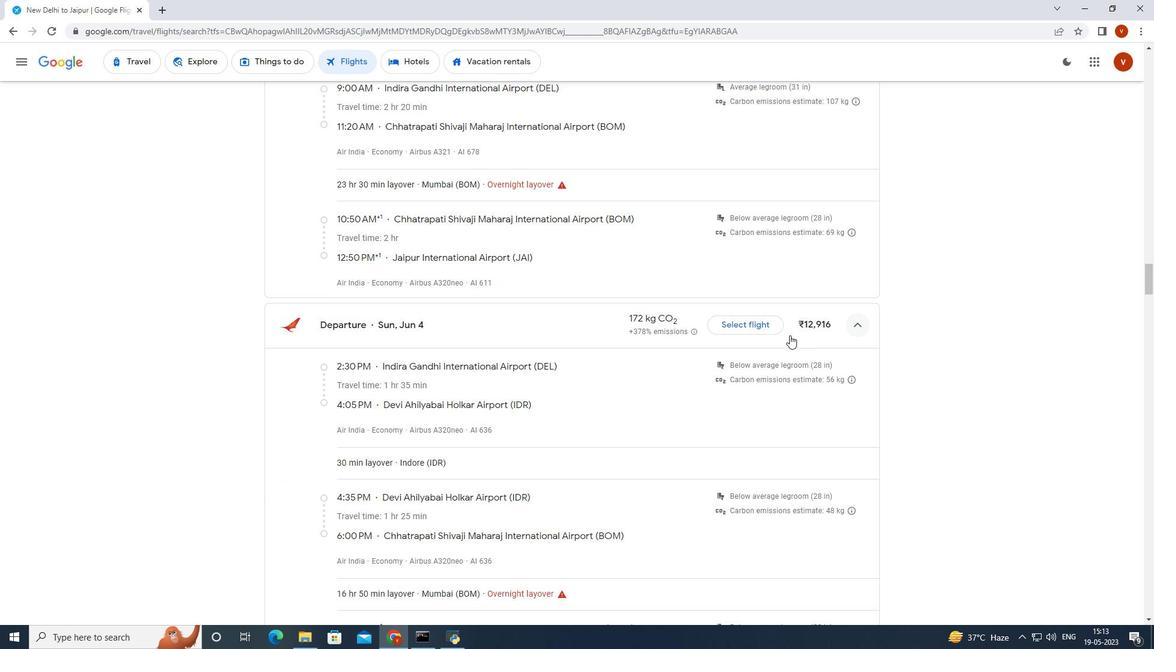 
Action: Mouse moved to (789, 335)
Screenshot: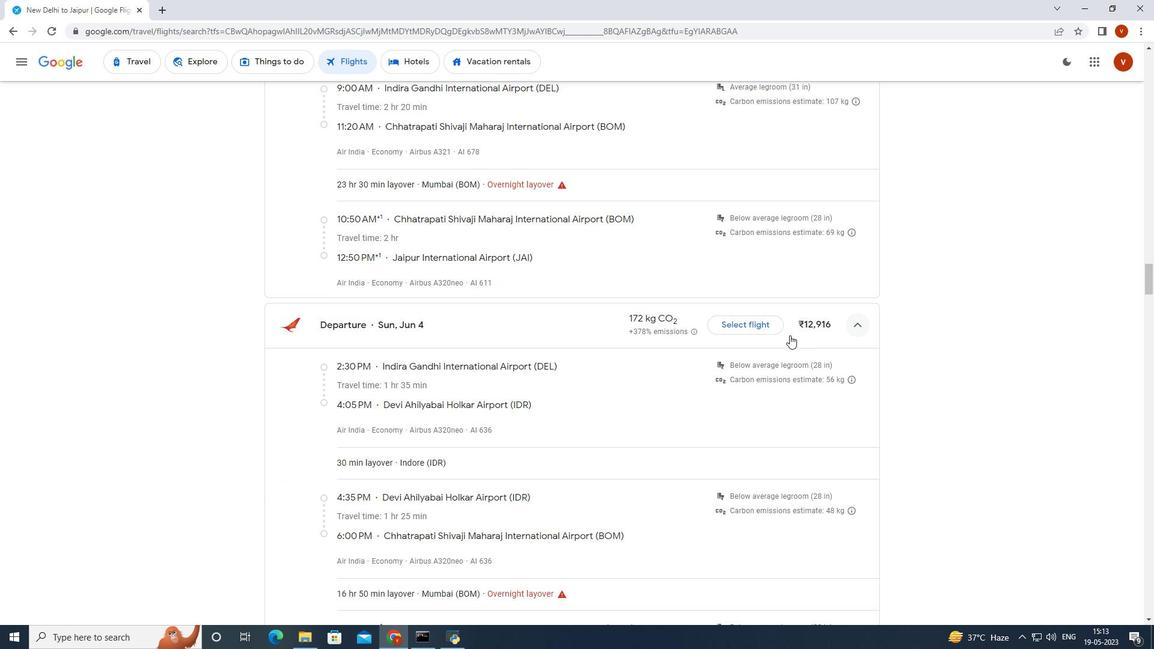
Action: Mouse scrolled (789, 335) with delta (0, 0)
Screenshot: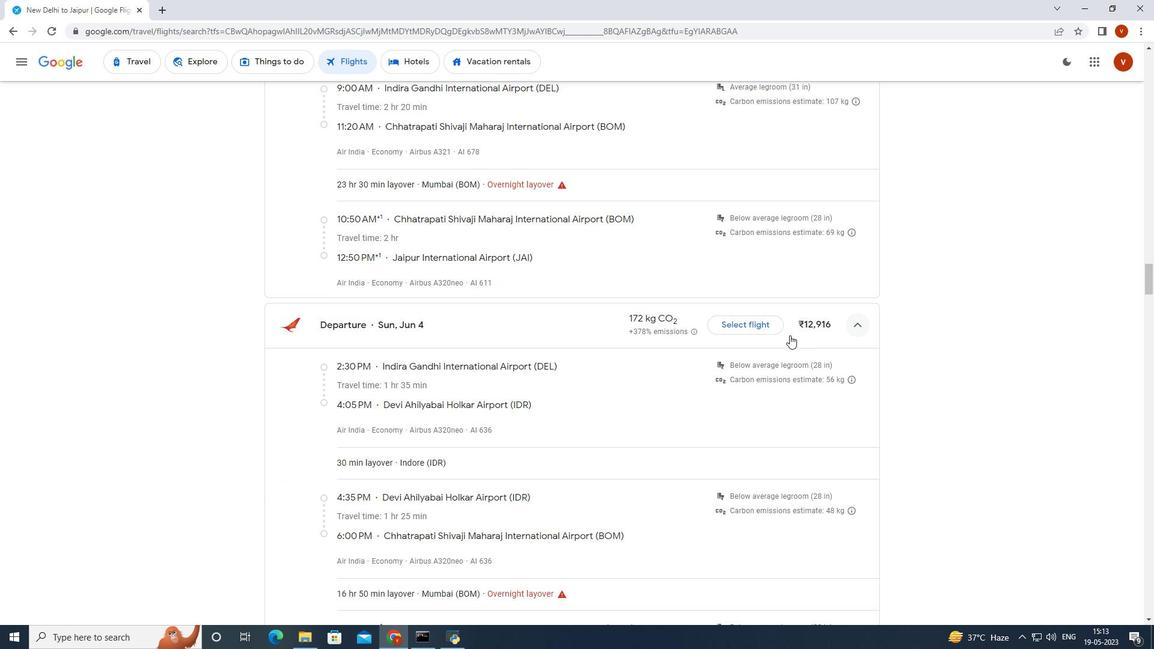 
Action: Mouse moved to (785, 336)
Screenshot: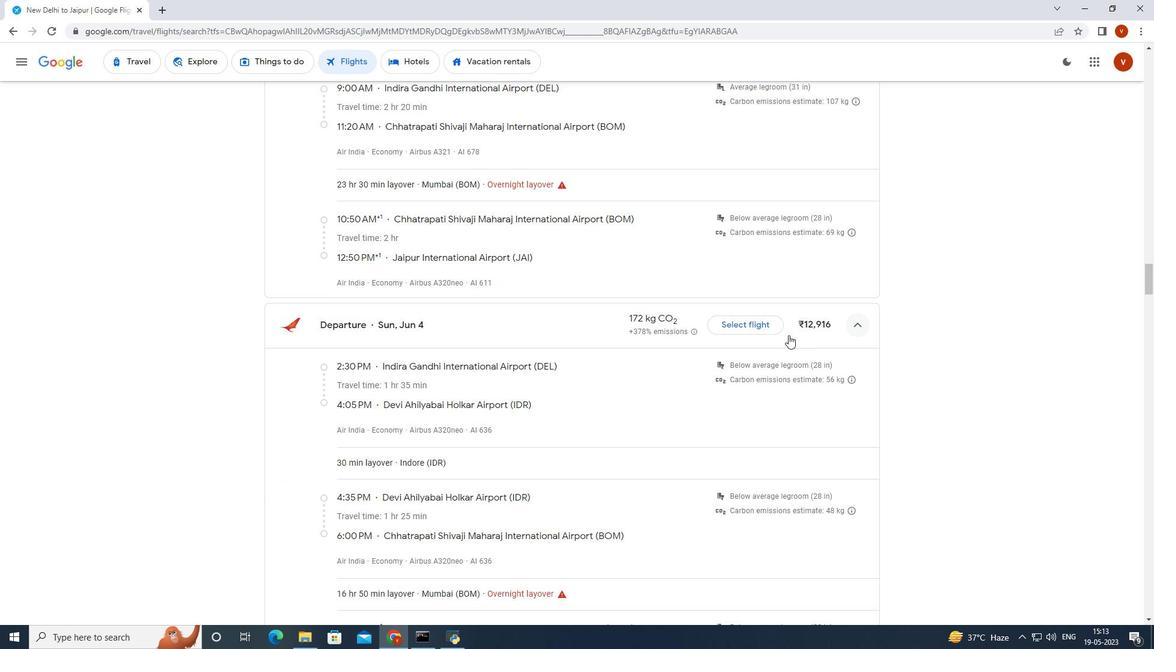 
Action: Mouse scrolled (785, 335) with delta (0, 0)
Screenshot: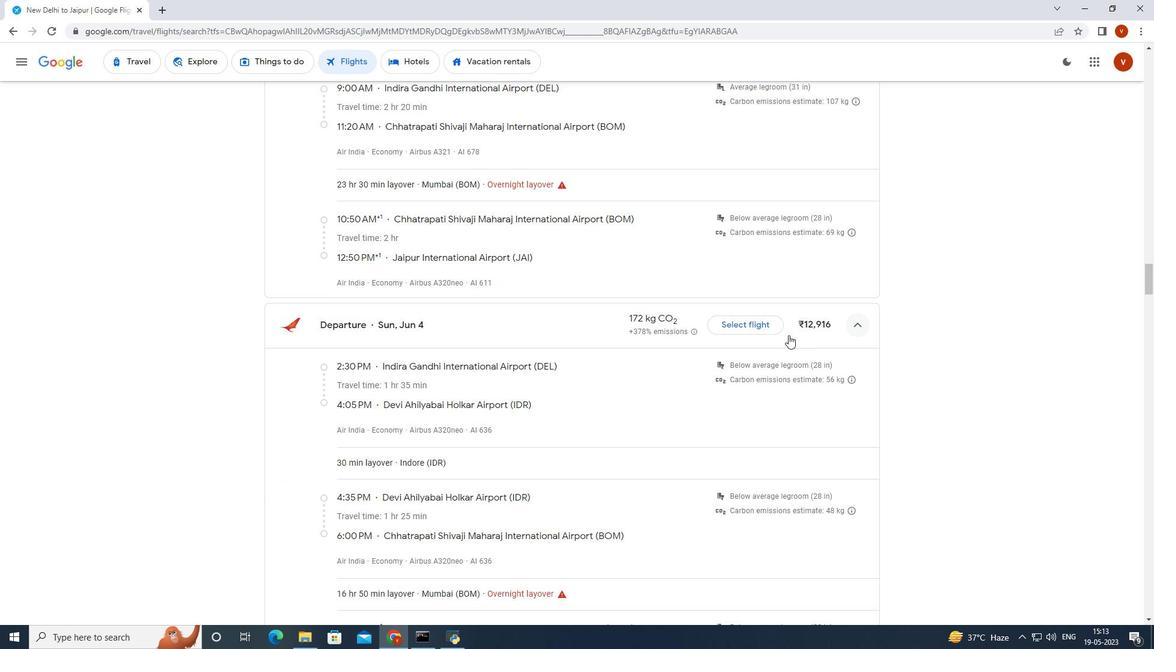 
Action: Mouse moved to (814, 356)
Screenshot: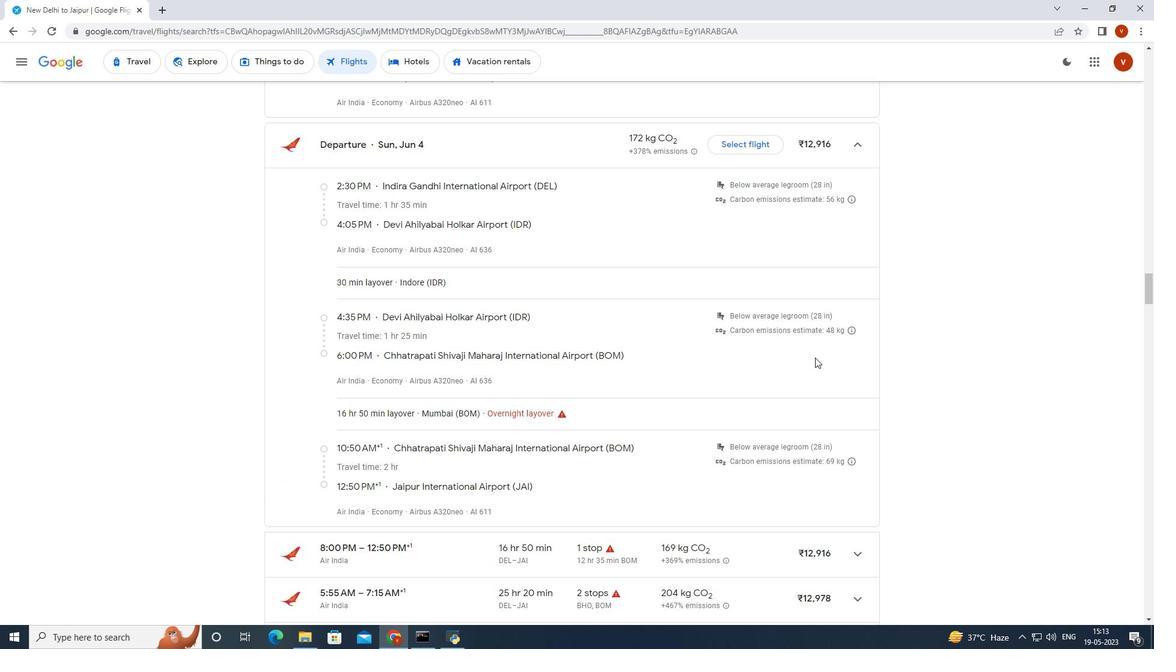
Action: Mouse scrolled (814, 355) with delta (0, 0)
Screenshot: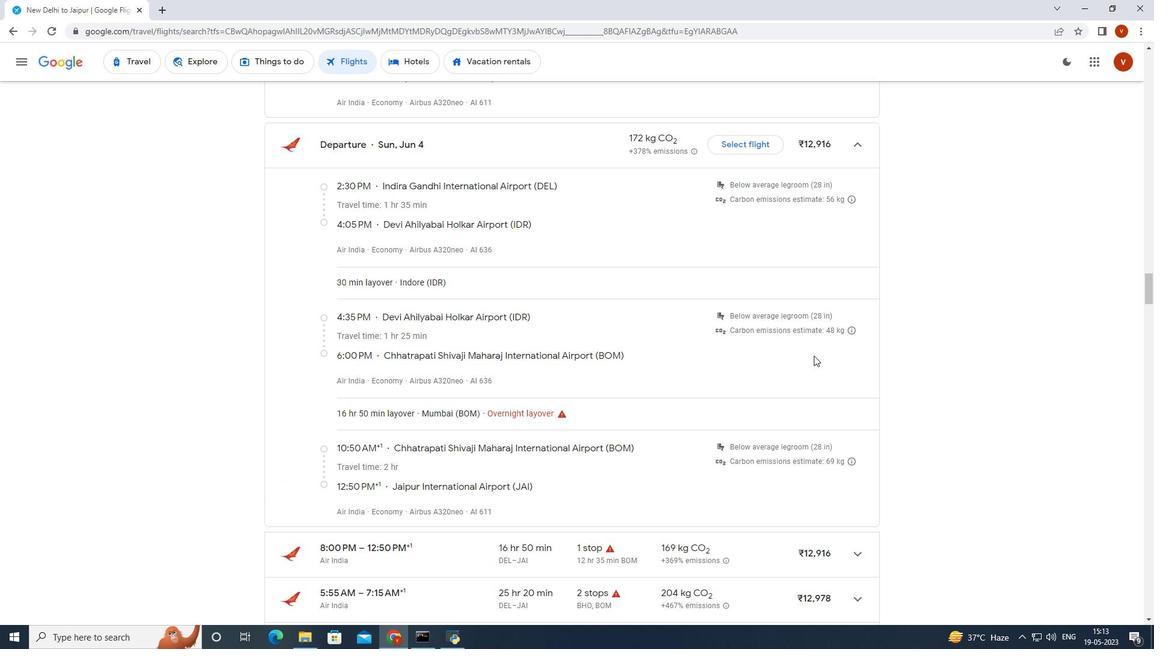 
Action: Mouse scrolled (814, 355) with delta (0, 0)
Screenshot: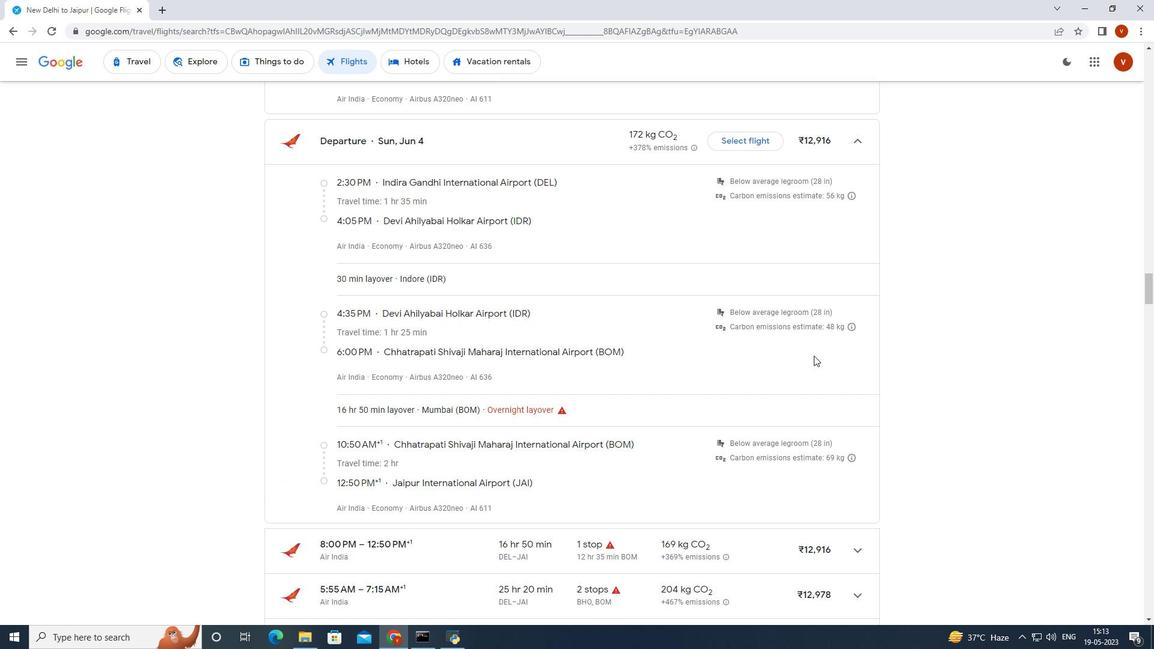 
Action: Mouse moved to (854, 436)
Screenshot: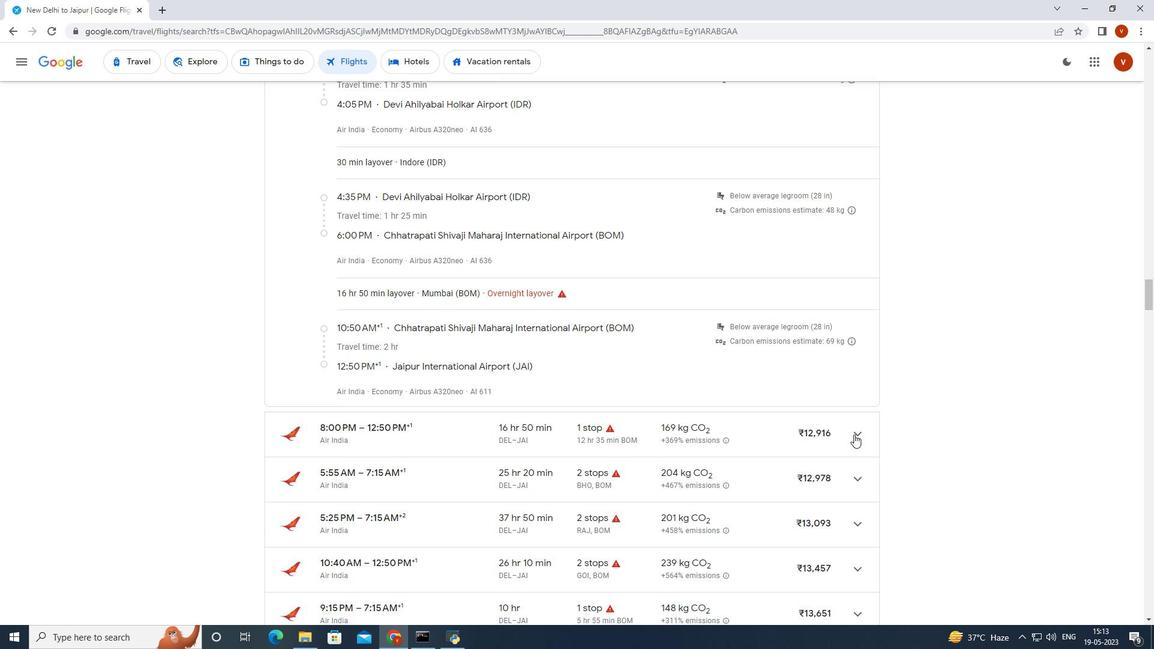 
Action: Mouse pressed left at (854, 436)
Screenshot: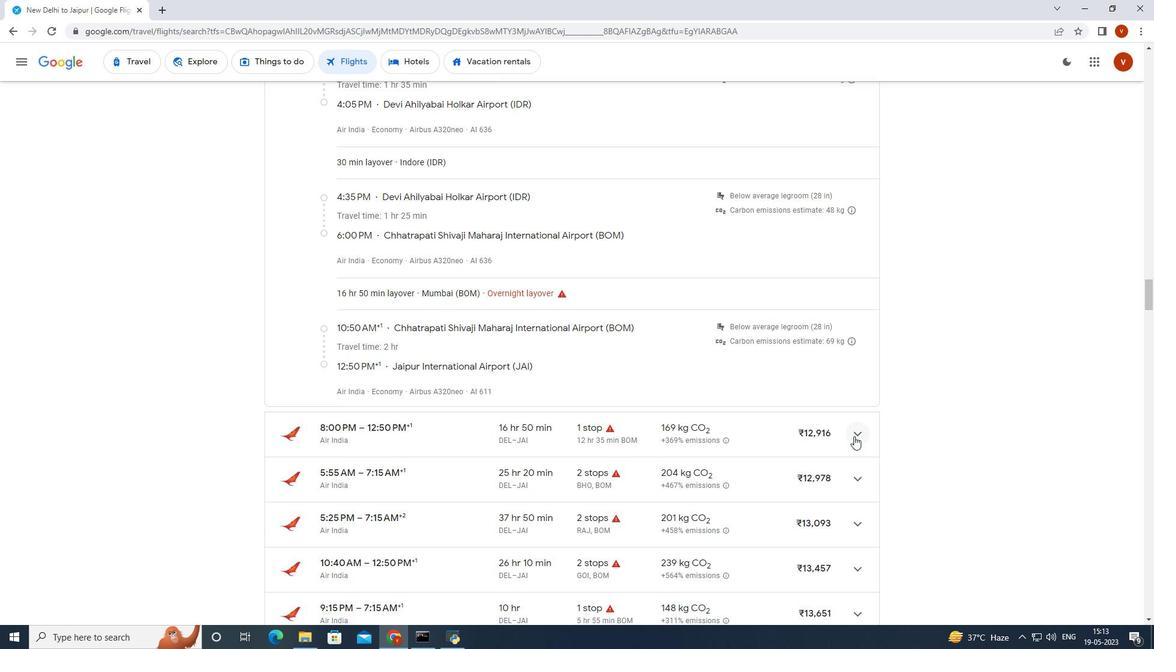 
Action: Mouse moved to (832, 429)
Screenshot: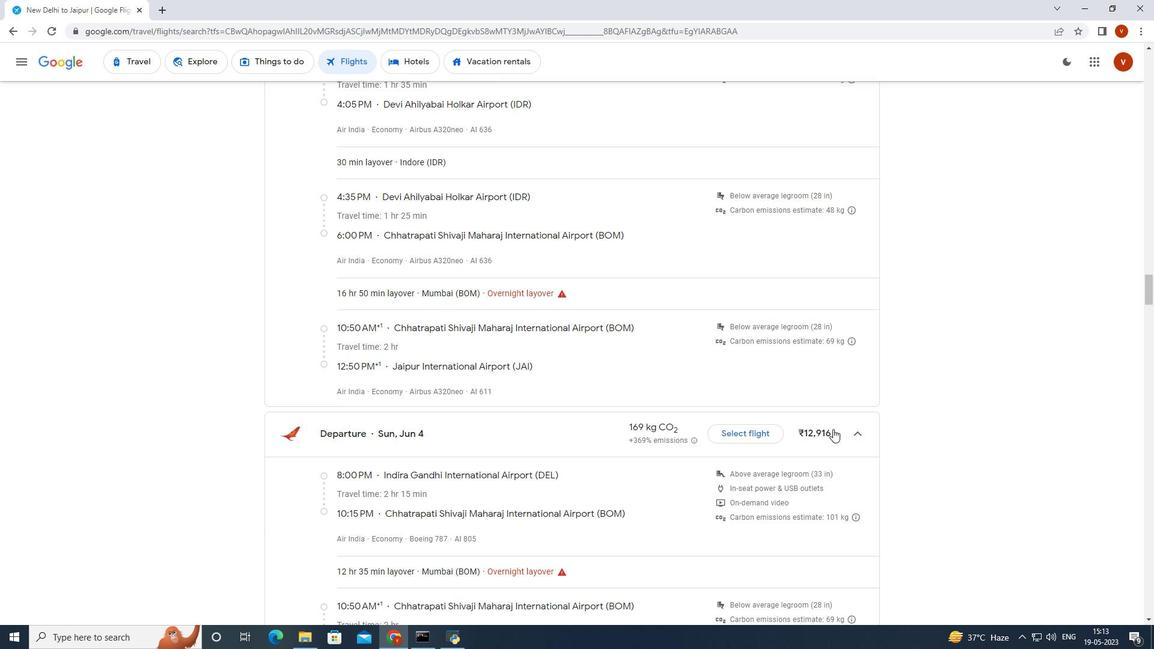 
Action: Mouse scrolled (832, 428) with delta (0, 0)
Screenshot: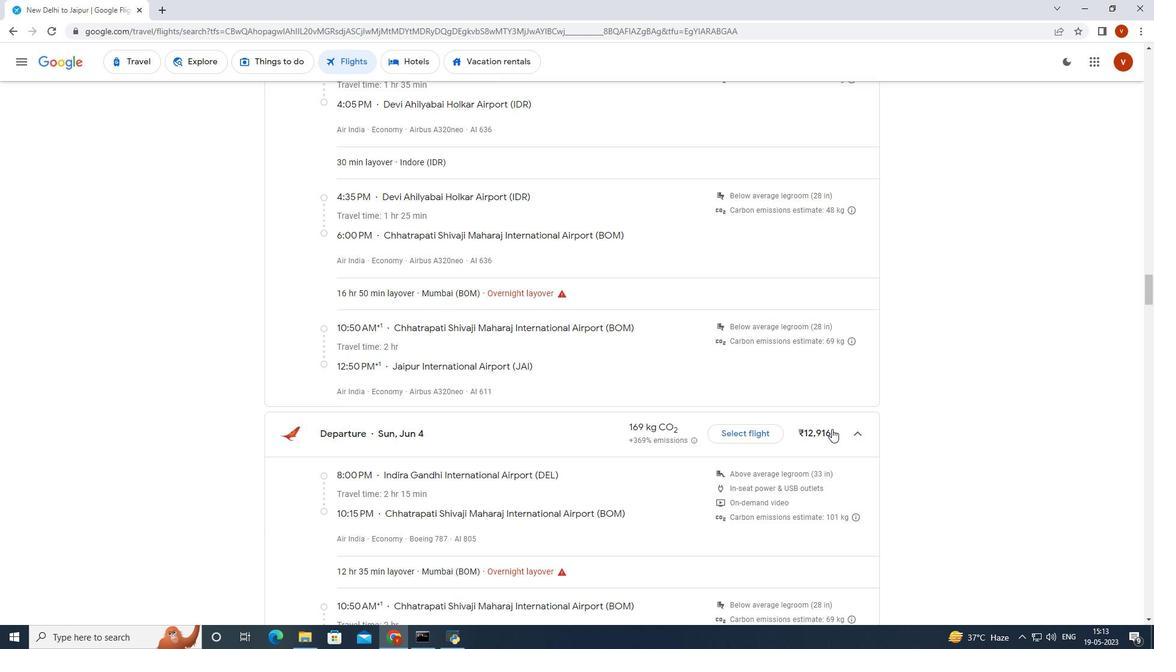 
Action: Mouse moved to (828, 409)
Screenshot: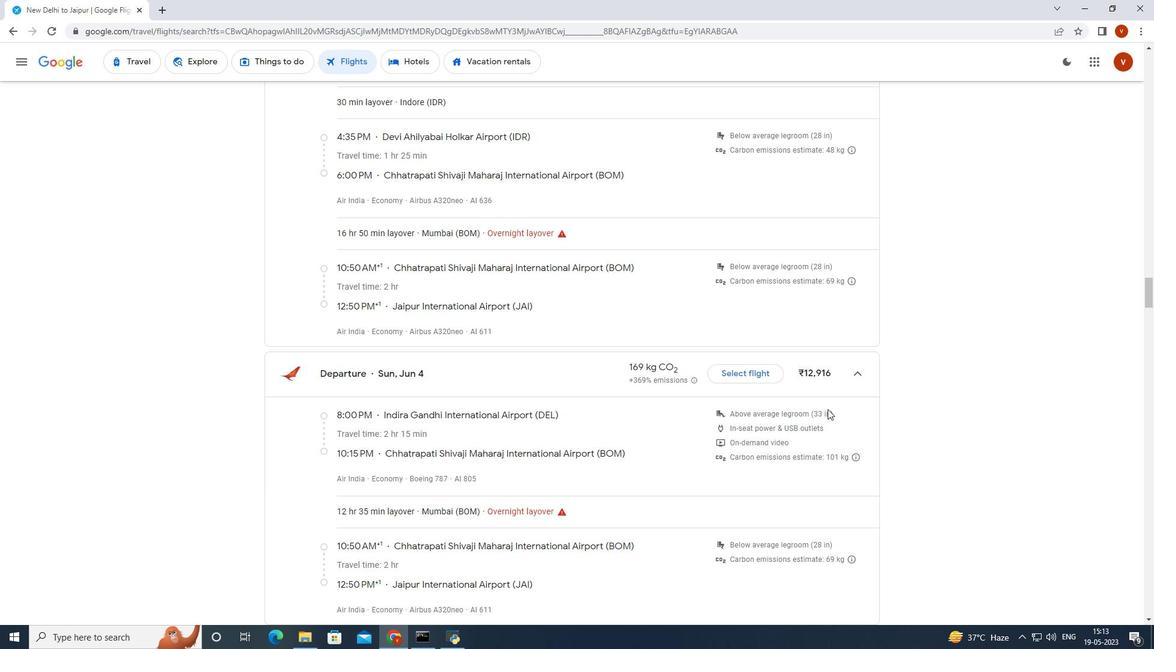 
Action: Mouse scrolled (828, 408) with delta (0, 0)
Screenshot: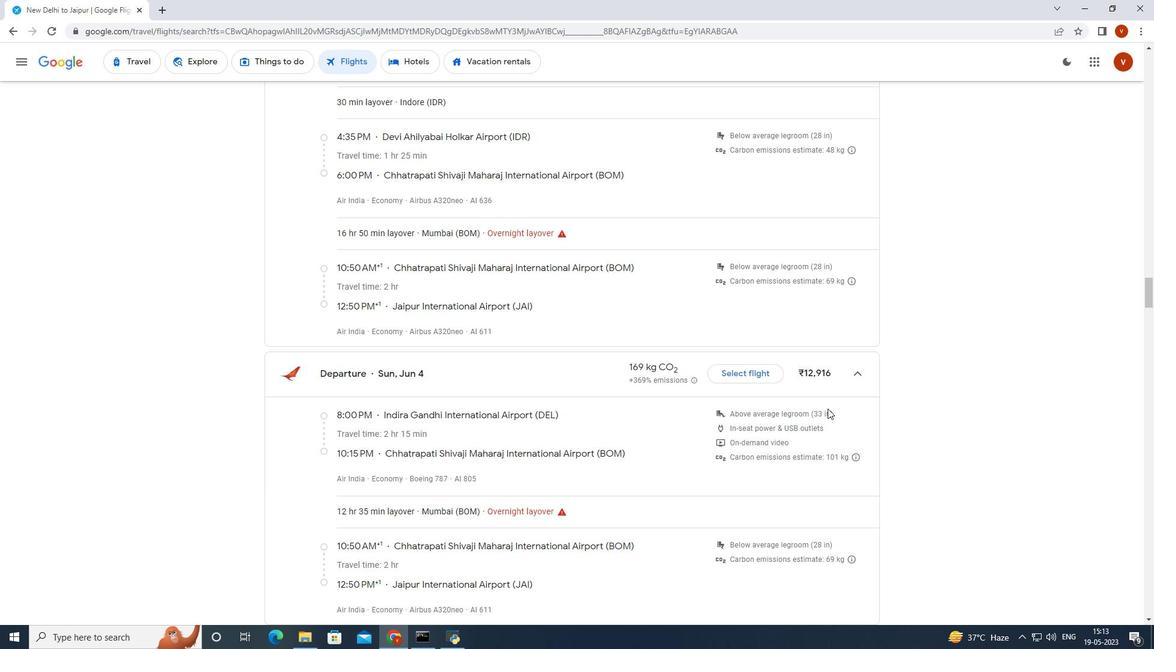 
Action: Mouse scrolled (828, 408) with delta (0, 0)
Screenshot: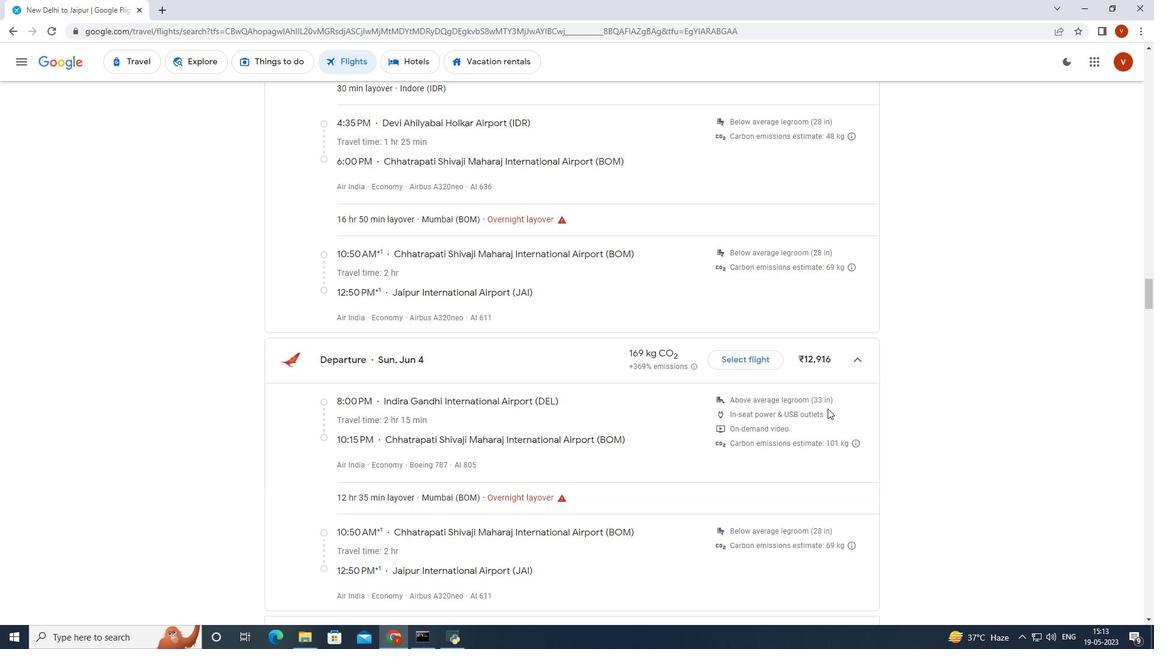 
Action: Mouse moved to (833, 405)
Screenshot: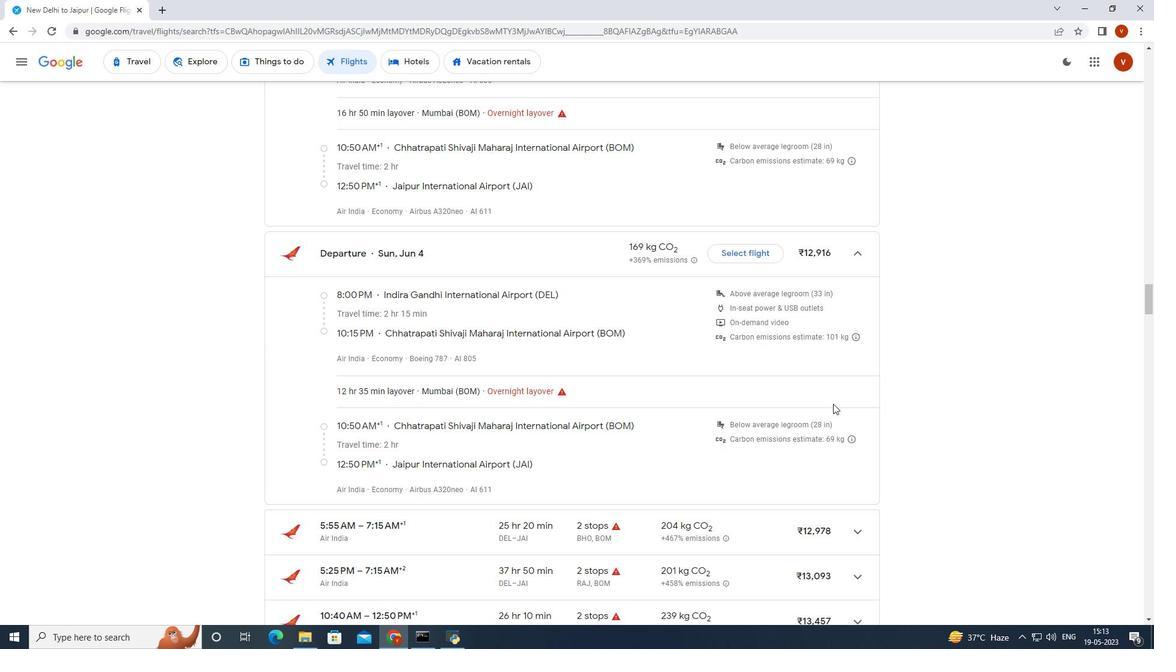 
Action: Mouse scrolled (833, 404) with delta (0, 0)
Screenshot: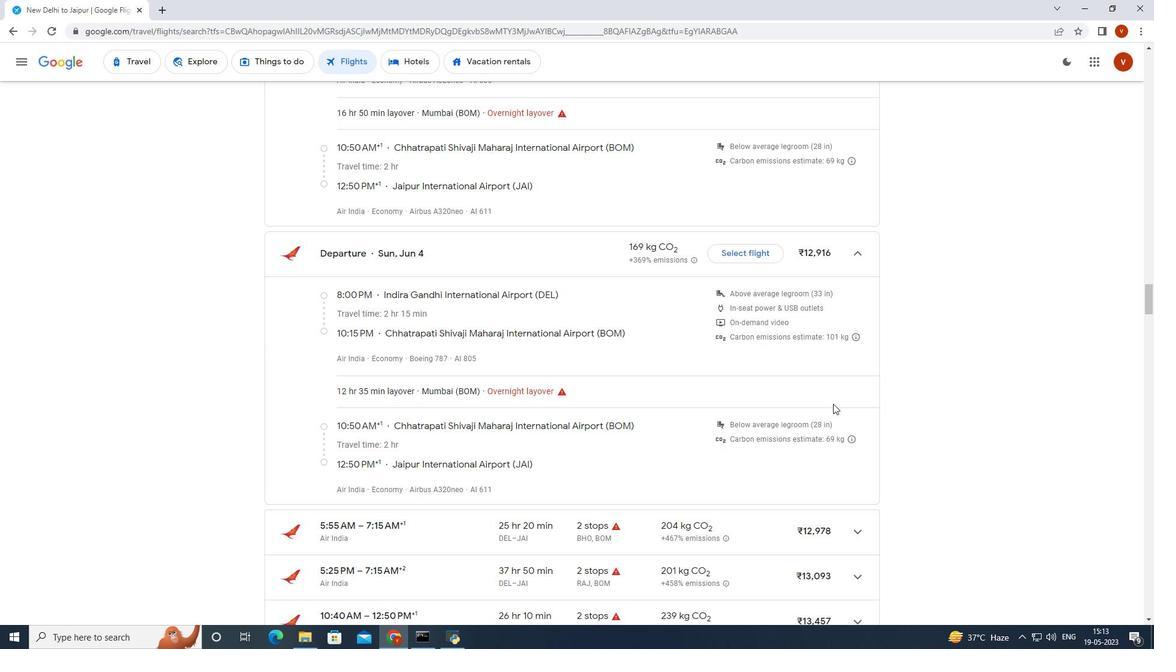 
Action: Mouse scrolled (833, 404) with delta (0, 0)
Screenshot: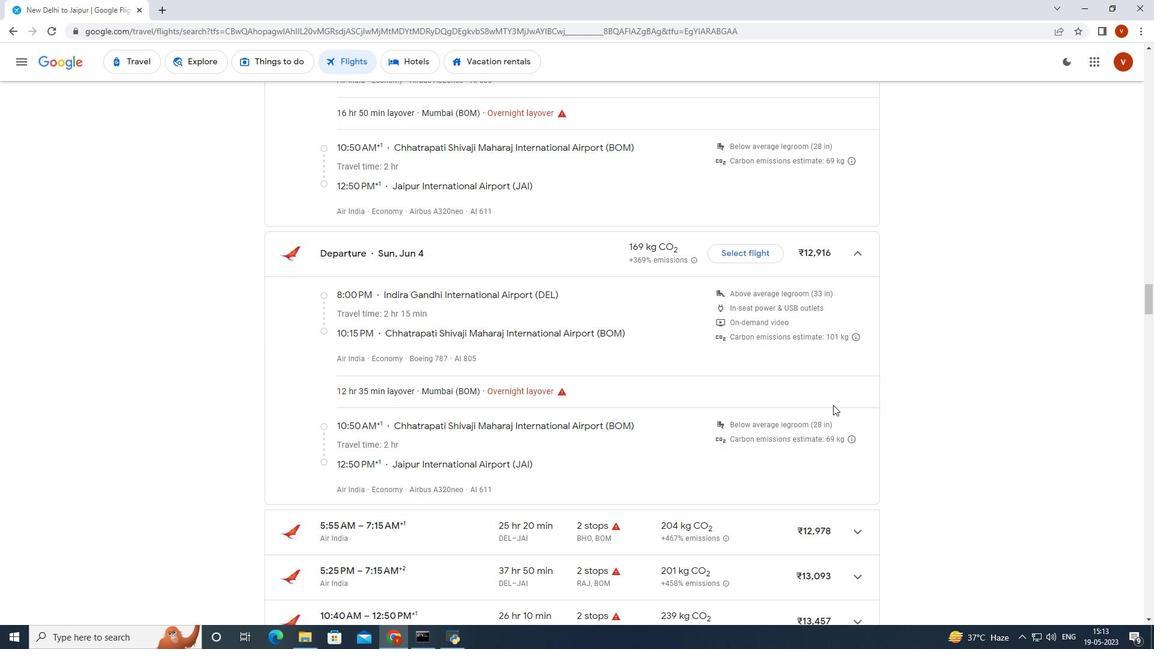 
Action: Mouse scrolled (833, 404) with delta (0, 0)
Screenshot: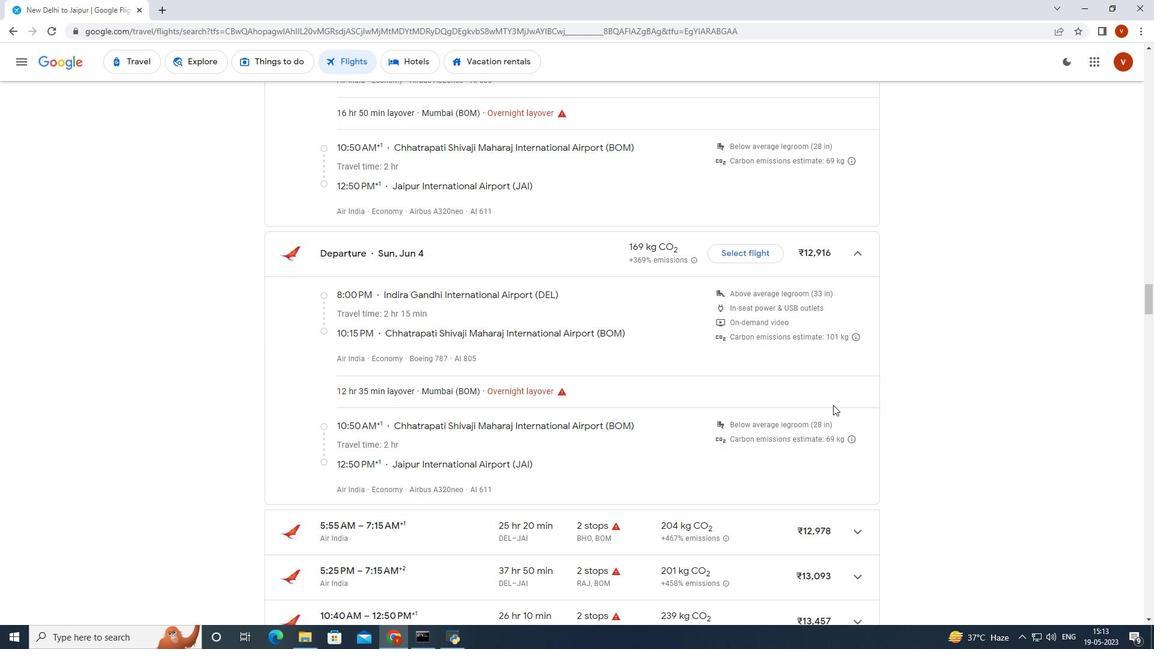 
Action: Mouse moved to (854, 359)
Screenshot: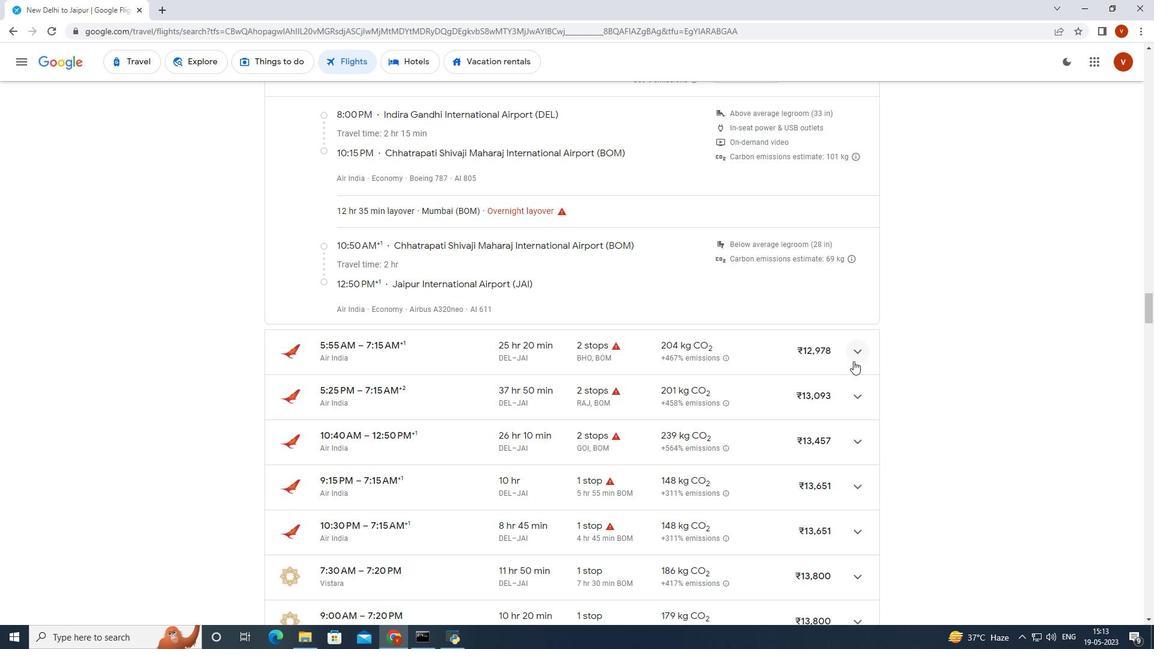 
Action: Mouse pressed left at (854, 359)
Screenshot: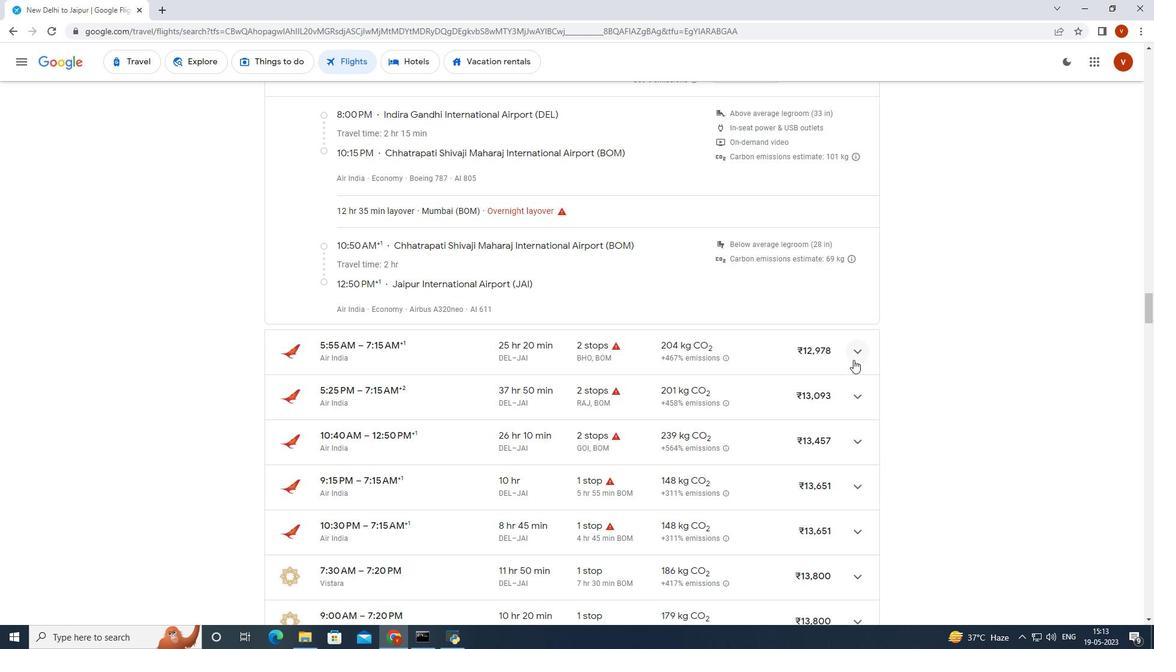 
Action: Mouse moved to (773, 365)
Screenshot: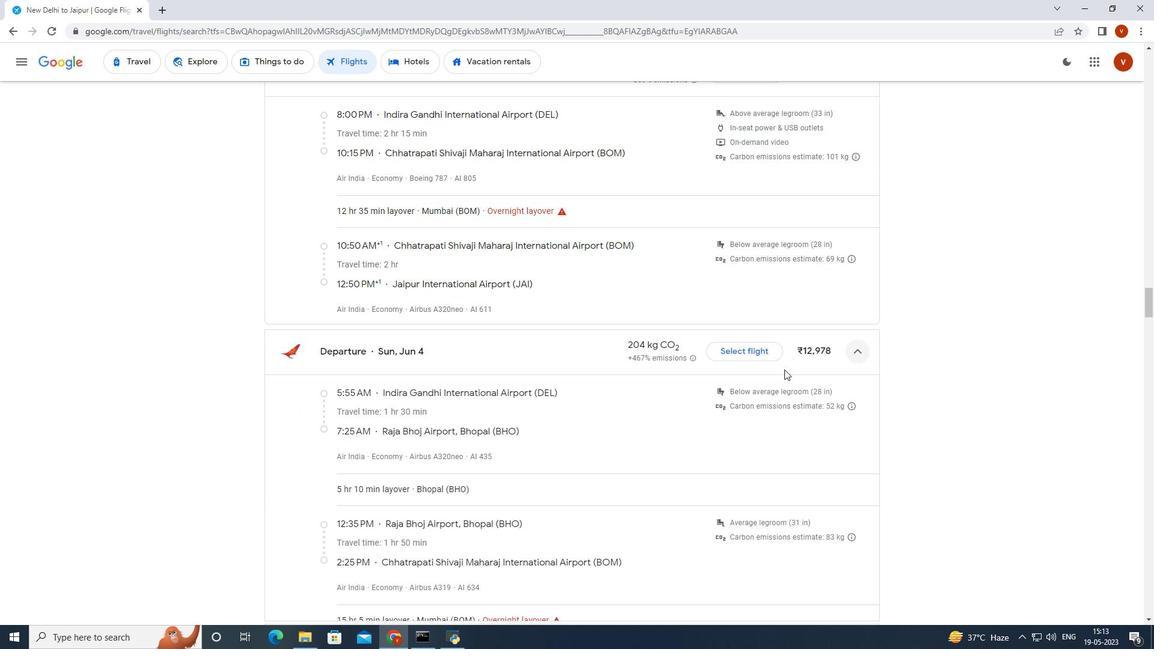 
Action: Mouse scrolled (773, 365) with delta (0, 0)
Screenshot: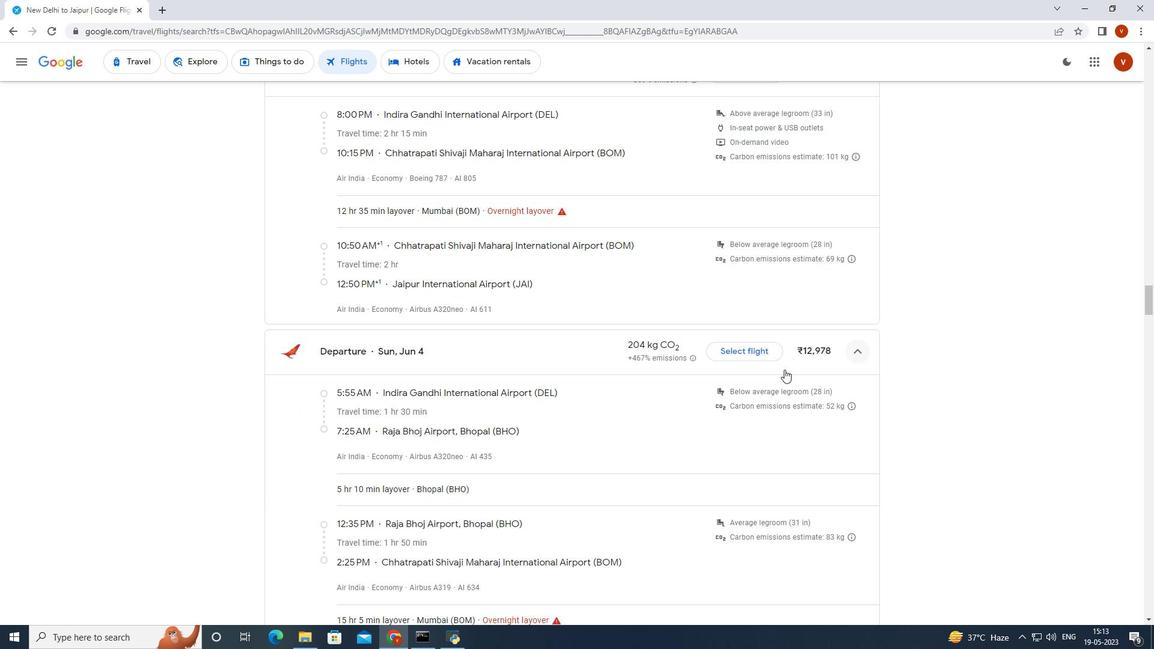 
Action: Mouse scrolled (773, 365) with delta (0, 0)
Screenshot: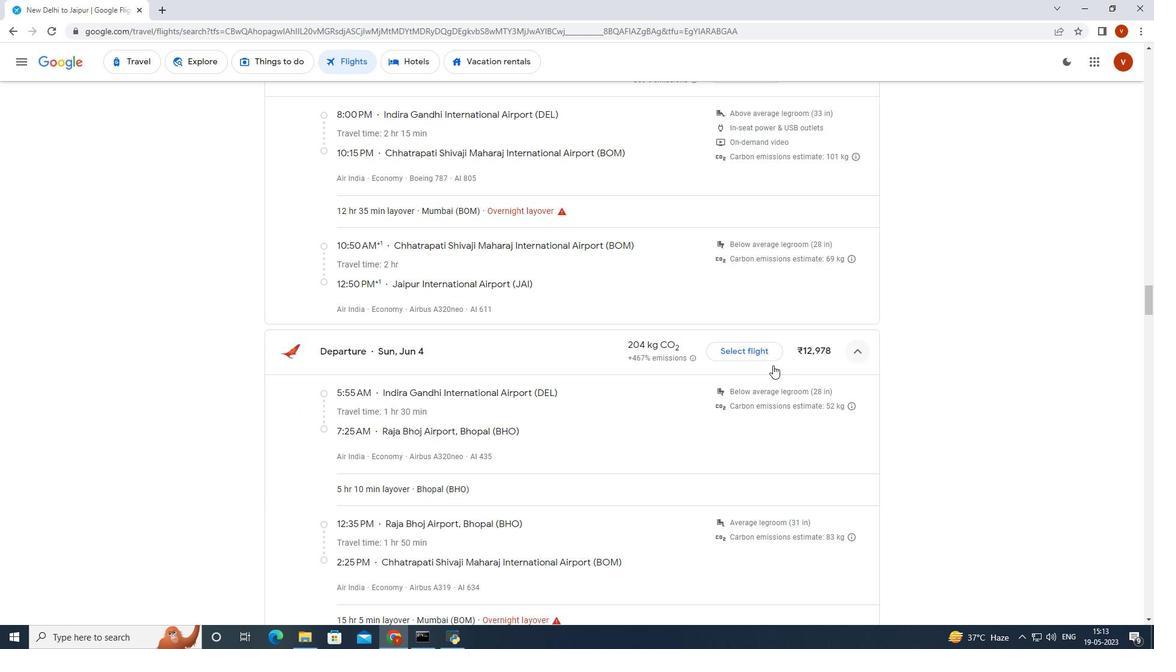 
Action: Mouse scrolled (773, 365) with delta (0, 0)
Screenshot: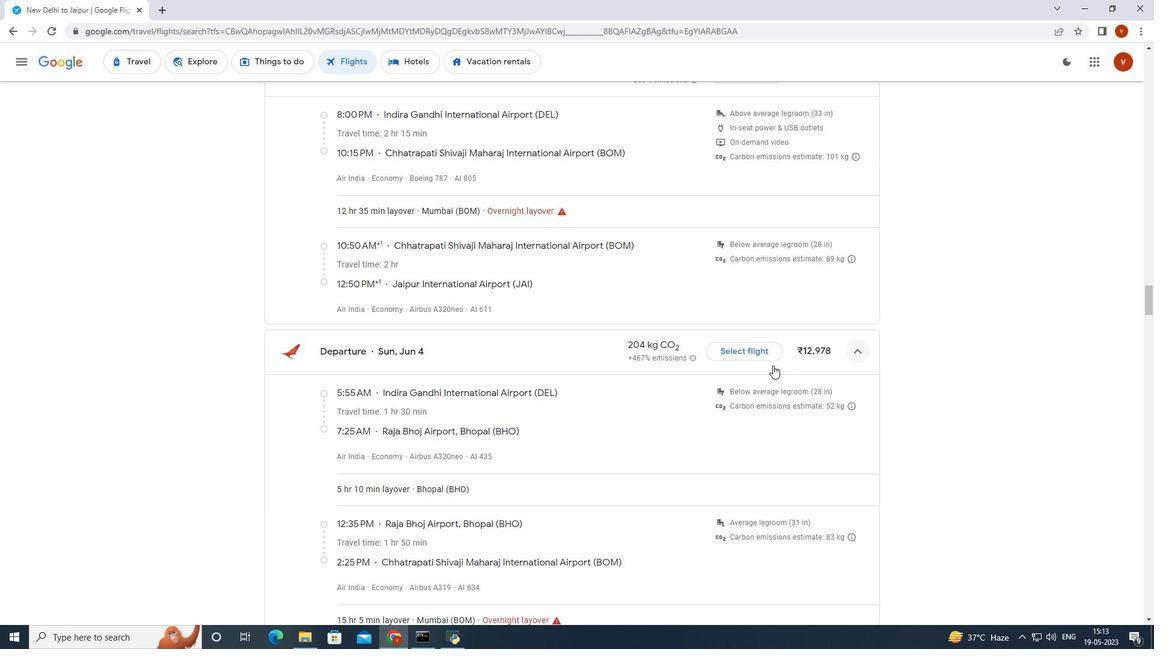 
Action: Mouse scrolled (773, 365) with delta (0, 0)
Screenshot: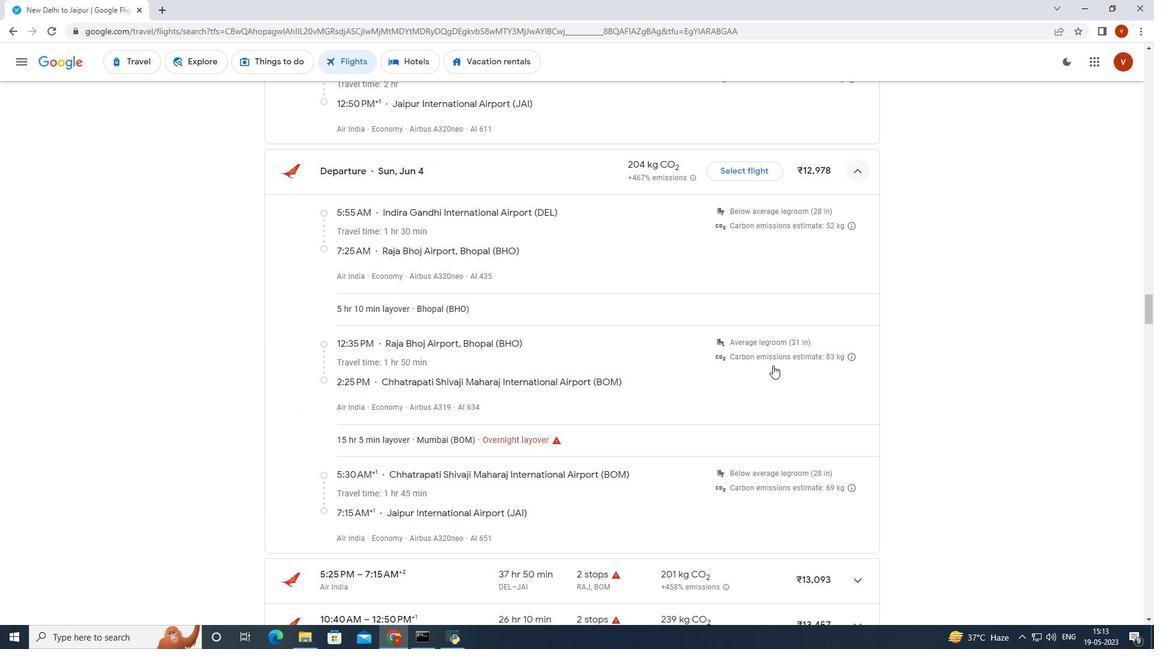 
Action: Mouse scrolled (773, 365) with delta (0, 0)
Screenshot: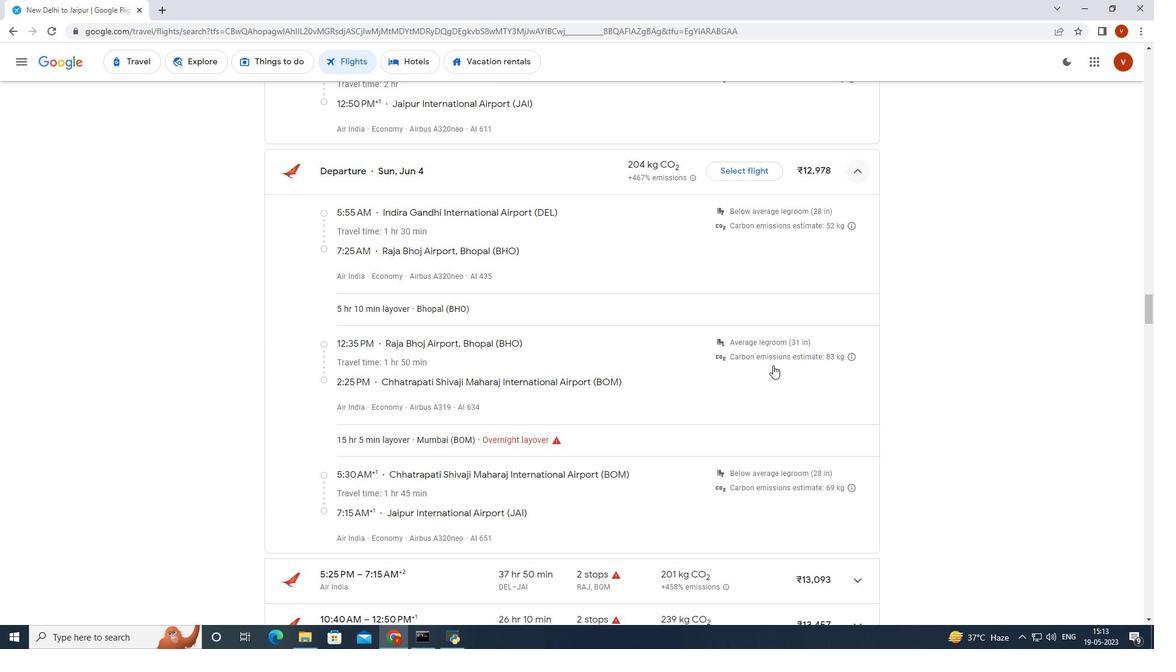 
Action: Mouse moved to (775, 366)
Screenshot: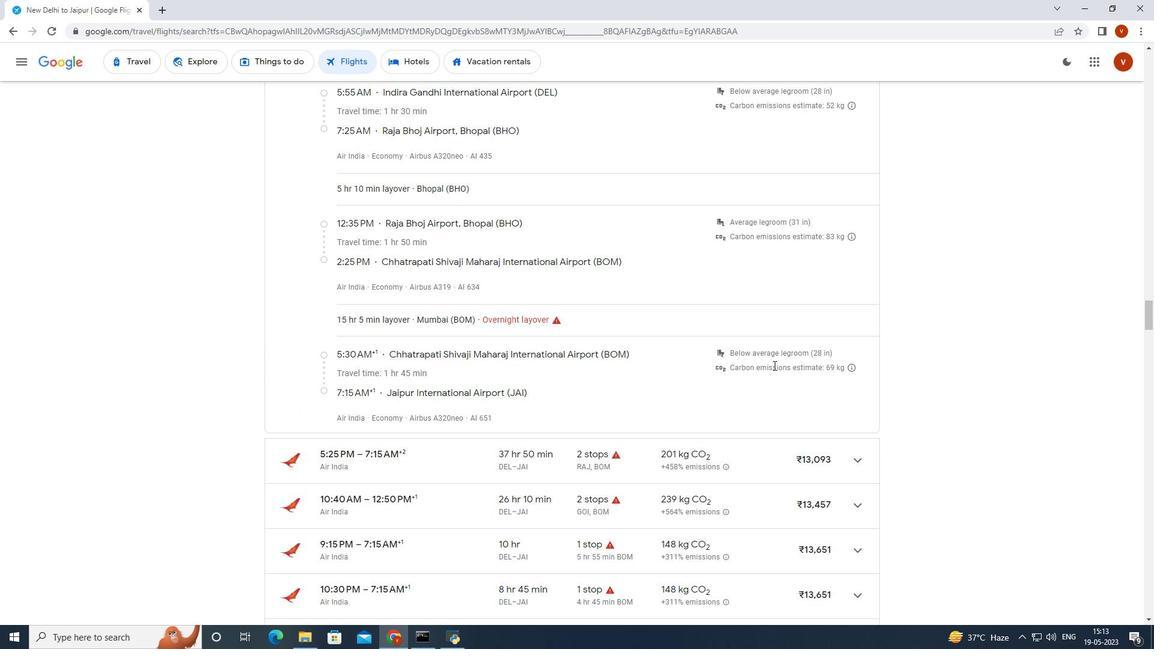 
Action: Mouse scrolled (774, 365) with delta (0, 0)
Screenshot: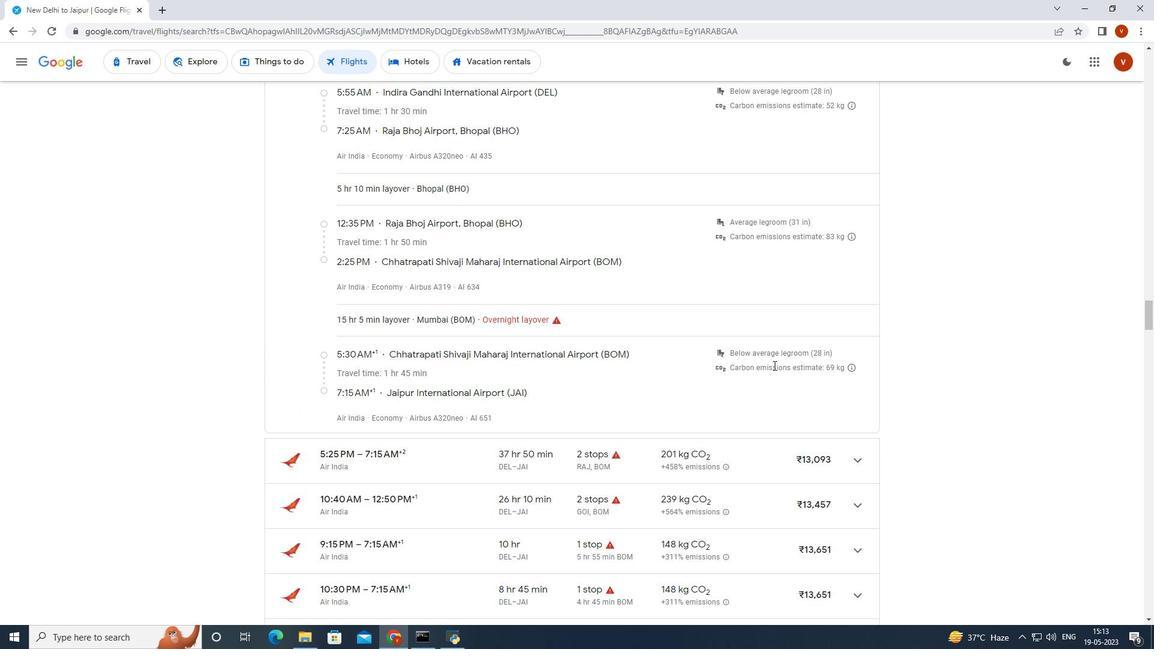 
Action: Mouse scrolled (775, 366) with delta (0, 0)
Screenshot: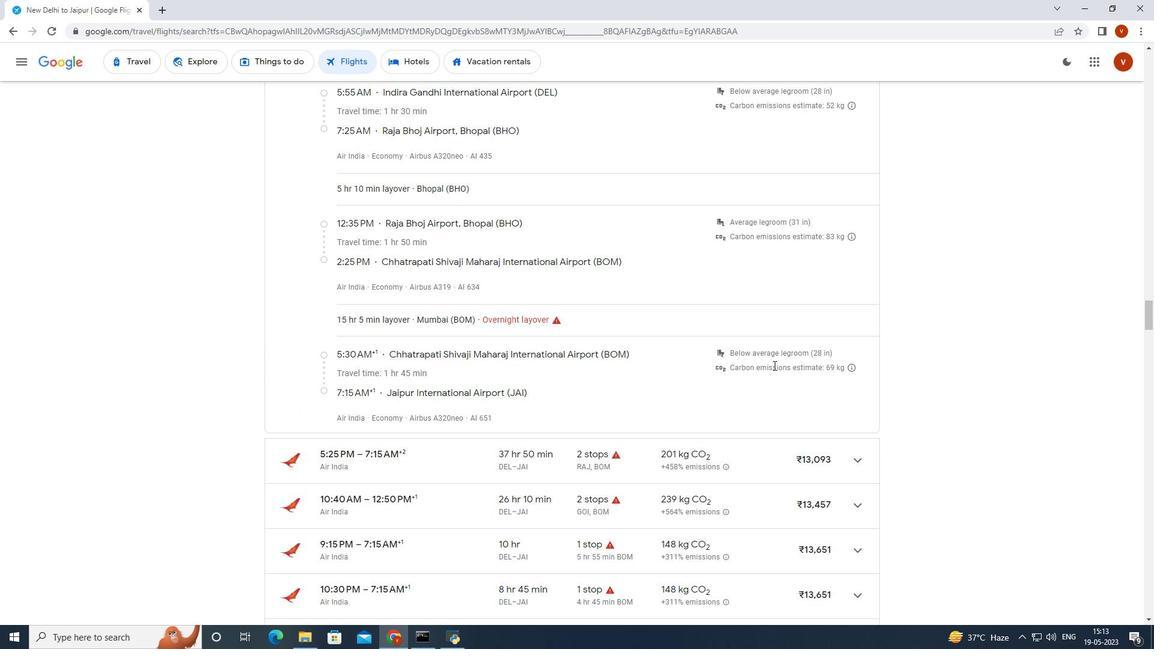 
Action: Mouse moved to (775, 366)
Screenshot: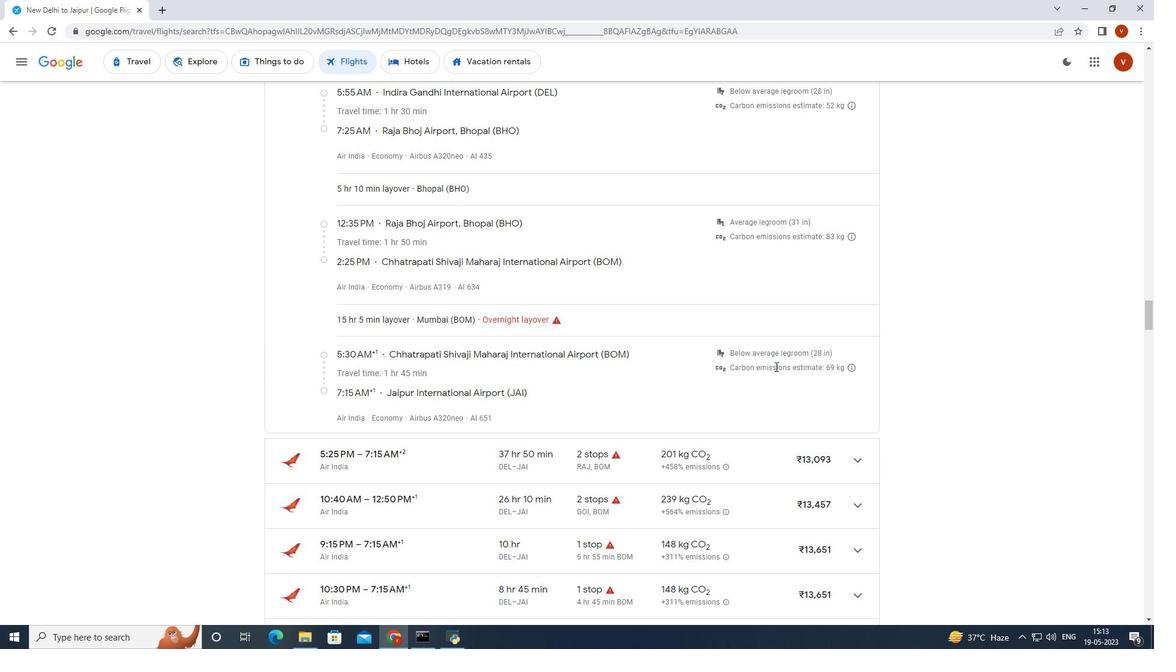 
Action: Mouse scrolled (775, 366) with delta (0, 0)
Screenshot: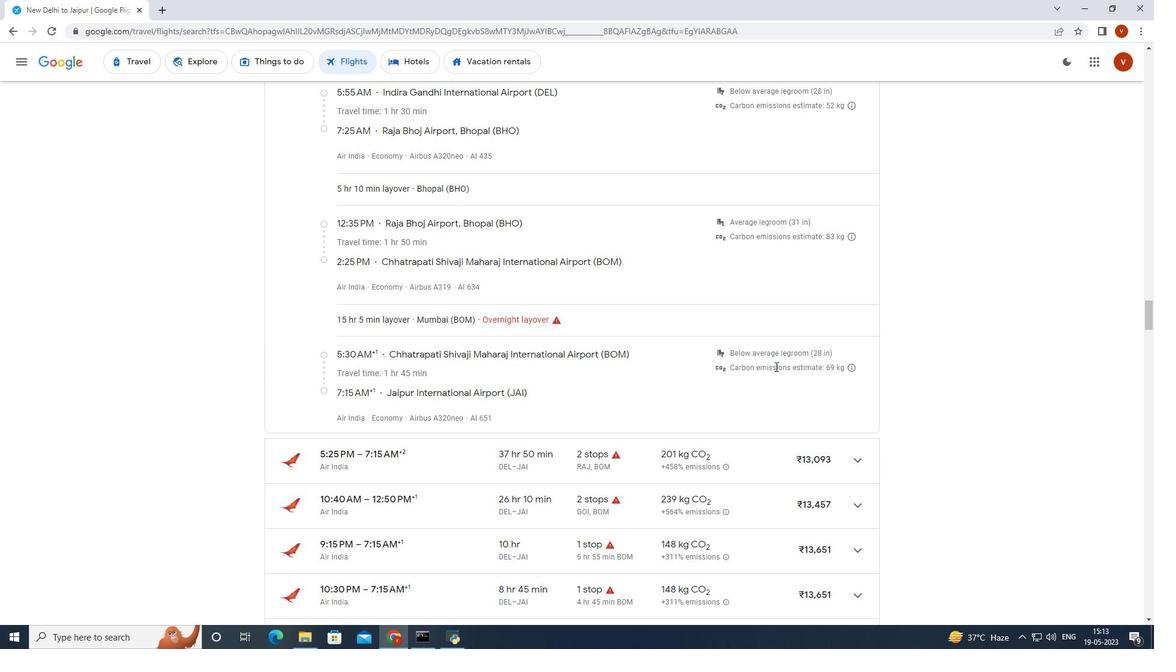 
Action: Mouse moved to (860, 283)
Screenshot: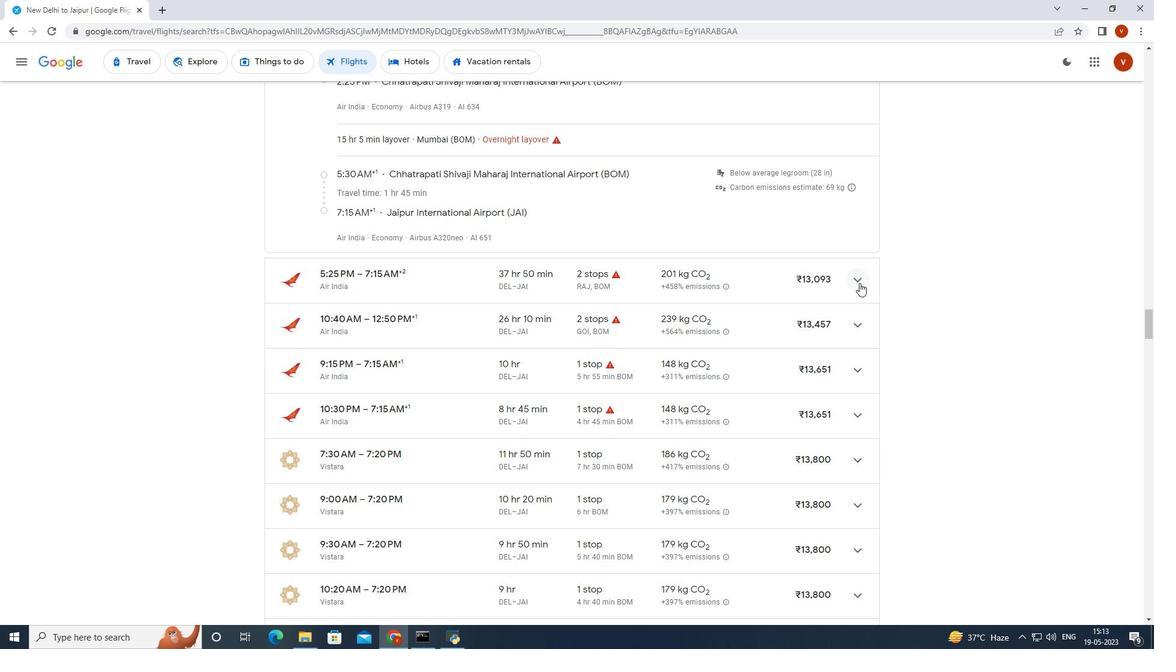 
Action: Mouse pressed left at (860, 283)
Screenshot: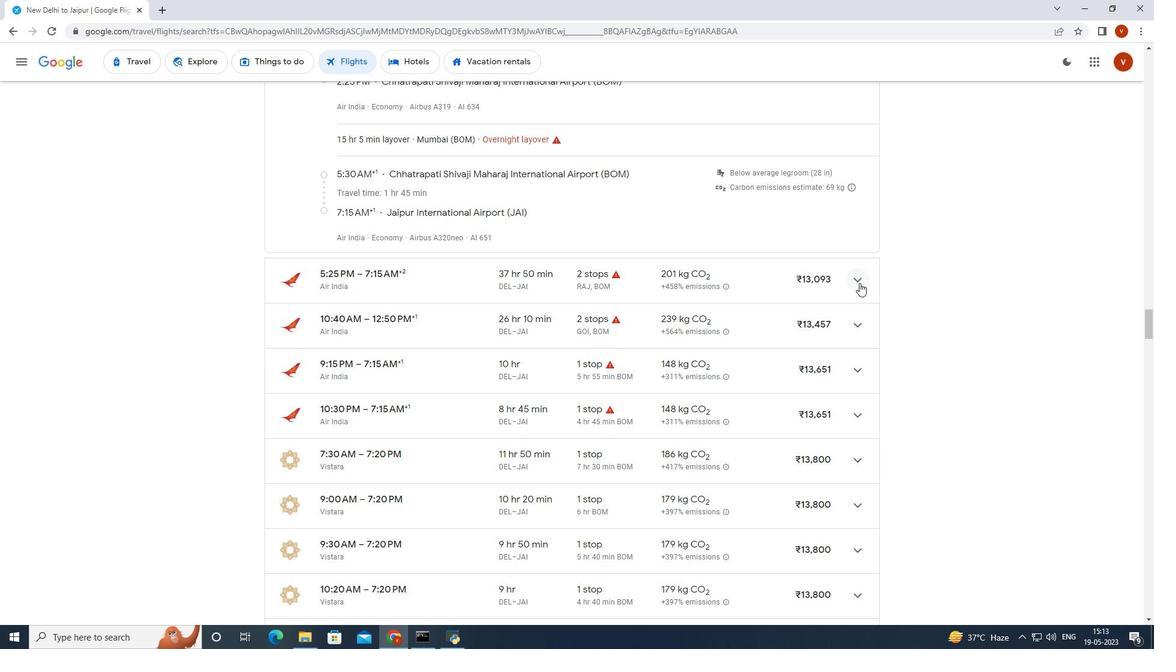 
Action: Mouse scrolled (860, 282) with delta (0, 0)
Screenshot: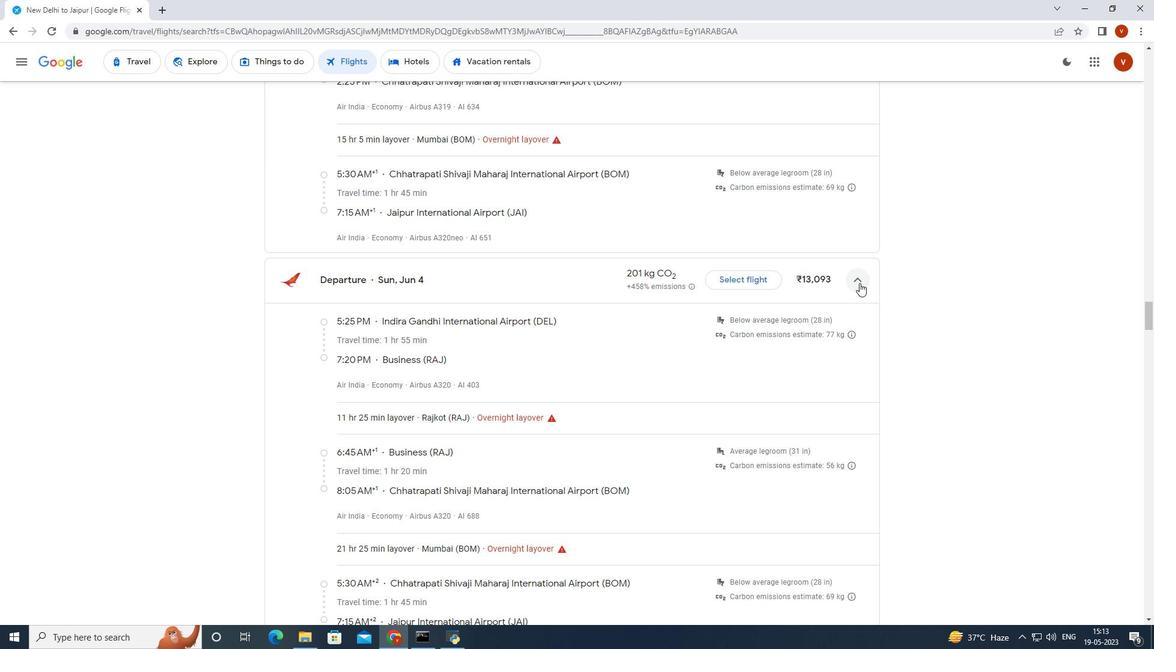 
Action: Mouse moved to (850, 283)
Screenshot: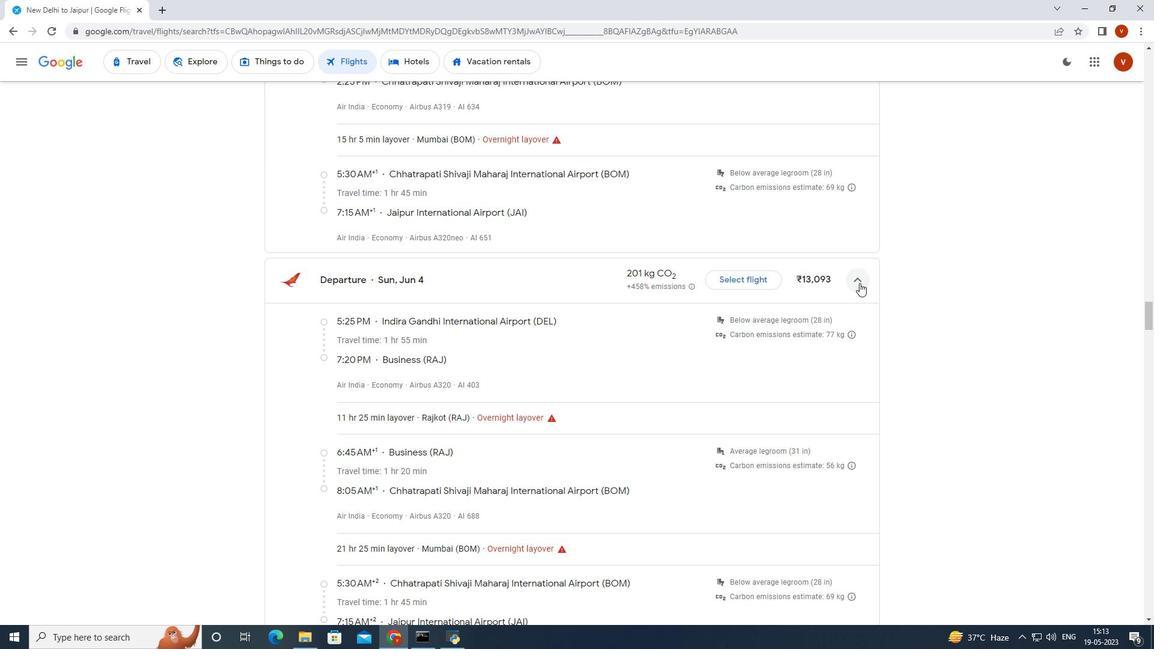
Action: Mouse scrolled (855, 282) with delta (0, 0)
Screenshot: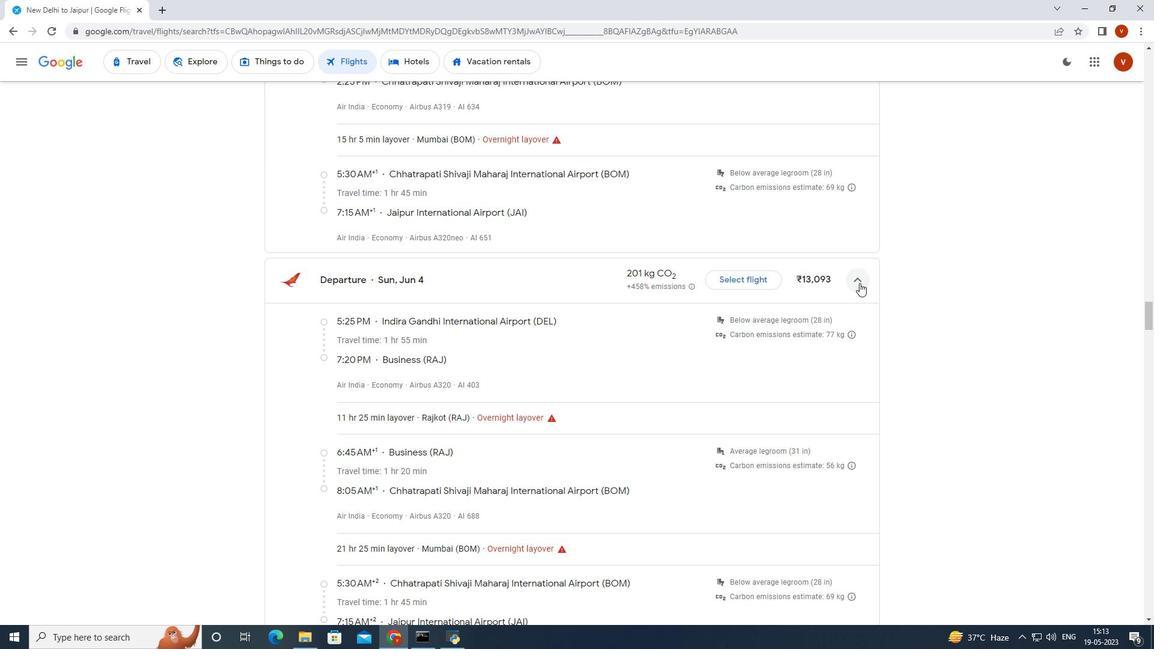 
Action: Mouse moved to (834, 285)
Screenshot: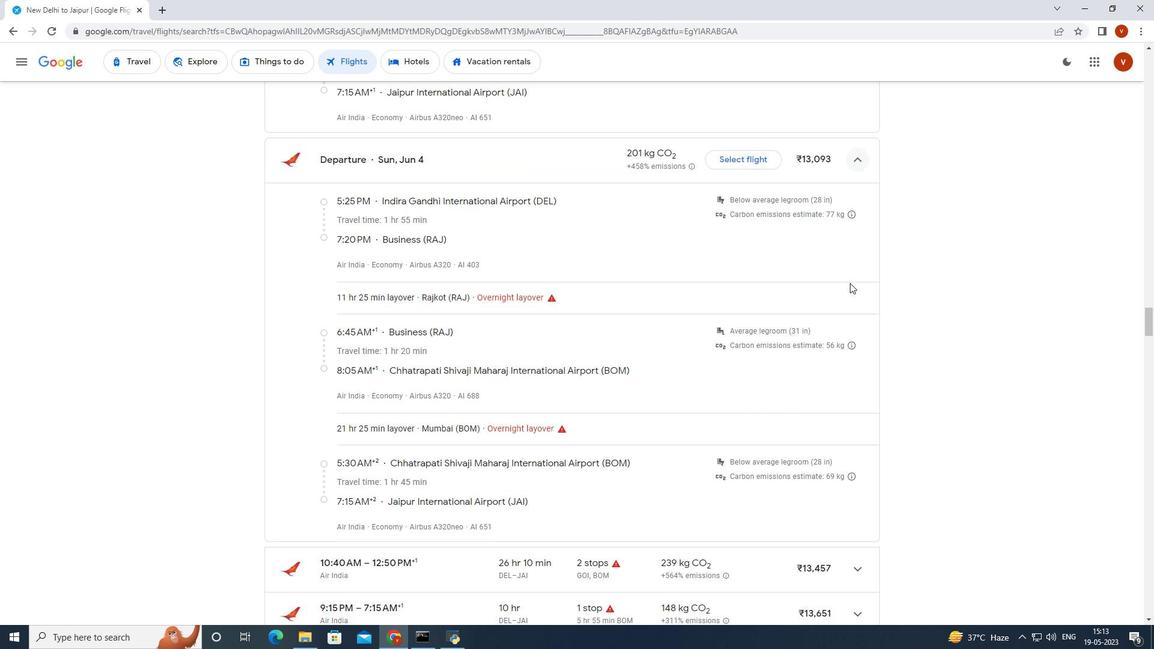
Action: Mouse scrolled (846, 282) with delta (0, 0)
Screenshot: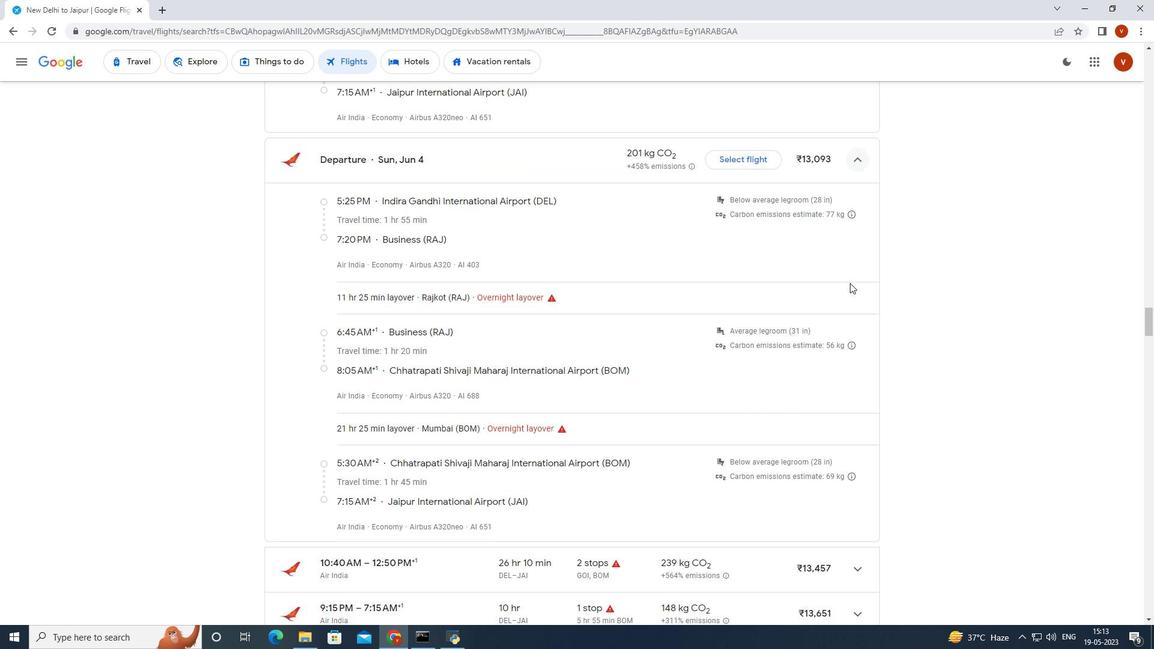 
Action: Mouse moved to (788, 295)
Screenshot: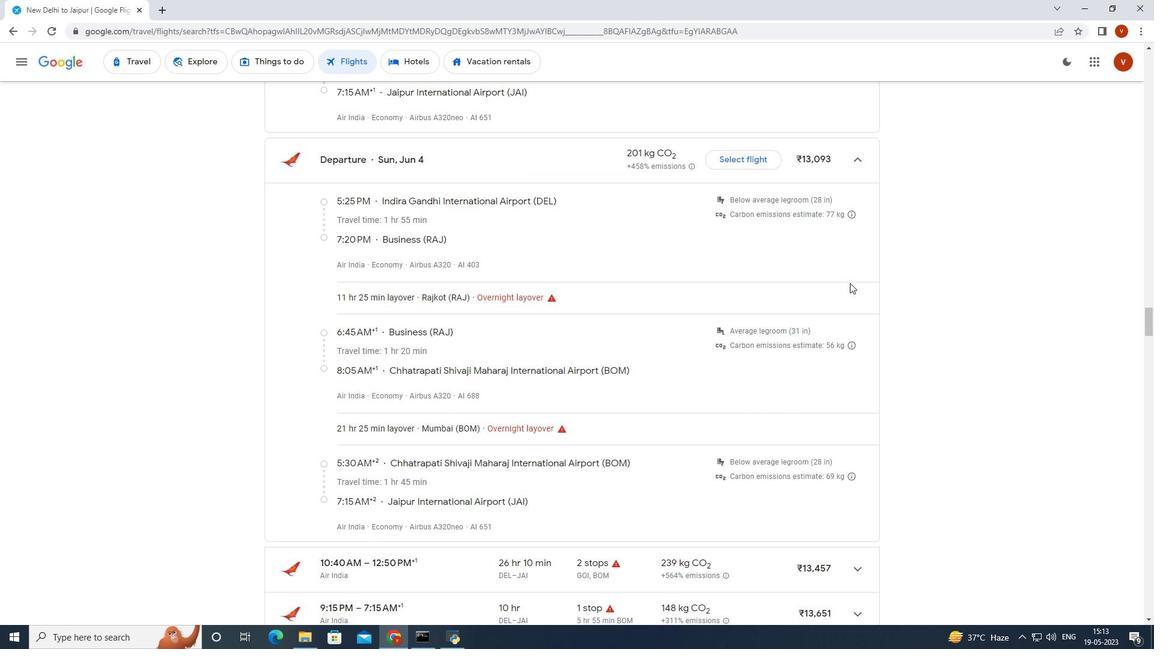 
Action: Mouse scrolled (790, 294) with delta (0, 0)
Screenshot: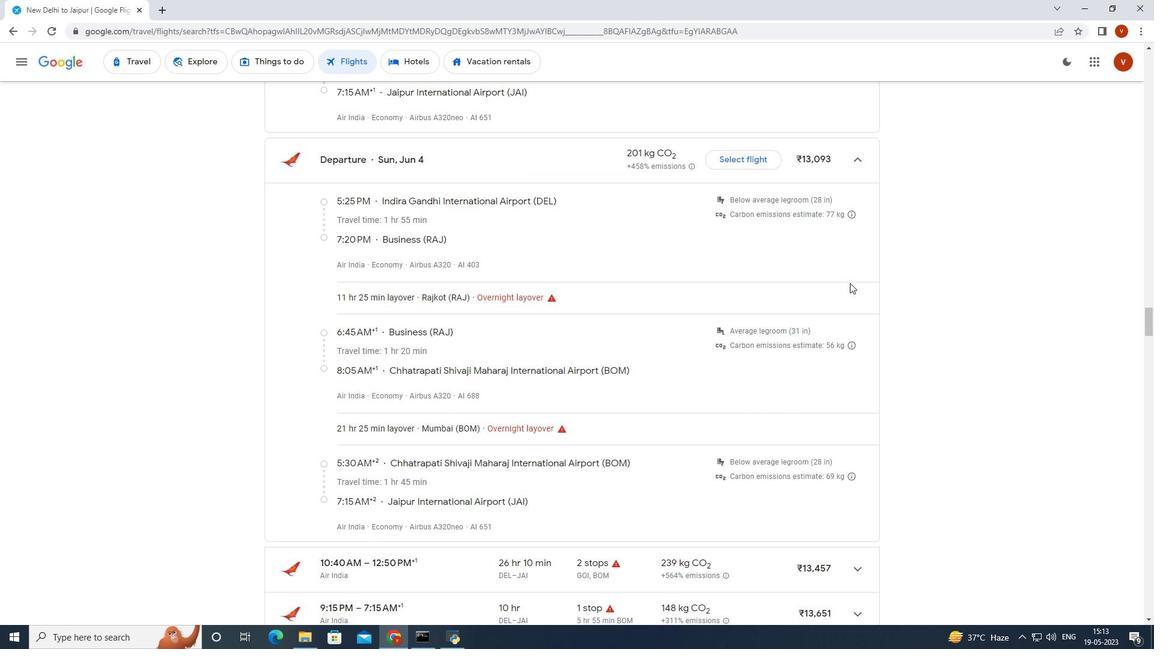 
Action: Mouse moved to (775, 300)
Screenshot: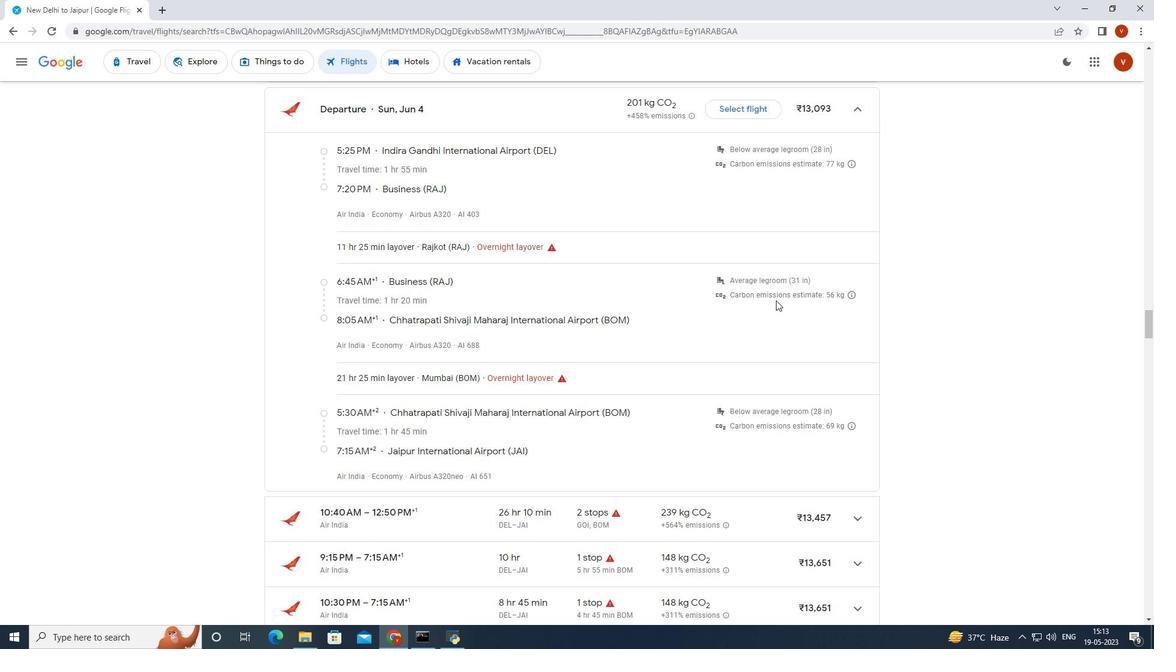 
Action: Mouse scrolled (775, 300) with delta (0, 0)
Screenshot: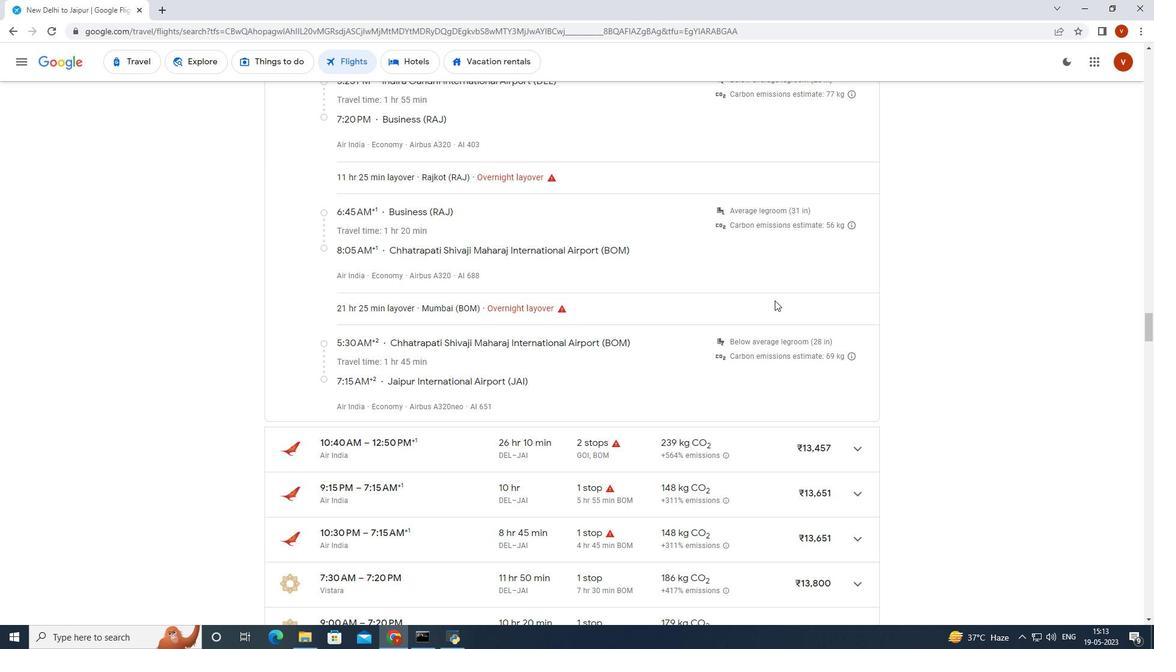 
Action: Mouse scrolled (775, 300) with delta (0, 0)
Screenshot: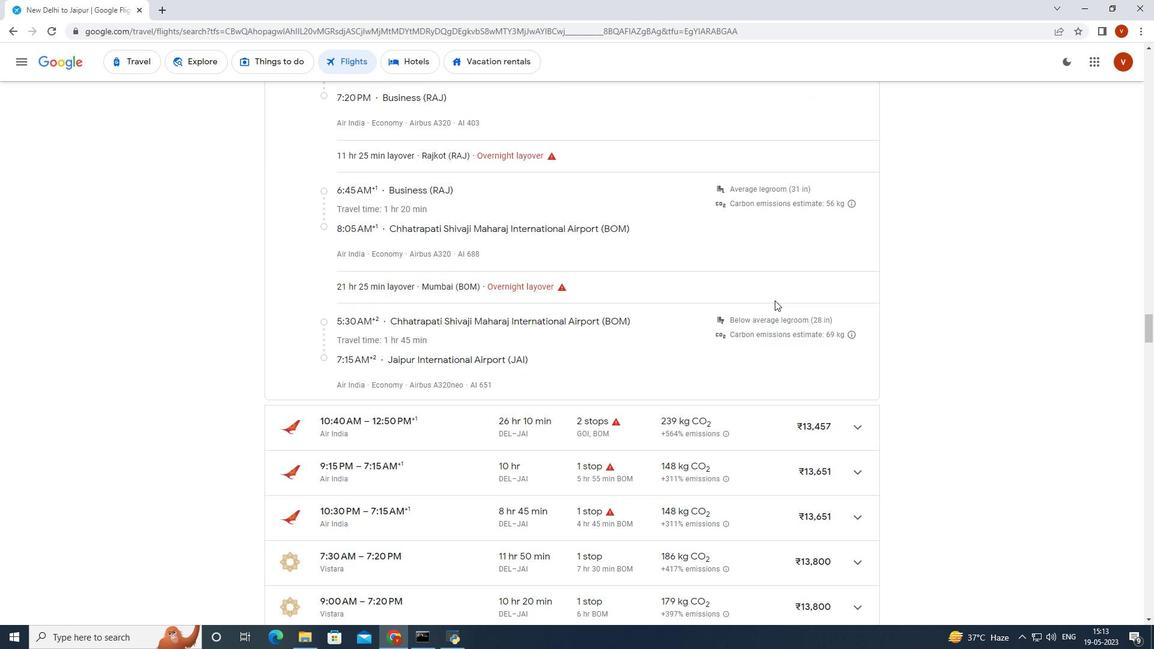 
Action: Mouse moved to (771, 303)
Screenshot: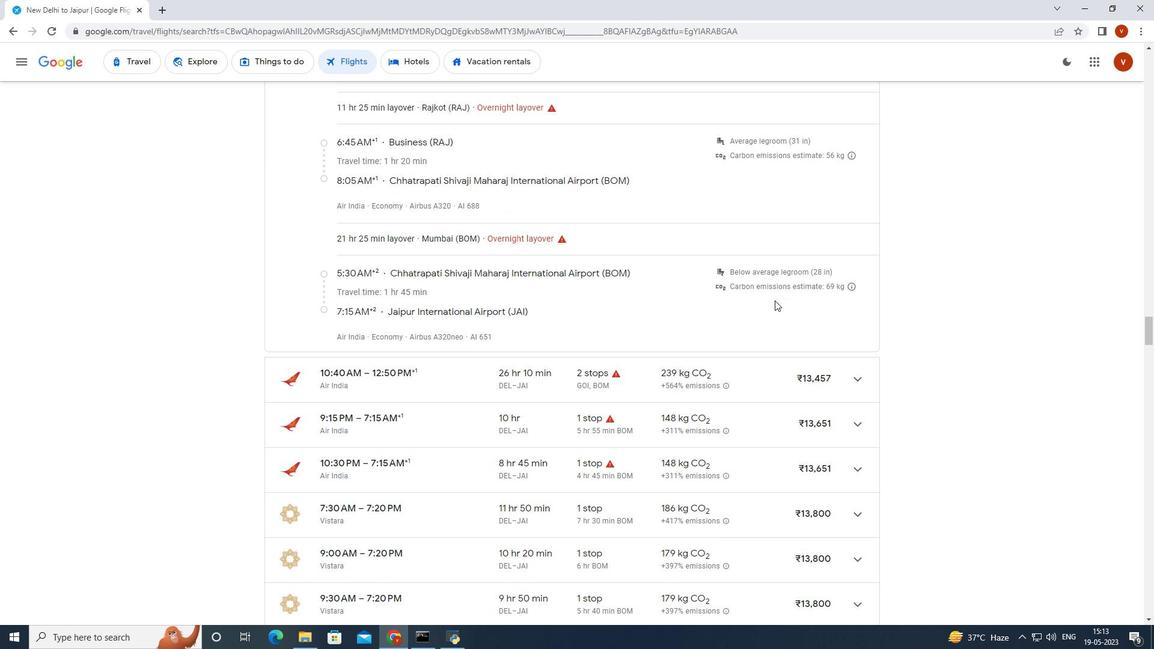 
Action: Mouse scrolled (771, 302) with delta (0, 0)
Screenshot: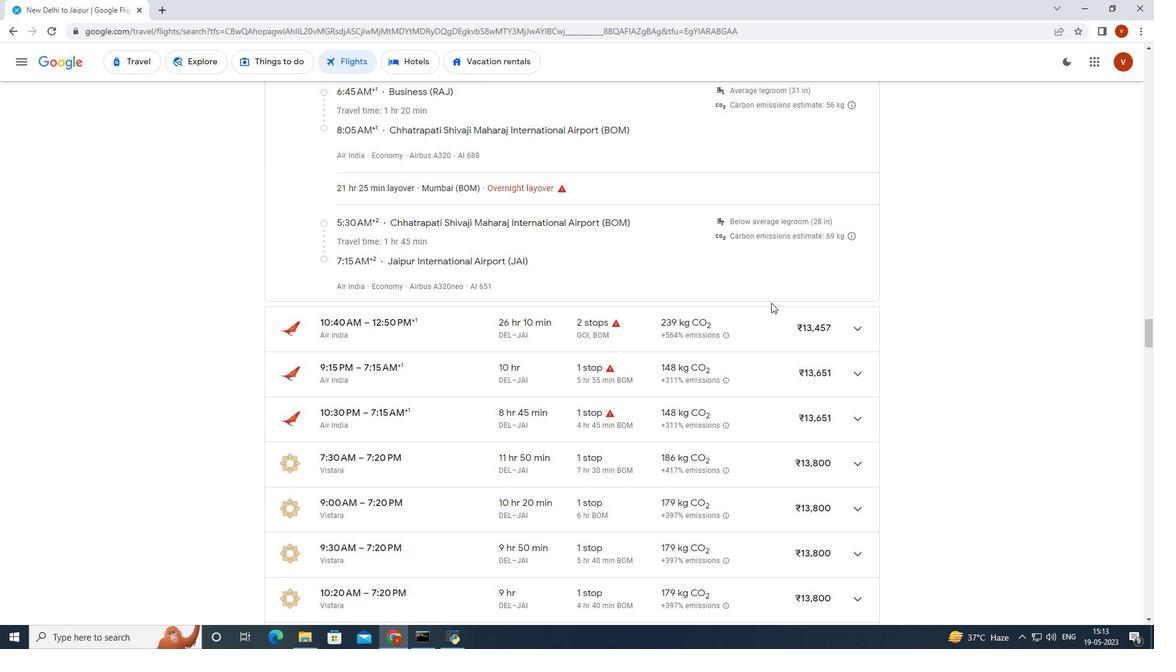 
Action: Mouse scrolled (771, 302) with delta (0, 0)
Screenshot: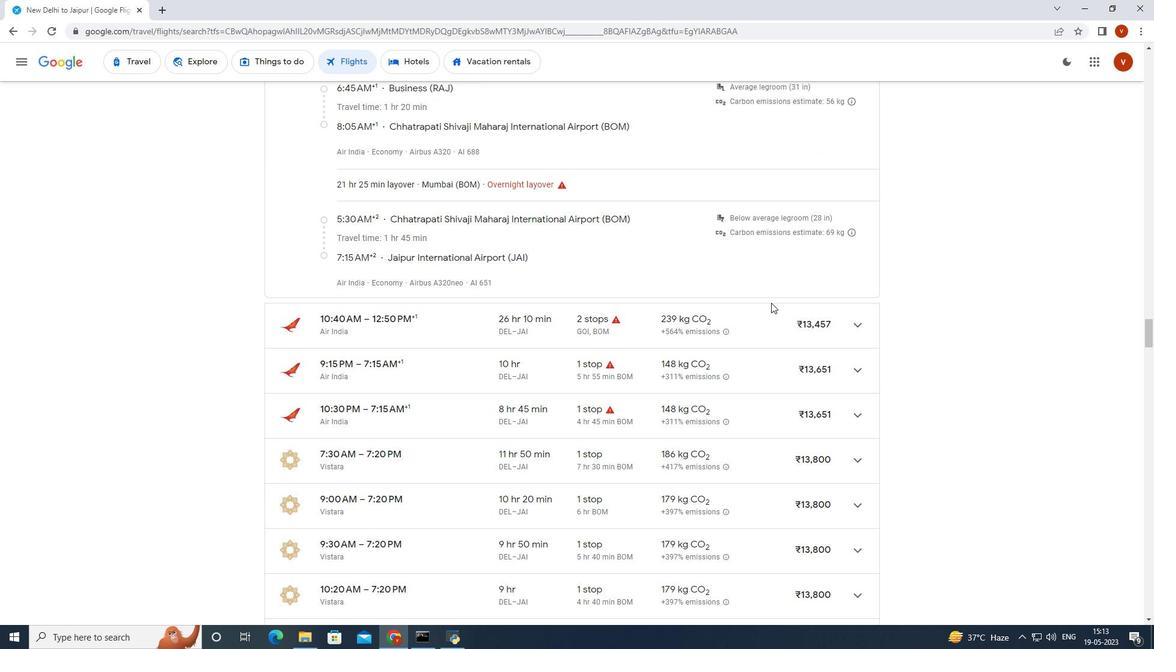
Action: Mouse moved to (857, 235)
Screenshot: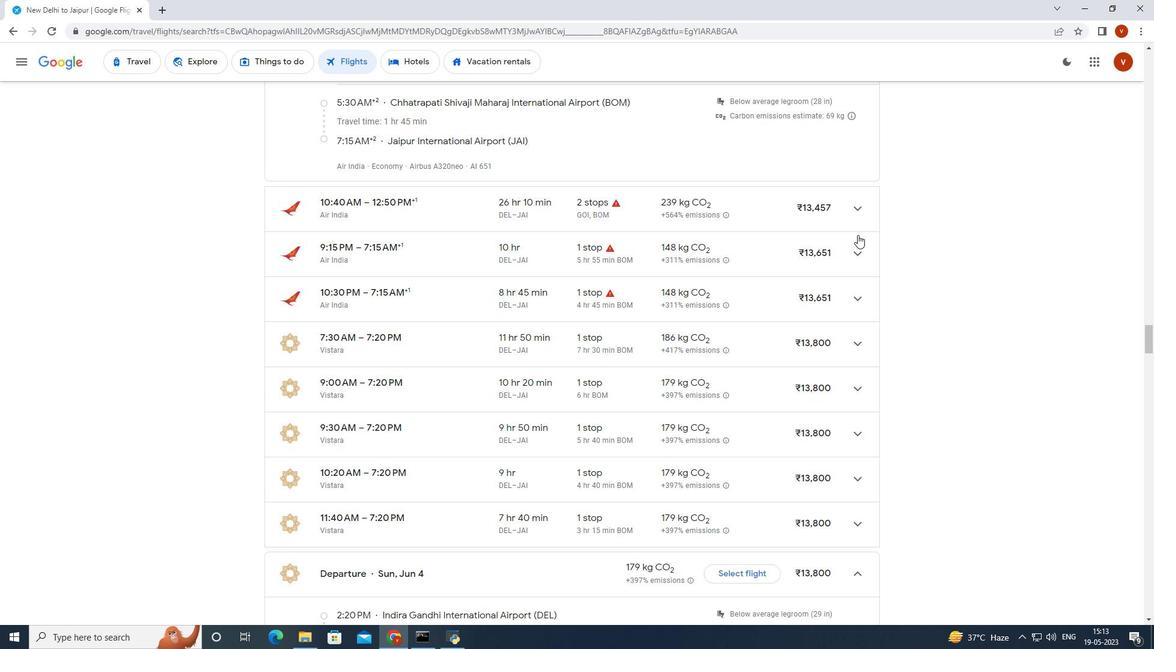 
Action: Mouse scrolled (857, 235) with delta (0, 0)
Screenshot: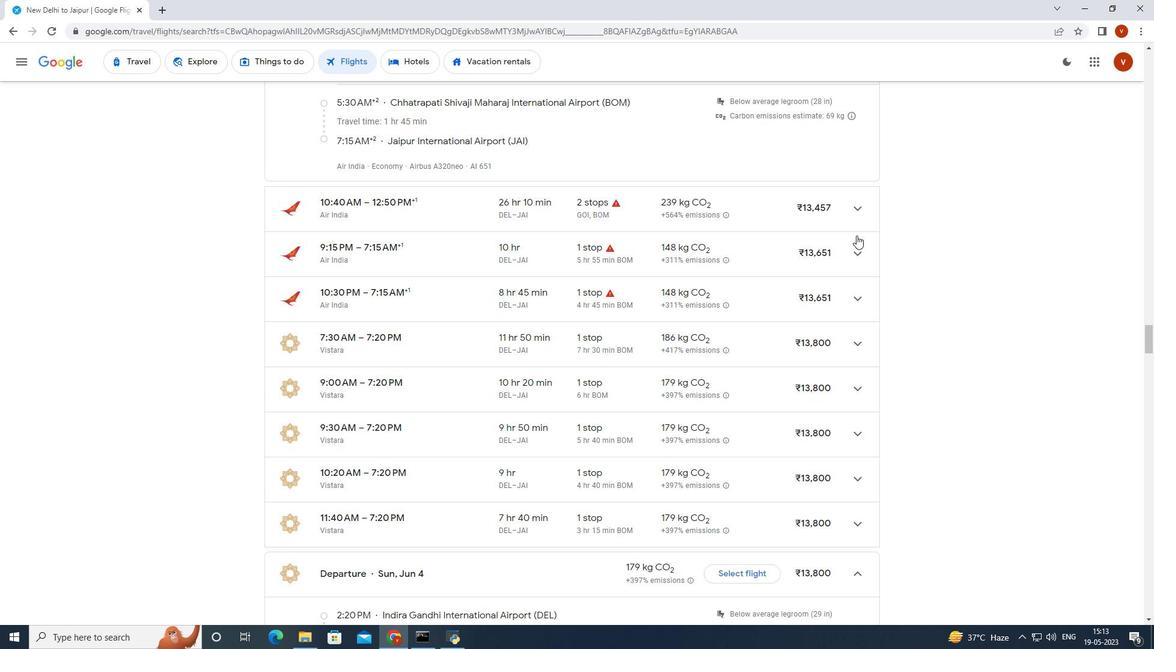 
Action: Mouse moved to (851, 154)
Screenshot: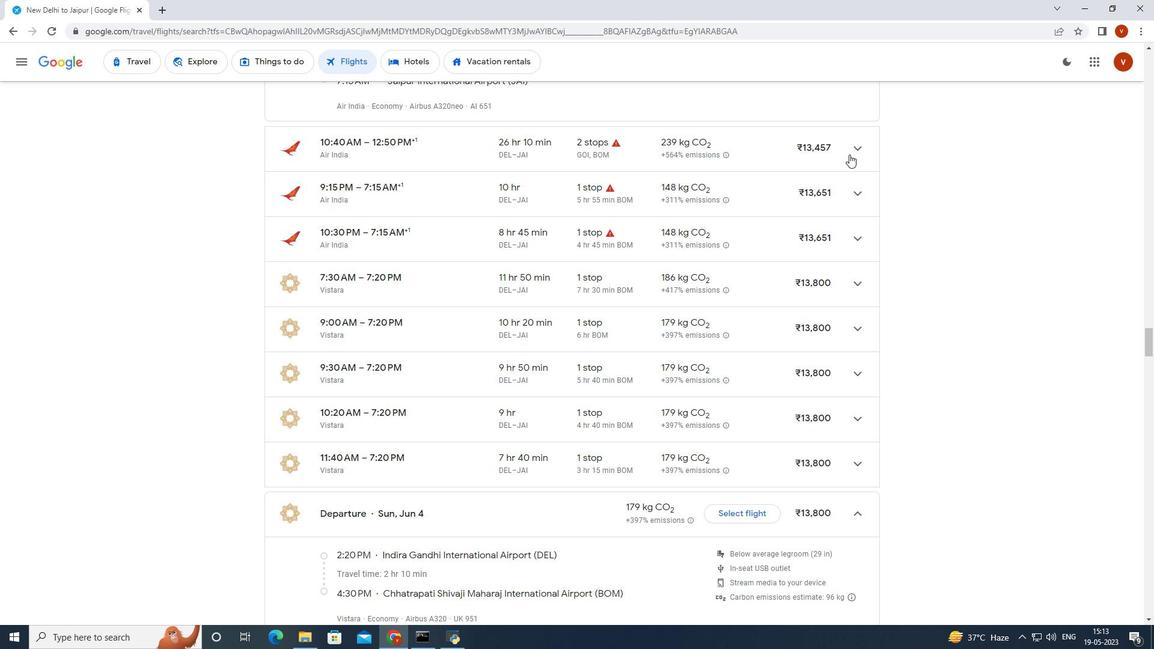 
Action: Mouse pressed left at (851, 154)
Screenshot: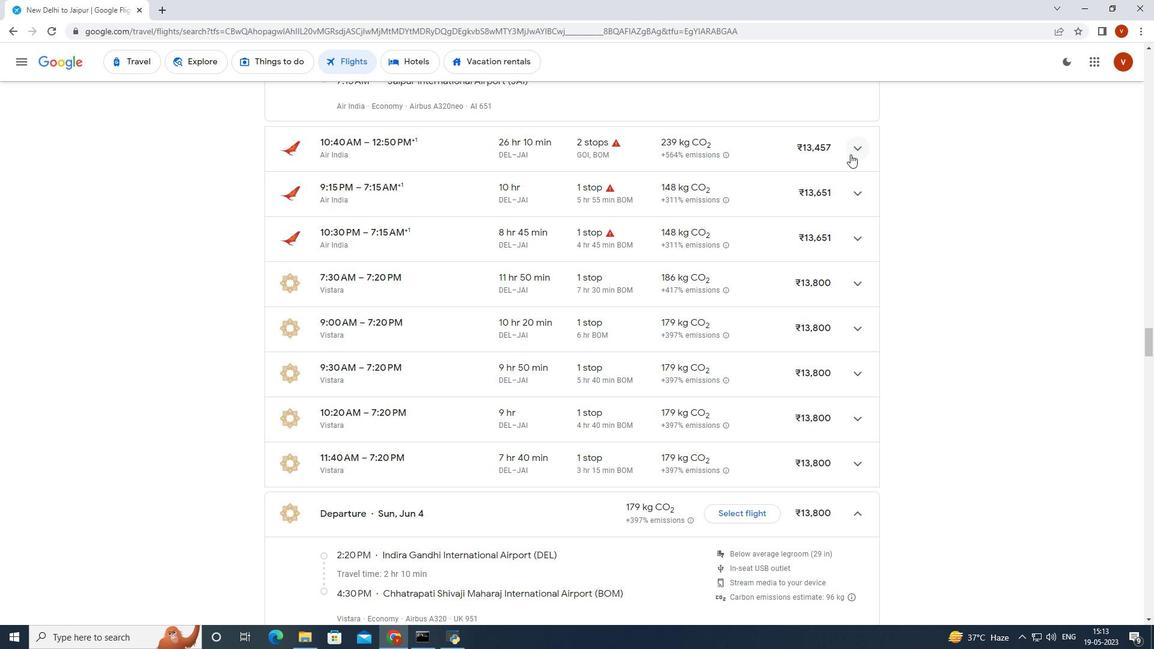
Action: Mouse moved to (727, 301)
Screenshot: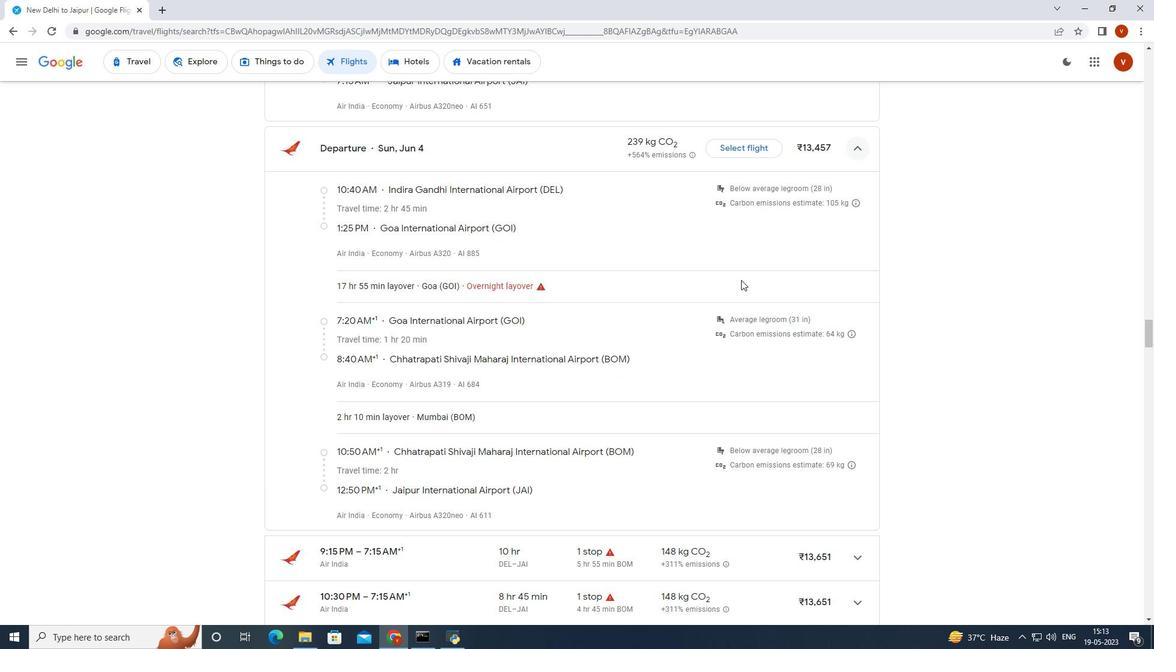 
Action: Mouse scrolled (727, 301) with delta (0, 0)
Screenshot: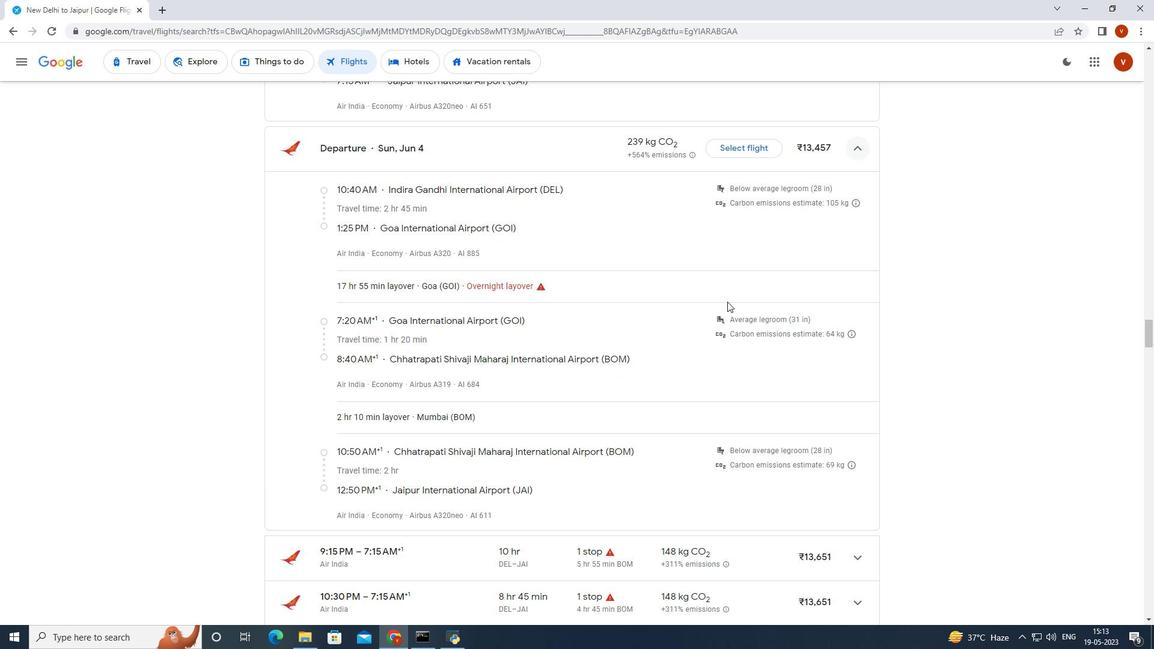 
Action: Mouse moved to (728, 301)
Screenshot: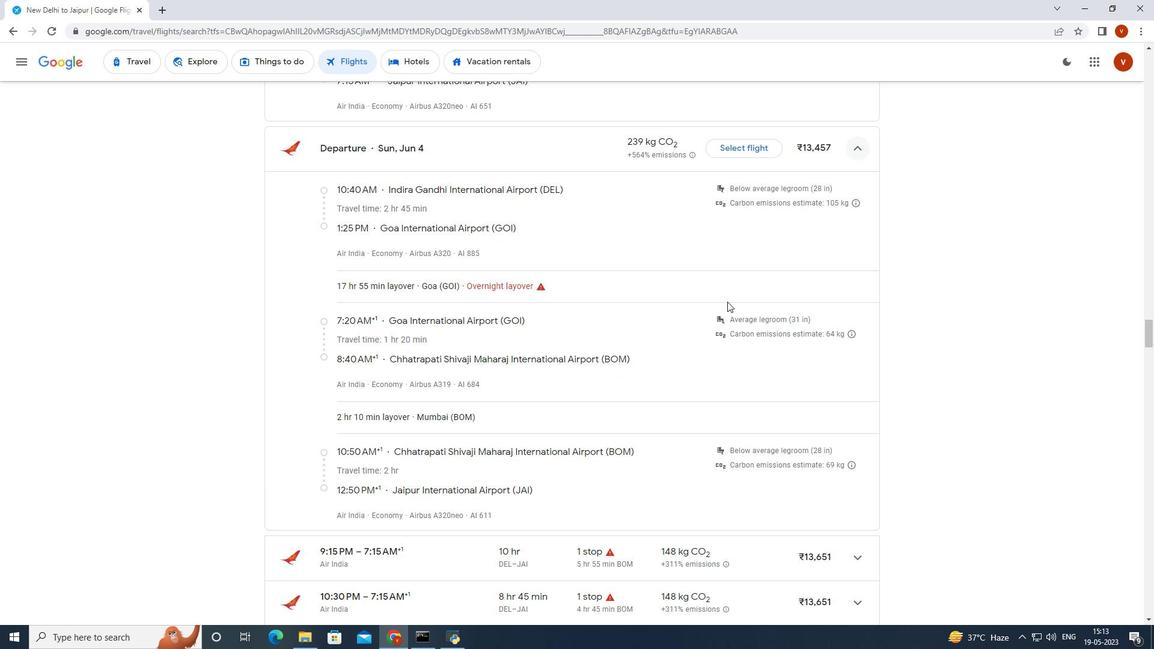 
Action: Mouse scrolled (728, 301) with delta (0, 0)
Screenshot: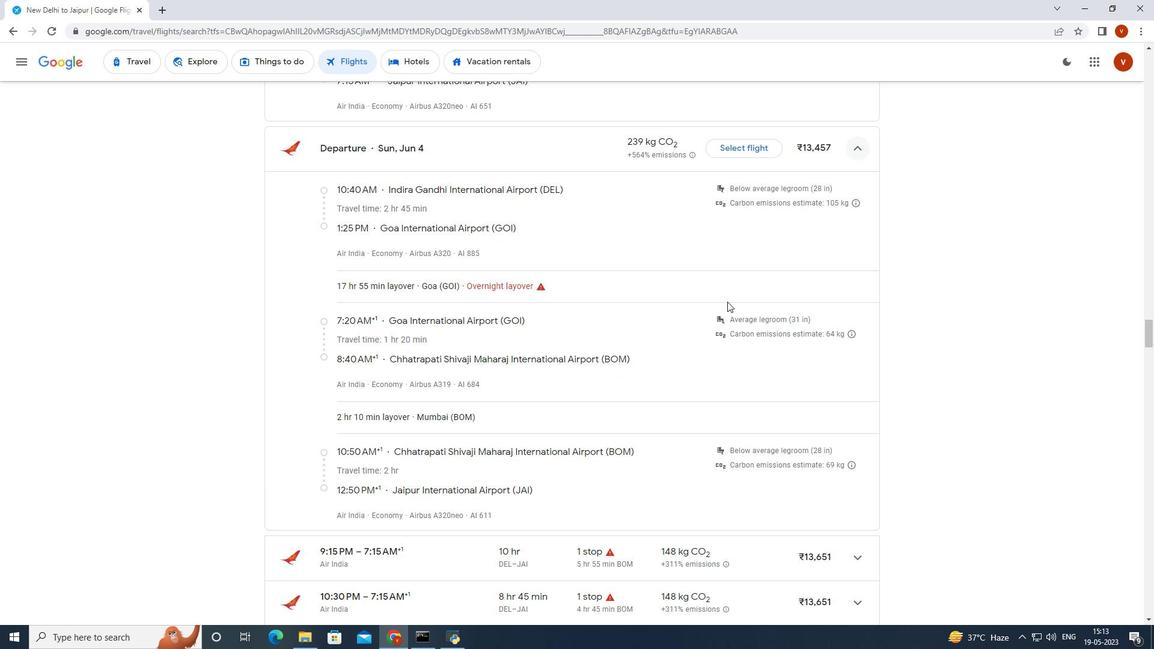 
Action: Mouse moved to (728, 301)
Screenshot: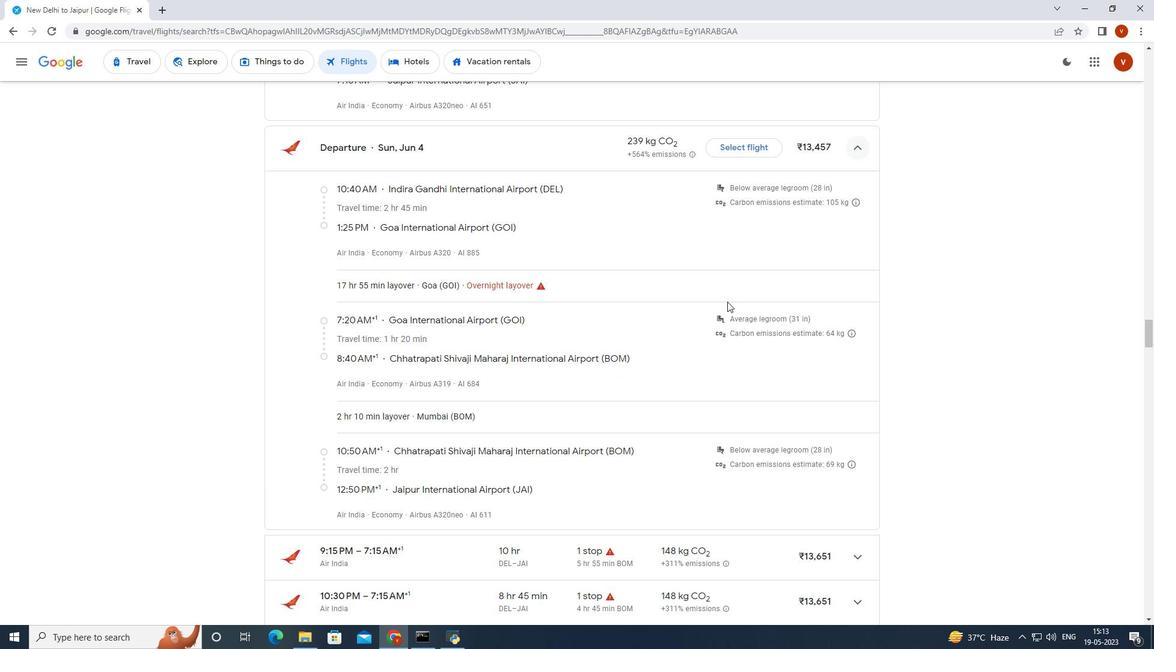 
Action: Mouse scrolled (728, 301) with delta (0, 0)
Screenshot: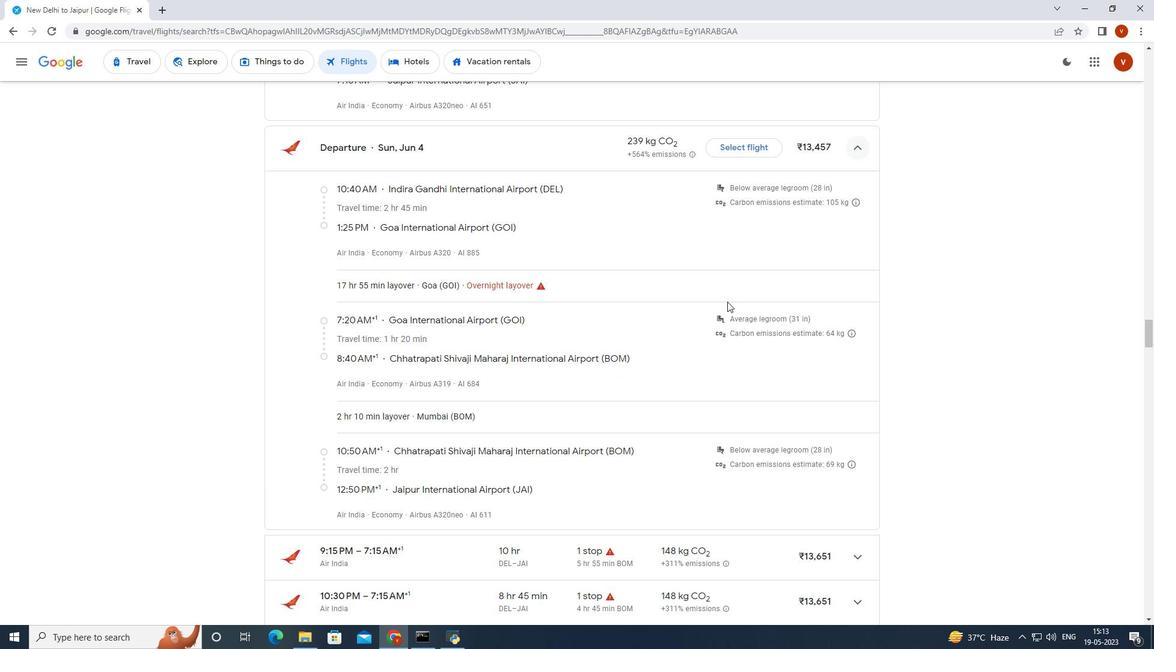 
Action: Mouse moved to (731, 303)
Screenshot: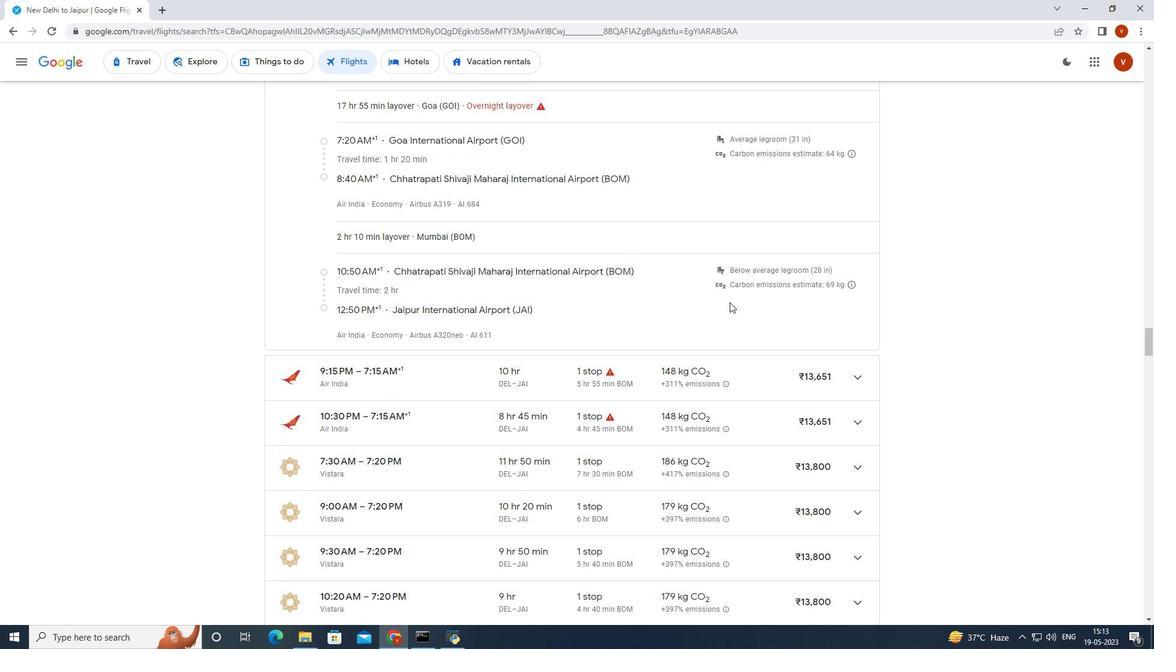 
Action: Mouse scrolled (731, 302) with delta (0, 0)
Screenshot: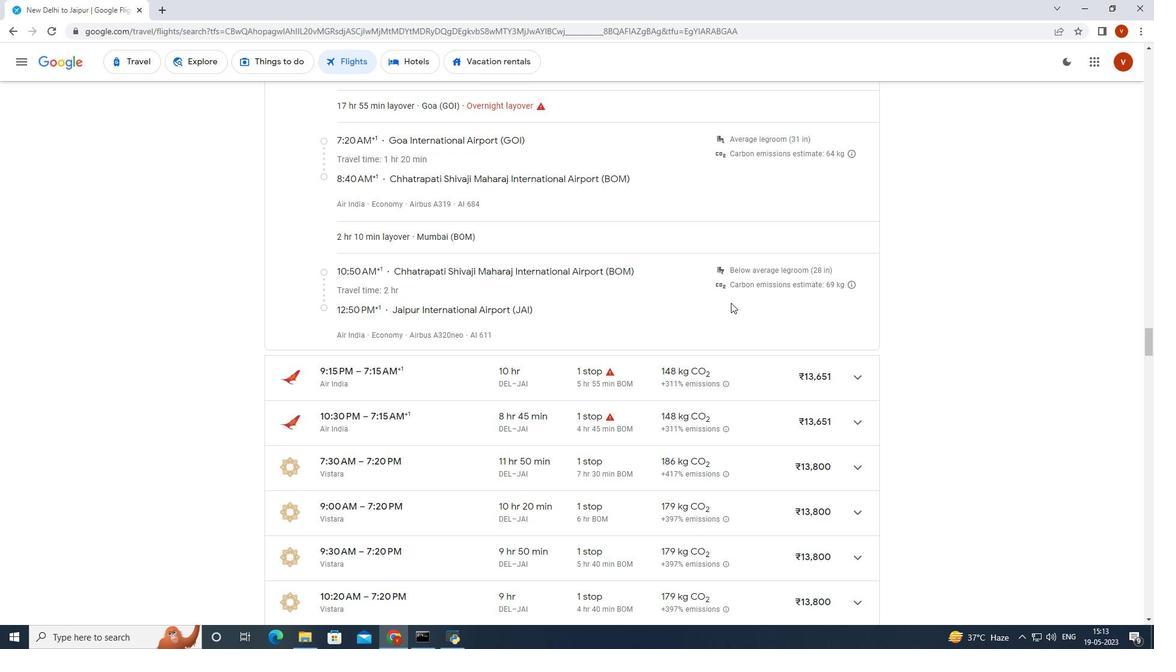 
Action: Mouse scrolled (731, 302) with delta (0, 0)
Screenshot: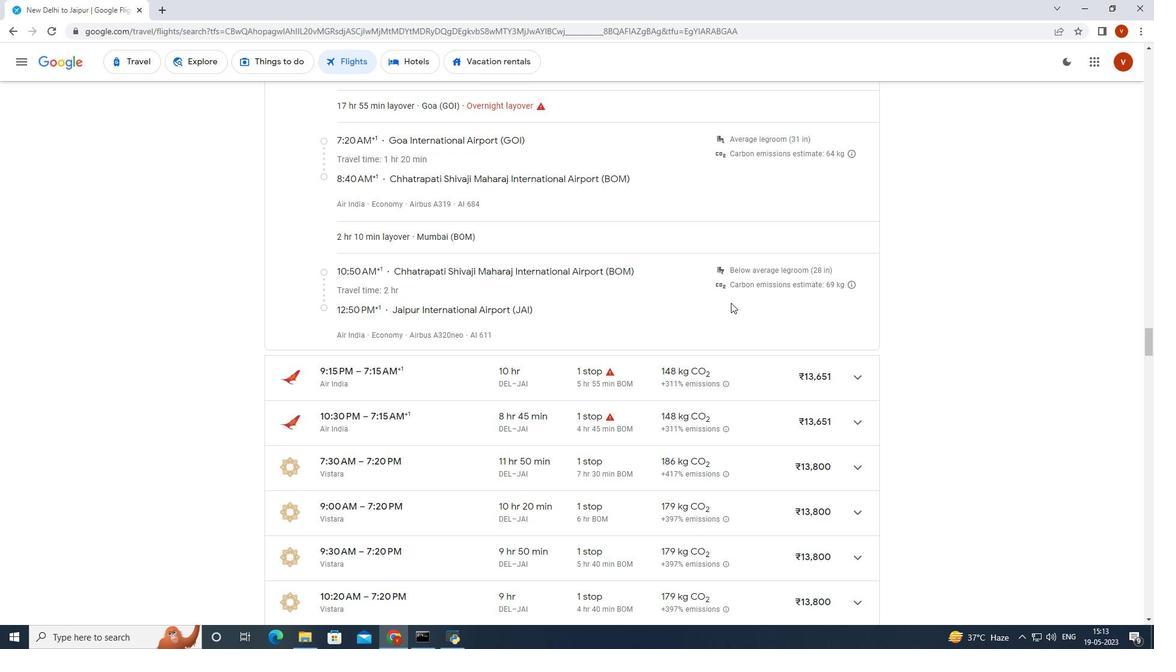
Action: Mouse moved to (854, 256)
Screenshot: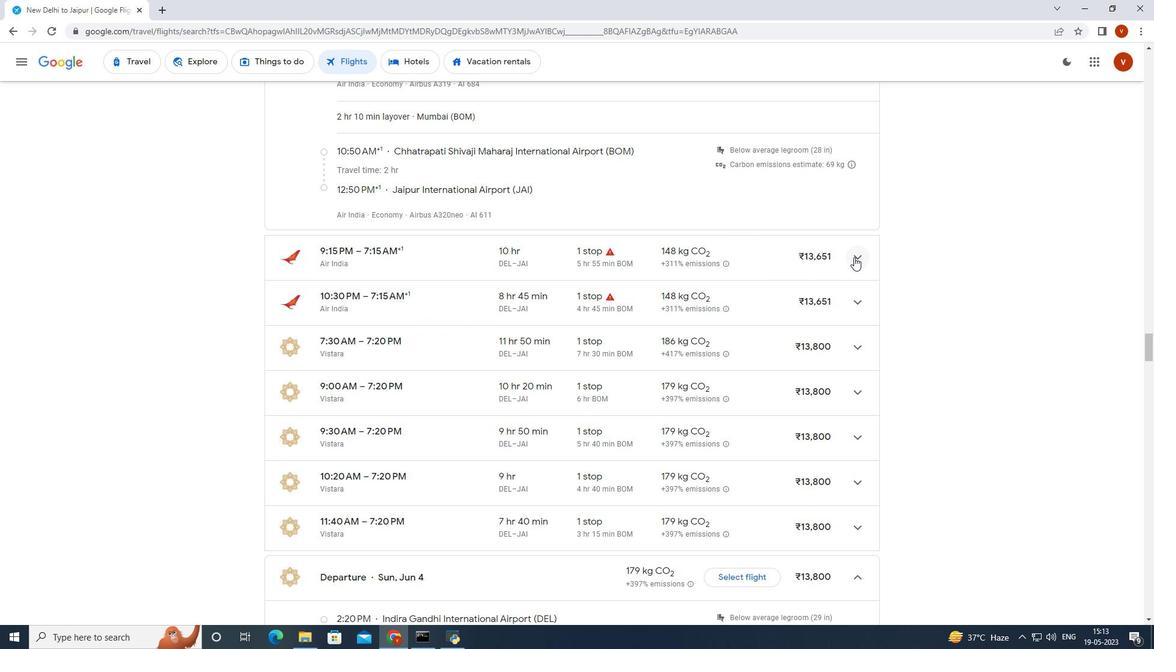 
Action: Mouse pressed left at (854, 256)
Screenshot: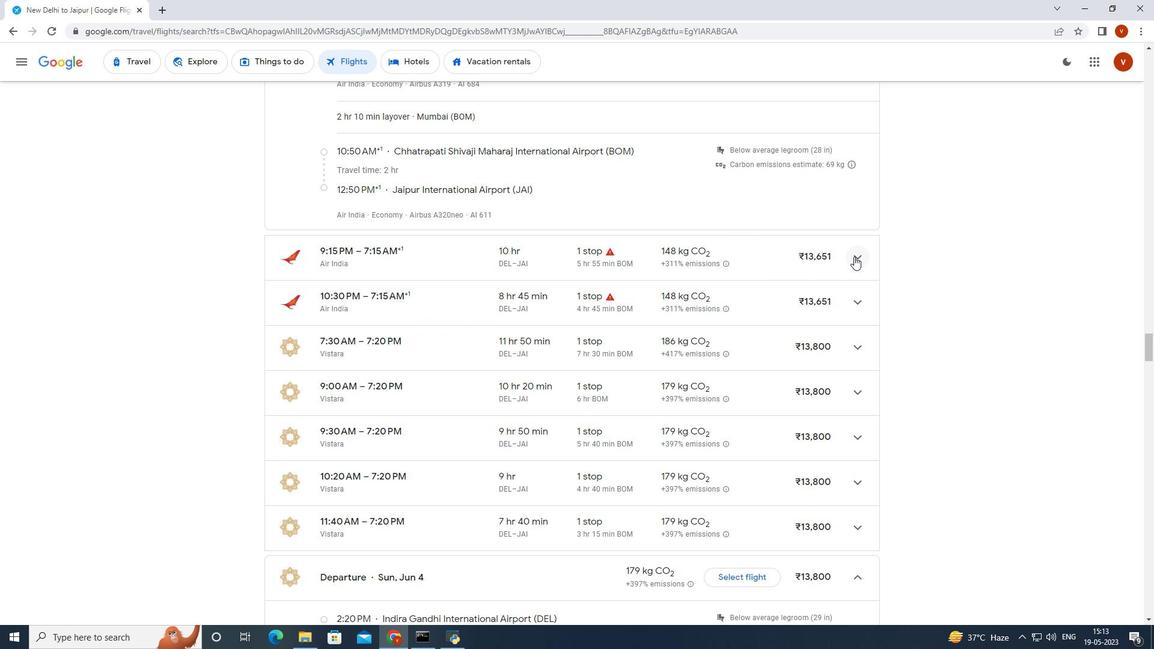 
Action: Mouse moved to (731, 273)
Screenshot: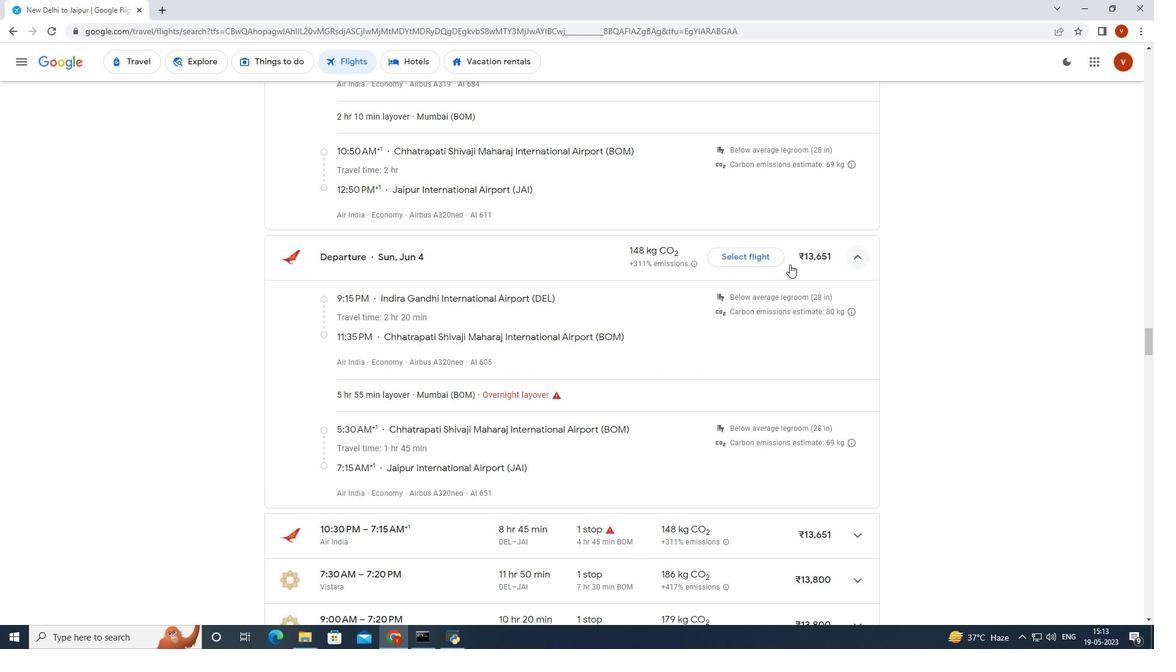 
Action: Mouse scrolled (731, 272) with delta (0, 0)
Screenshot: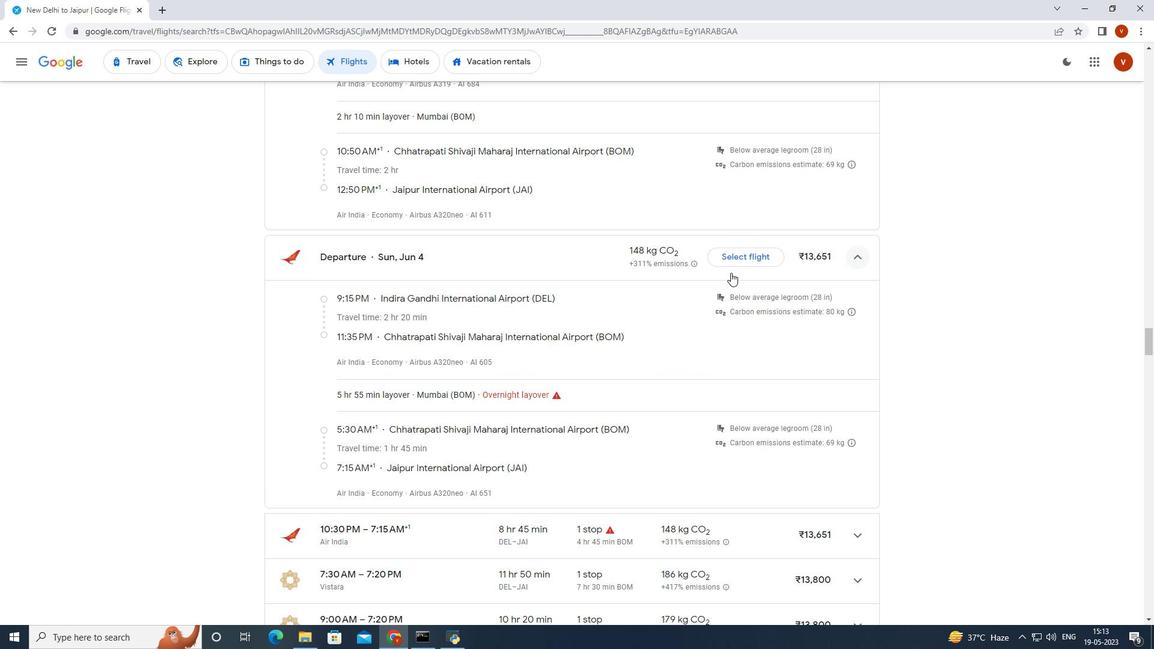 
Action: Mouse scrolled (731, 272) with delta (0, 0)
Screenshot: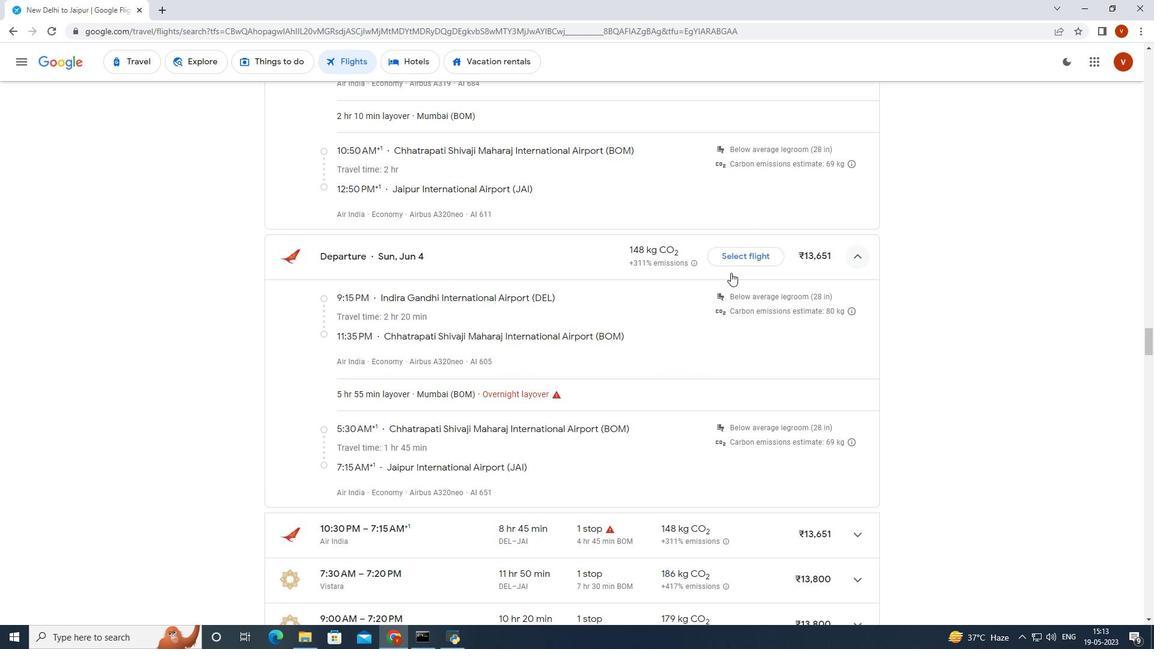 
Action: Mouse scrolled (731, 272) with delta (0, 0)
Screenshot: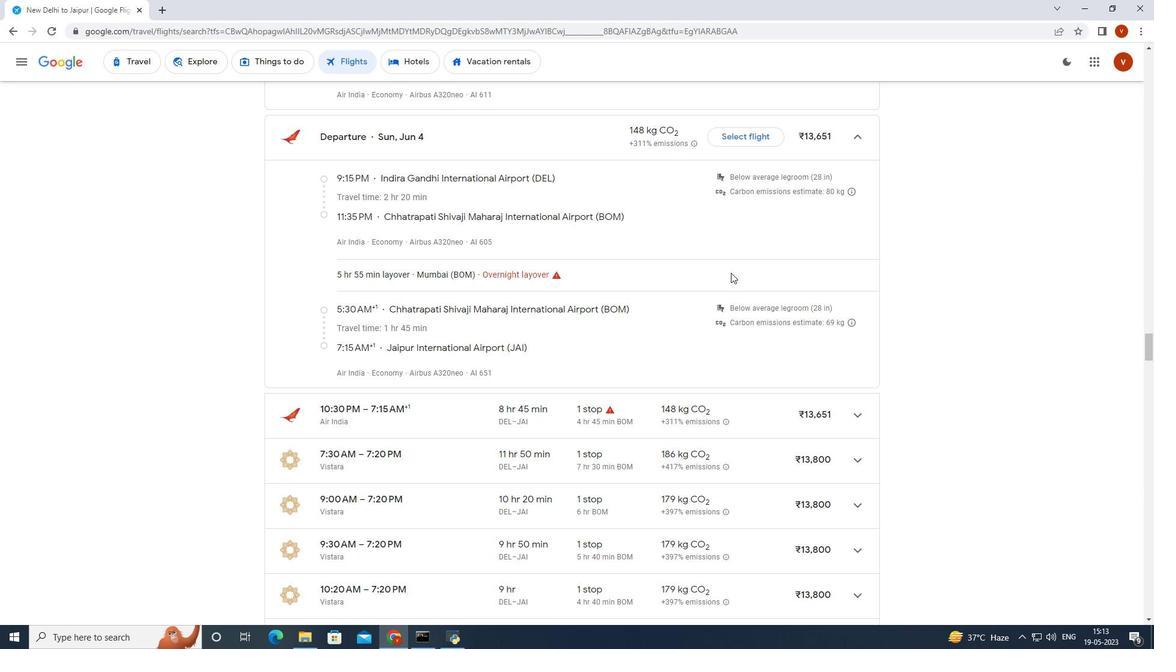 
Action: Mouse scrolled (731, 272) with delta (0, 0)
Screenshot: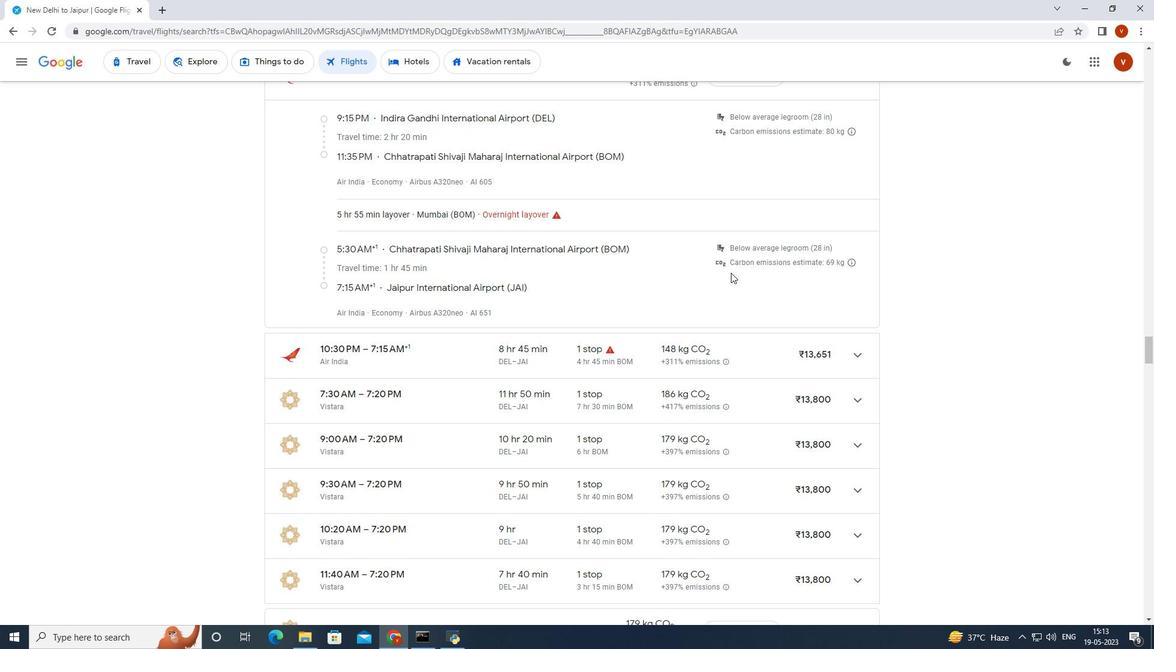 
Action: Mouse scrolled (731, 272) with delta (0, 0)
Screenshot: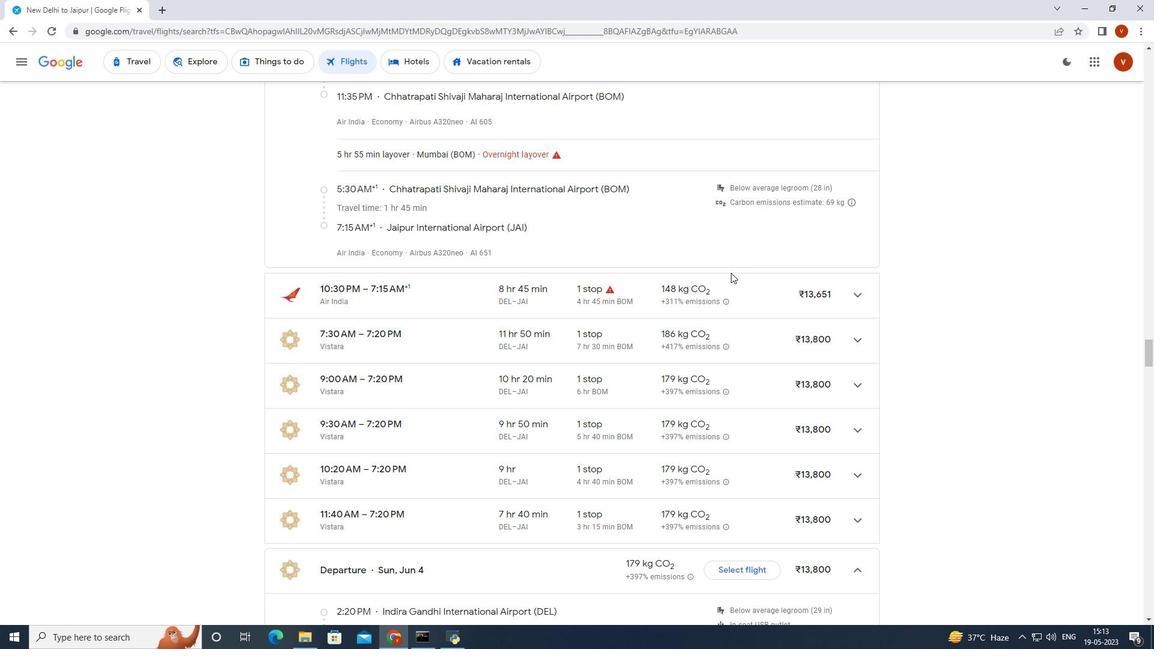 
Action: Mouse moved to (845, 278)
Screenshot: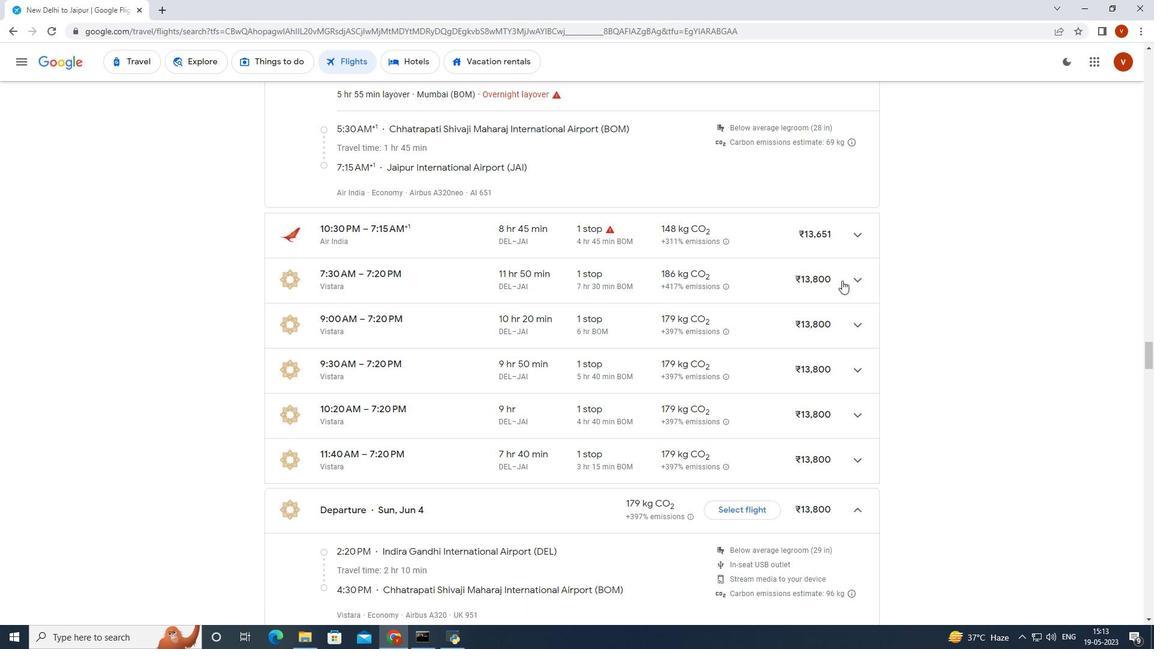 
Action: Mouse pressed left at (845, 278)
Screenshot: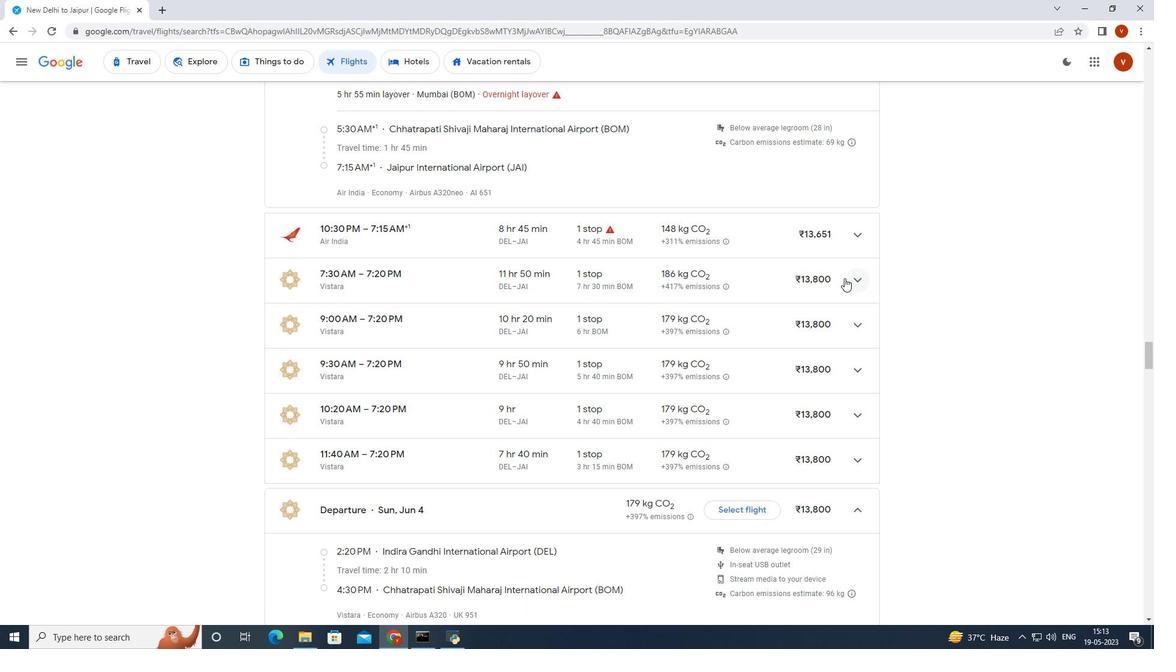 
Action: Mouse moved to (839, 282)
Screenshot: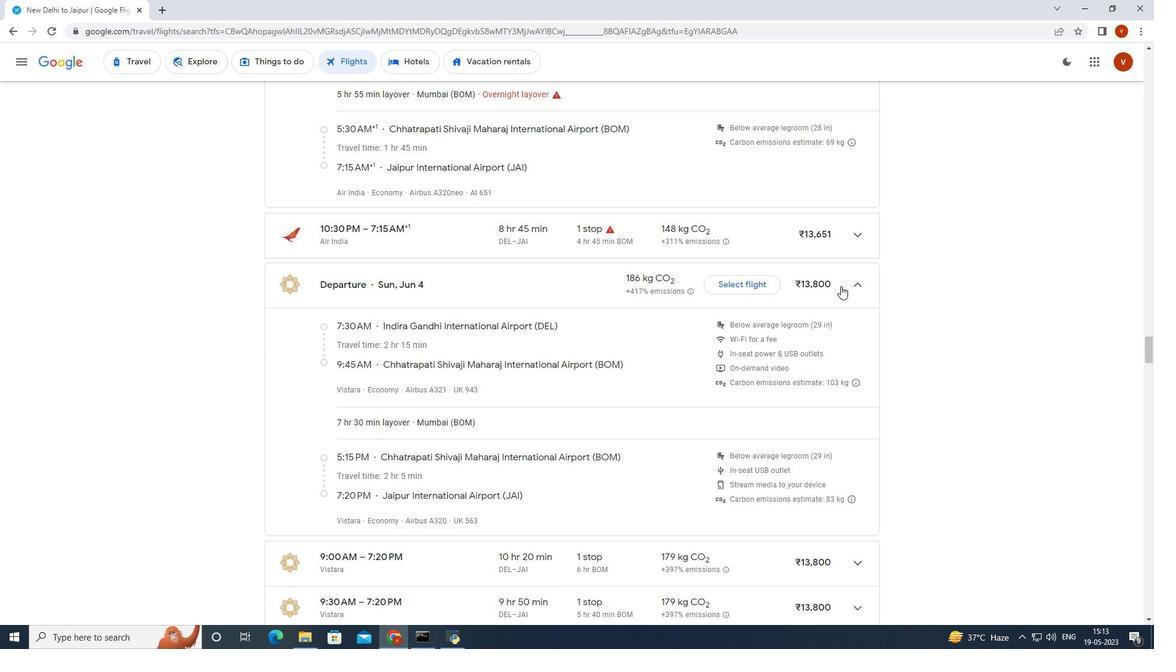 
Action: Mouse scrolled (839, 282) with delta (0, 0)
Screenshot: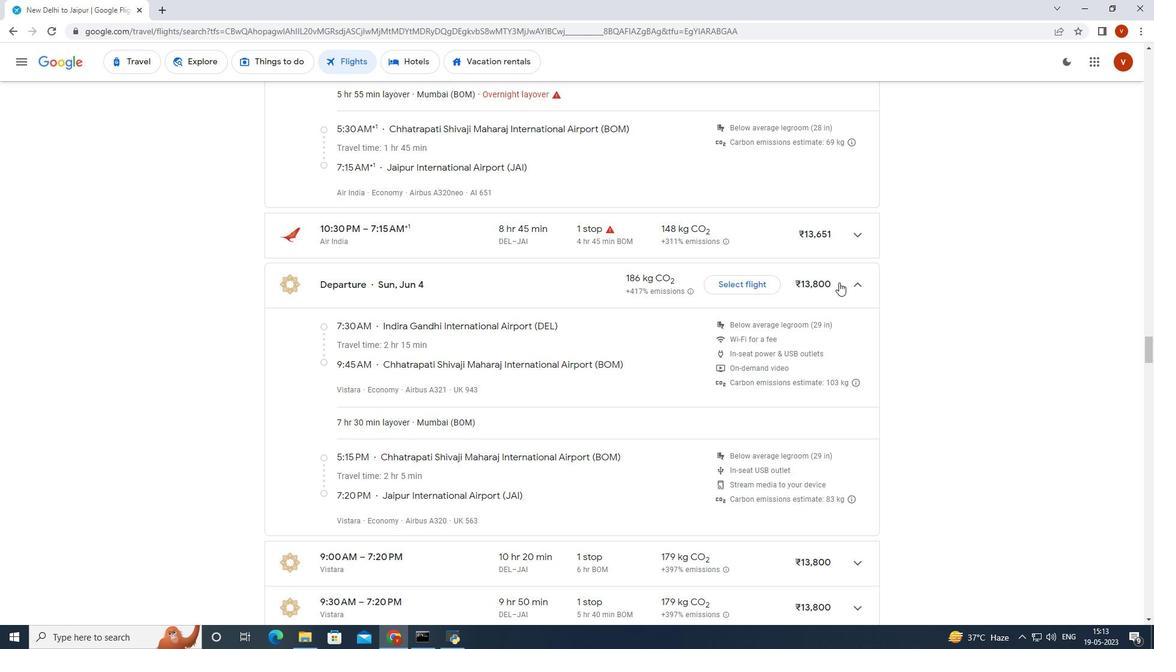 
Action: Mouse scrolled (839, 282) with delta (0, 0)
Screenshot: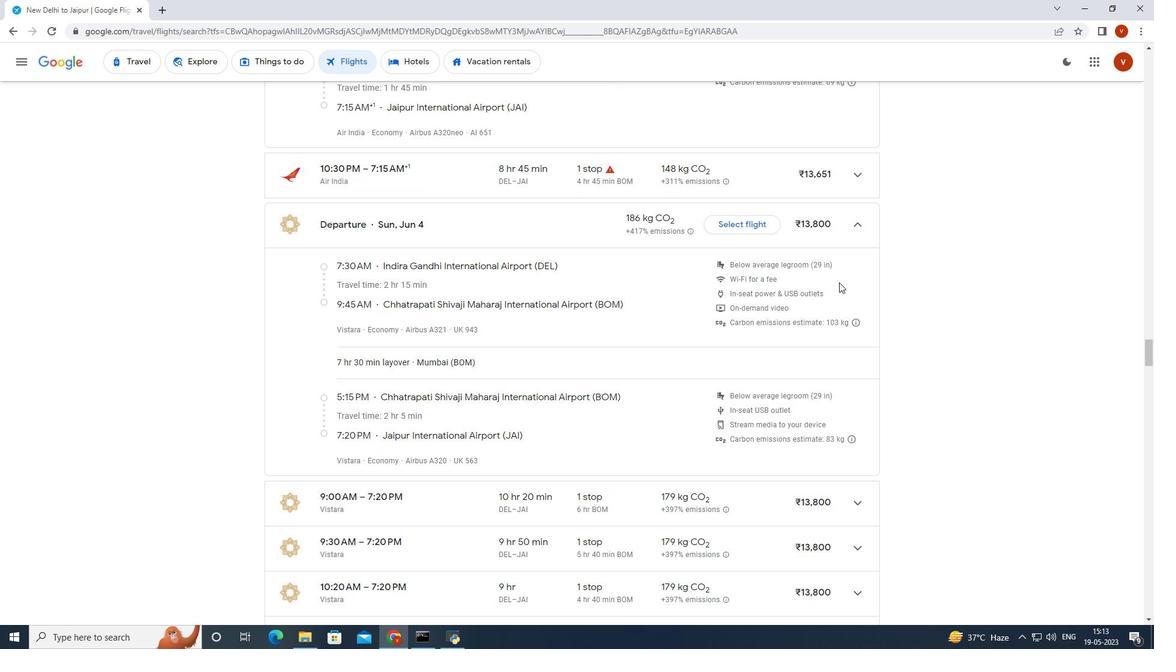 
Action: Mouse scrolled (839, 282) with delta (0, 0)
